 Task: Create a vector illustration of a piece of furniture.
Action: Mouse moved to (60, 122)
Screenshot: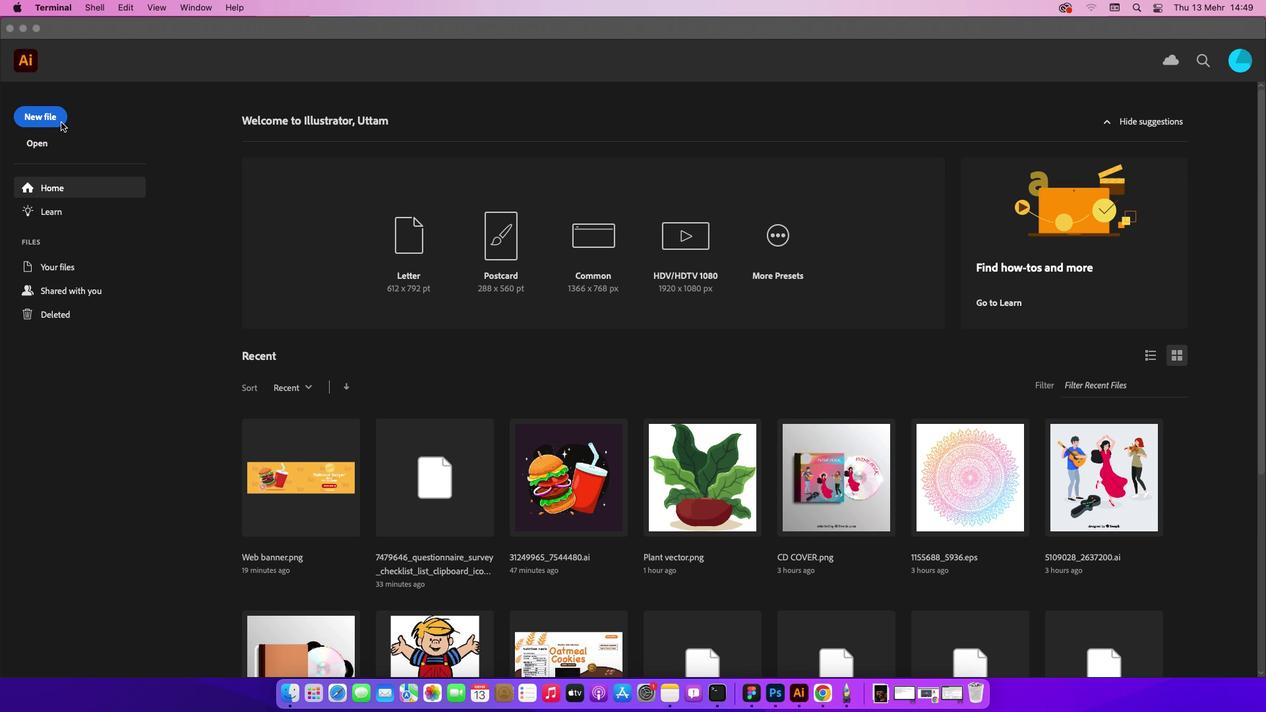 
Action: Mouse pressed left at (60, 122)
Screenshot: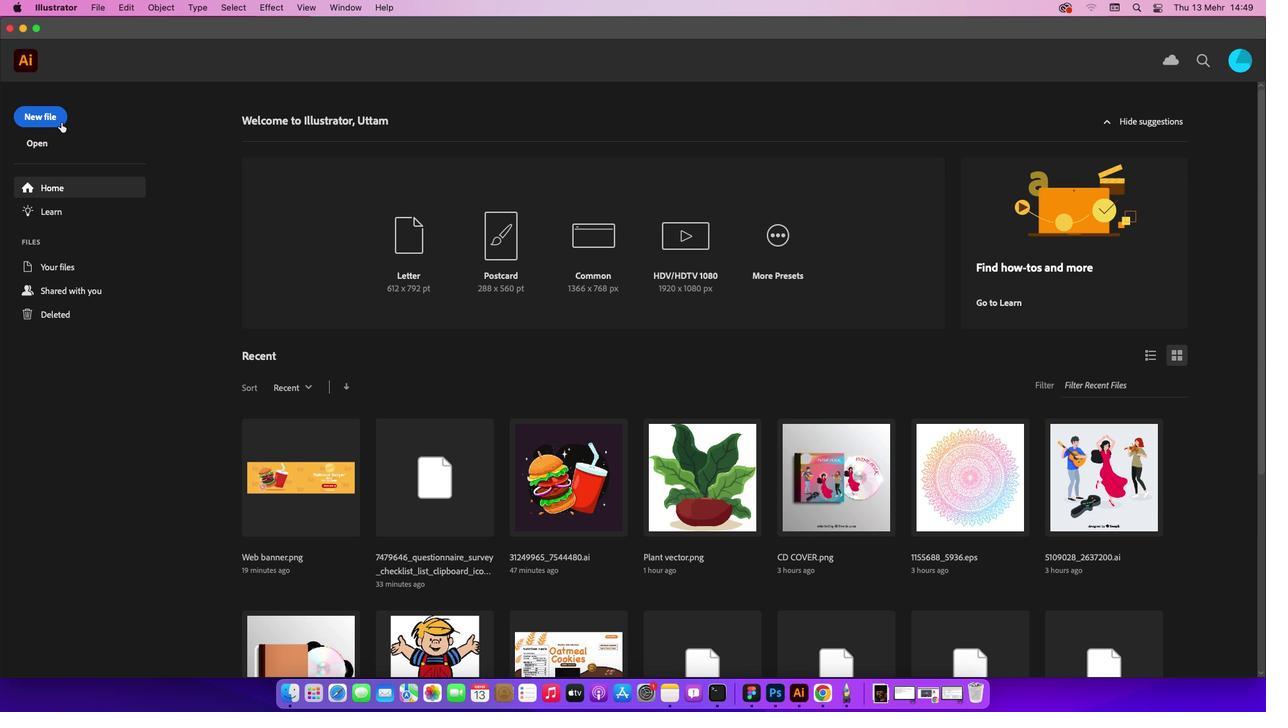 
Action: Mouse moved to (31, 113)
Screenshot: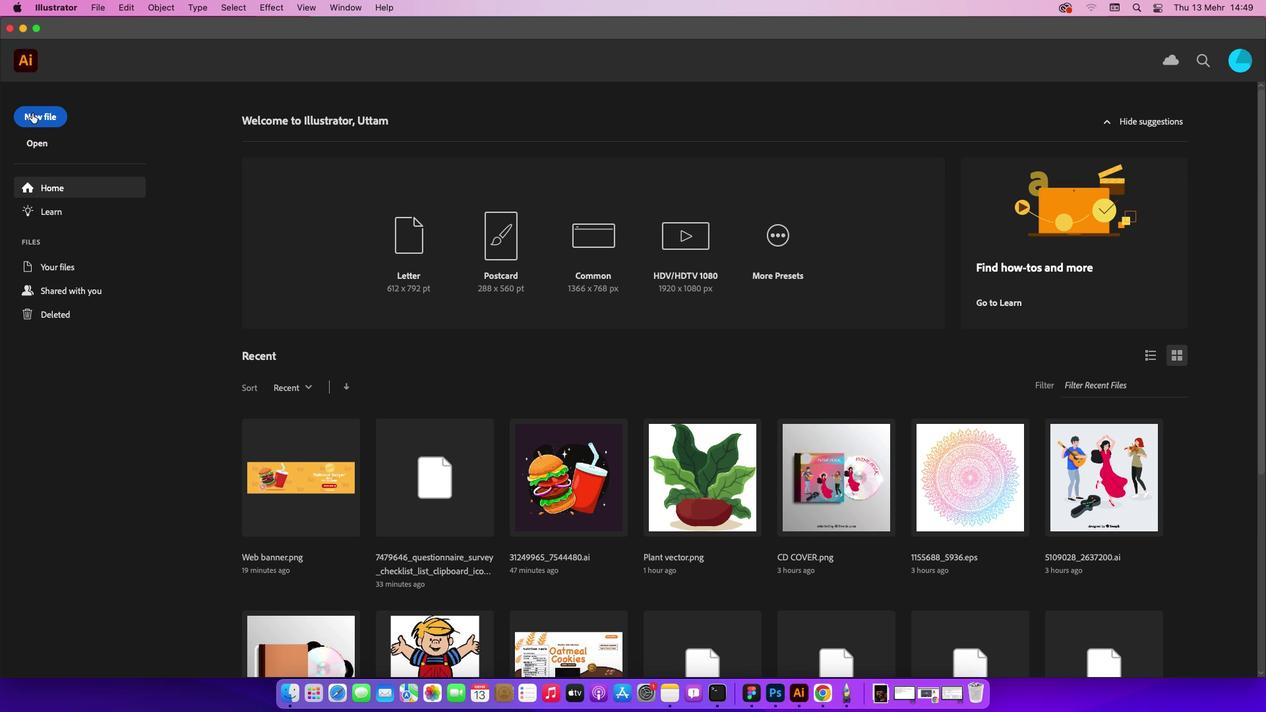 
Action: Mouse pressed left at (31, 113)
Screenshot: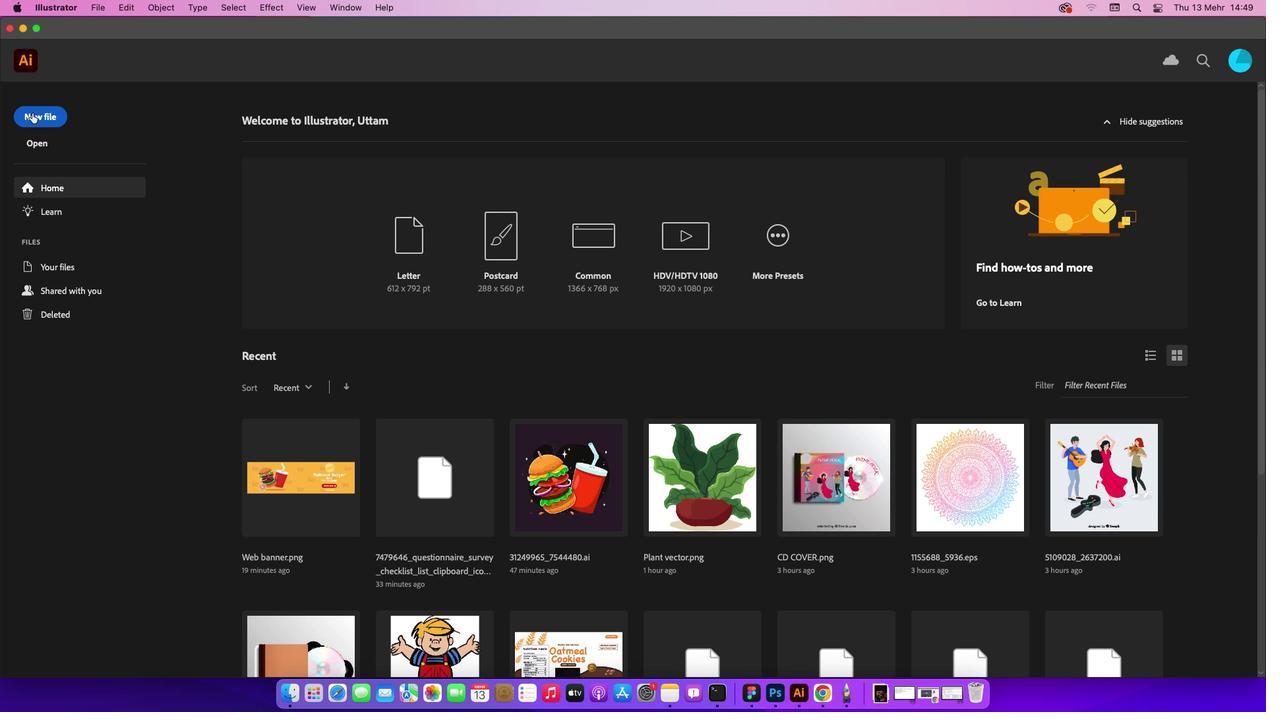
Action: Mouse moved to (927, 540)
Screenshot: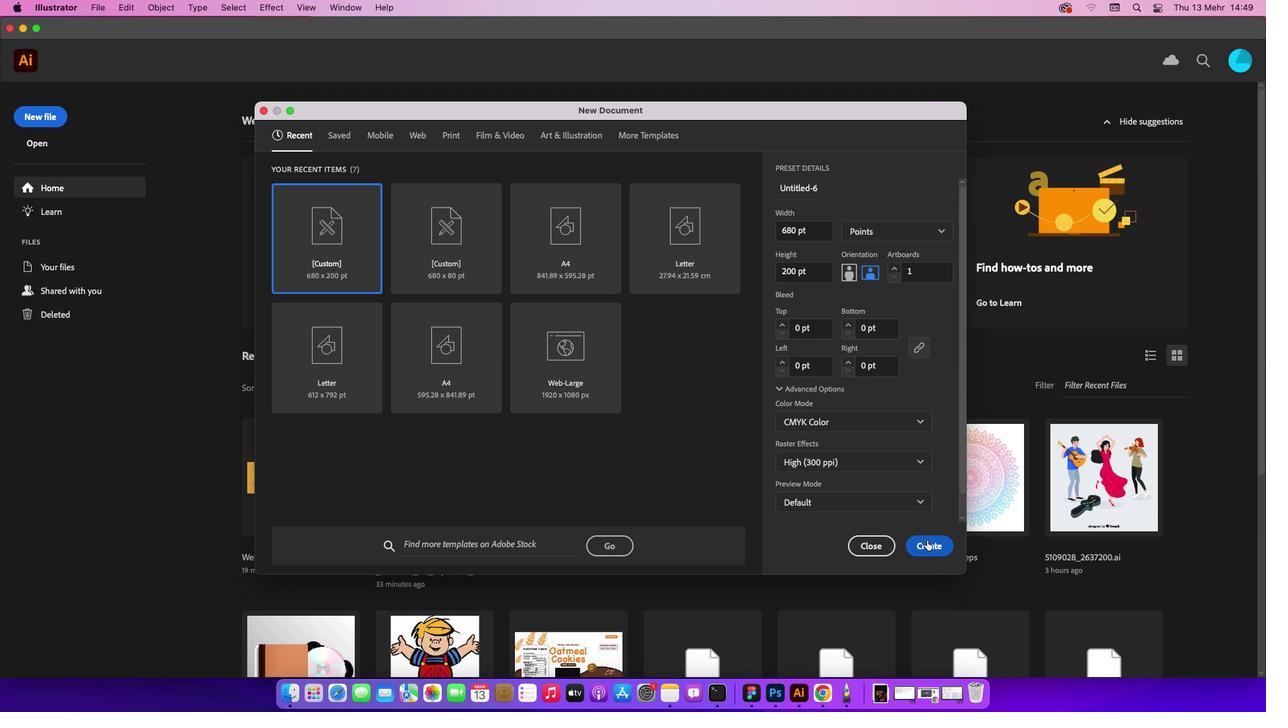 
Action: Mouse pressed left at (927, 540)
Screenshot: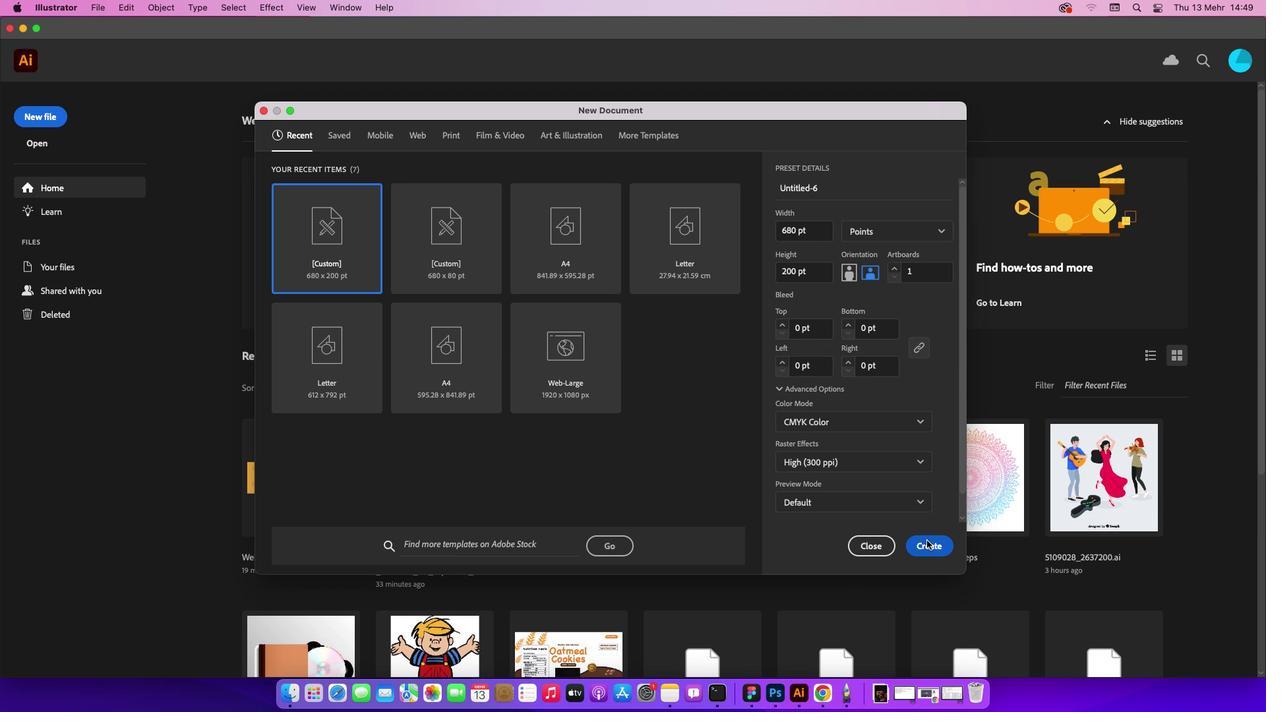
Action: Mouse moved to (102, 3)
Screenshot: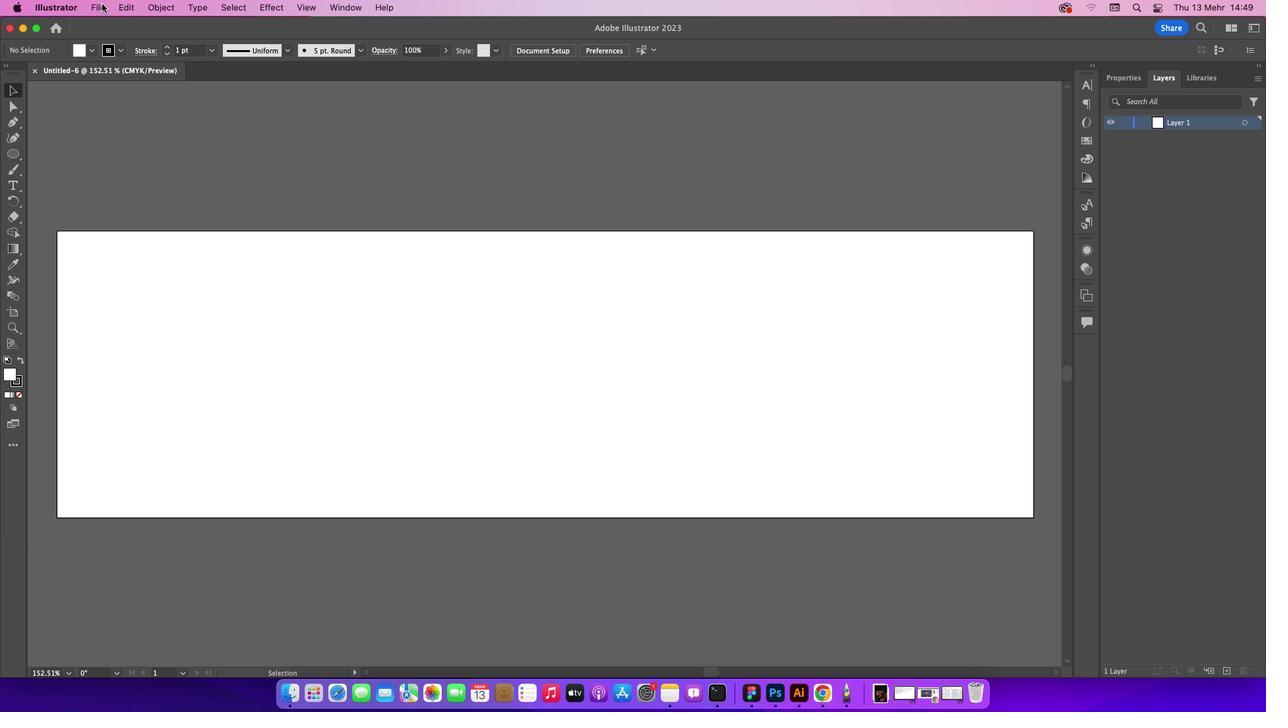 
Action: Mouse pressed left at (102, 3)
Screenshot: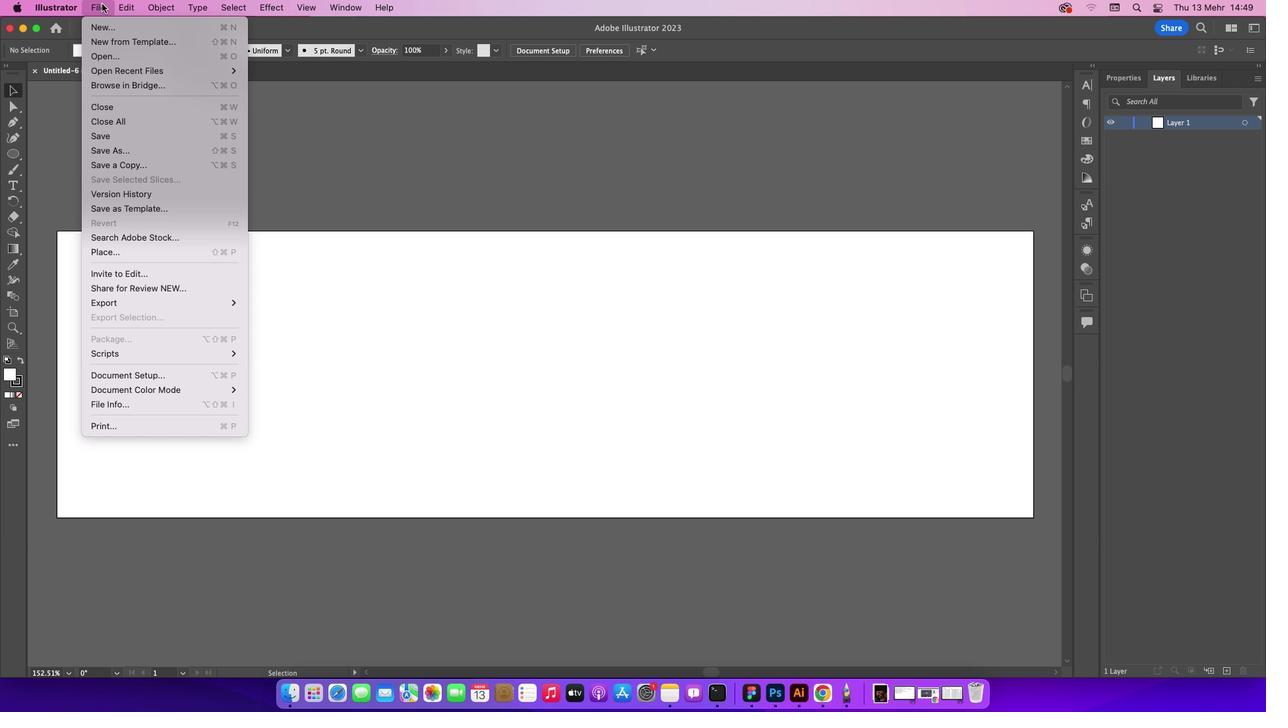 
Action: Mouse moved to (120, 58)
Screenshot: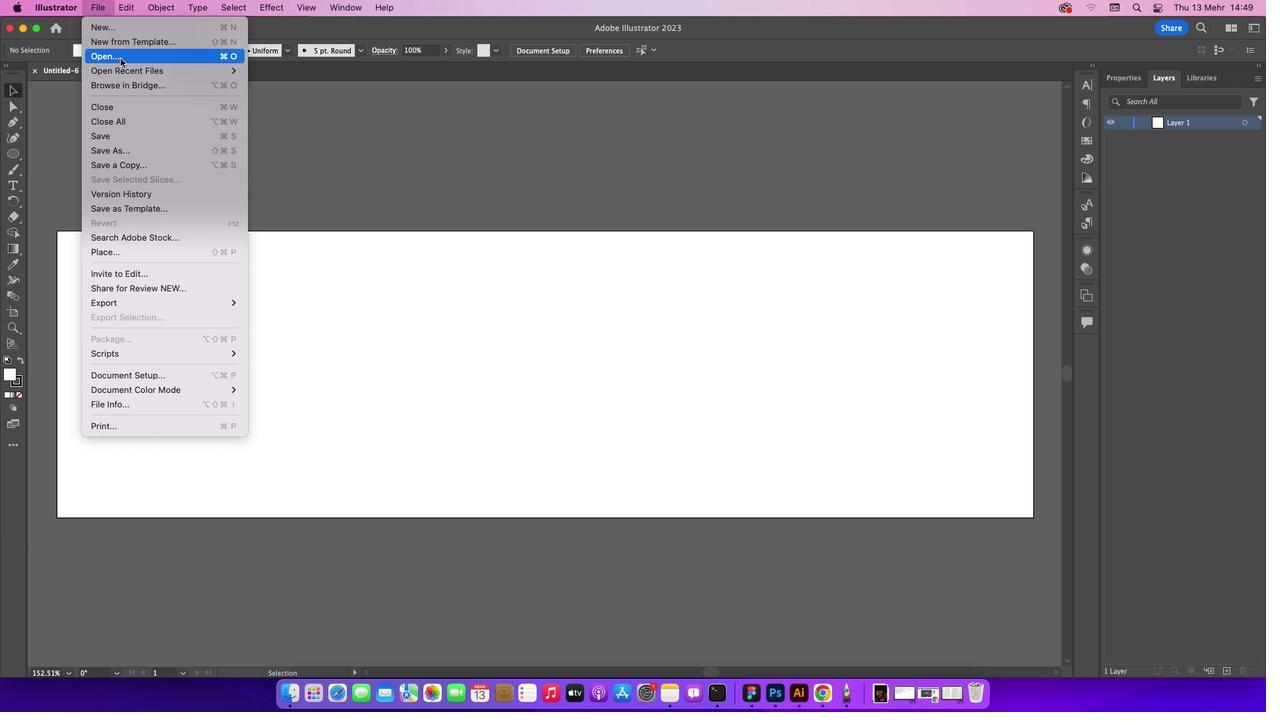 
Action: Mouse pressed left at (120, 58)
Screenshot: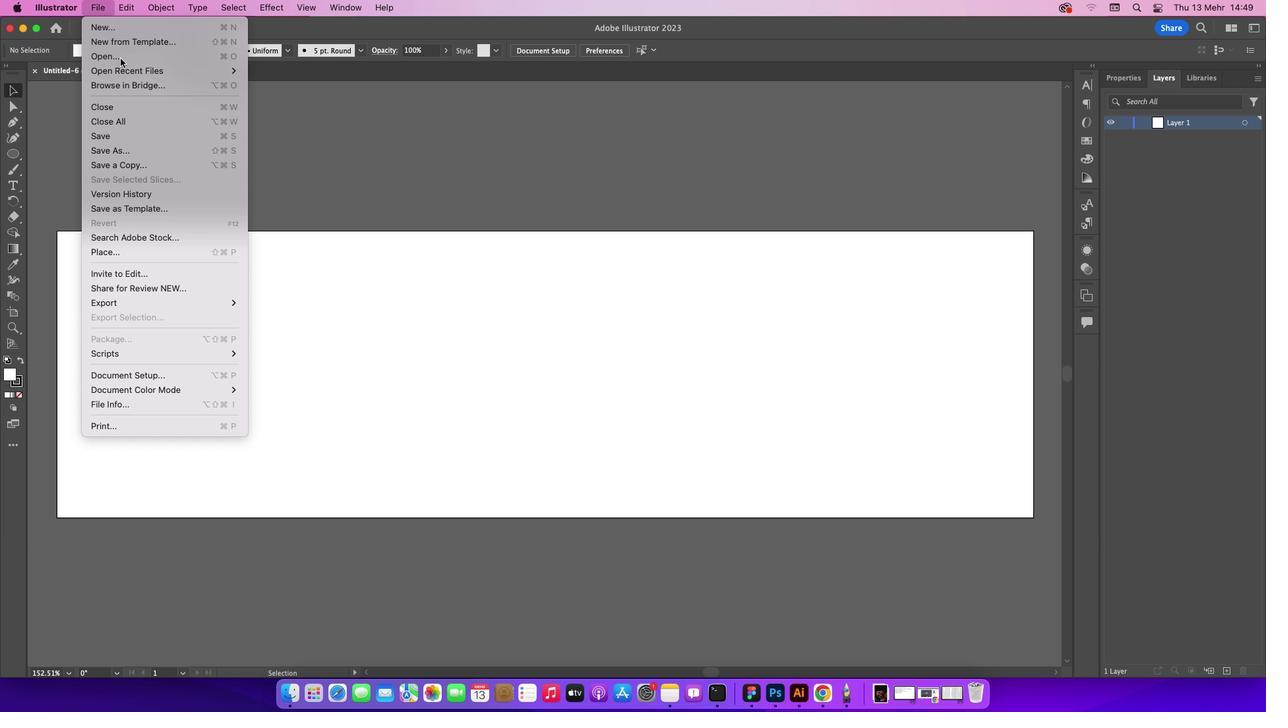 
Action: Mouse moved to (538, 193)
Screenshot: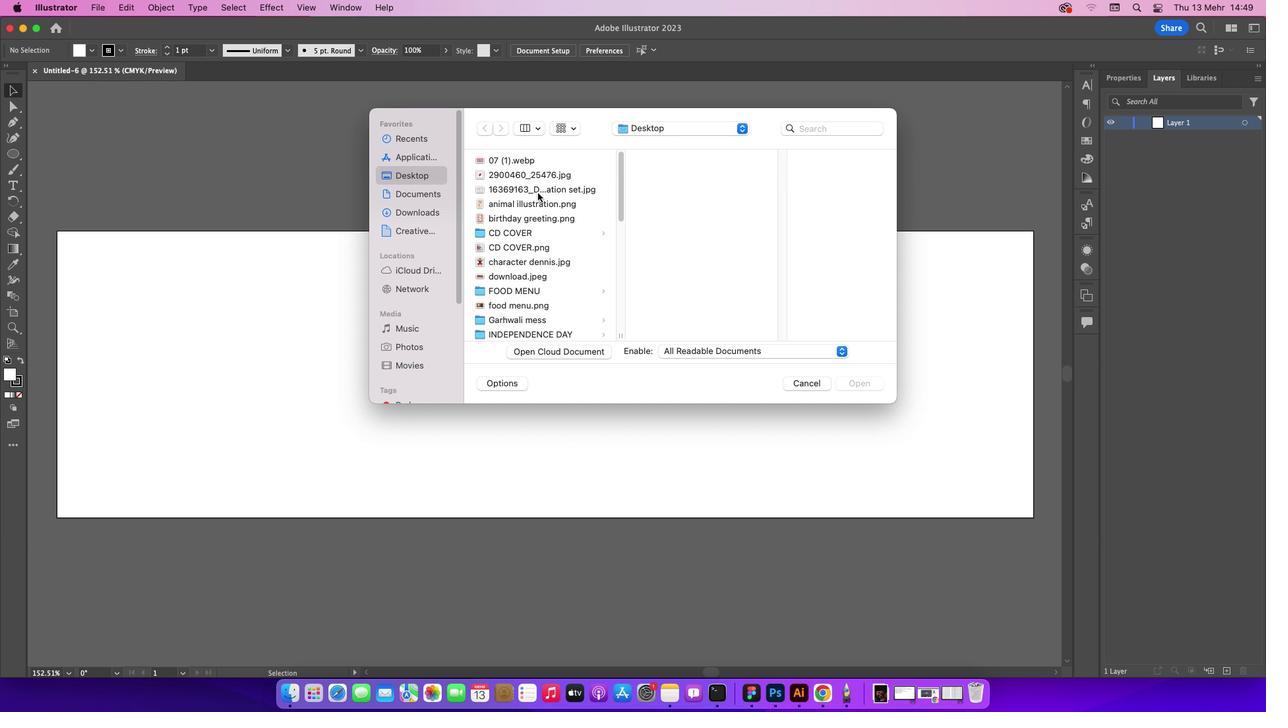 
Action: Mouse pressed left at (538, 193)
Screenshot: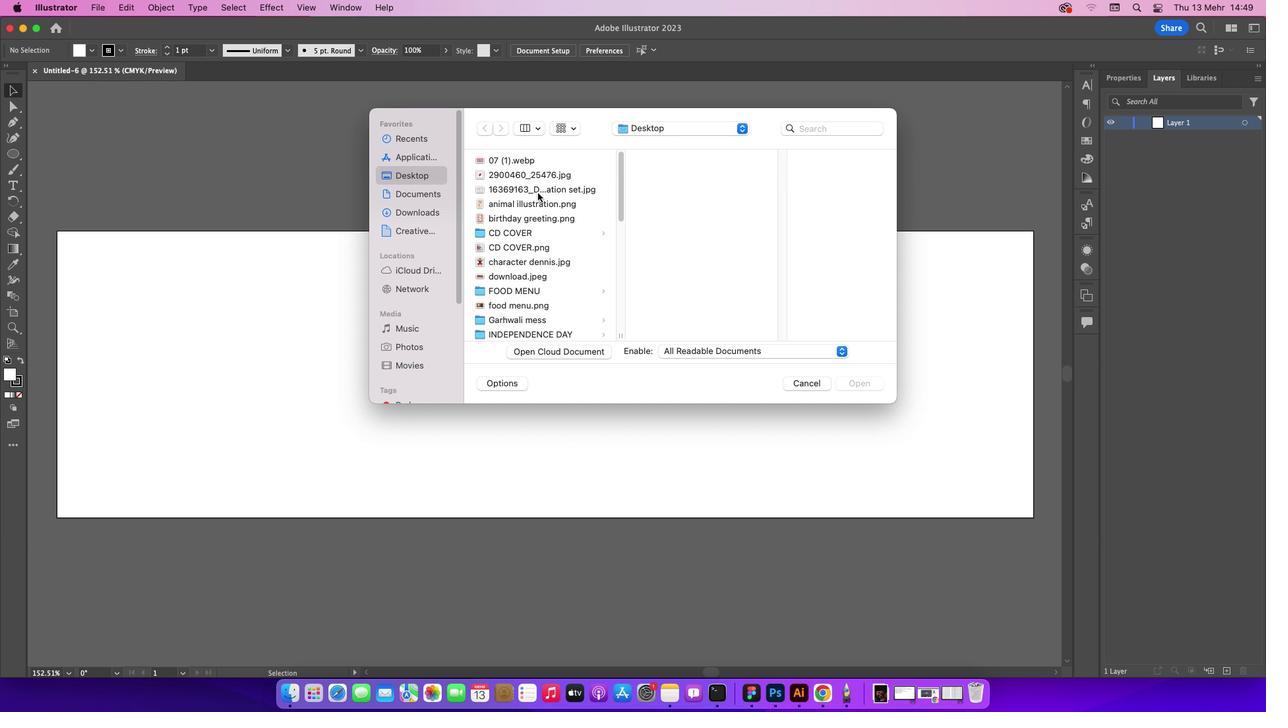 
Action: Mouse moved to (869, 385)
Screenshot: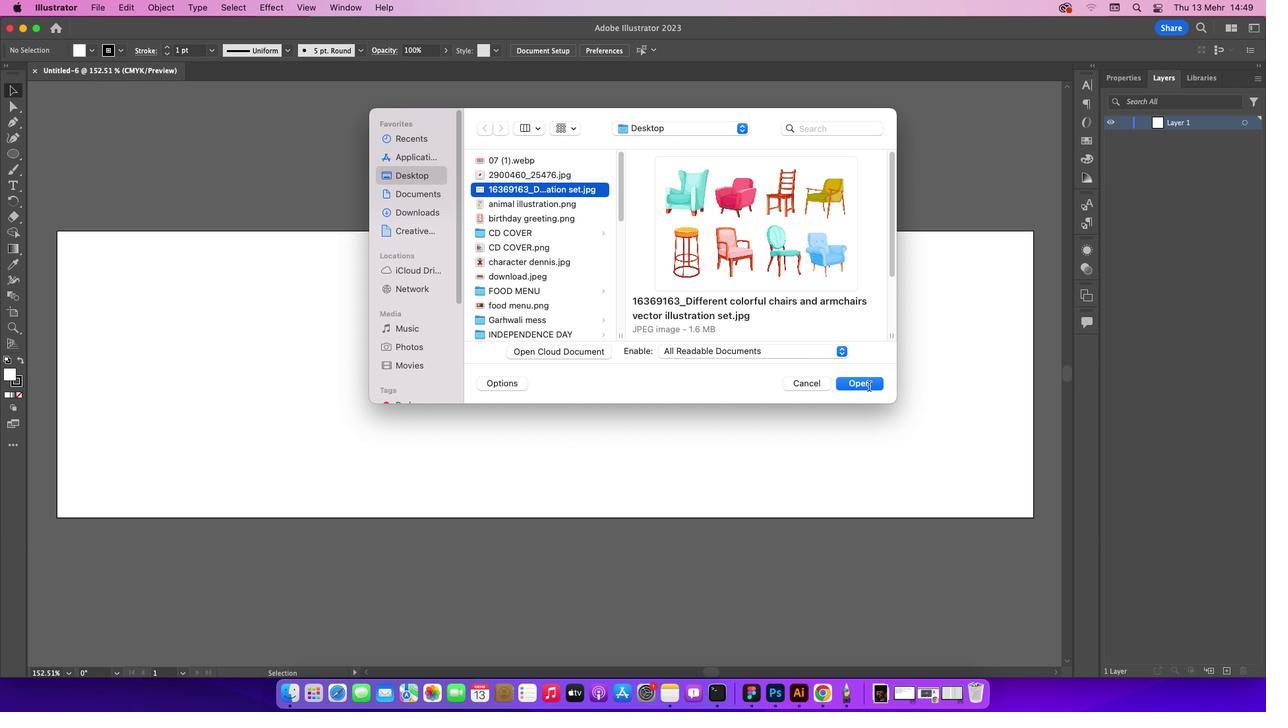 
Action: Mouse pressed left at (869, 385)
Screenshot: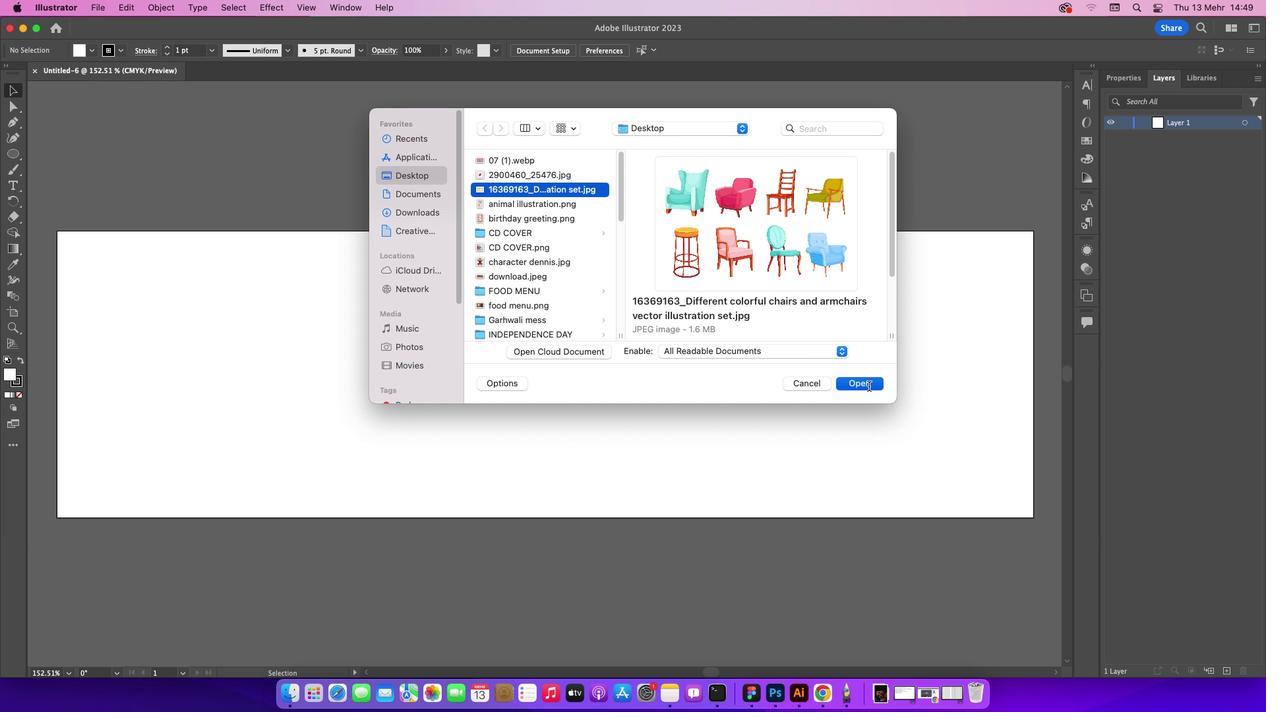 
Action: Mouse moved to (731, 302)
Screenshot: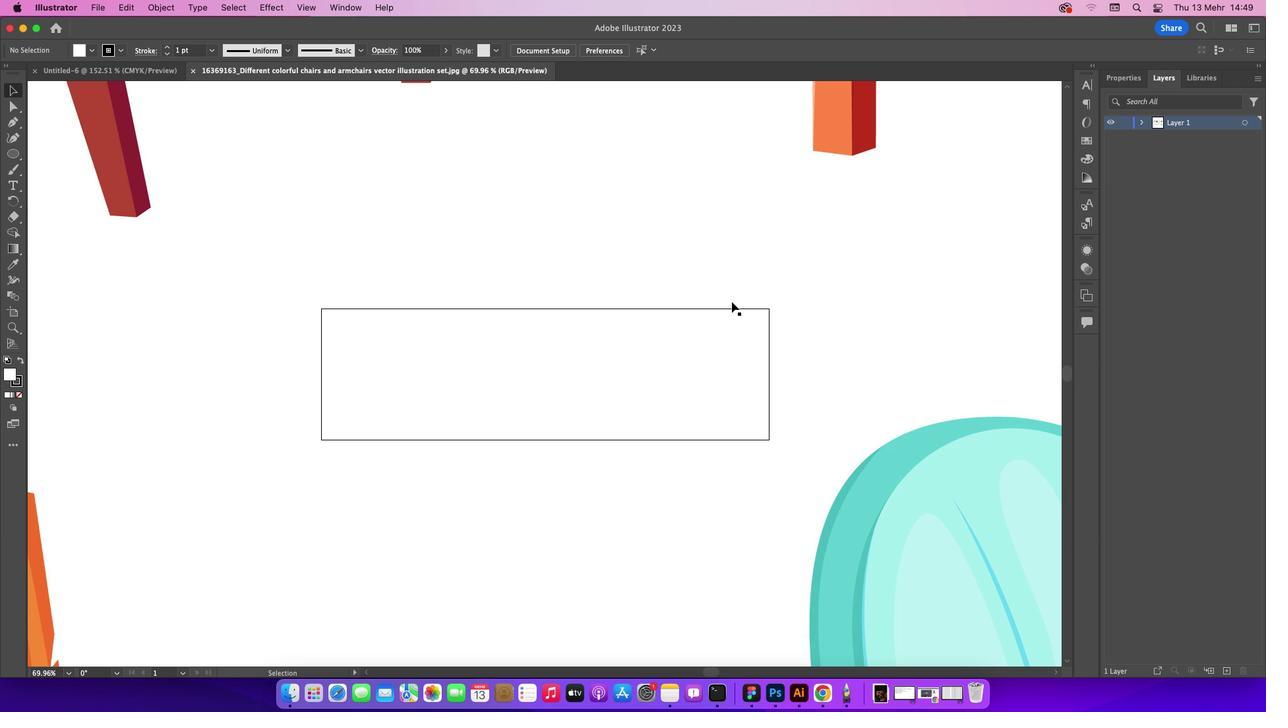 
Action: Key pressed Key.cmd_r'-''-''-''-''-''-'
Screenshot: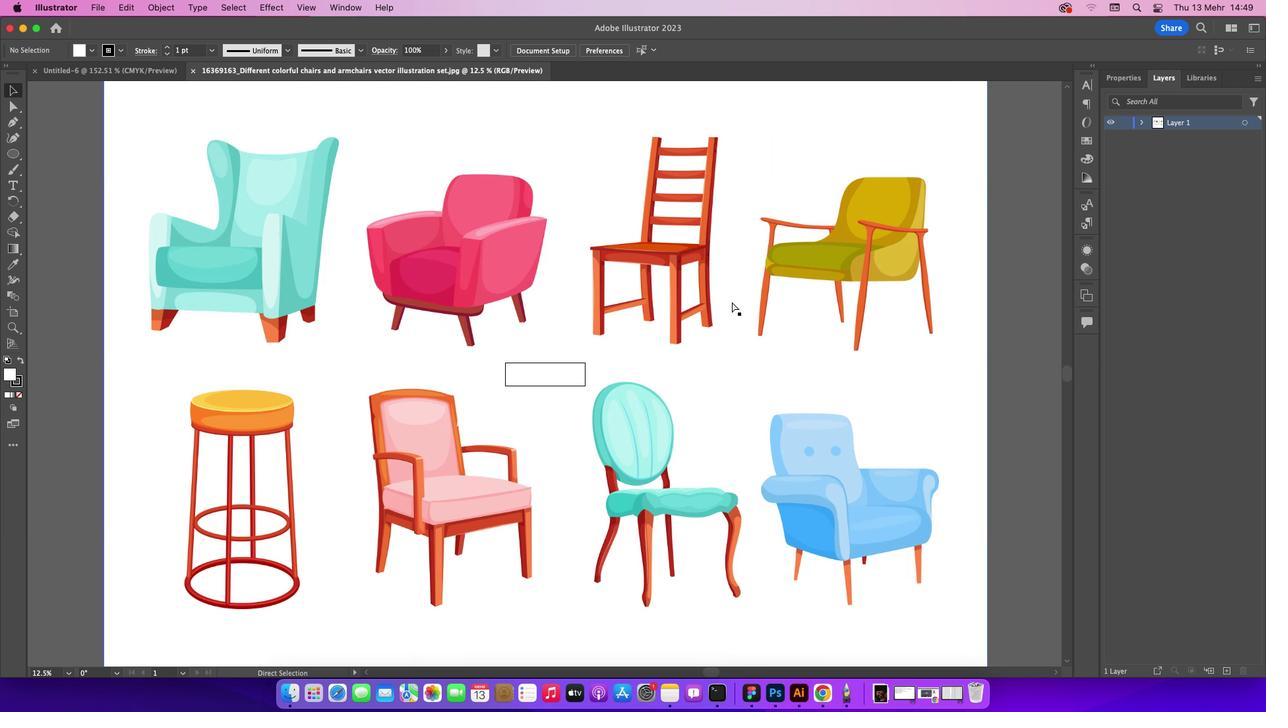 
Action: Mouse moved to (279, 196)
Screenshot: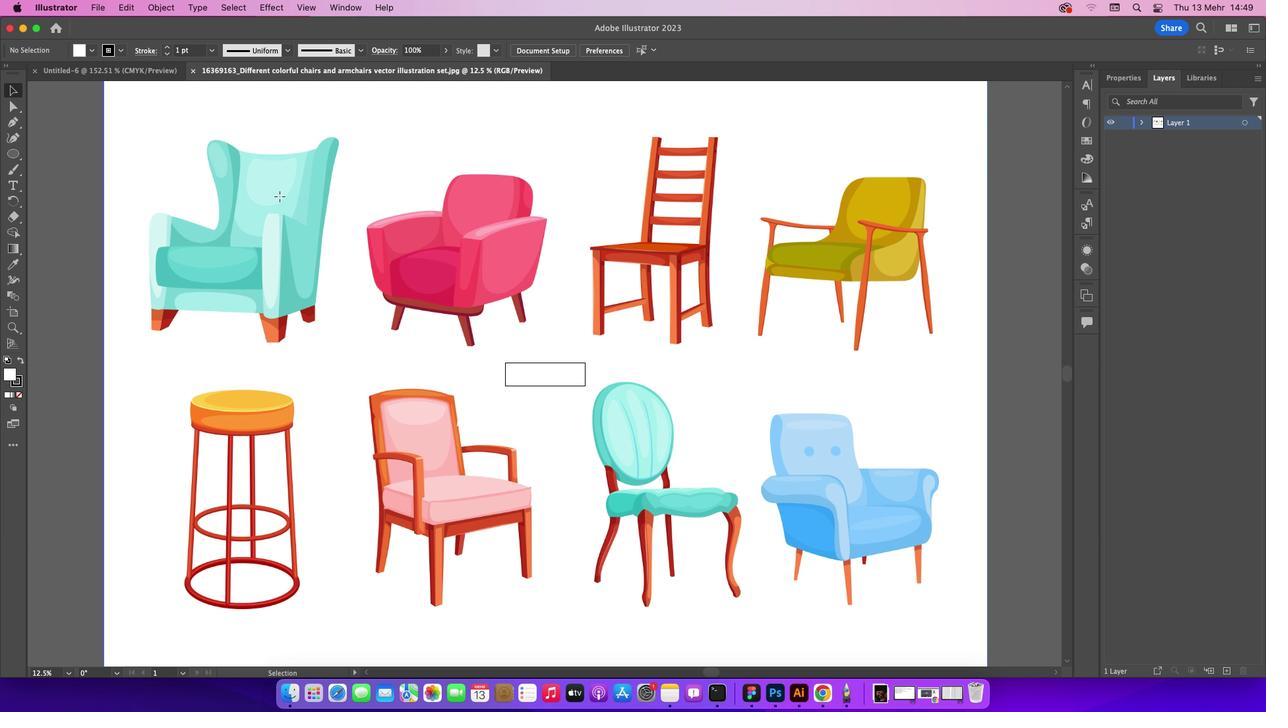 
Action: Mouse pressed left at (279, 196)
Screenshot: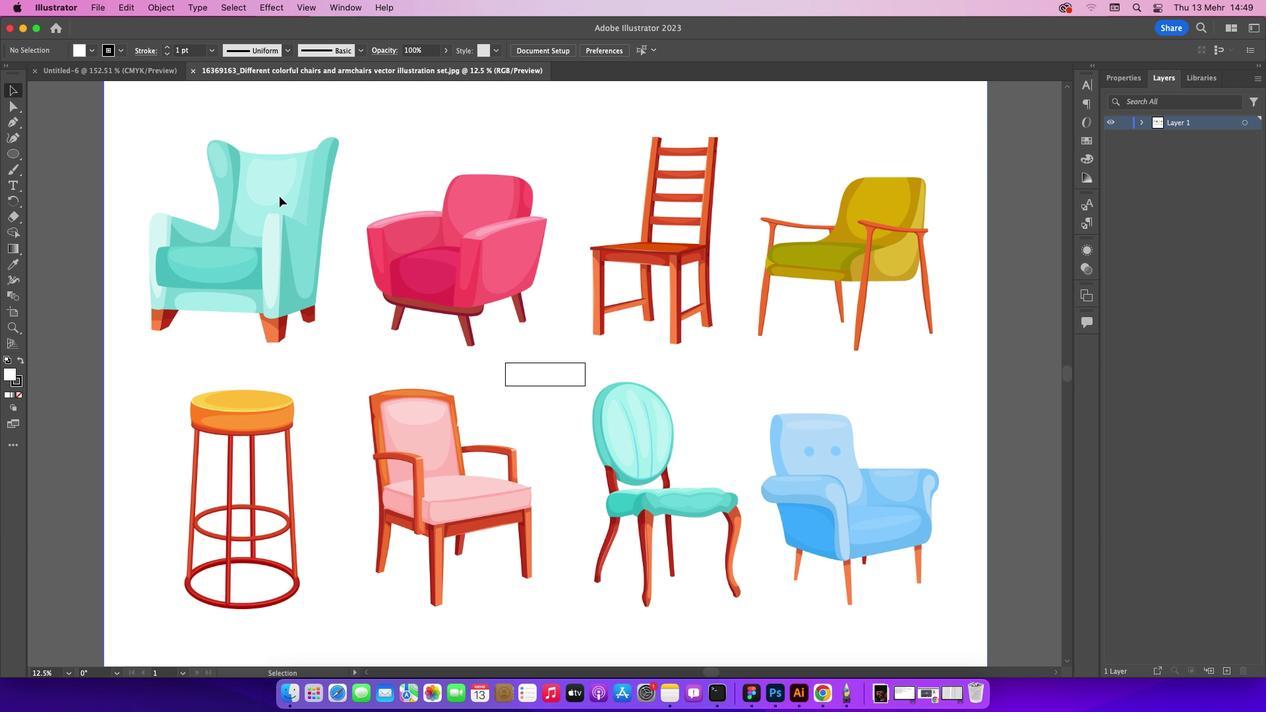 
Action: Mouse moved to (245, 197)
Screenshot: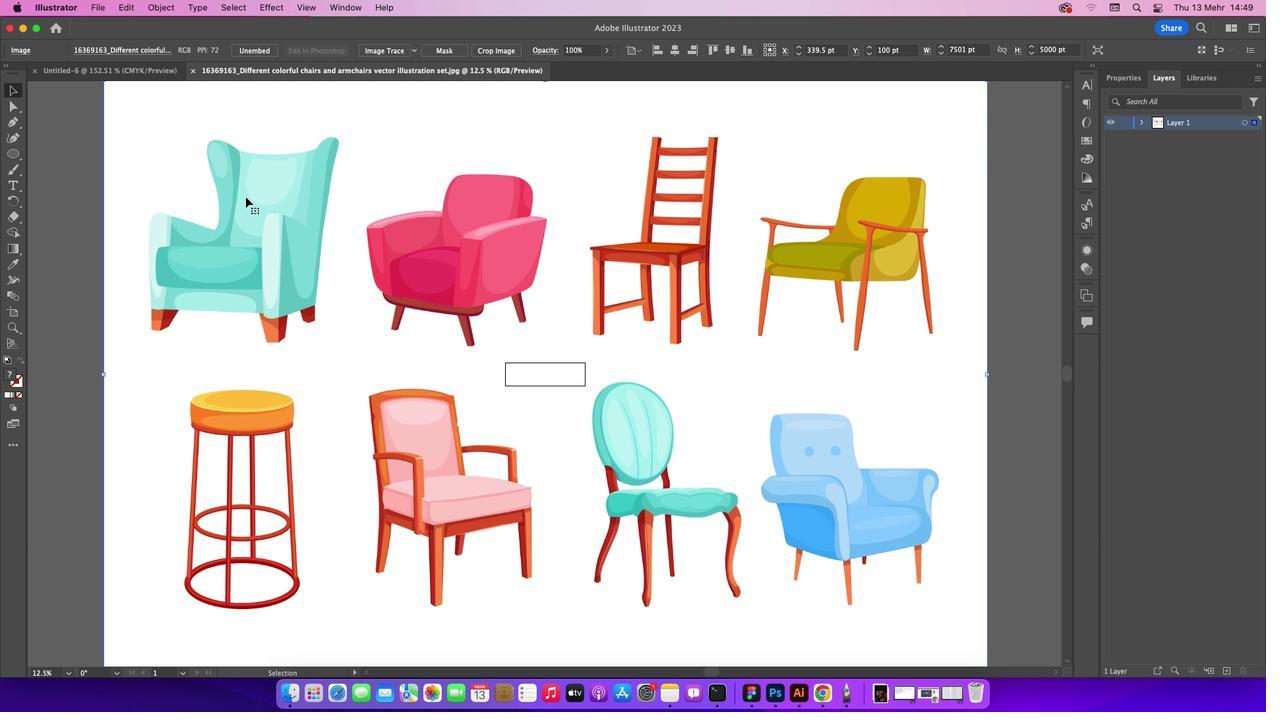 
Action: Mouse pressed right at (245, 197)
Screenshot: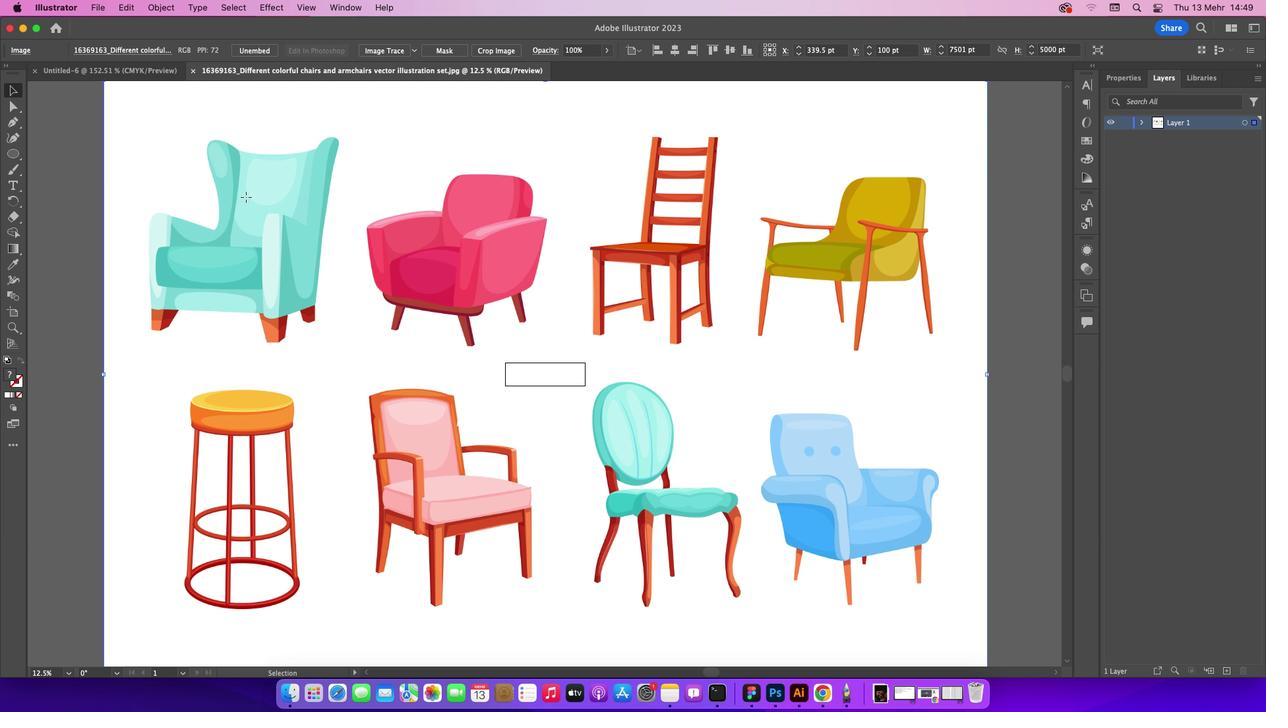 
Action: Mouse moved to (184, 381)
Screenshot: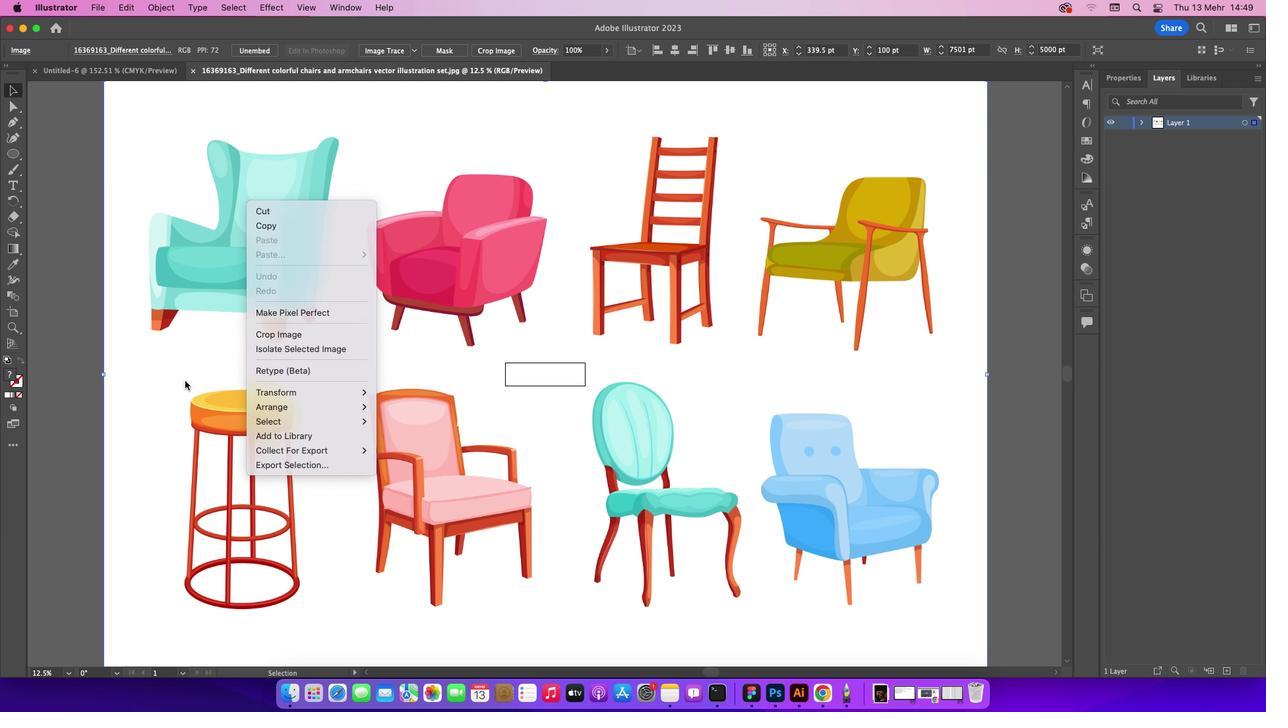 
Action: Mouse pressed left at (184, 381)
Screenshot: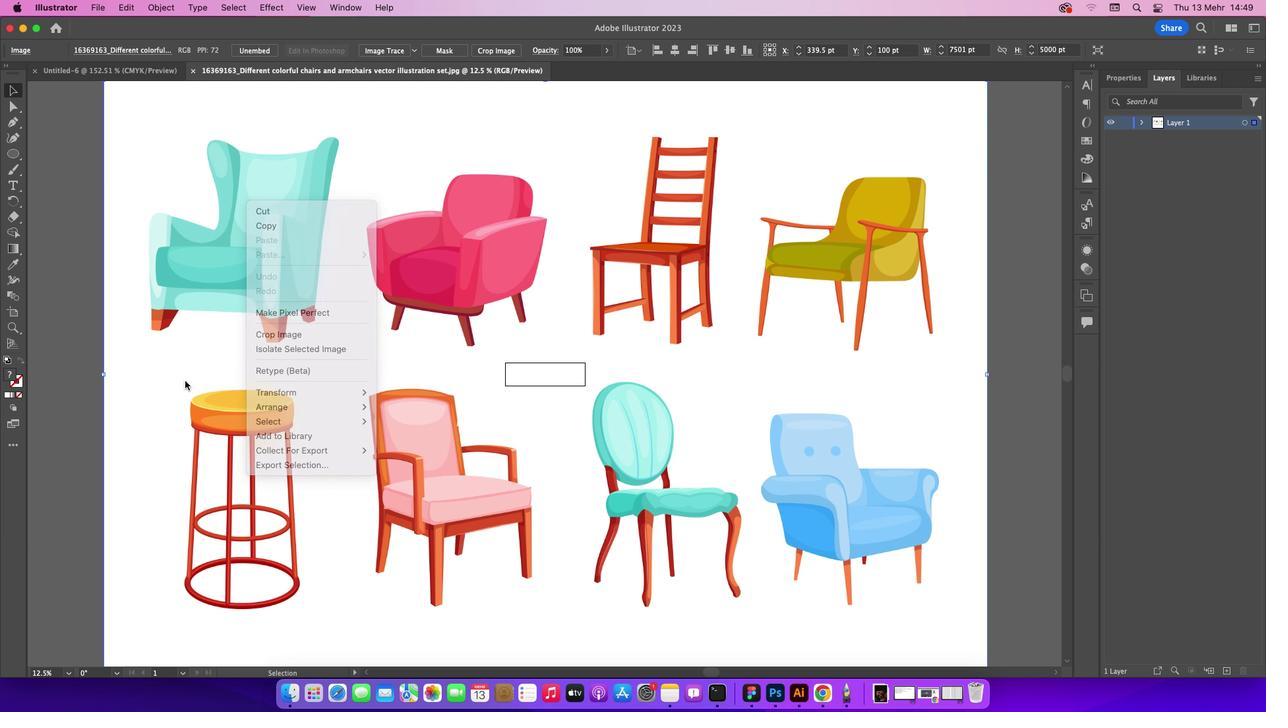 
Action: Mouse moved to (230, 262)
Screenshot: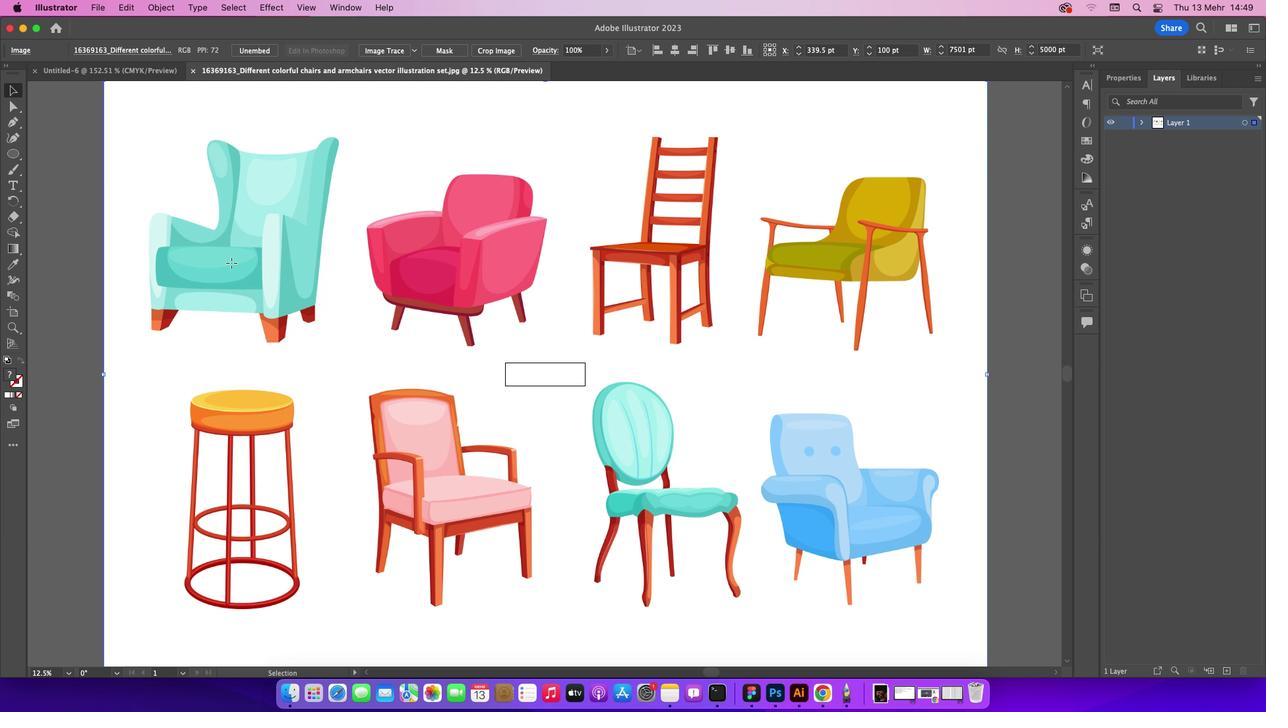 
Action: Mouse pressed left at (230, 262)
Screenshot: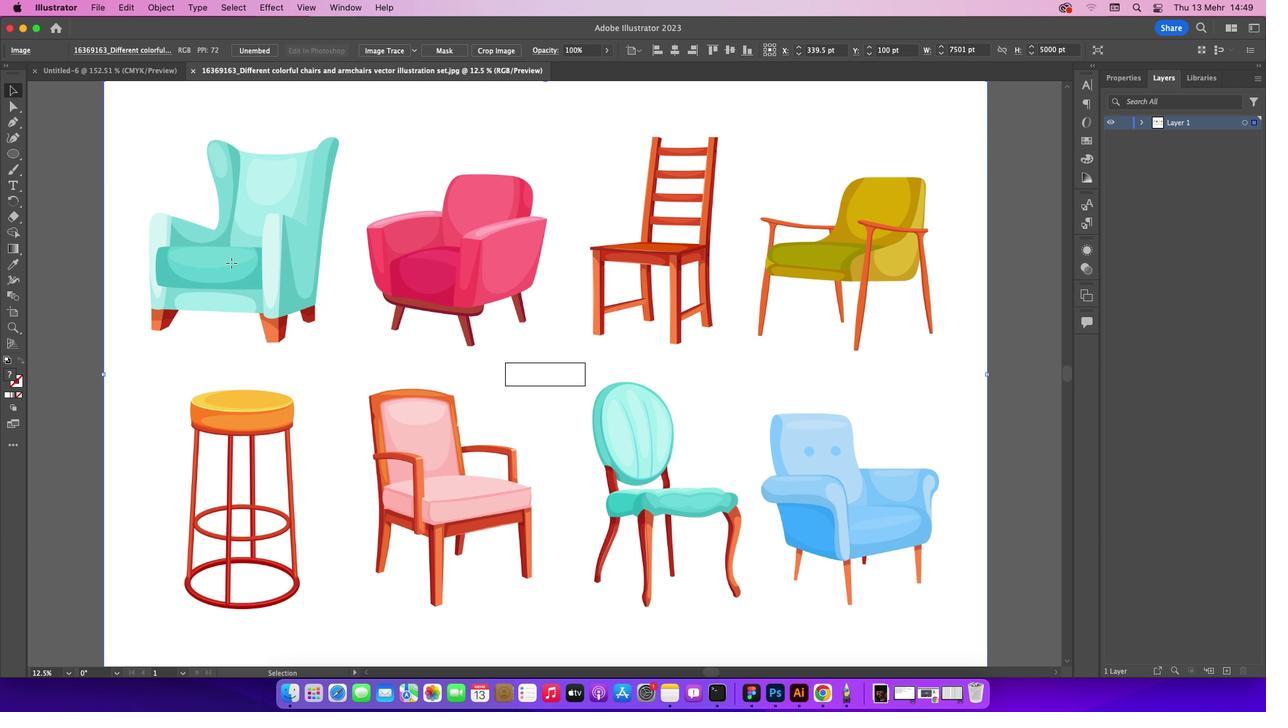 
Action: Mouse moved to (287, 255)
Screenshot: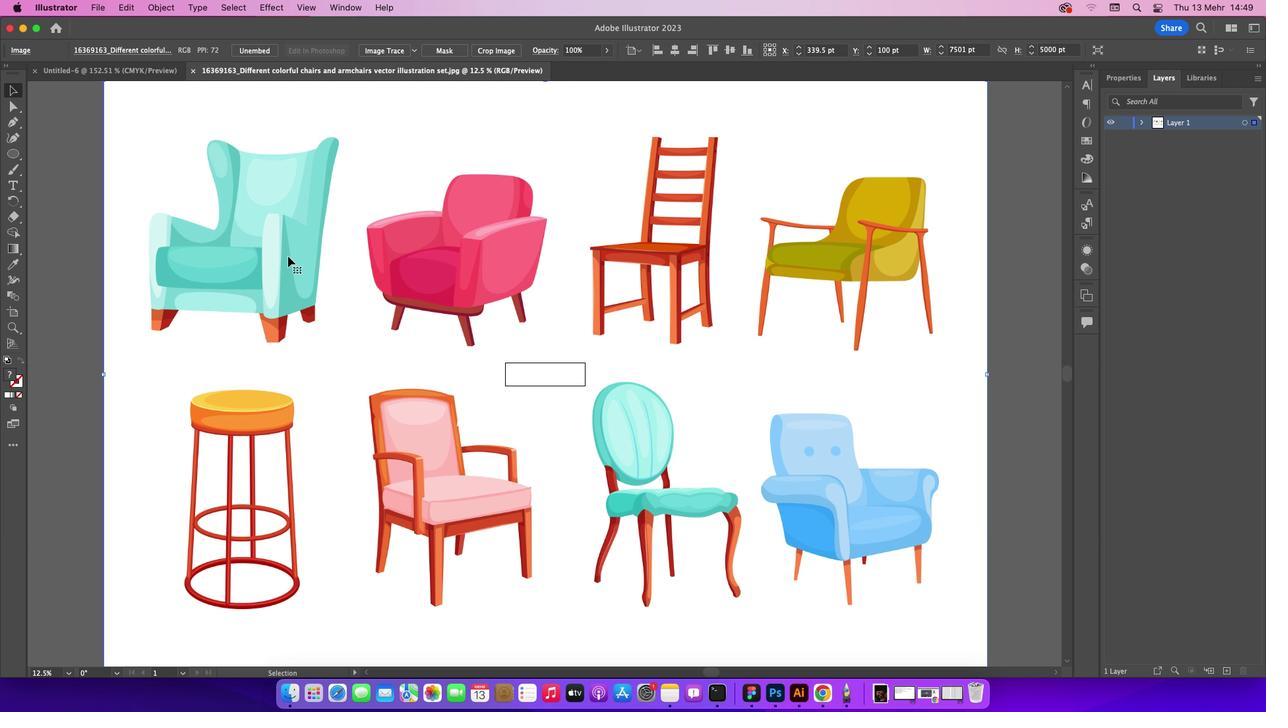 
Action: Key pressed Key.cmd_r'=''=''='
Screenshot: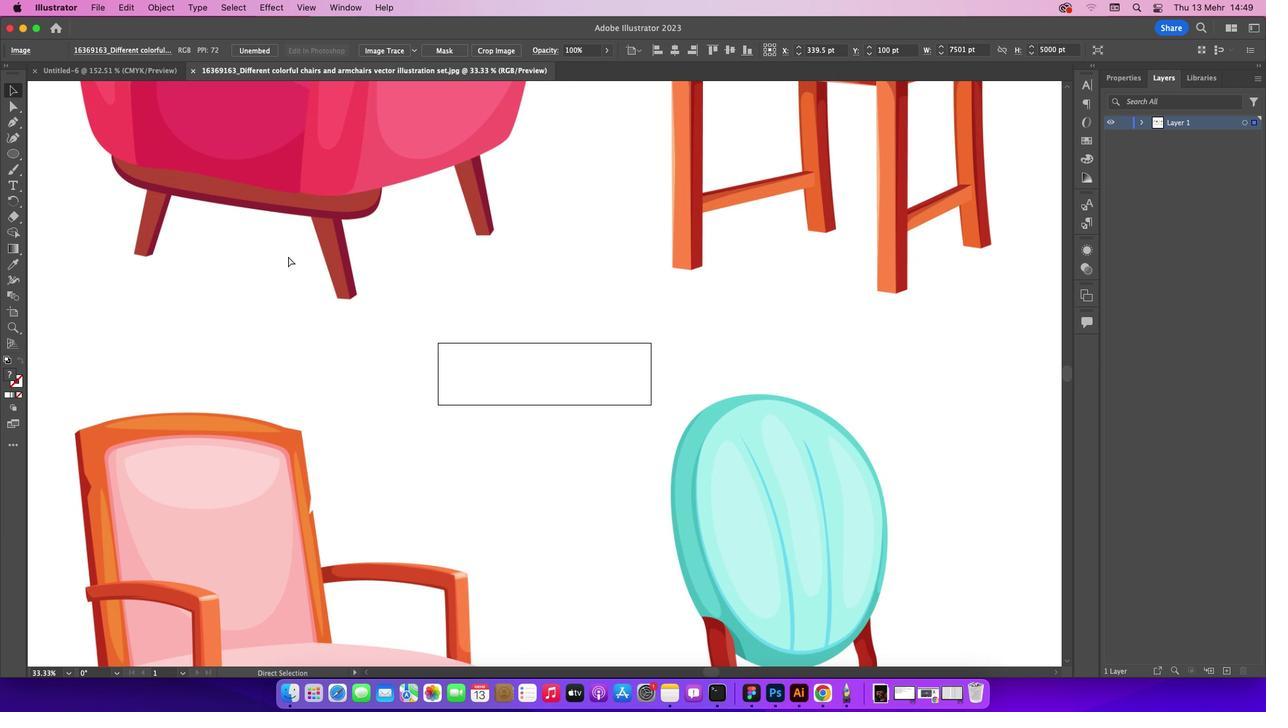 
Action: Mouse moved to (707, 672)
Screenshot: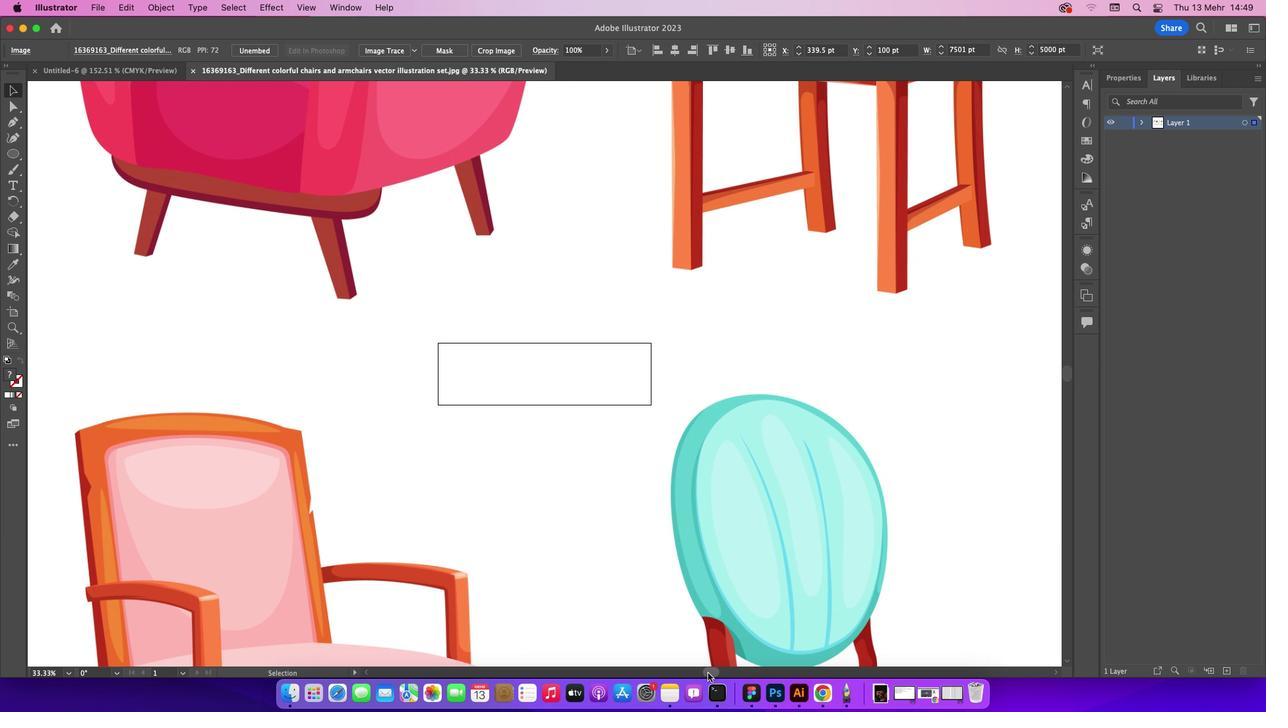 
Action: Mouse pressed left at (707, 672)
Screenshot: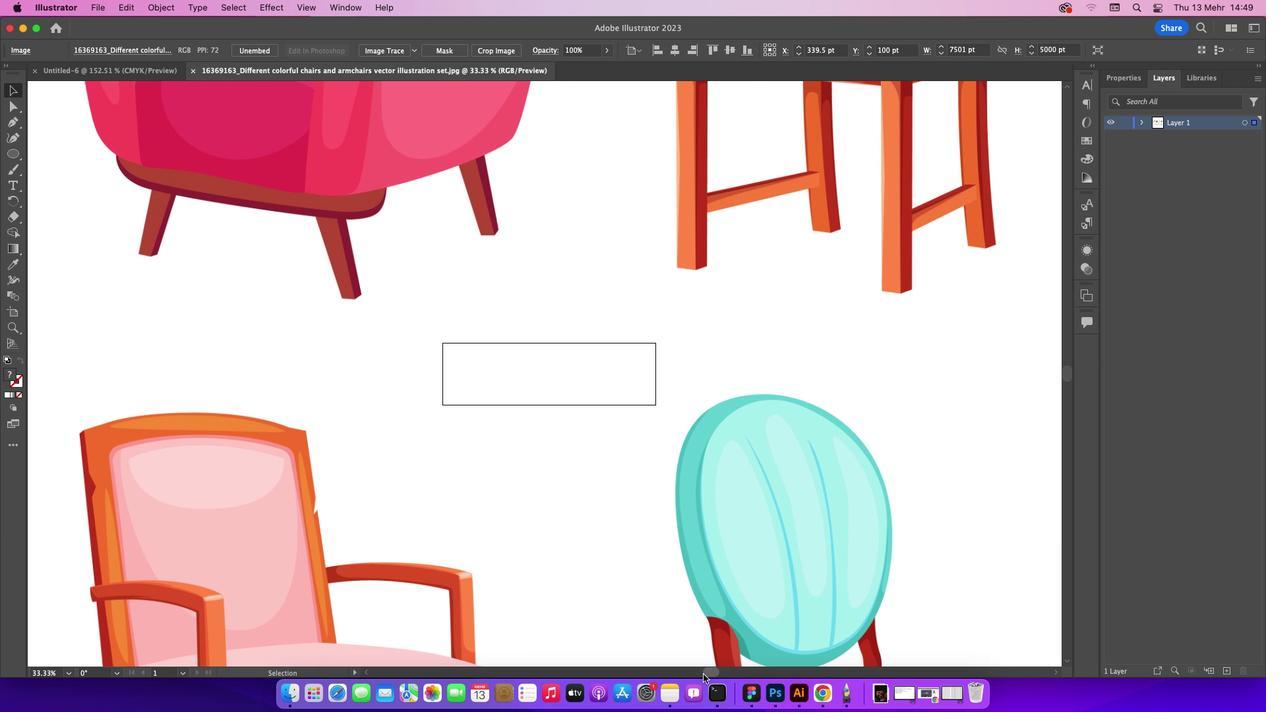 
Action: Mouse moved to (706, 396)
Screenshot: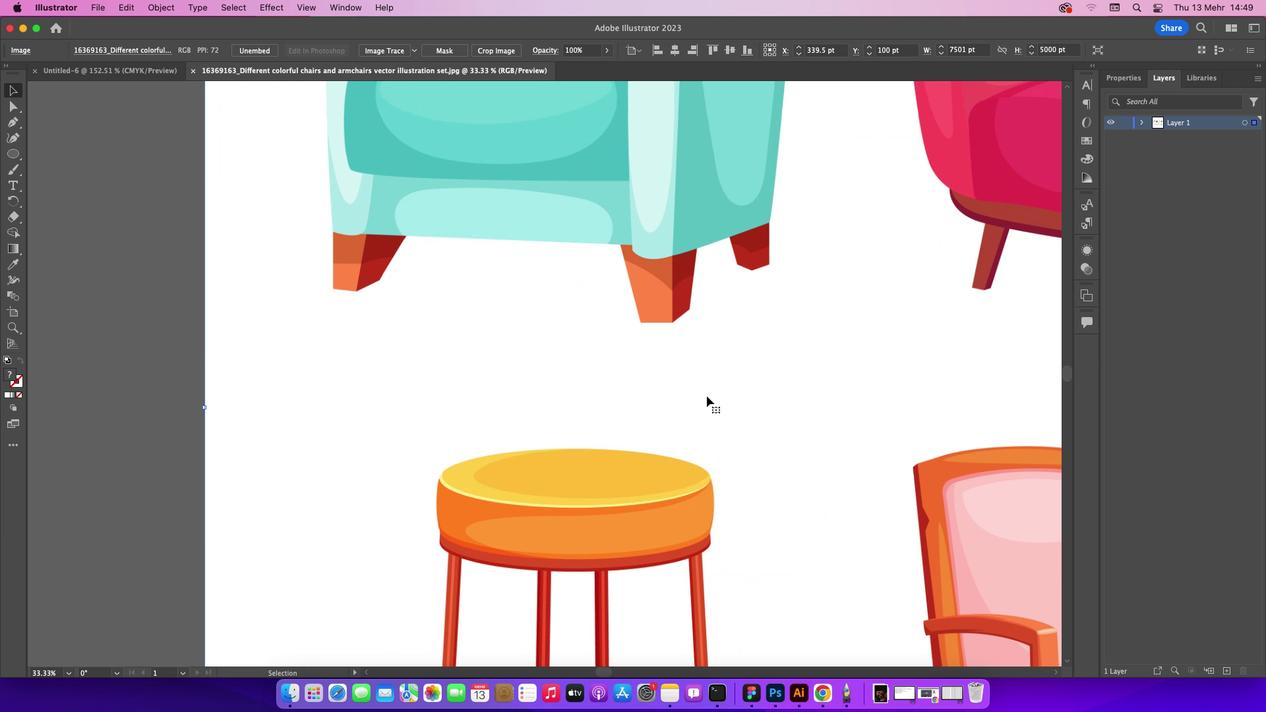 
Action: Mouse scrolled (706, 396) with delta (0, 0)
Screenshot: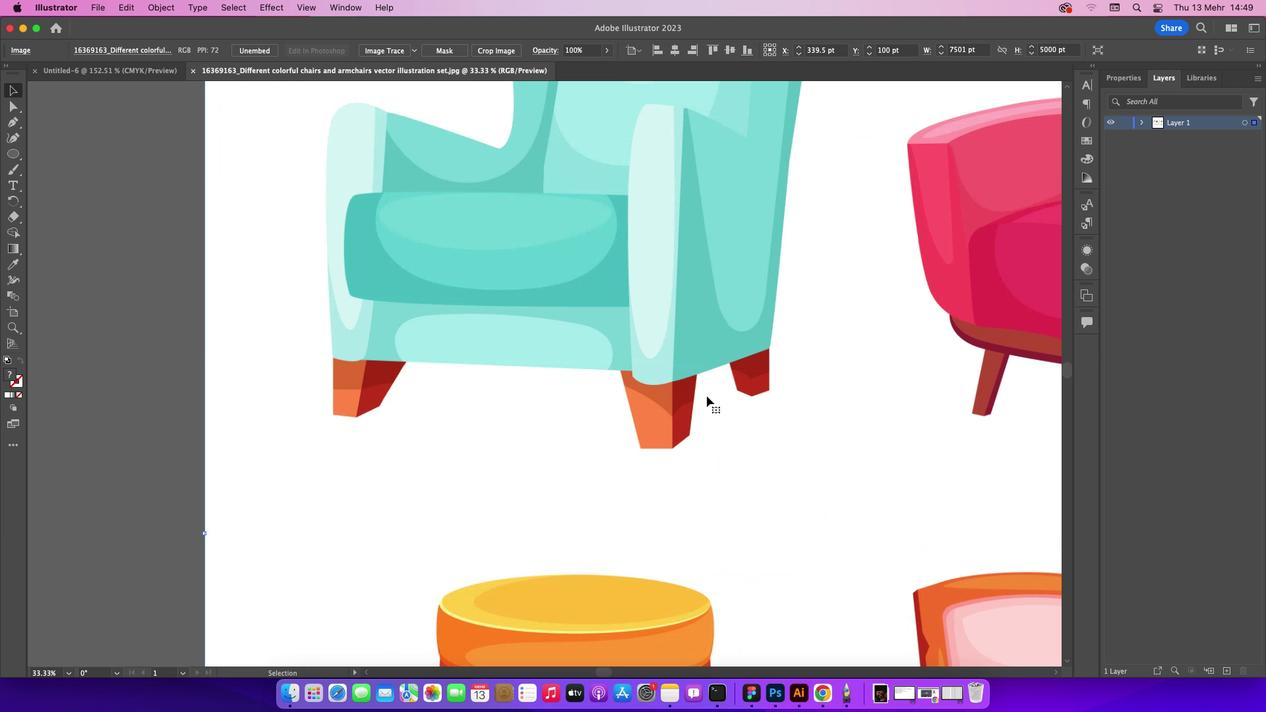 
Action: Mouse scrolled (706, 396) with delta (0, 0)
Screenshot: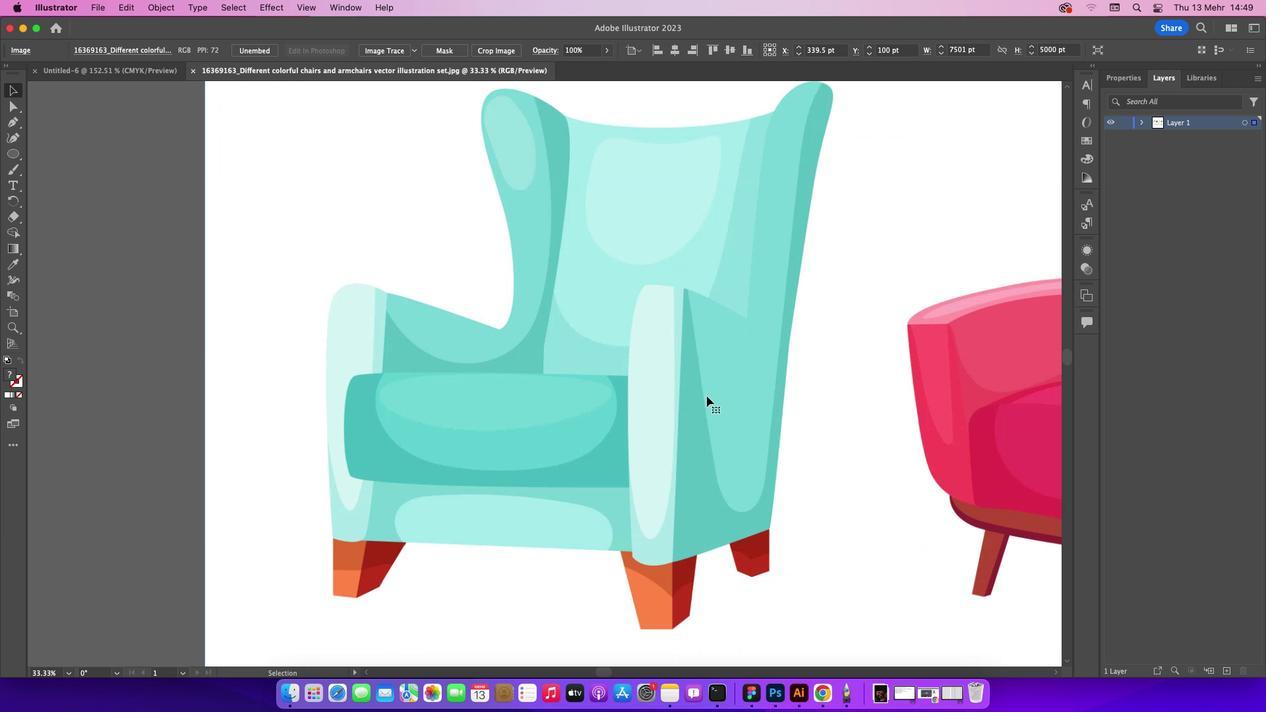 
Action: Mouse scrolled (706, 396) with delta (0, 1)
Screenshot: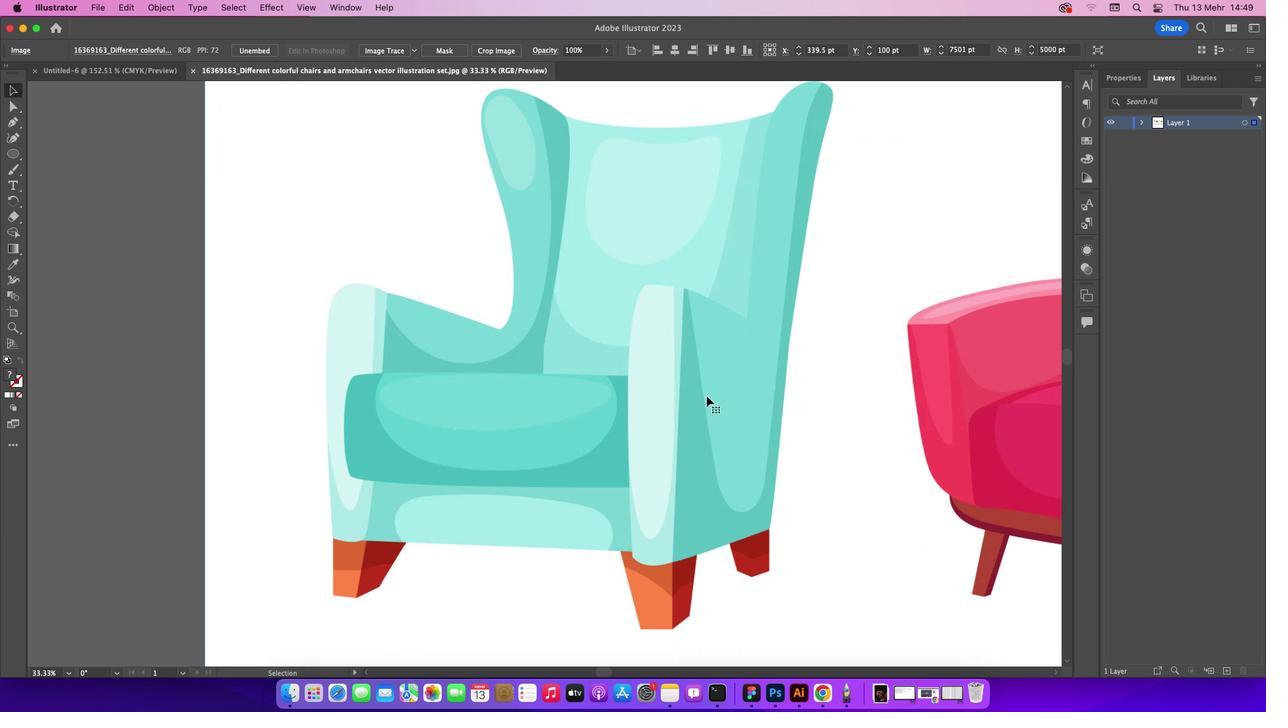 
Action: Mouse scrolled (706, 396) with delta (0, 3)
Screenshot: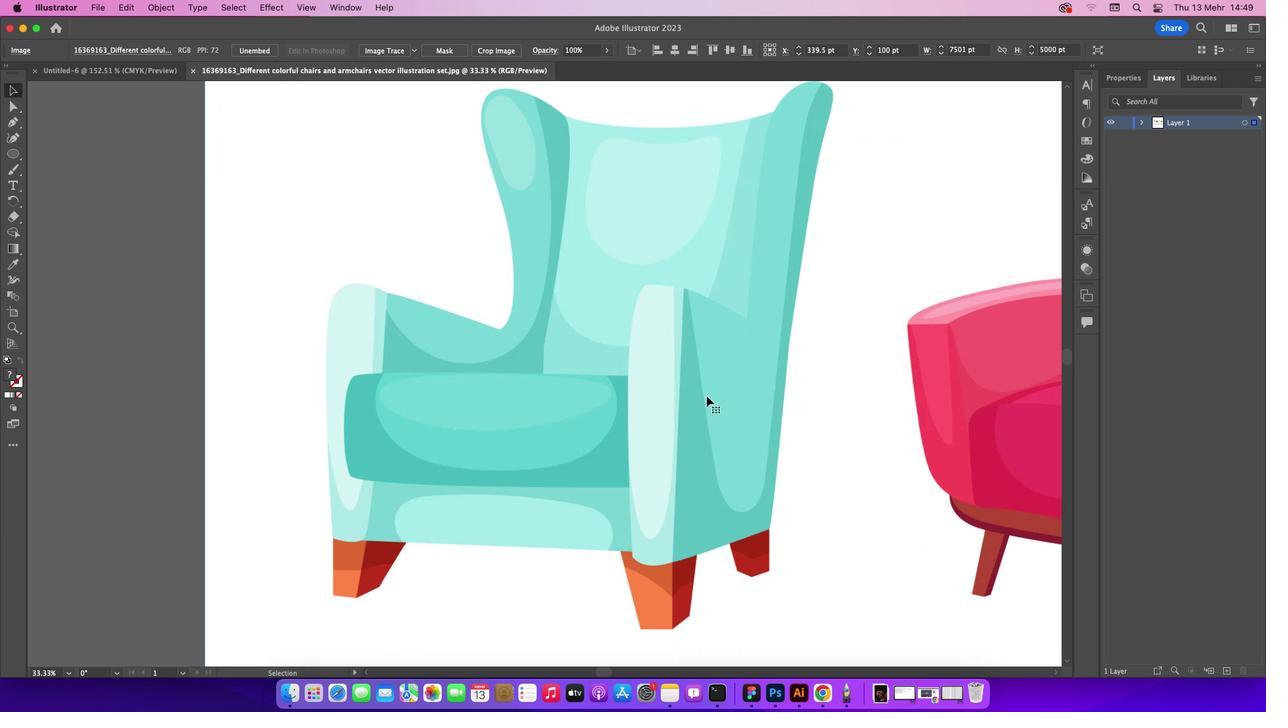 
Action: Mouse moved to (706, 396)
Screenshot: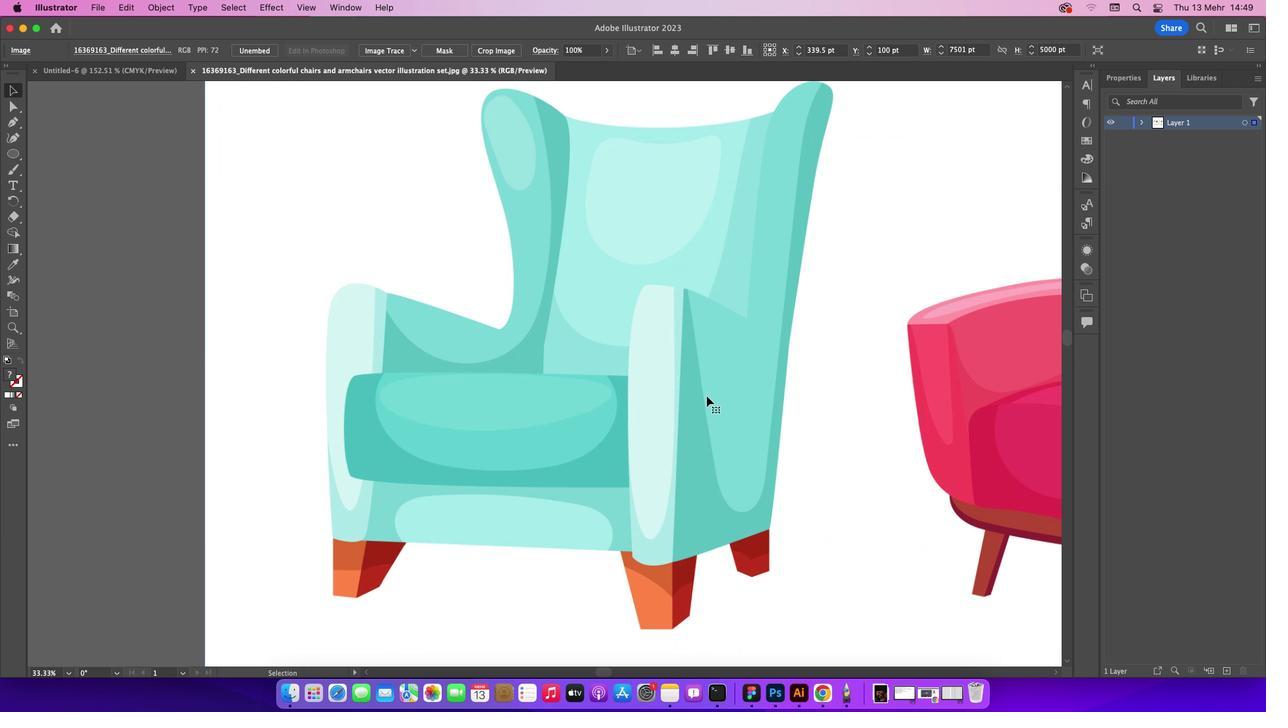
Action: Mouse scrolled (706, 396) with delta (0, 0)
Screenshot: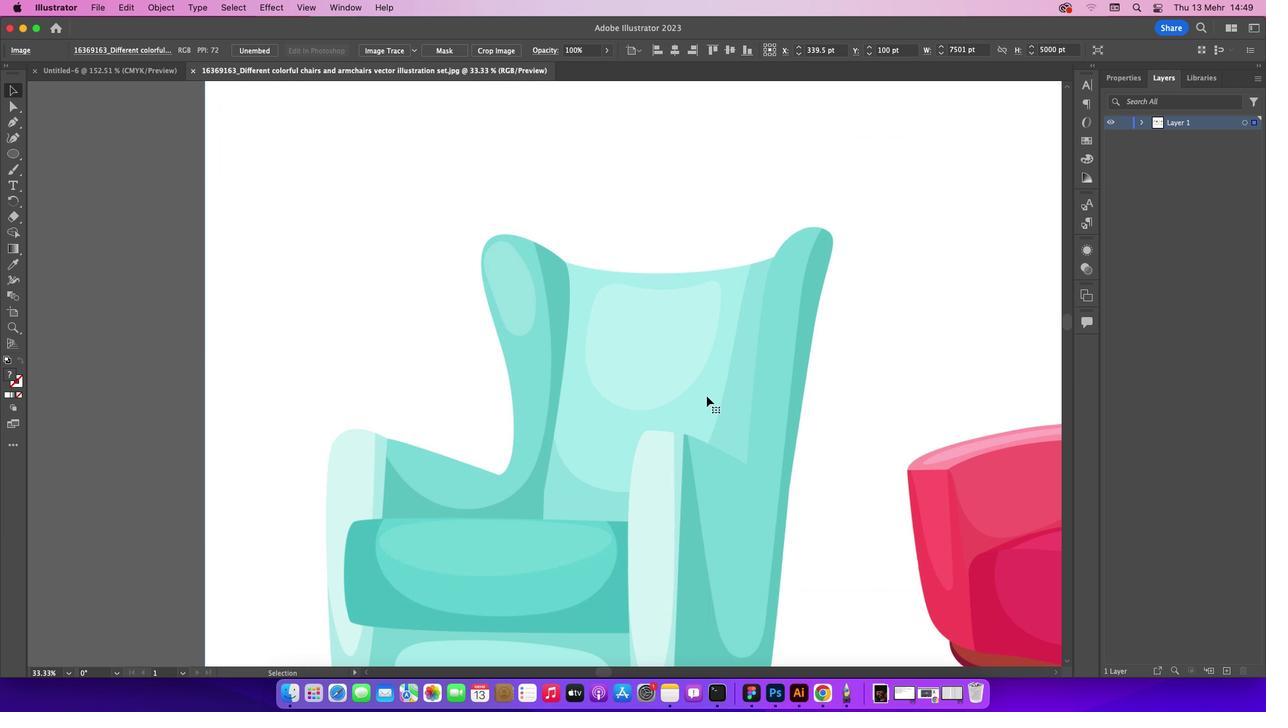 
Action: Mouse scrolled (706, 396) with delta (0, 0)
Screenshot: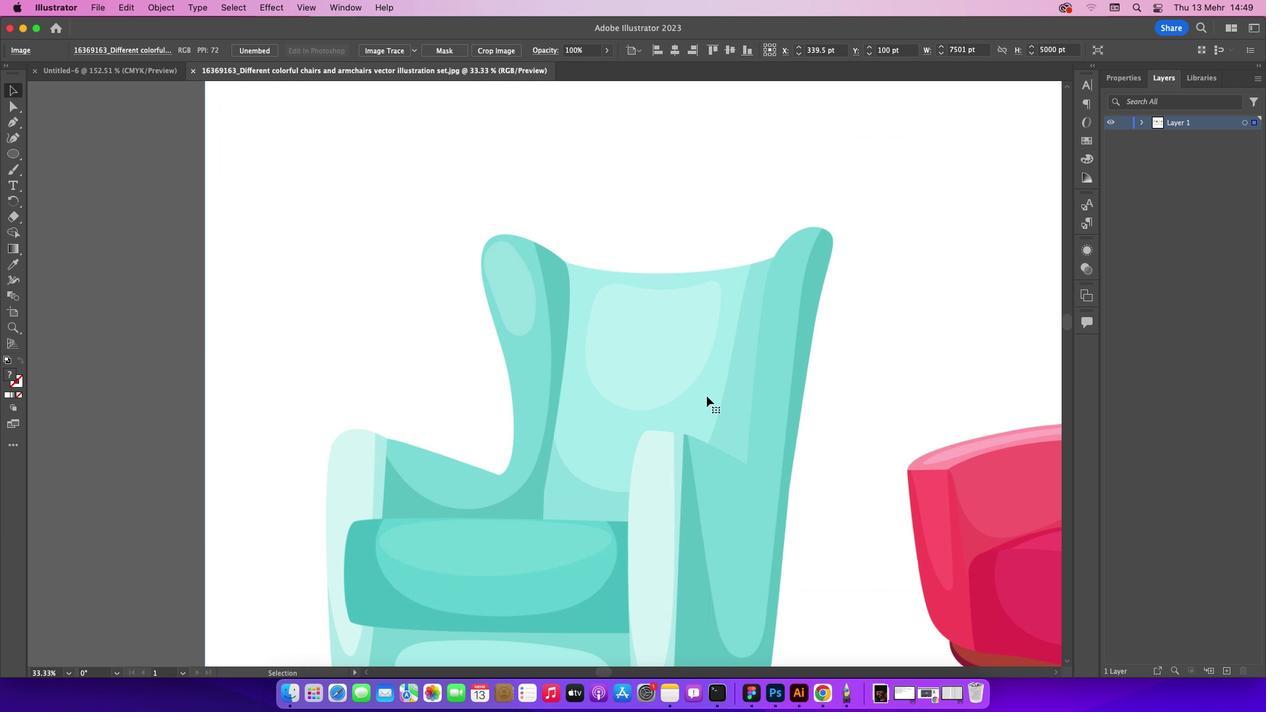 
Action: Mouse scrolled (706, 396) with delta (0, 1)
Screenshot: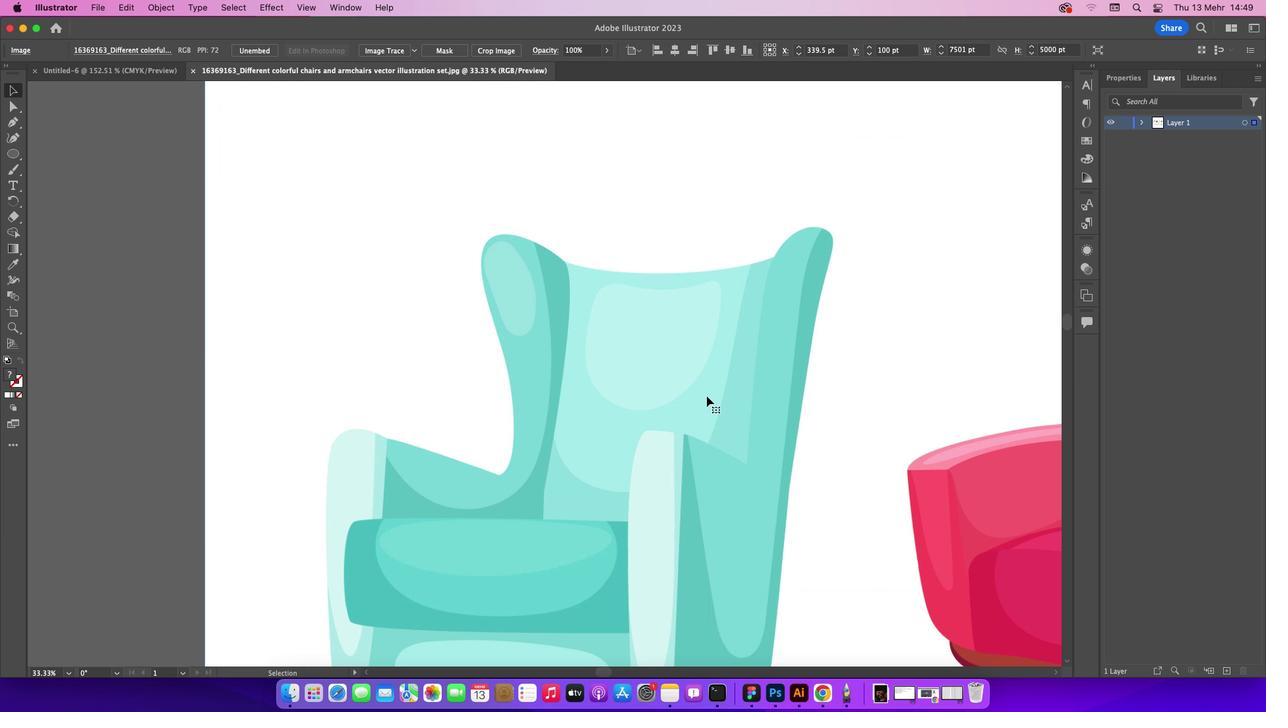 
Action: Mouse moved to (1141, 122)
Screenshot: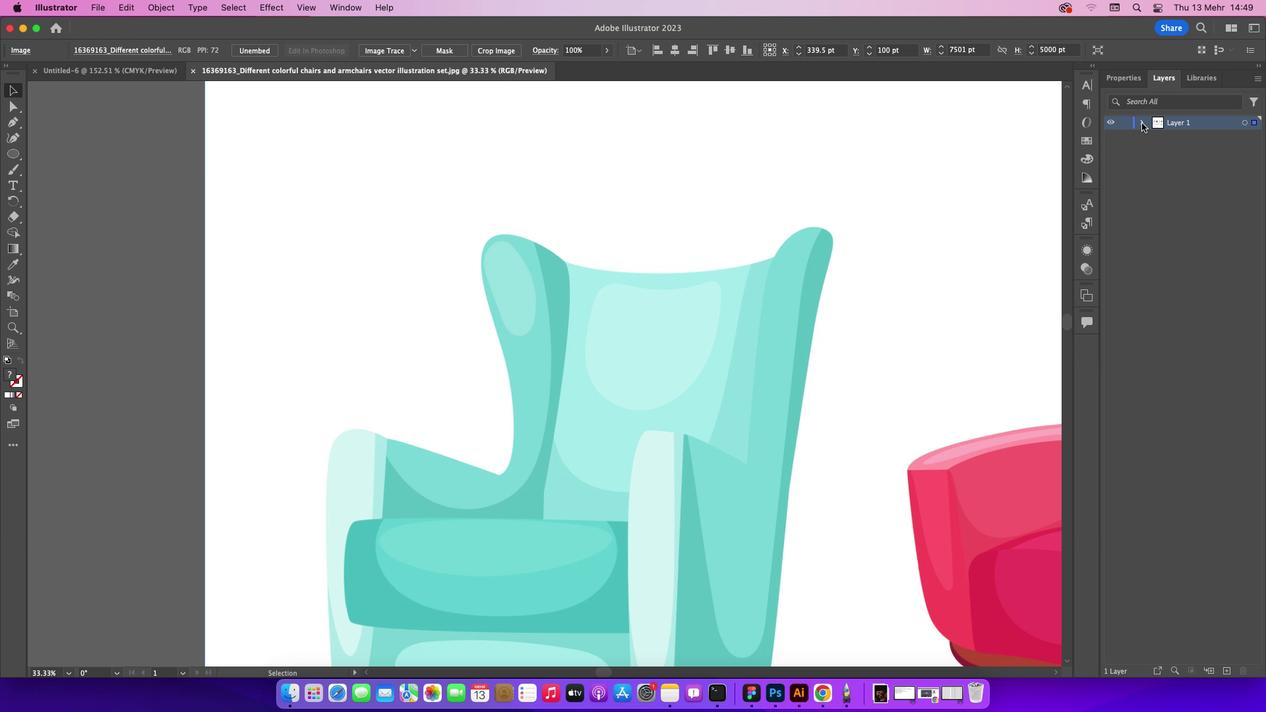 
Action: Mouse pressed left at (1141, 122)
Screenshot: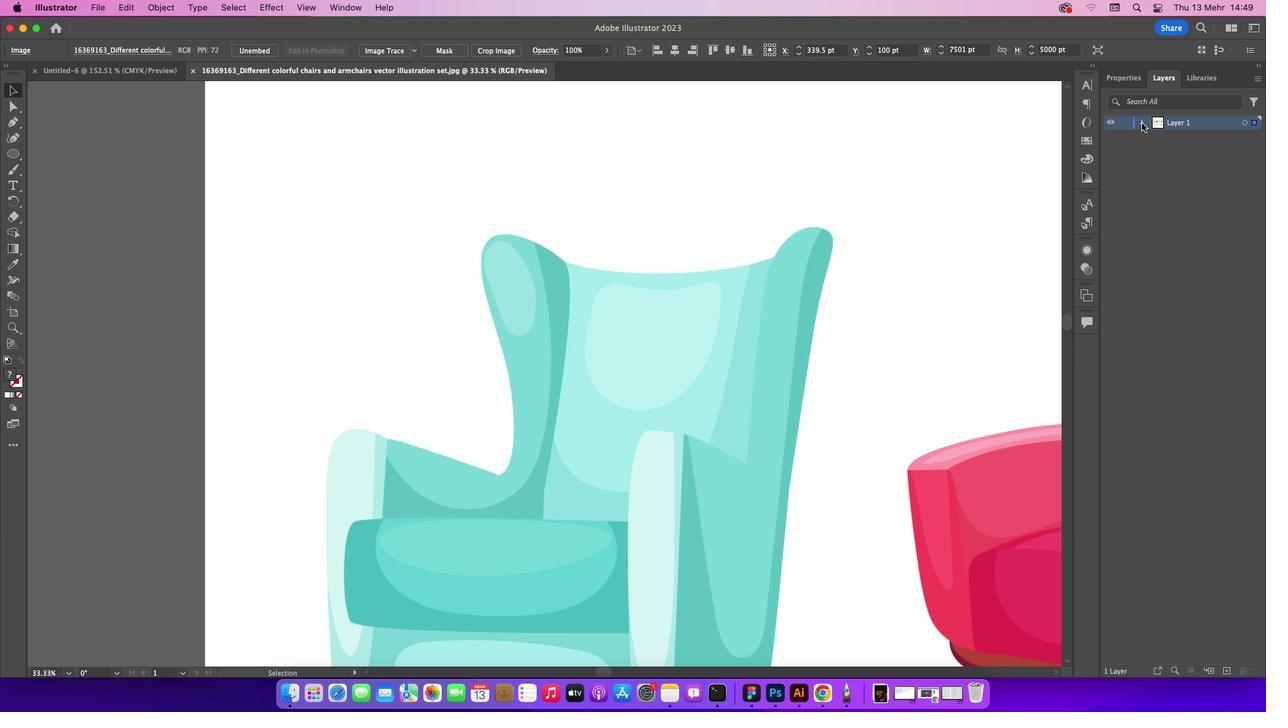 
Action: Mouse moved to (1128, 137)
Screenshot: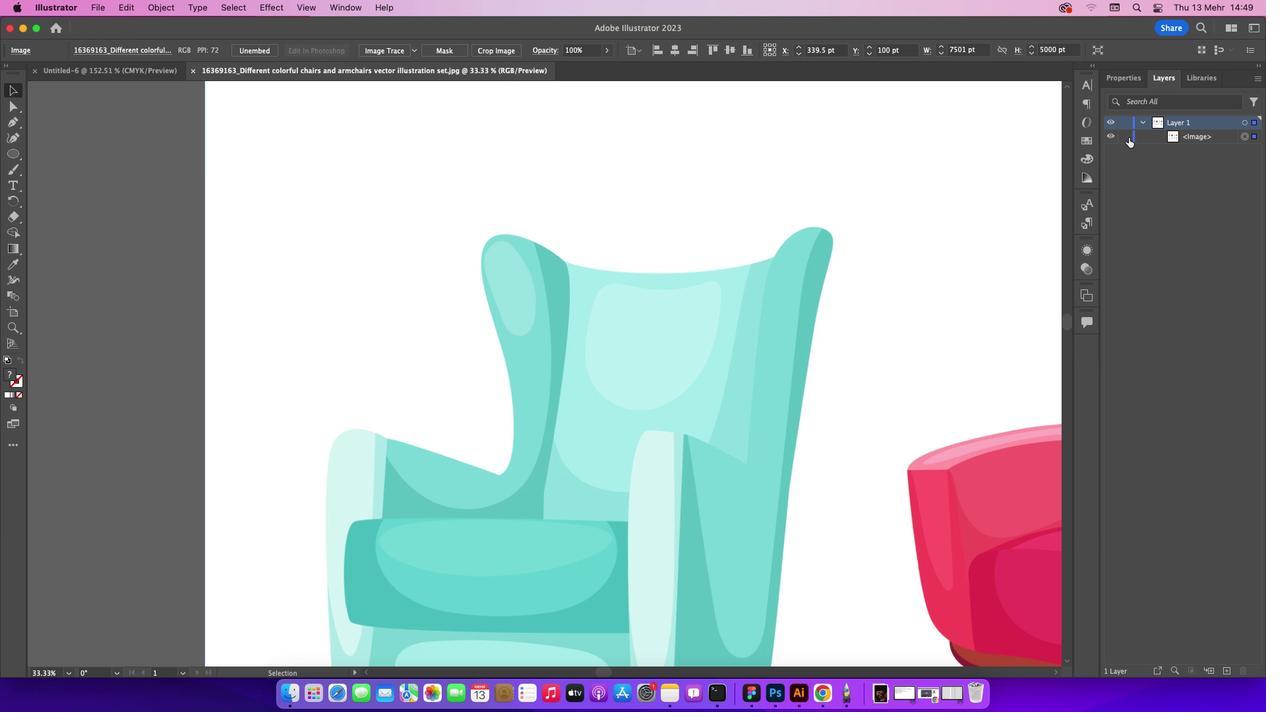 
Action: Mouse pressed left at (1128, 137)
Screenshot: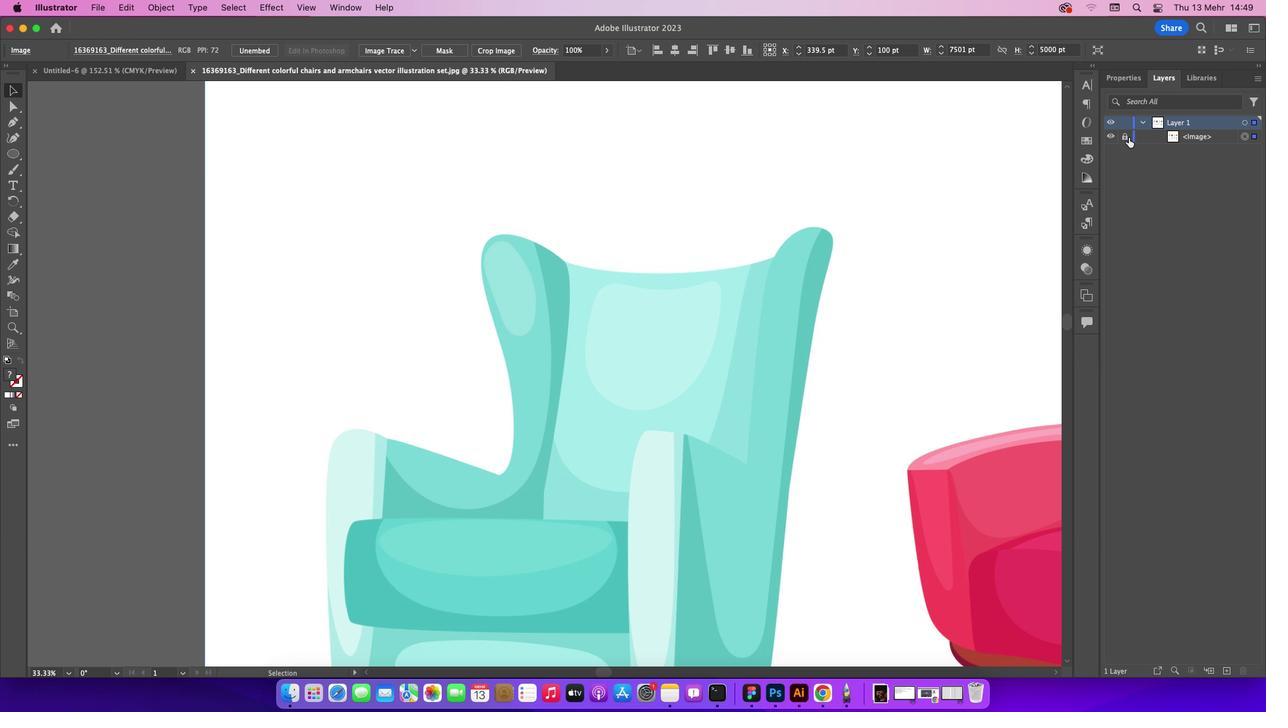 
Action: Mouse moved to (740, 445)
Screenshot: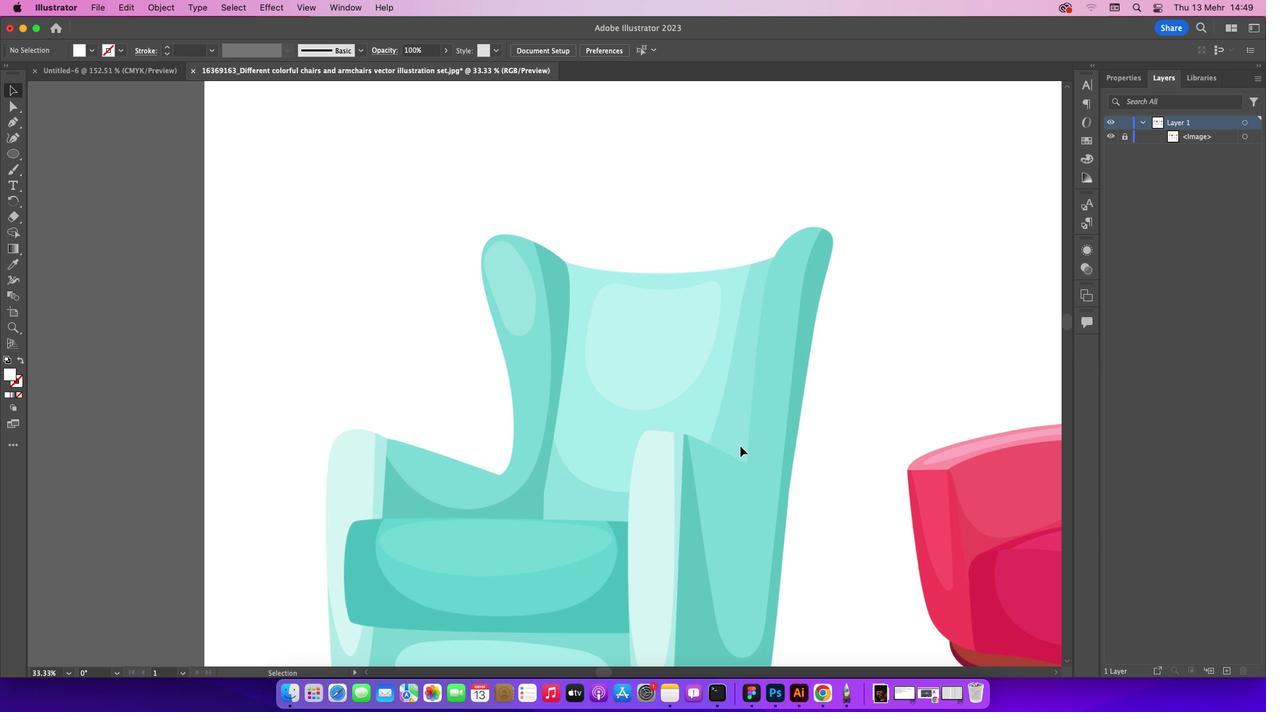 
Action: Mouse scrolled (740, 445) with delta (0, 0)
Screenshot: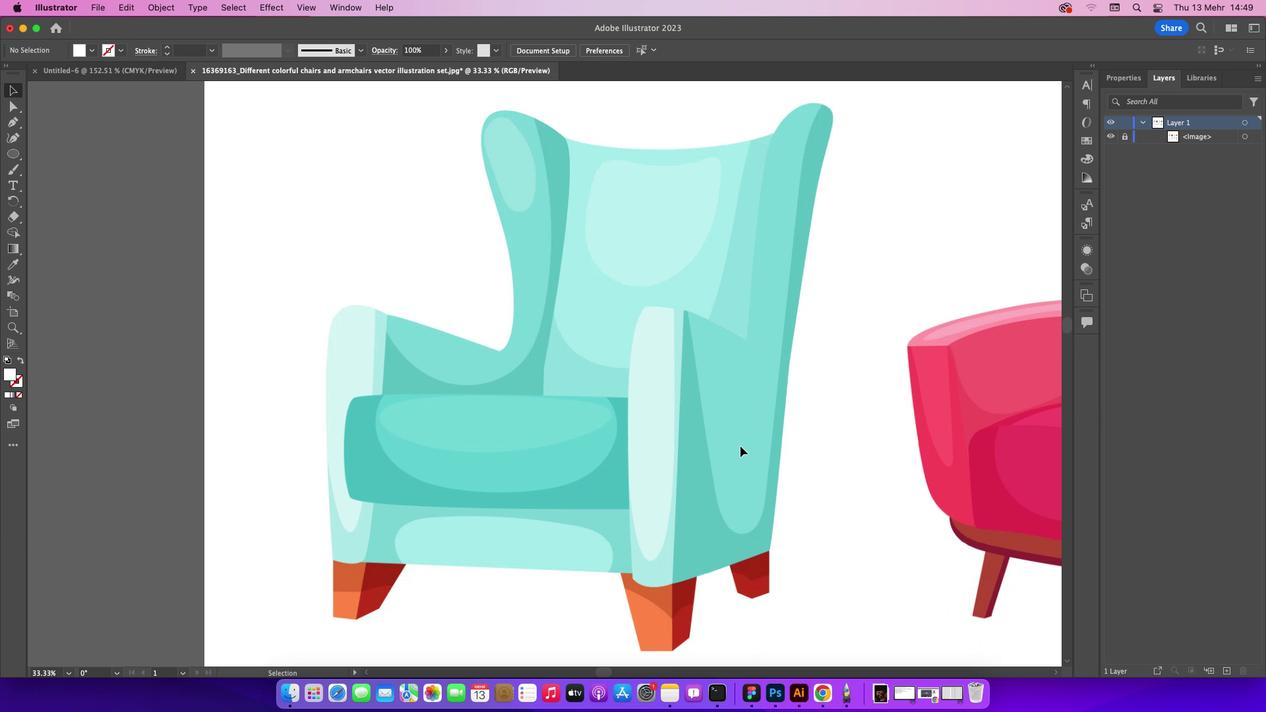 
Action: Mouse scrolled (740, 445) with delta (0, 0)
Screenshot: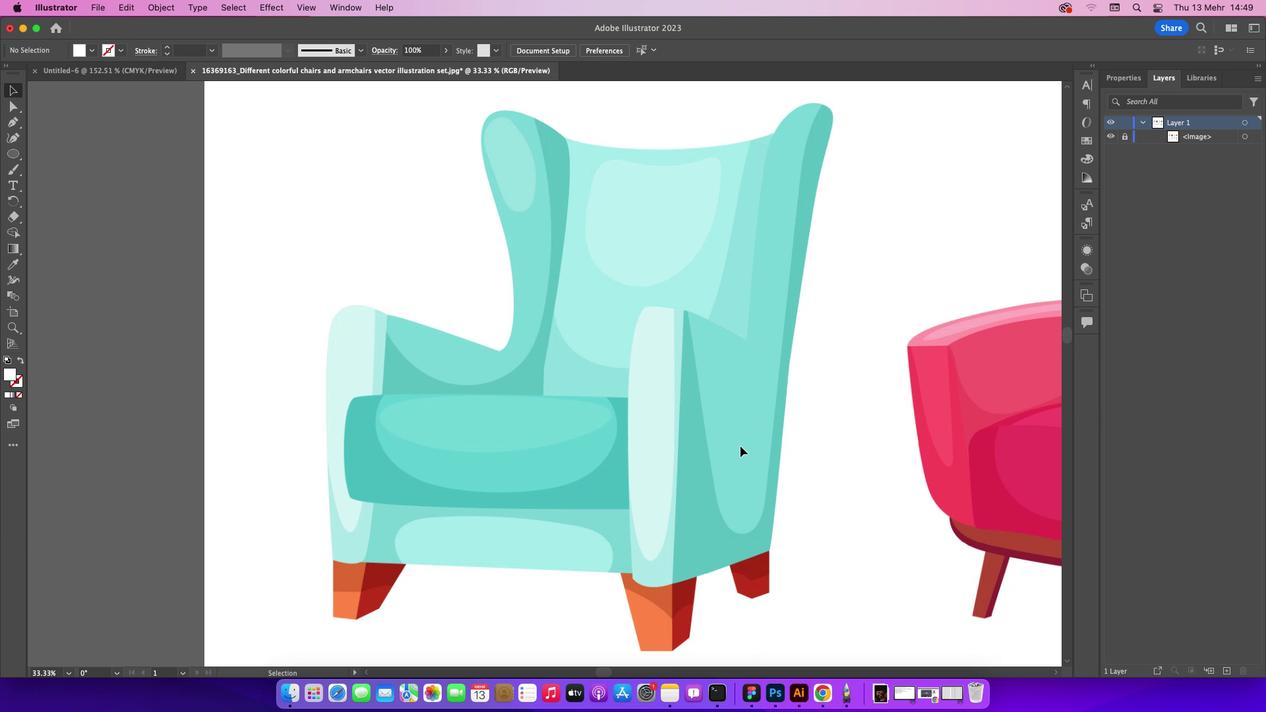 
Action: Mouse scrolled (740, 445) with delta (0, -1)
Screenshot: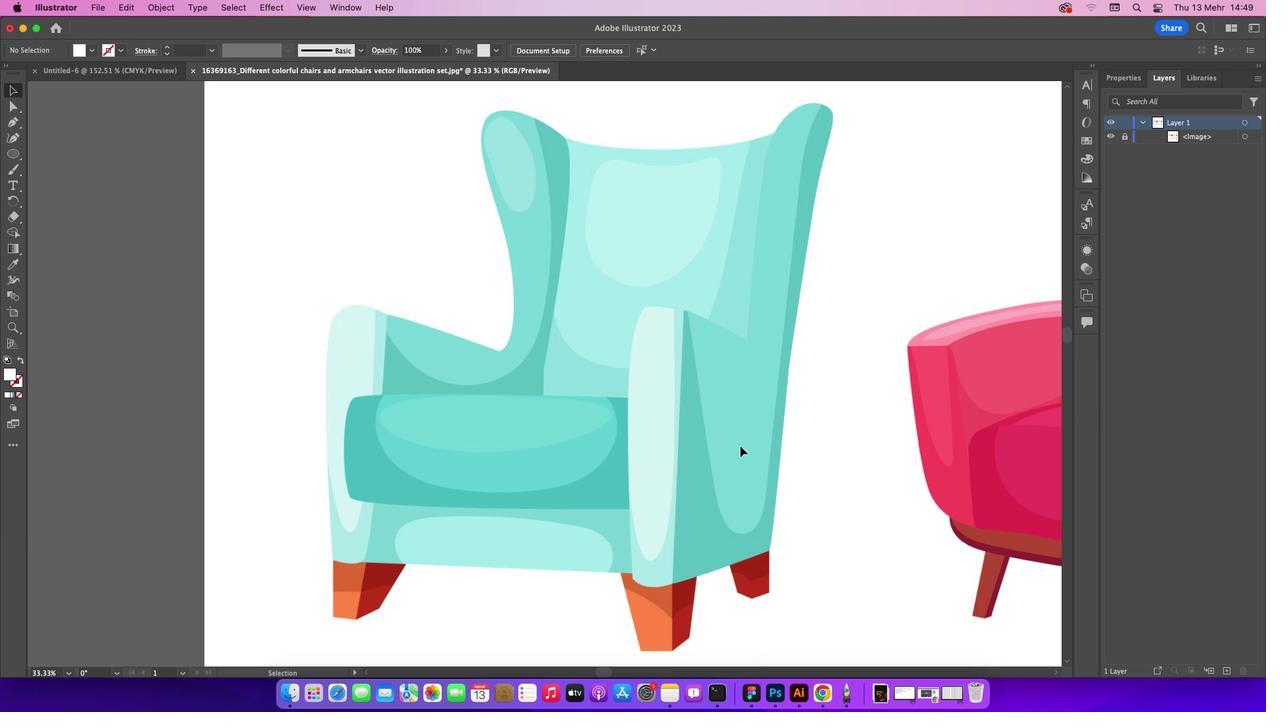 
Action: Mouse scrolled (740, 445) with delta (0, -1)
Screenshot: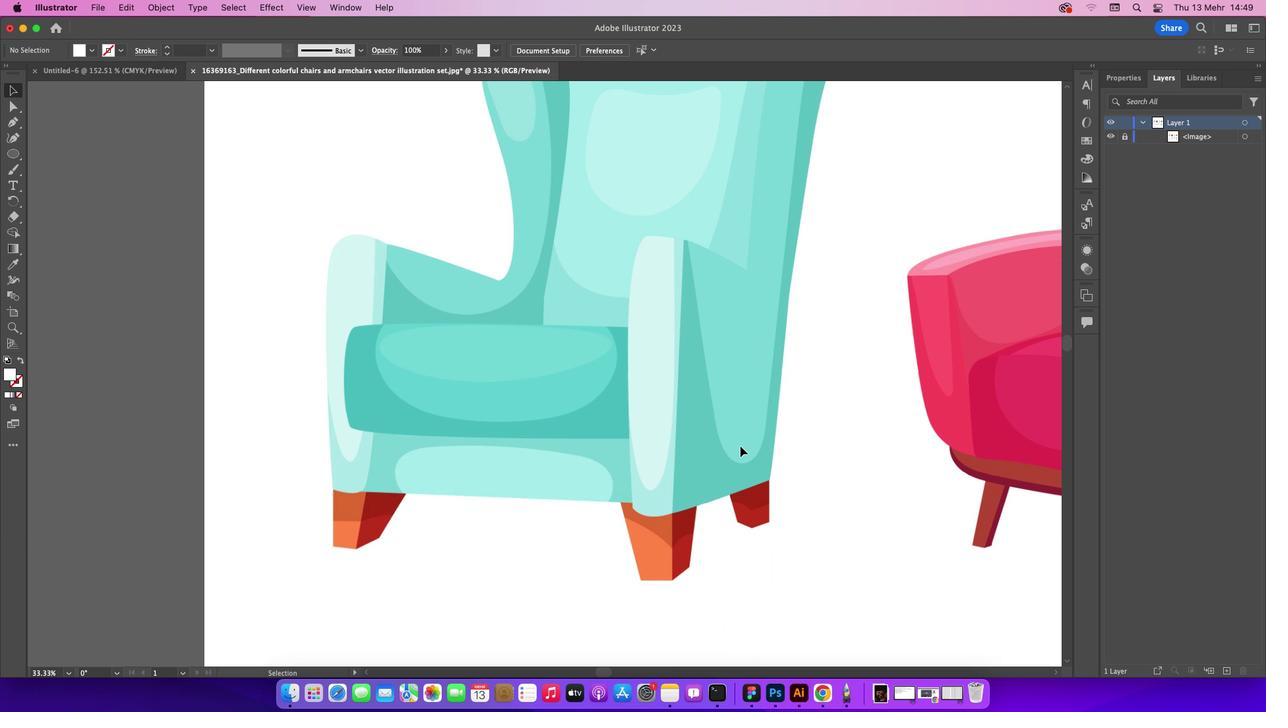 
Action: Mouse moved to (741, 444)
Screenshot: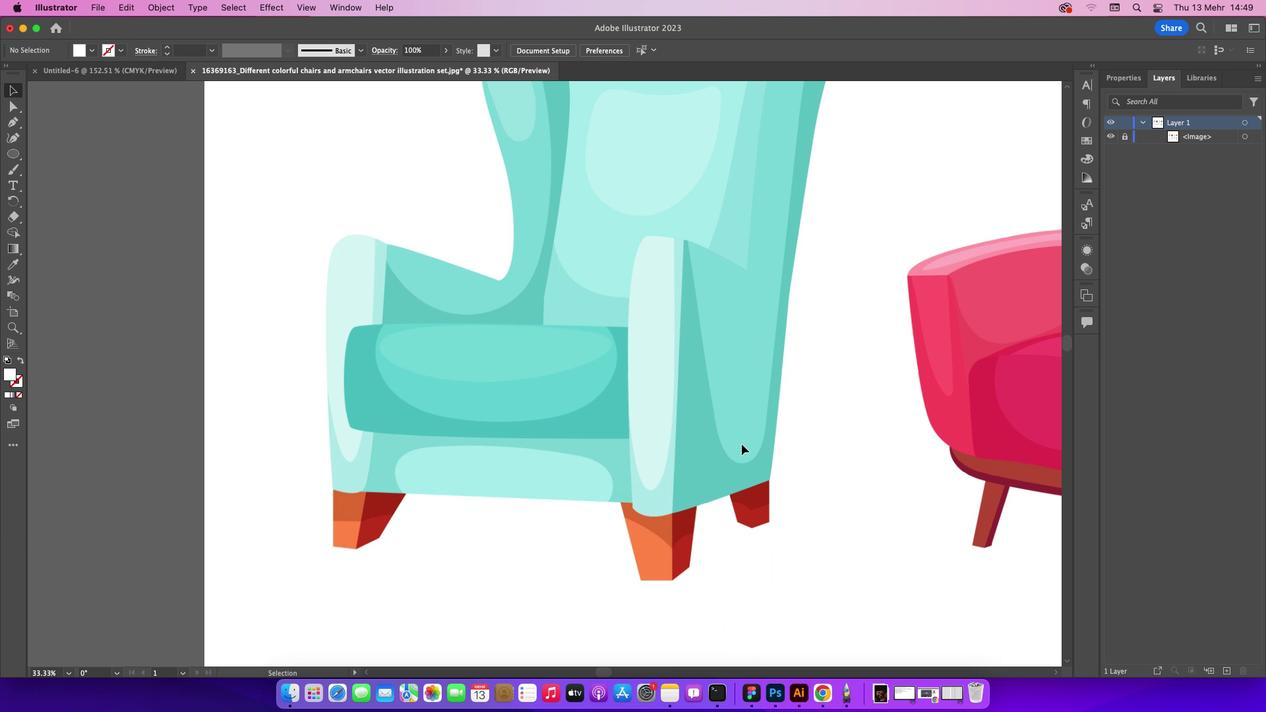 
Action: Mouse scrolled (741, 444) with delta (0, 0)
Screenshot: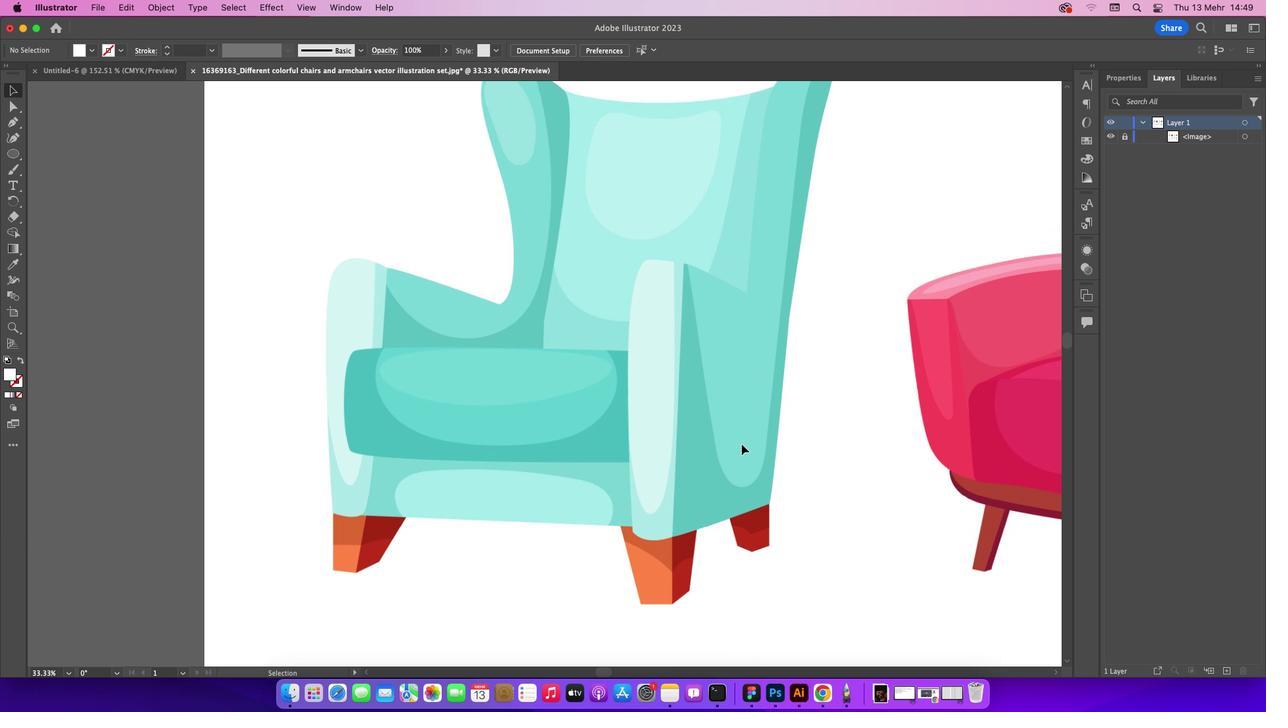 
Action: Mouse scrolled (741, 444) with delta (0, 0)
Screenshot: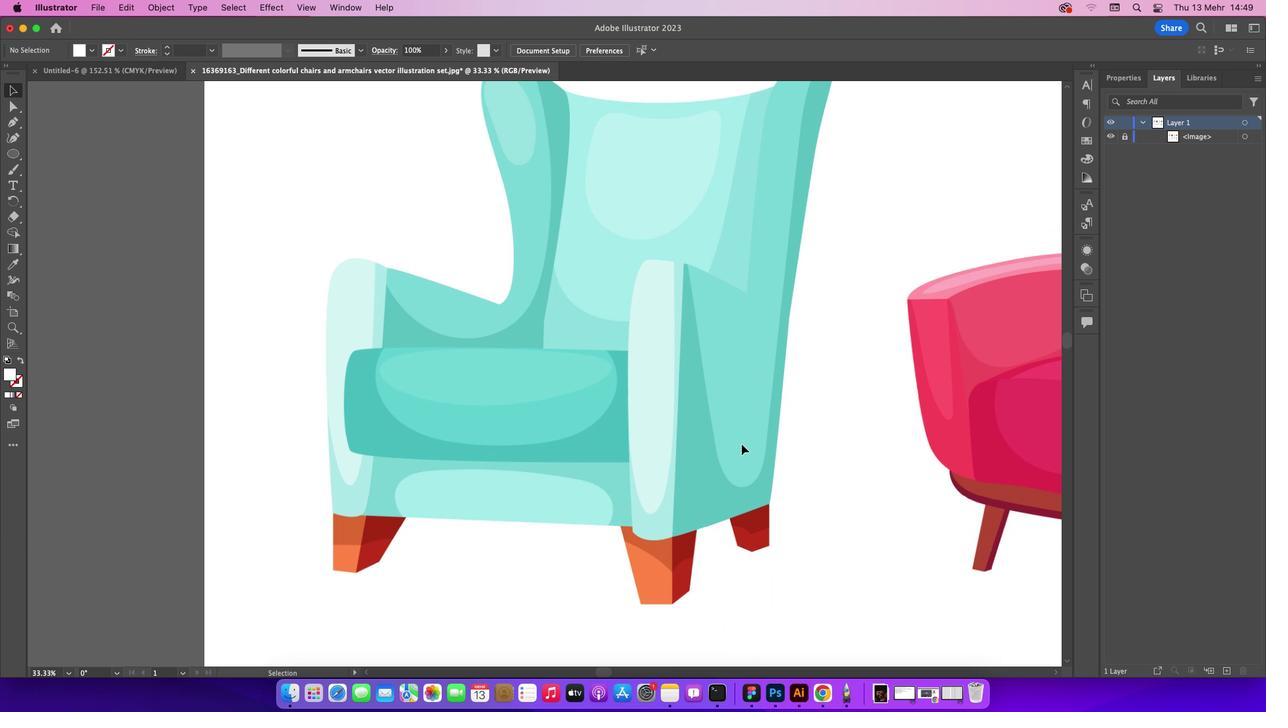 
Action: Mouse scrolled (741, 444) with delta (0, 0)
Screenshot: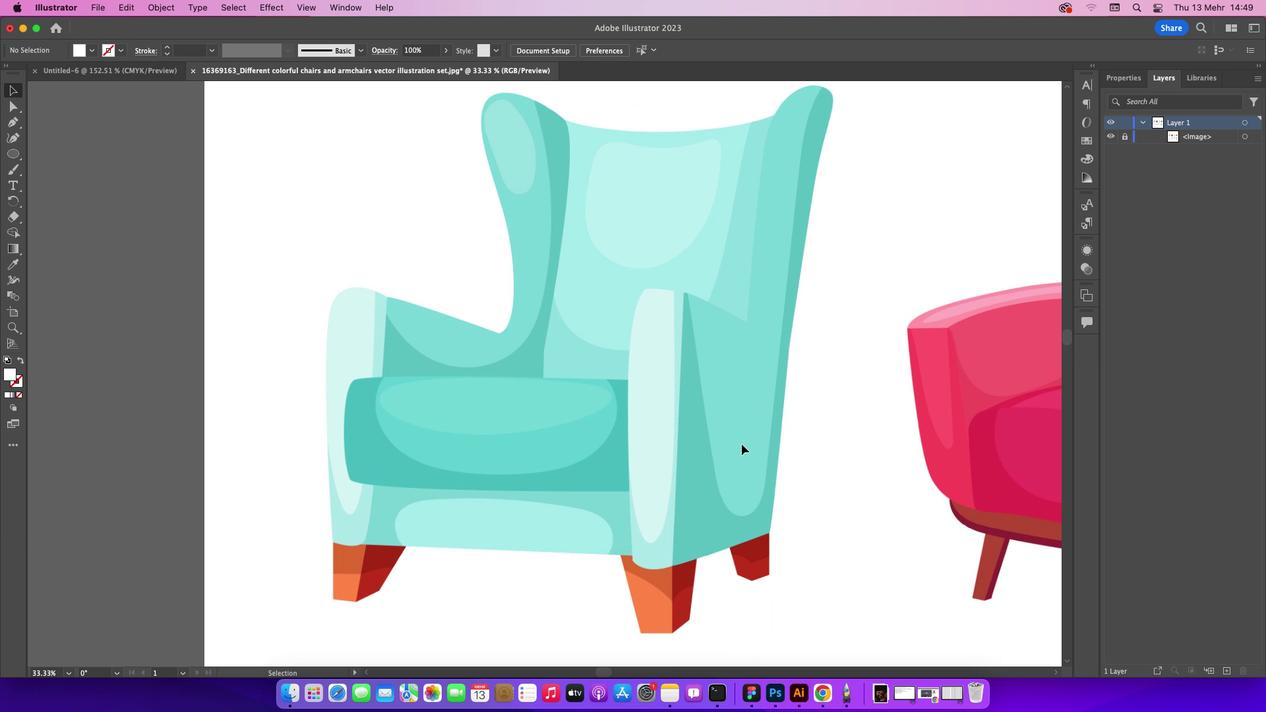 
Action: Mouse scrolled (741, 444) with delta (0, 0)
Screenshot: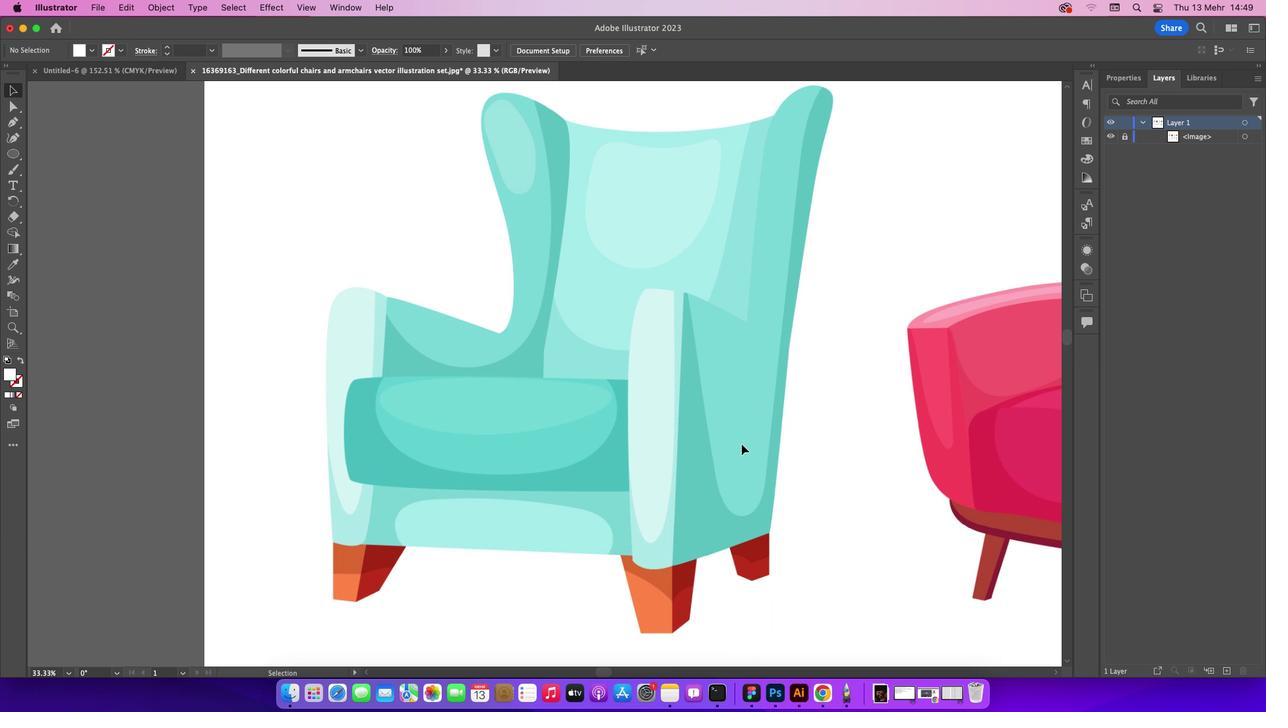 
Action: Mouse moved to (14, 122)
Screenshot: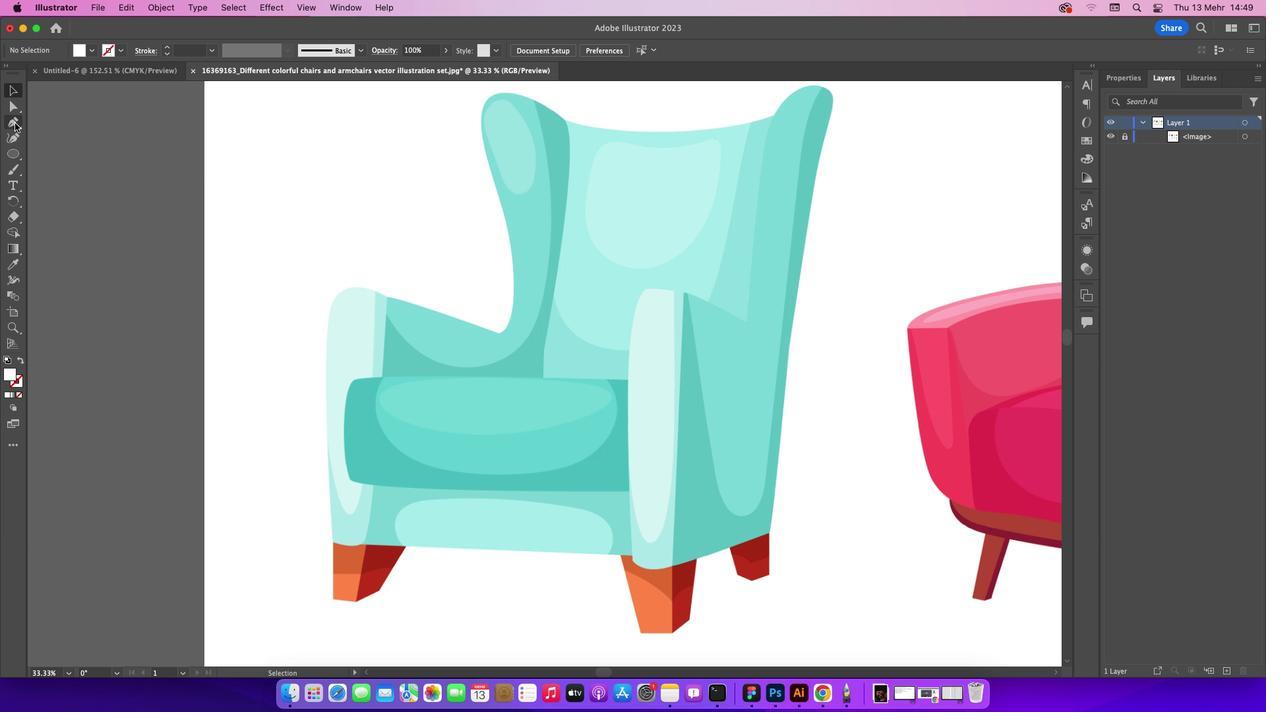 
Action: Mouse pressed left at (14, 122)
Screenshot: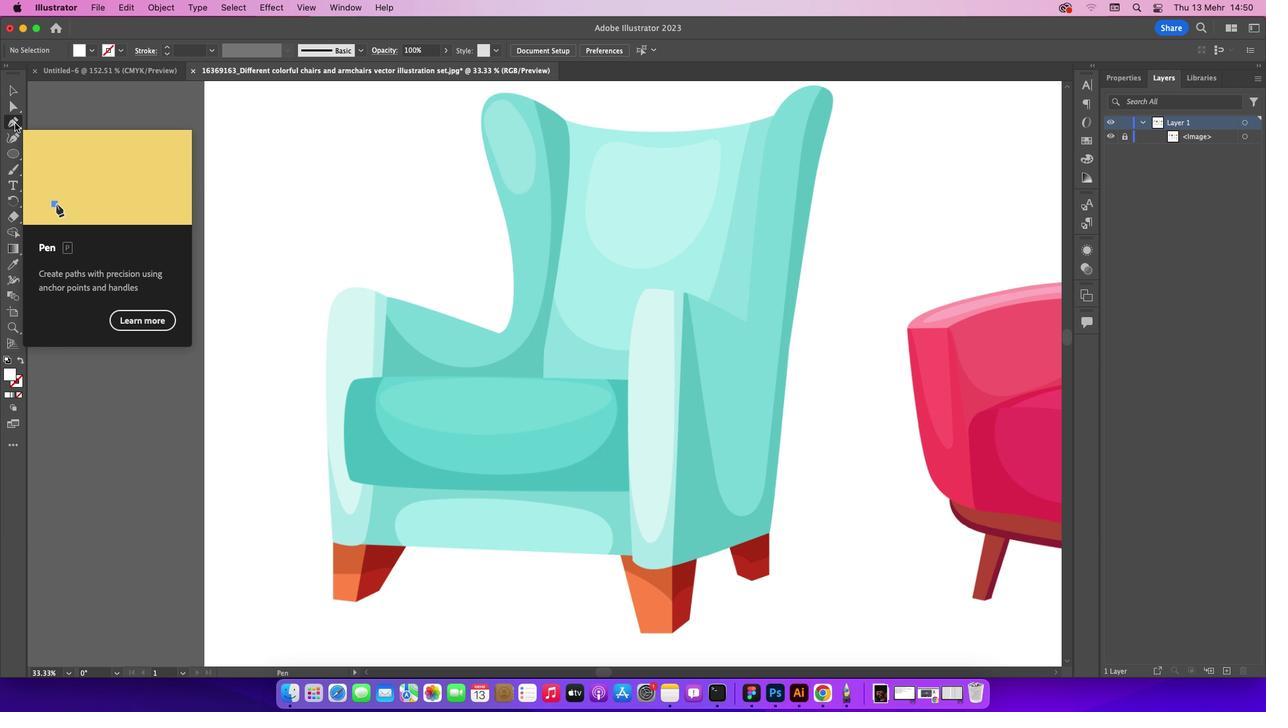 
Action: Mouse moved to (525, 189)
Screenshot: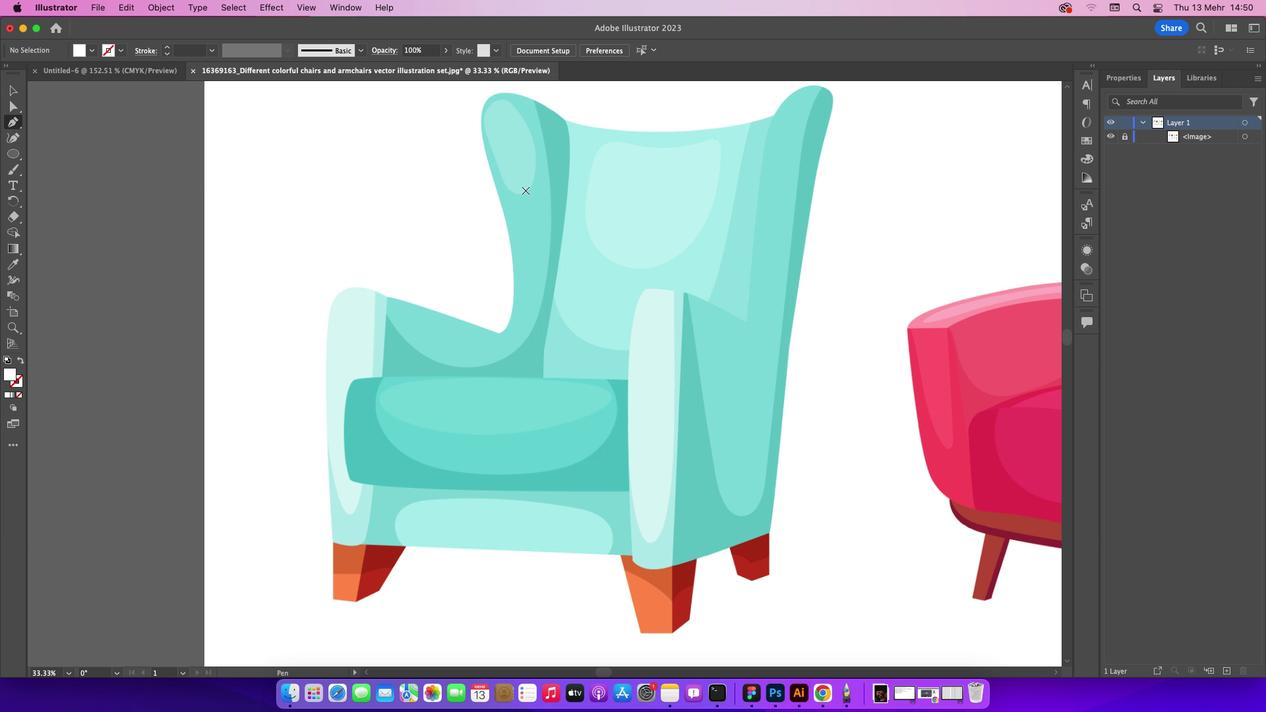 
Action: Key pressed Key.caps_lock
Screenshot: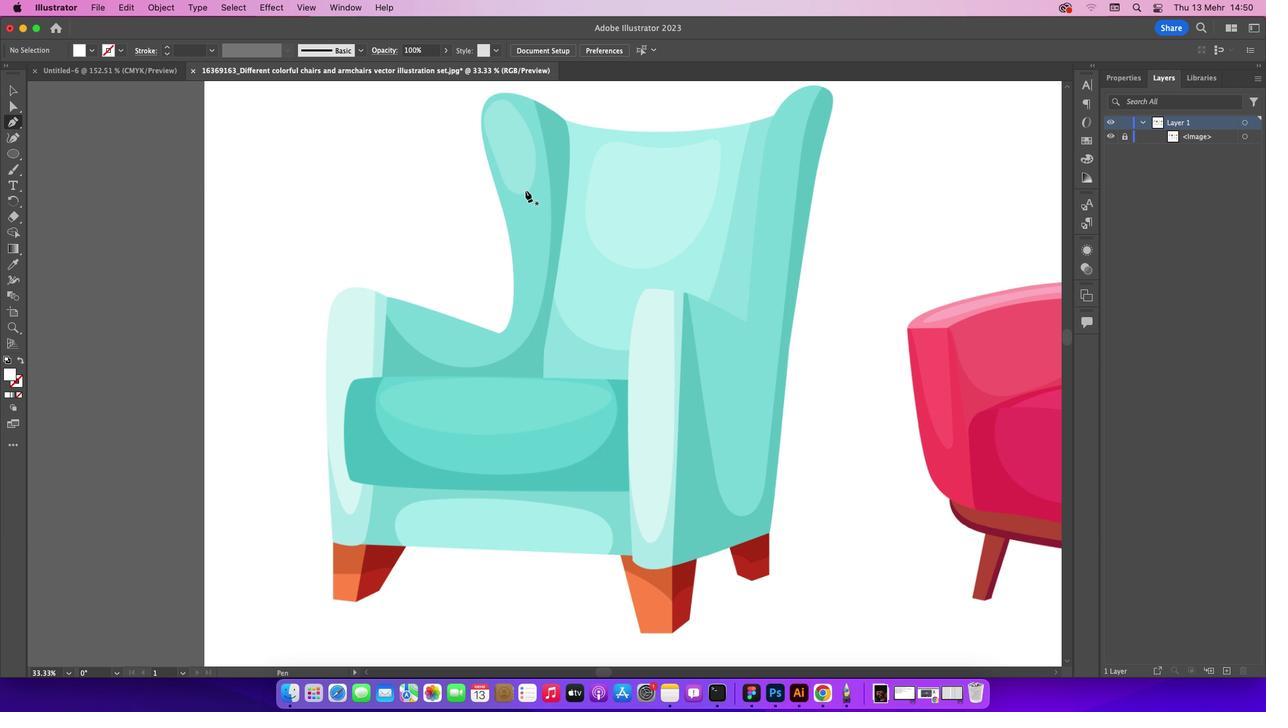 
Action: Mouse moved to (822, 88)
Screenshot: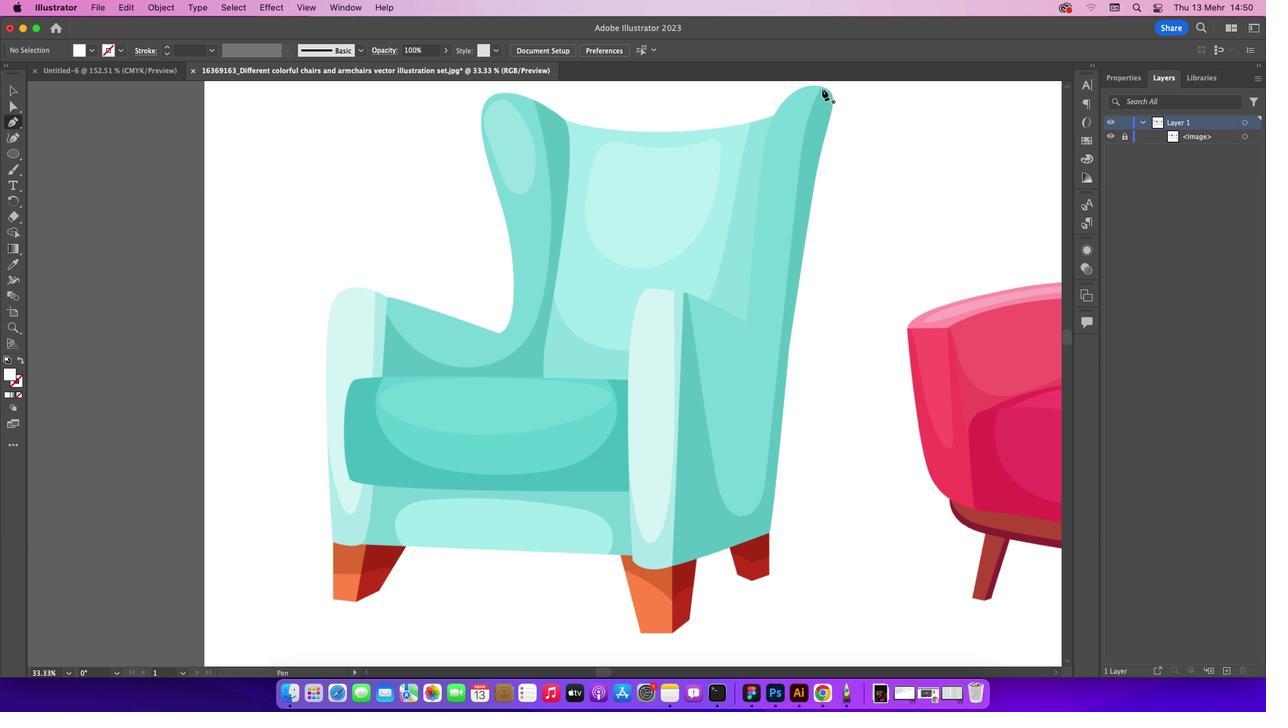 
Action: Mouse pressed left at (822, 88)
Screenshot: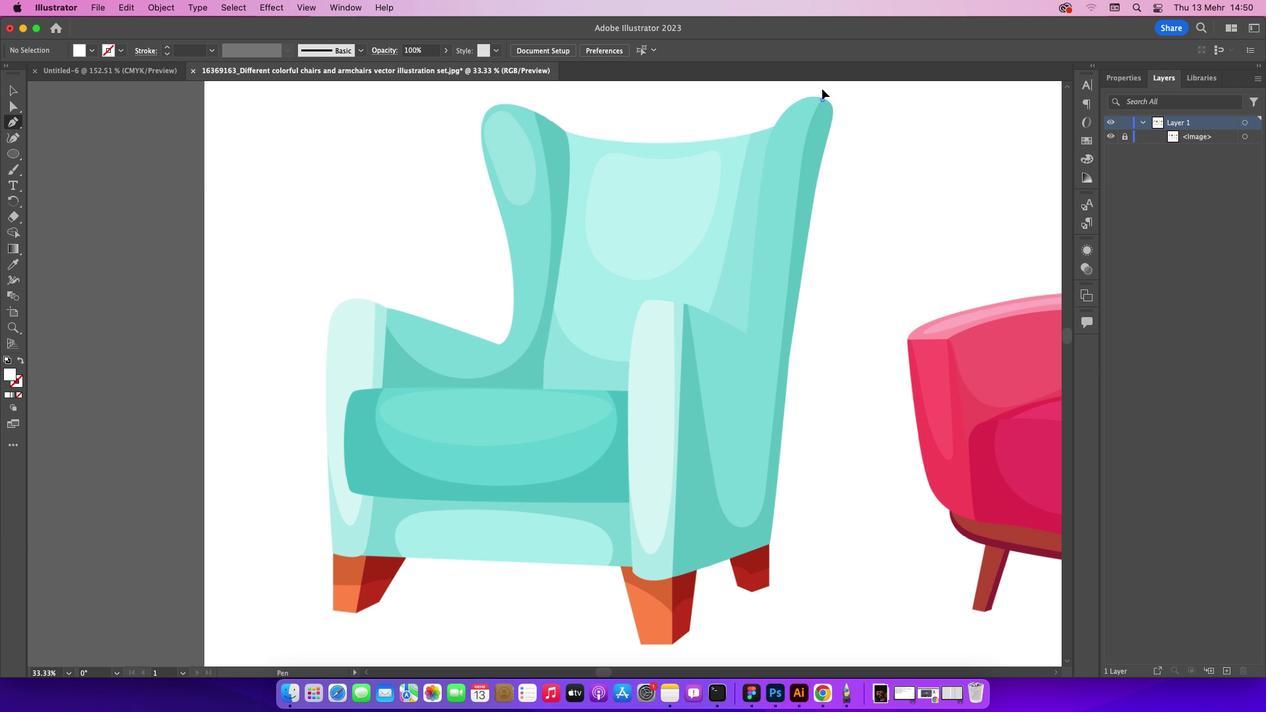 
Action: Mouse moved to (784, 323)
Screenshot: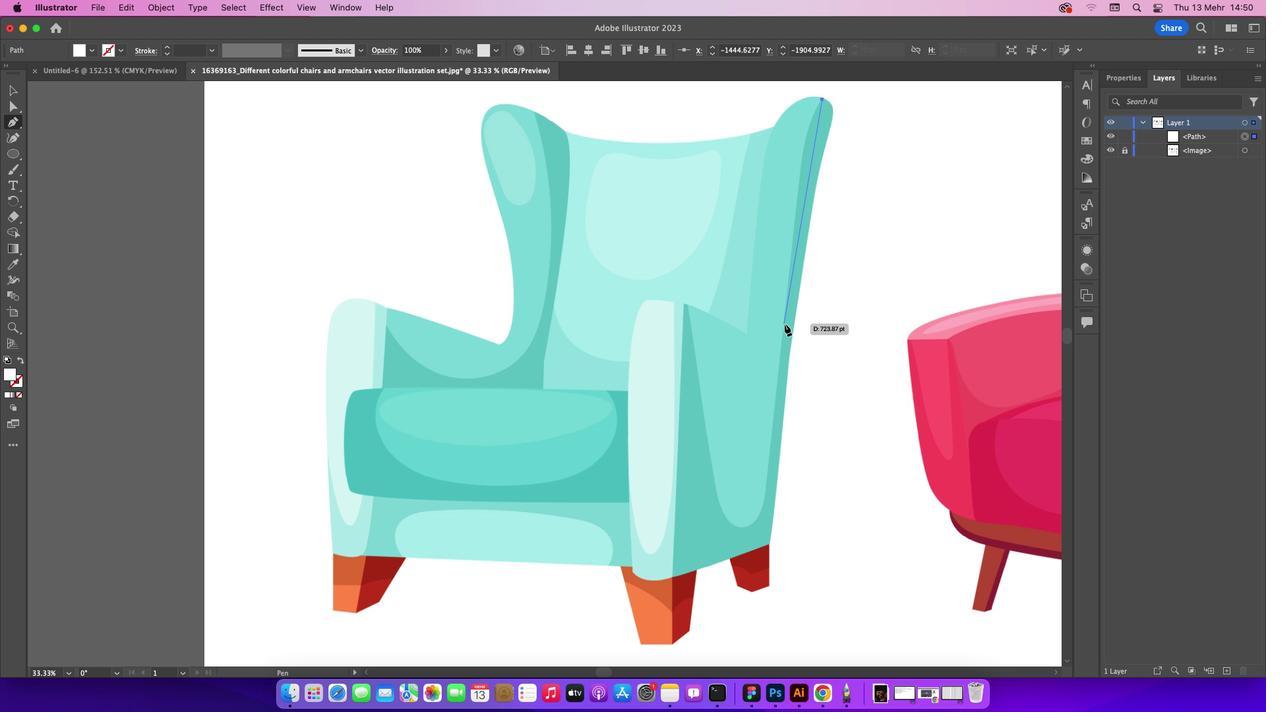 
Action: Mouse pressed left at (784, 323)
Screenshot: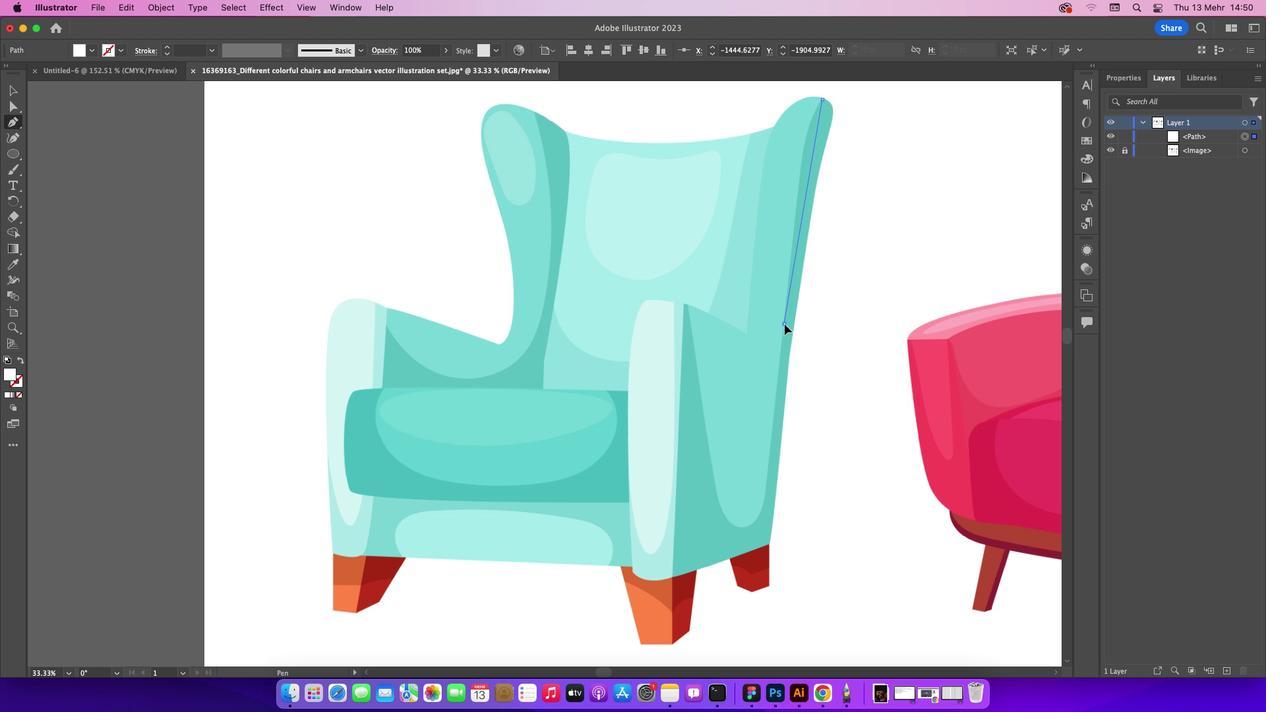 
Action: Mouse moved to (770, 339)
Screenshot: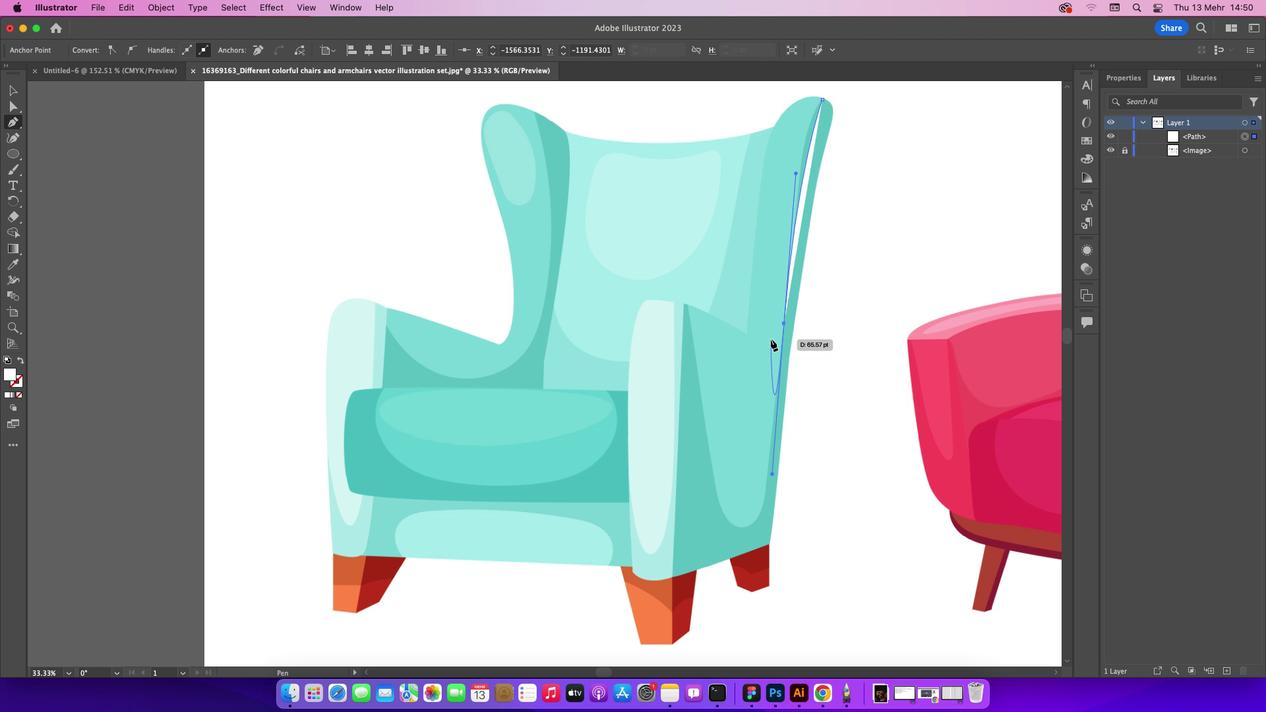 
Action: Key pressed Key.cmd'z'
Screenshot: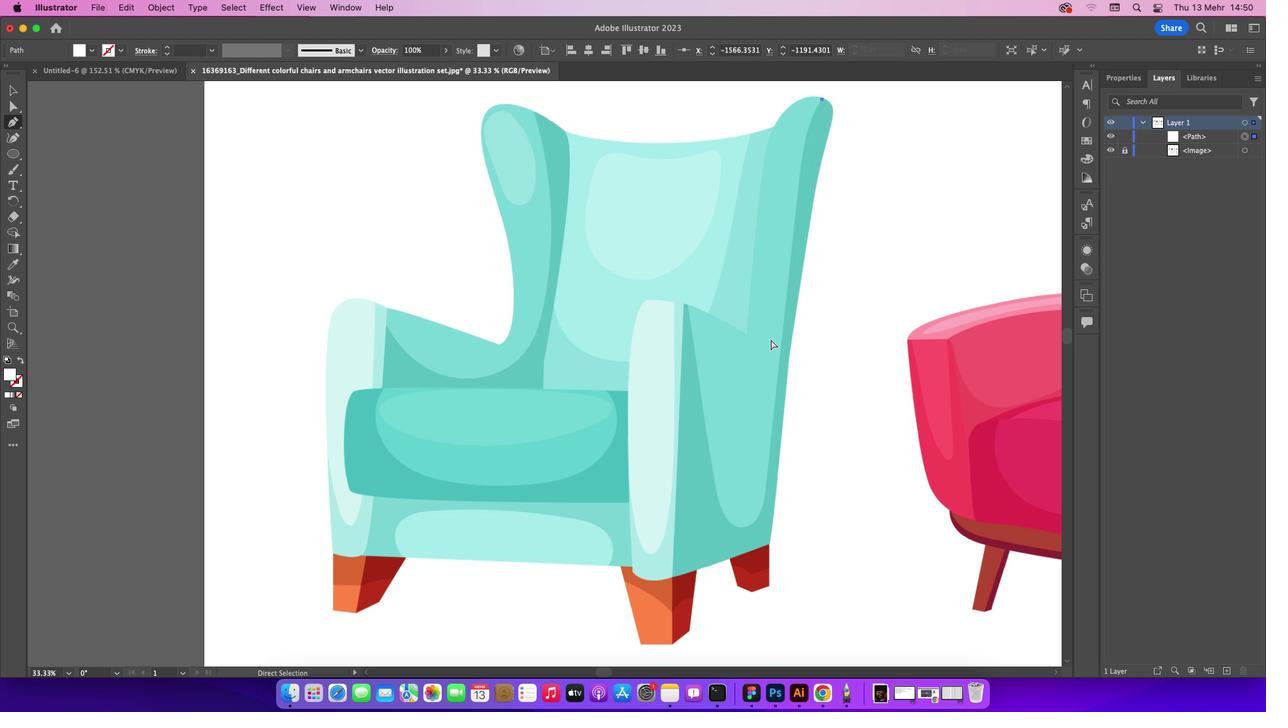 
Action: Mouse moved to (19, 396)
Screenshot: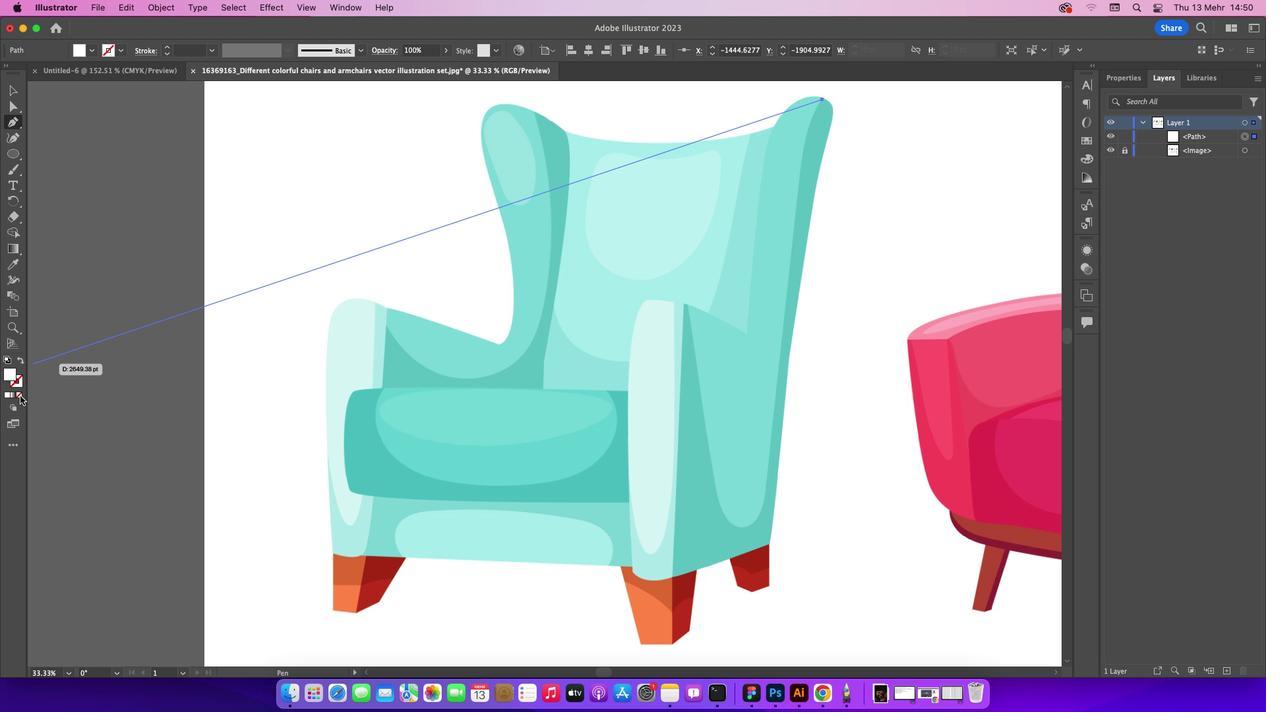 
Action: Mouse pressed left at (19, 396)
Screenshot: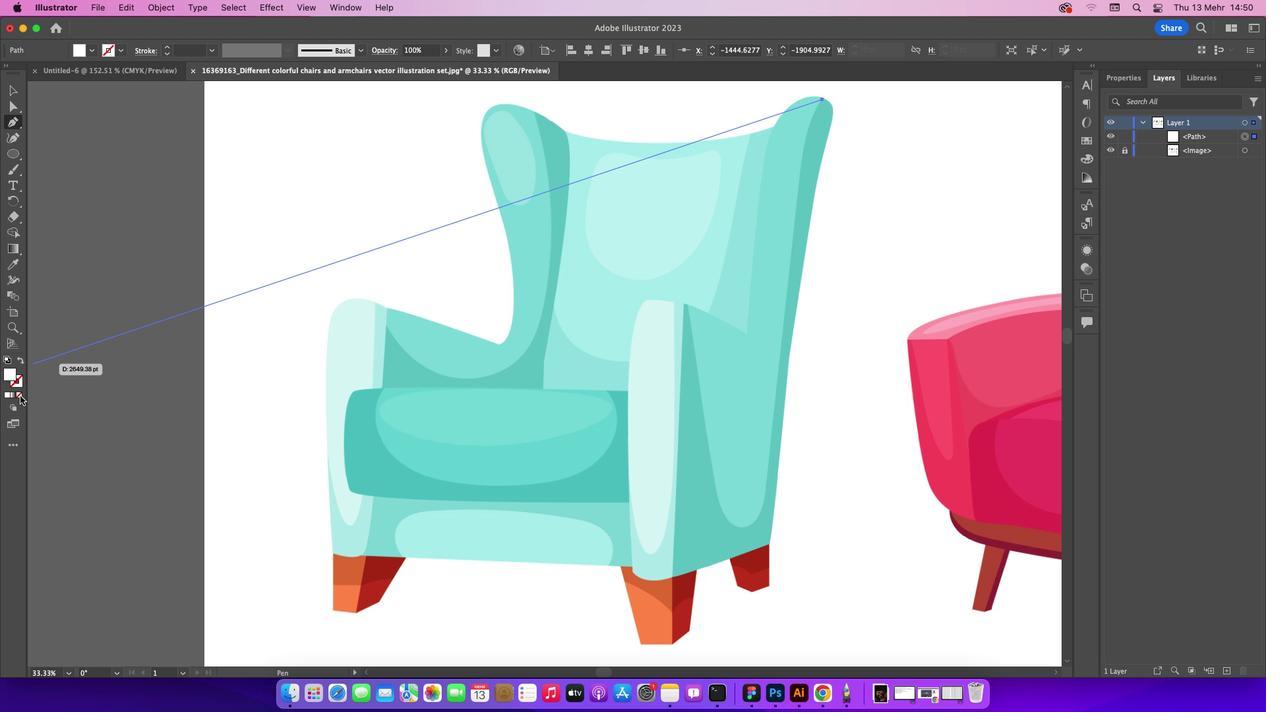 
Action: Mouse moved to (796, 194)
Screenshot: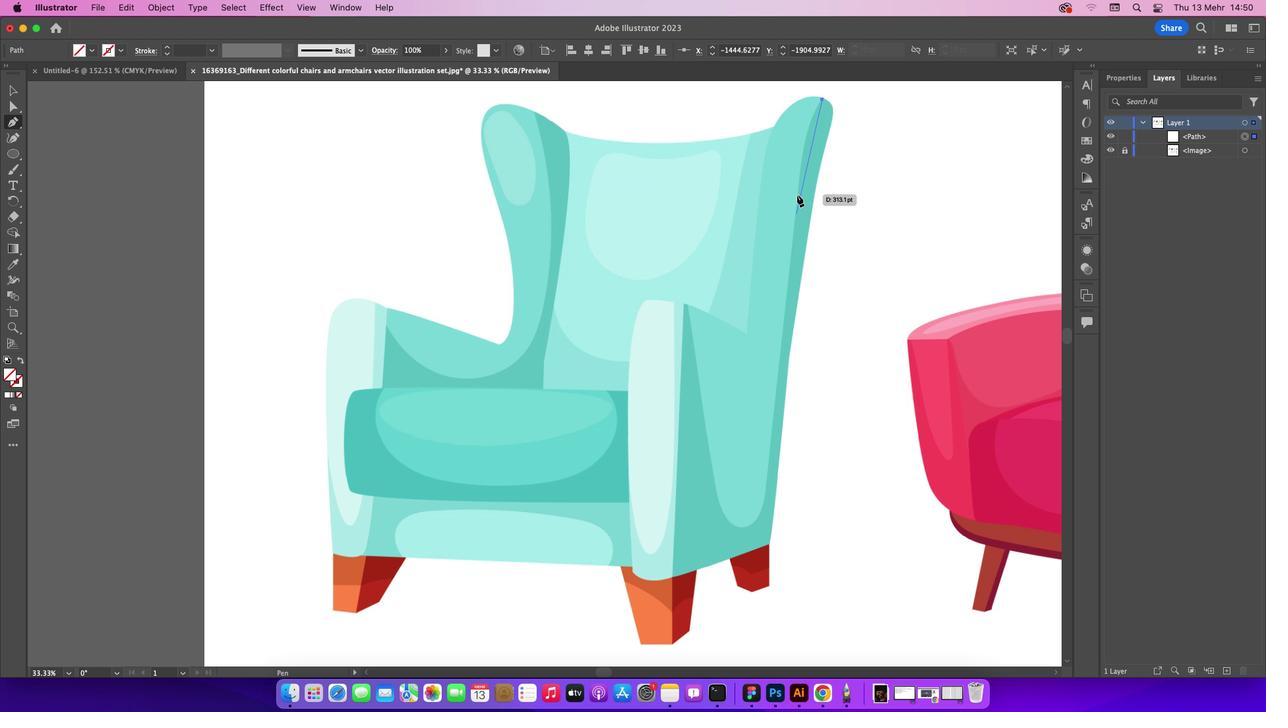 
Action: Mouse pressed left at (796, 194)
Screenshot: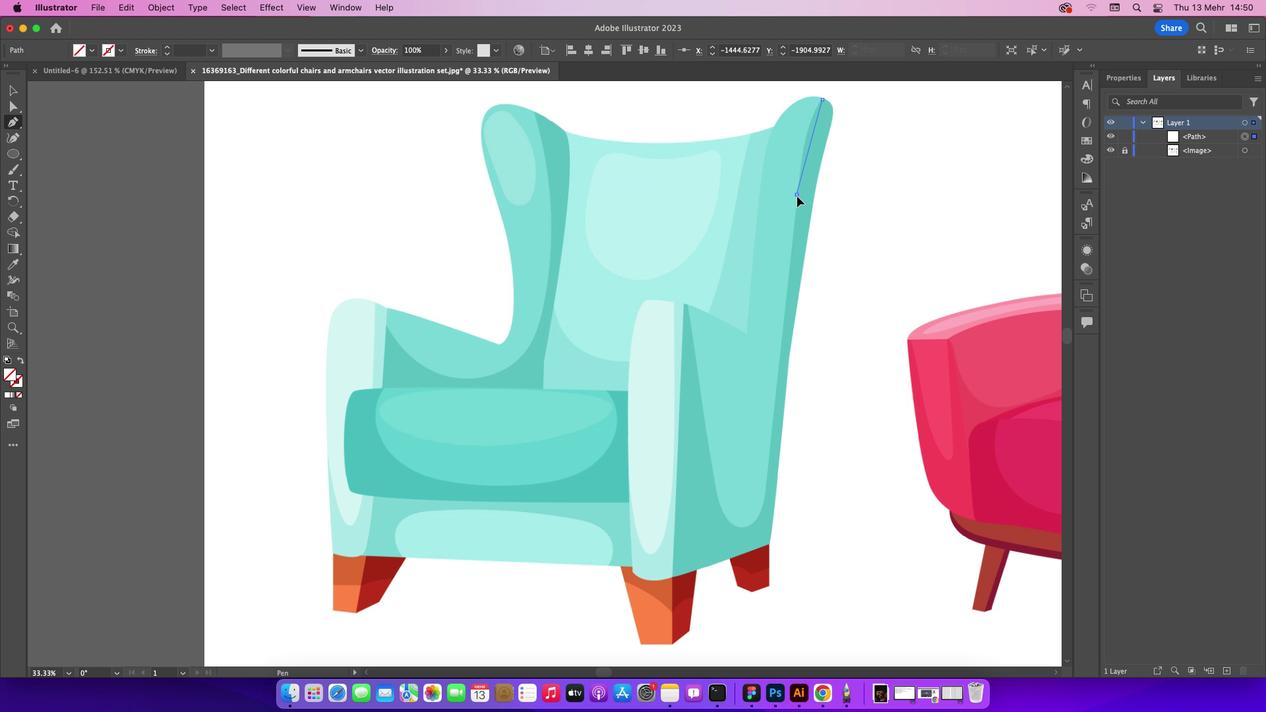 
Action: Mouse moved to (768, 459)
Screenshot: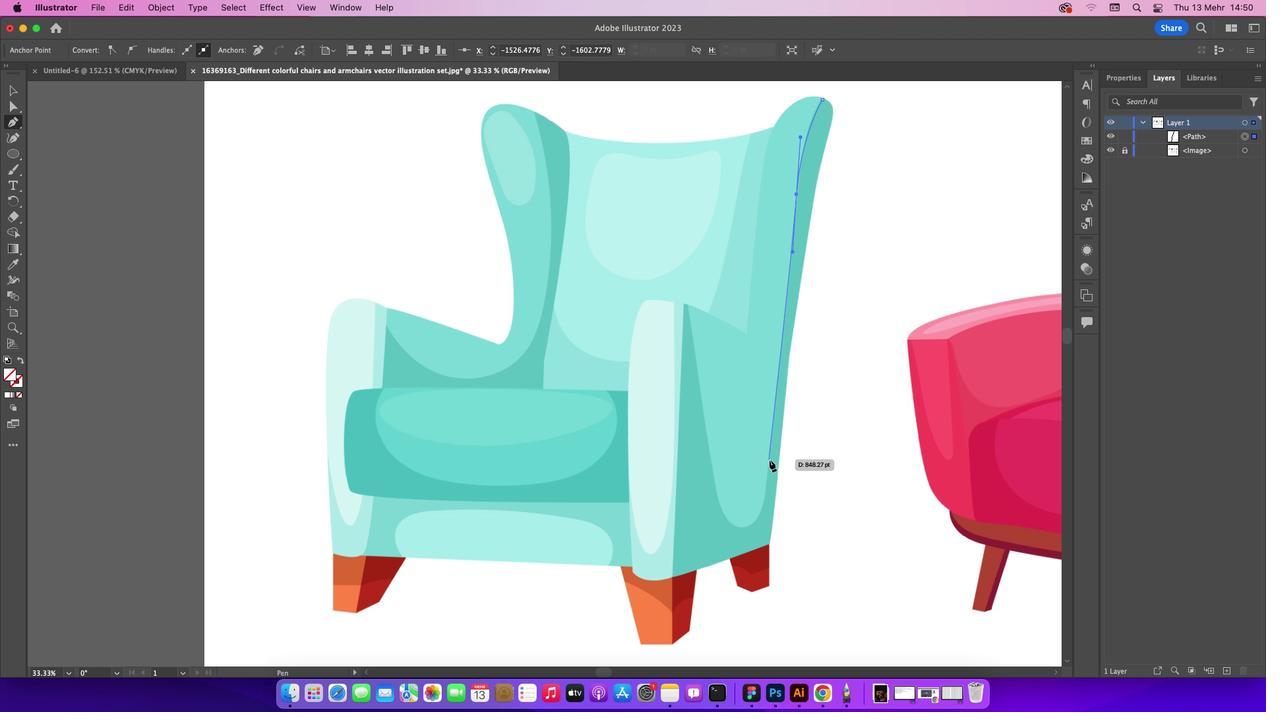 
Action: Mouse pressed left at (768, 459)
Screenshot: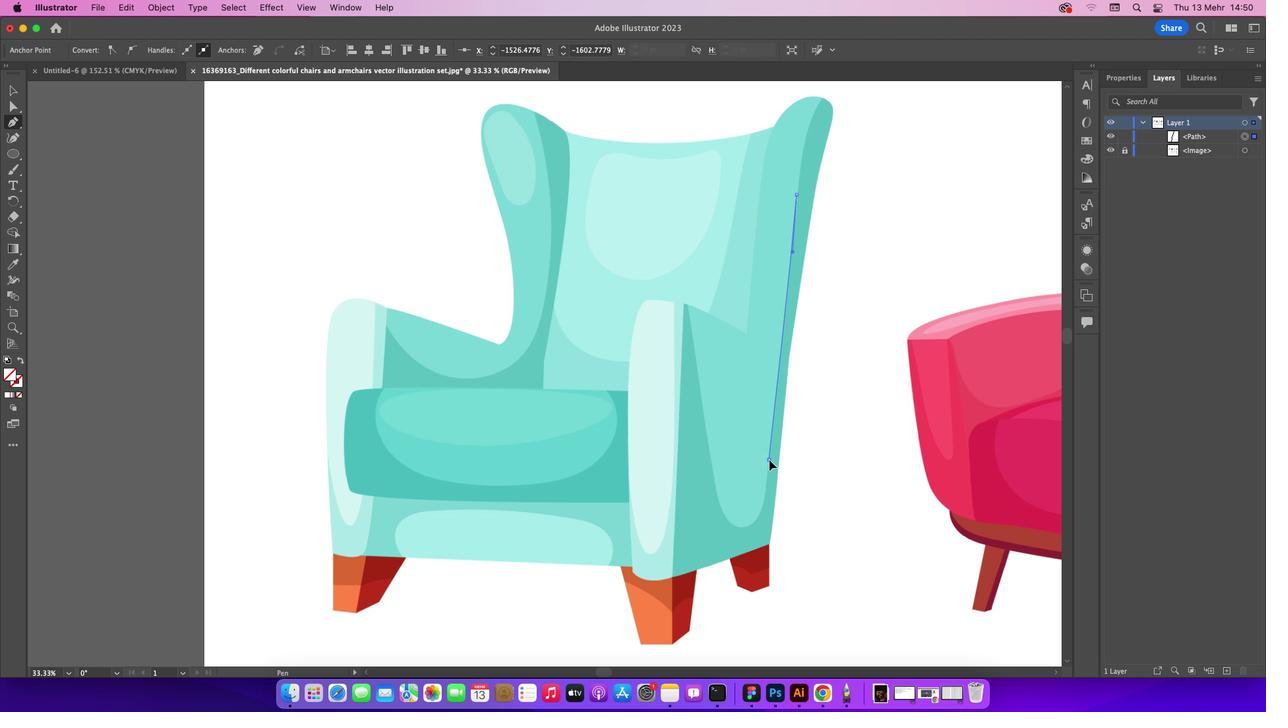 
Action: Mouse moved to (738, 525)
Screenshot: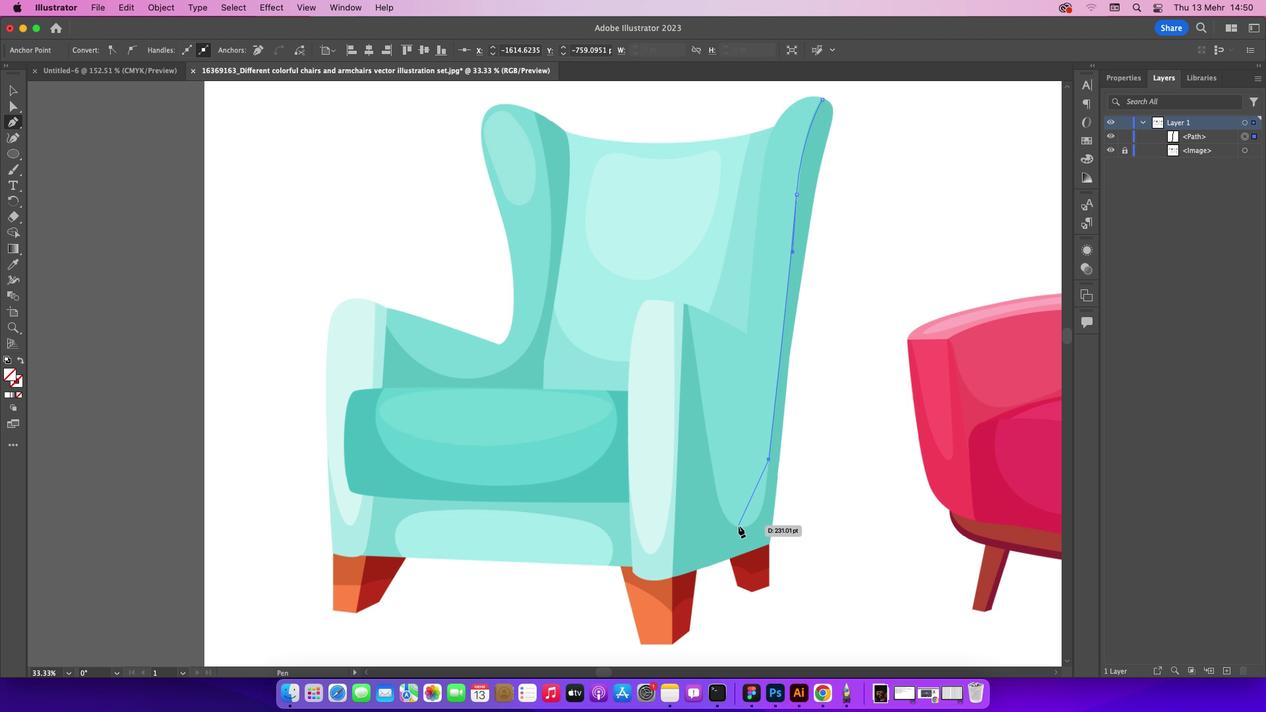 
Action: Mouse pressed left at (738, 525)
Screenshot: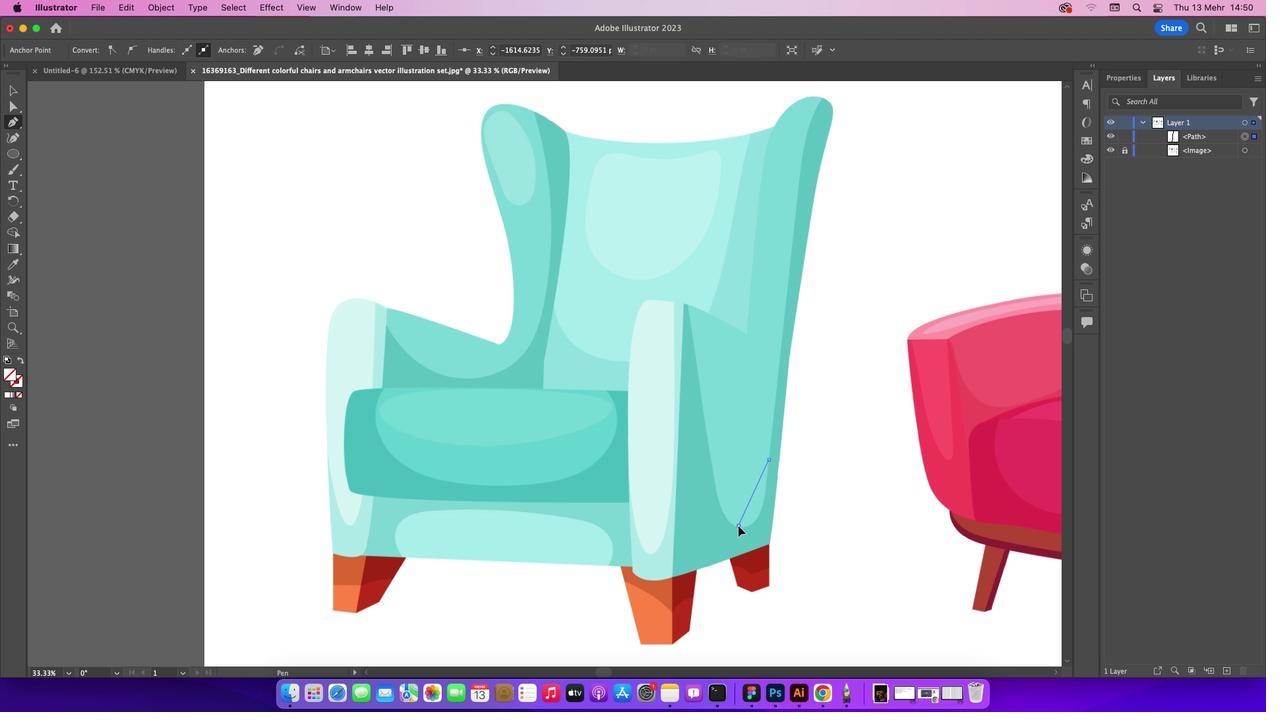 
Action: Mouse moved to (737, 524)
Screenshot: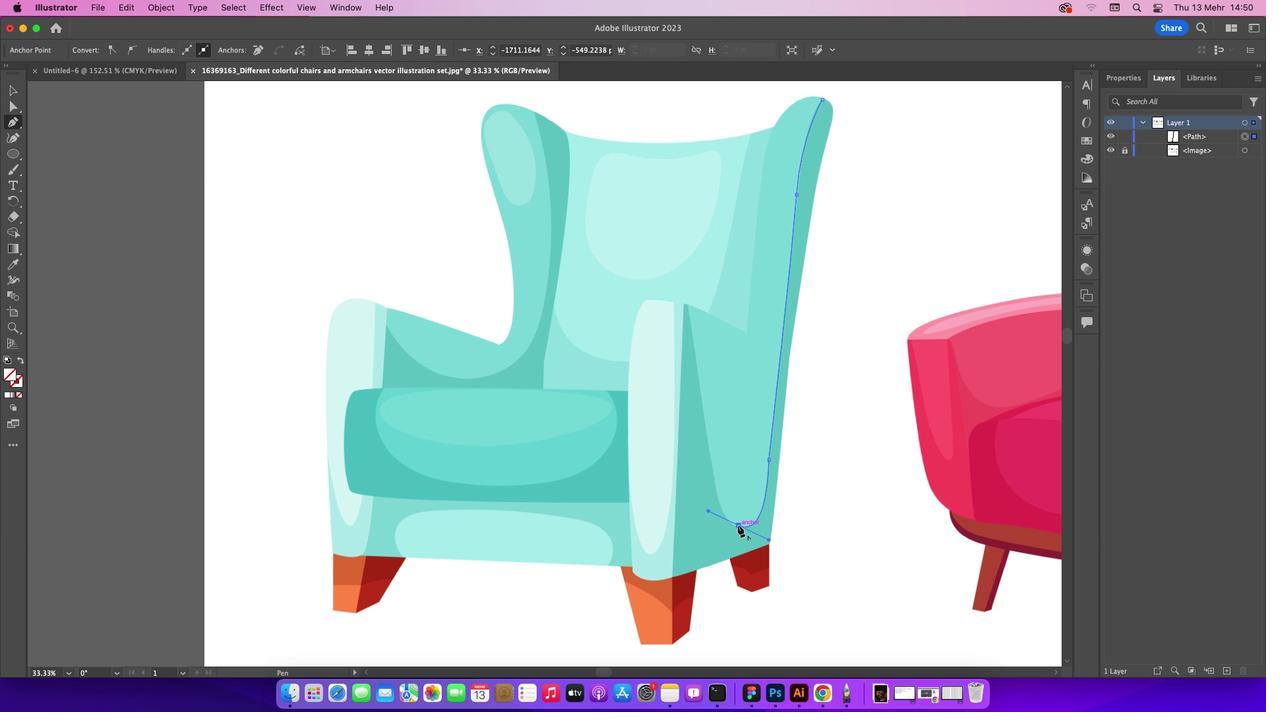 
Action: Key pressed Key.alt
Screenshot: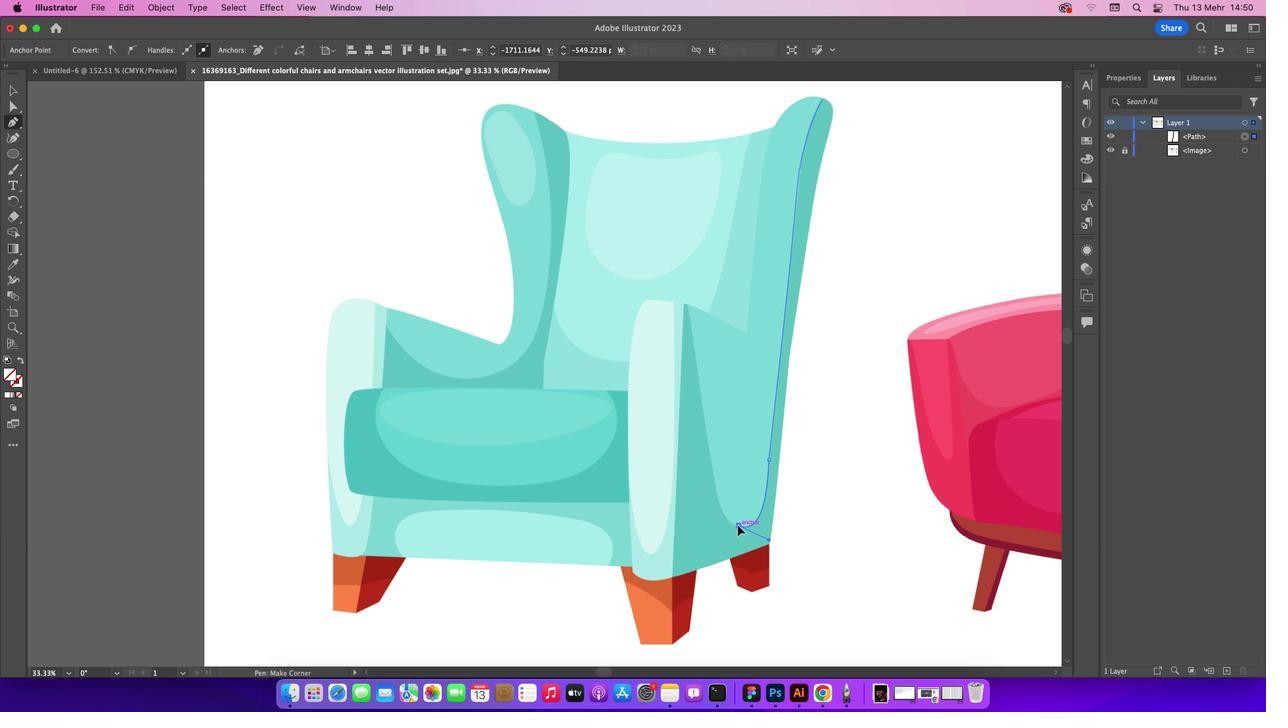 
Action: Mouse pressed left at (737, 524)
Screenshot: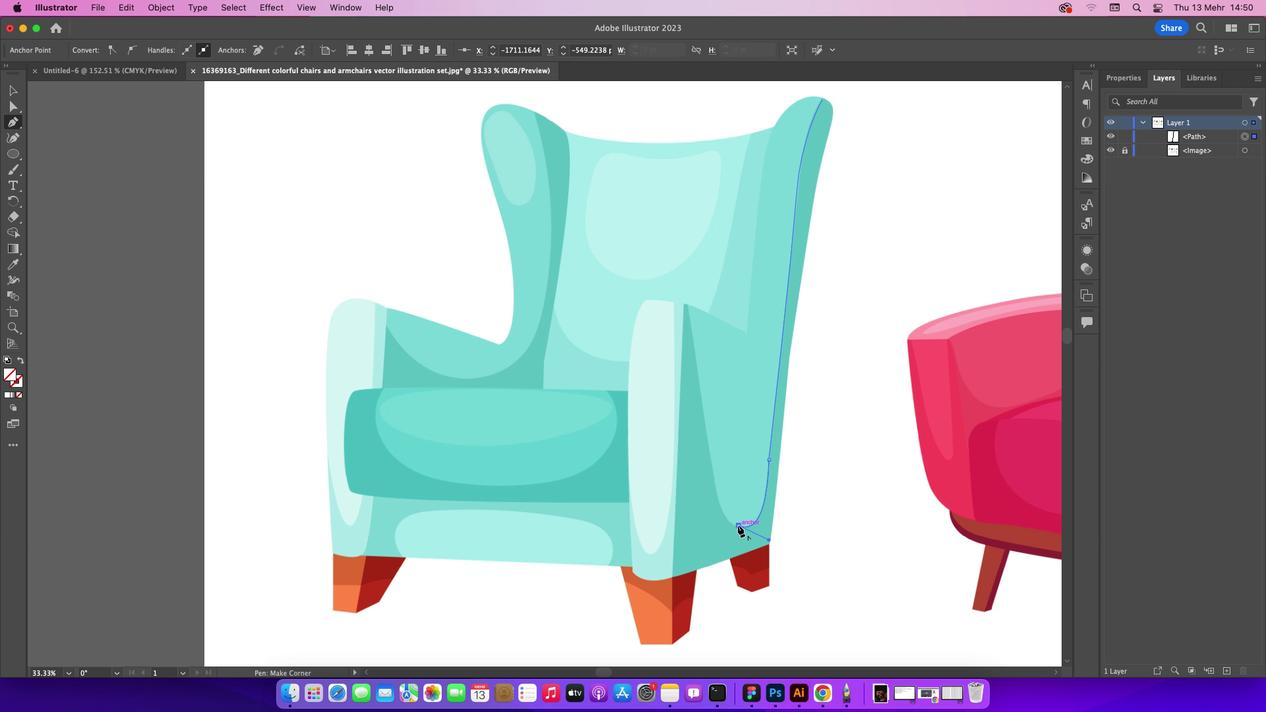 
Action: Mouse moved to (726, 520)
Screenshot: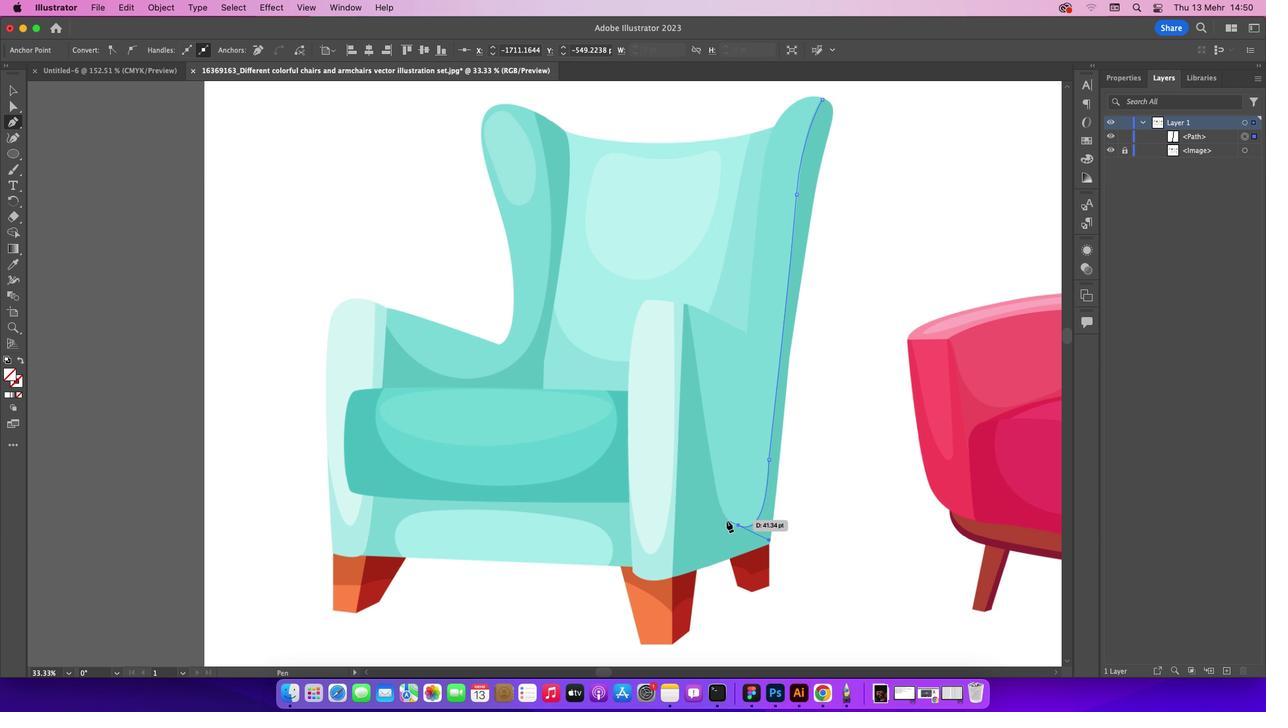 
Action: Key pressed Key.cmd'z'Key.cmd'z'
Screenshot: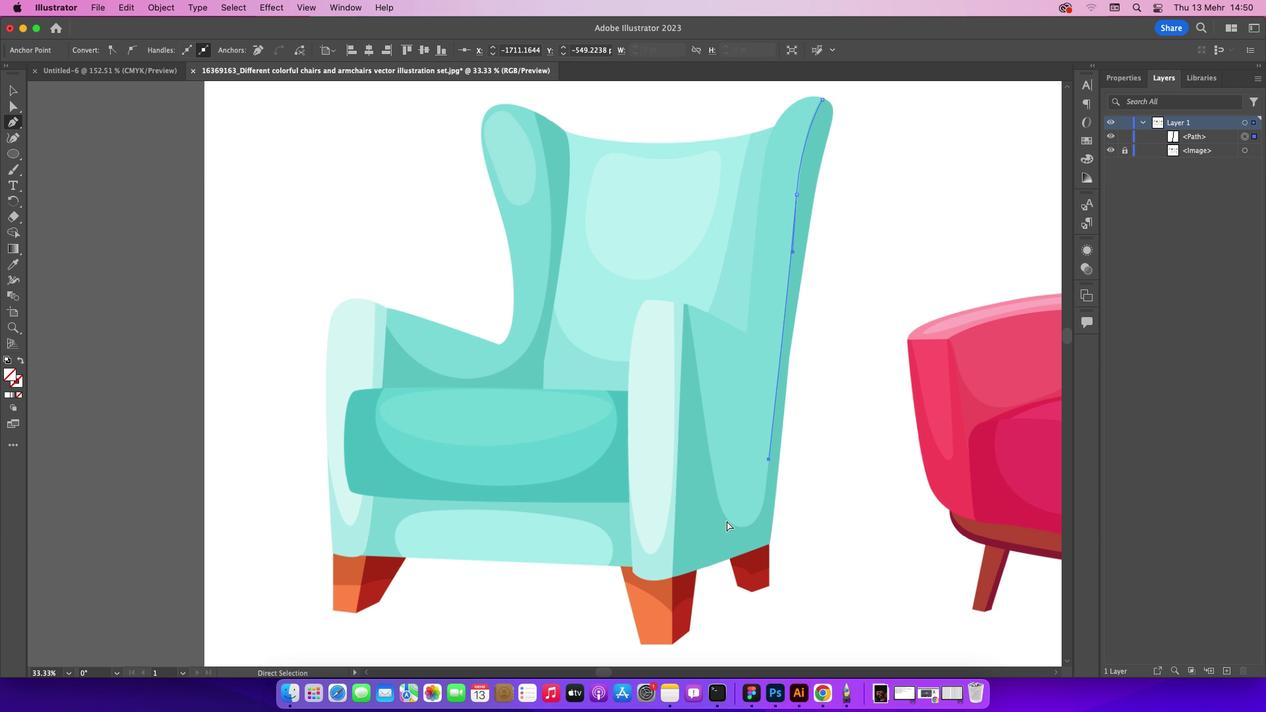 
Action: Mouse moved to (762, 507)
Screenshot: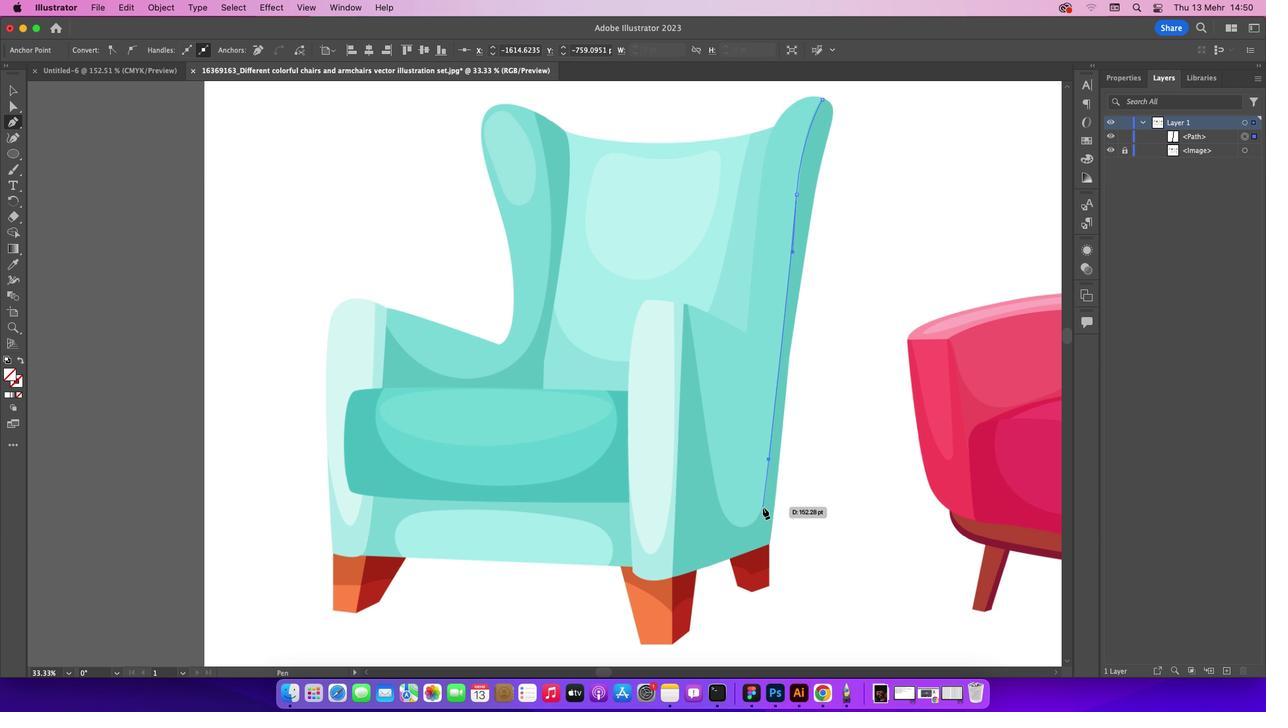 
Action: Mouse pressed left at (762, 507)
Screenshot: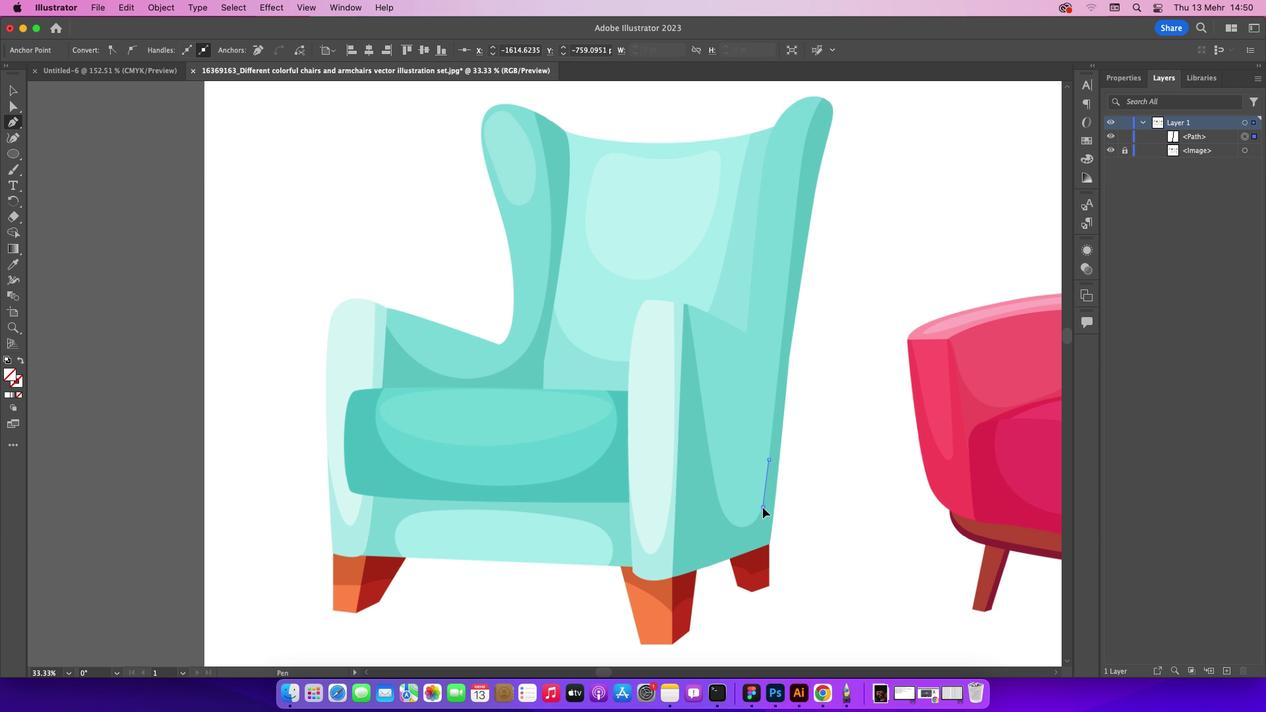 
Action: Mouse moved to (735, 525)
Screenshot: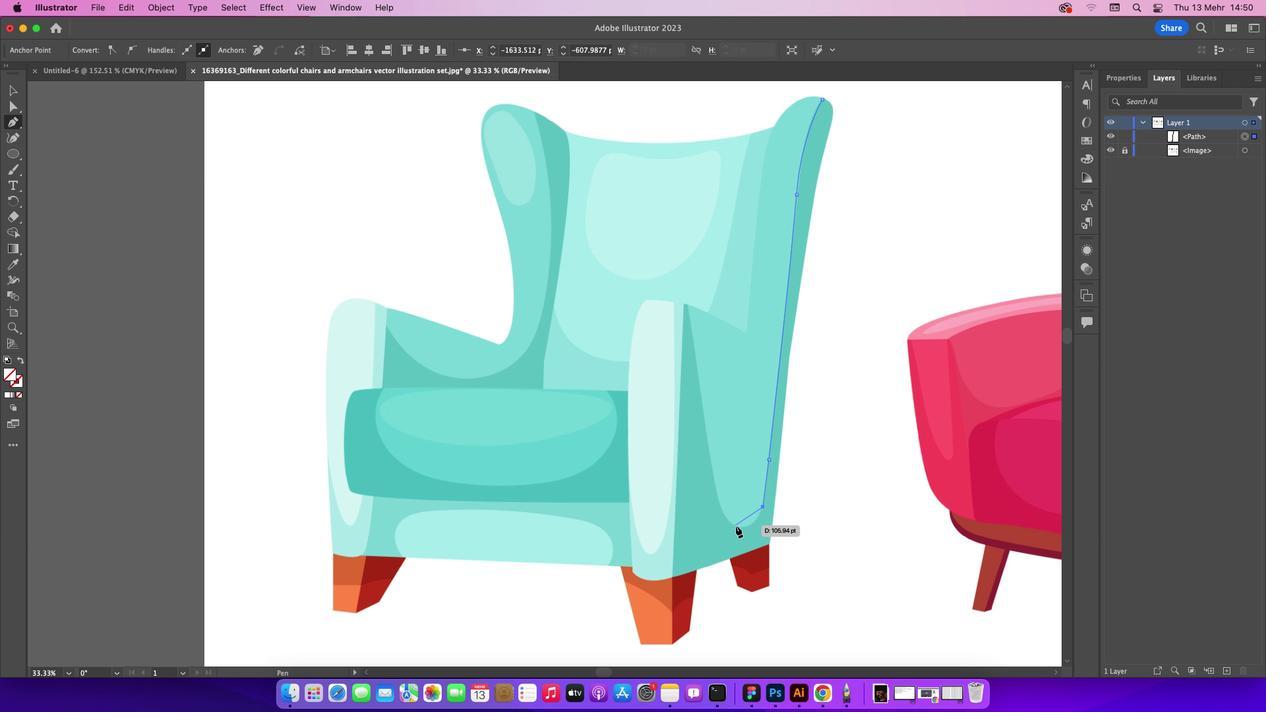
Action: Mouse pressed left at (735, 525)
Screenshot: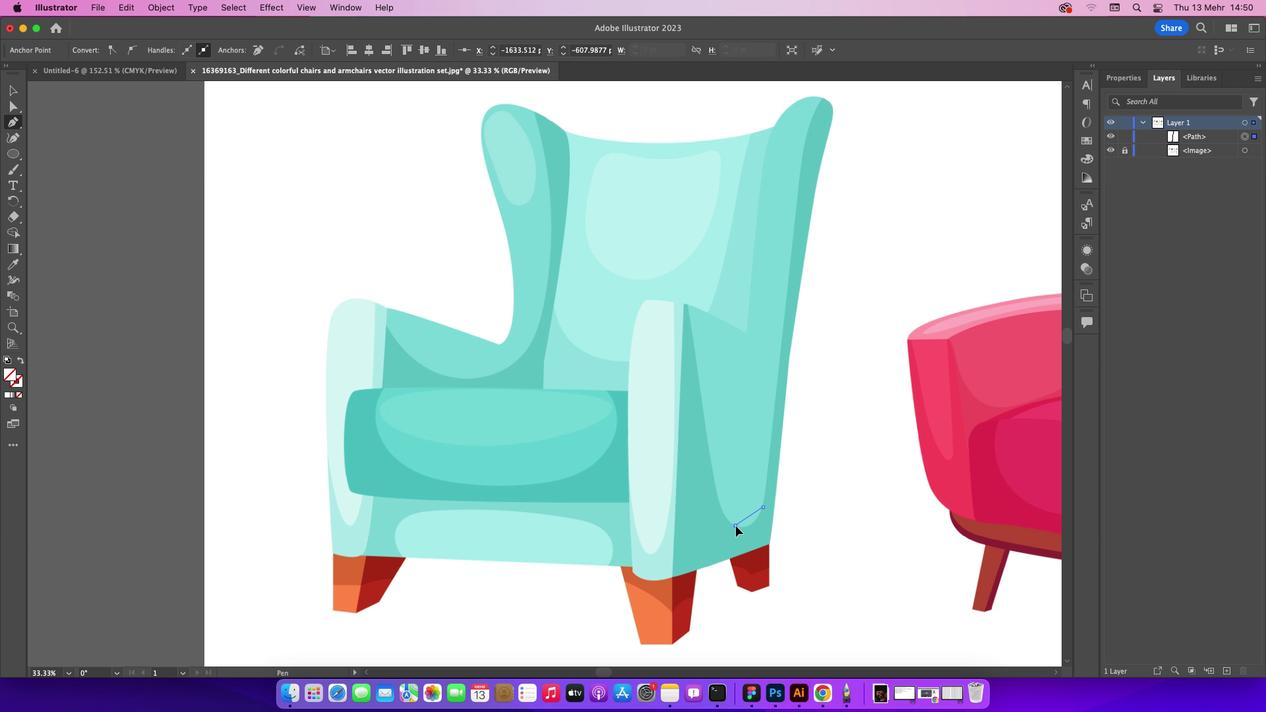 
Action: Mouse moved to (706, 433)
Screenshot: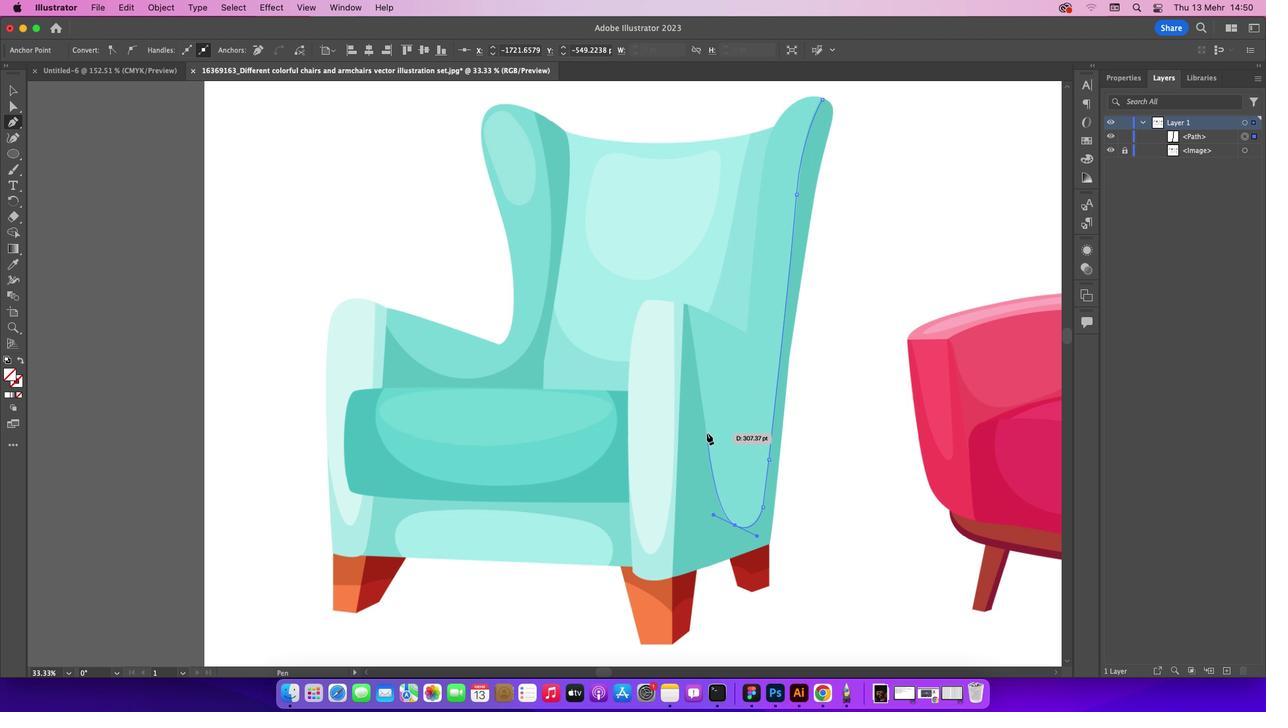 
Action: Mouse pressed left at (706, 433)
Screenshot: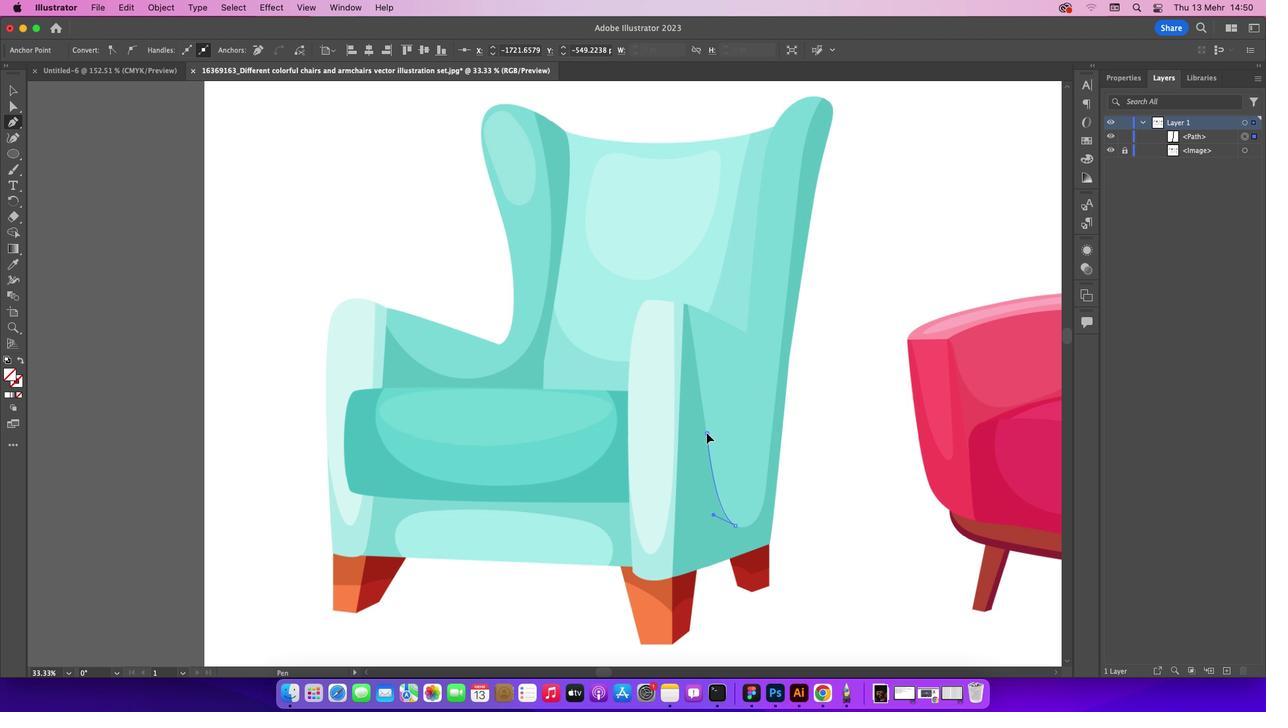 
Action: Mouse moved to (686, 303)
Screenshot: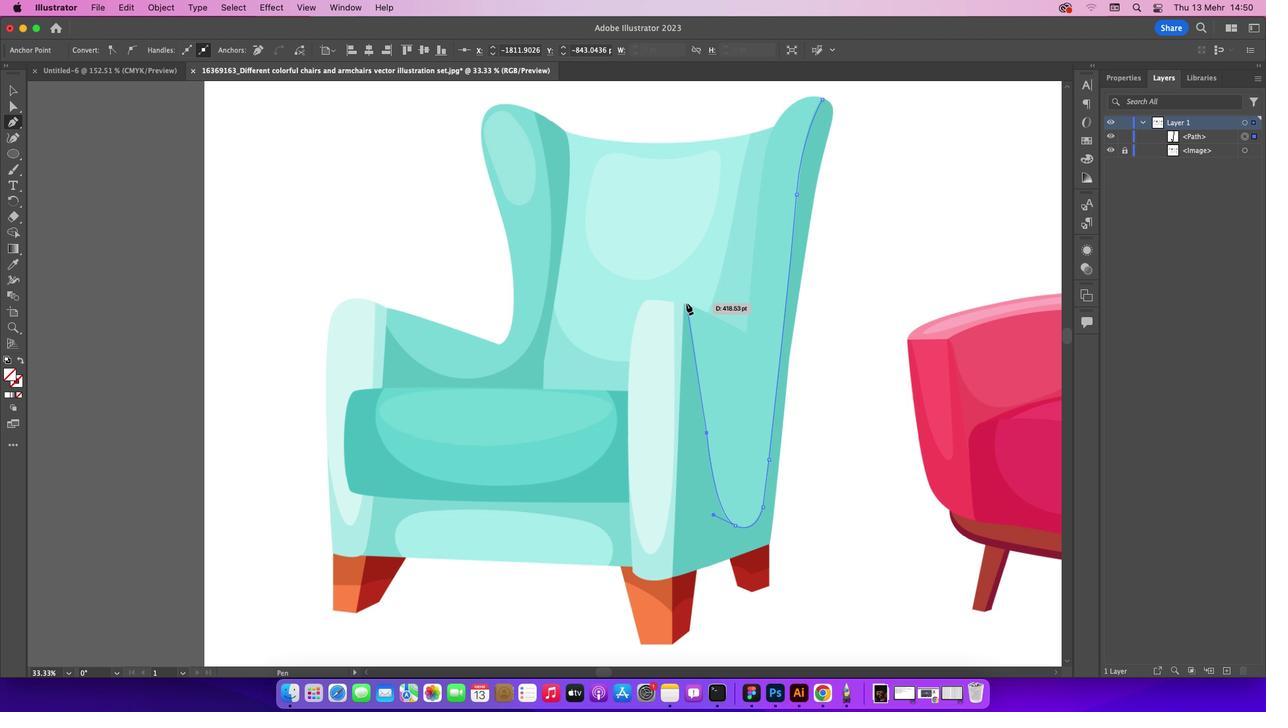 
Action: Mouse pressed left at (686, 303)
Screenshot: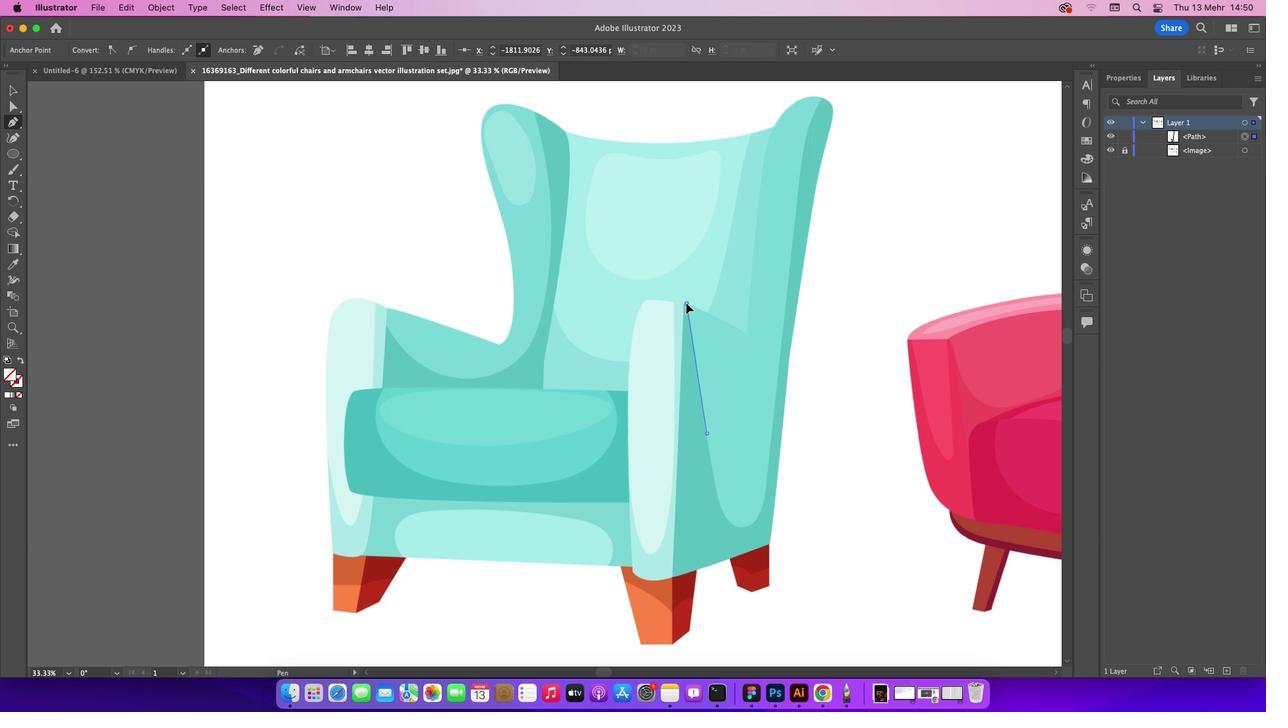 
Action: Mouse moved to (745, 331)
Screenshot: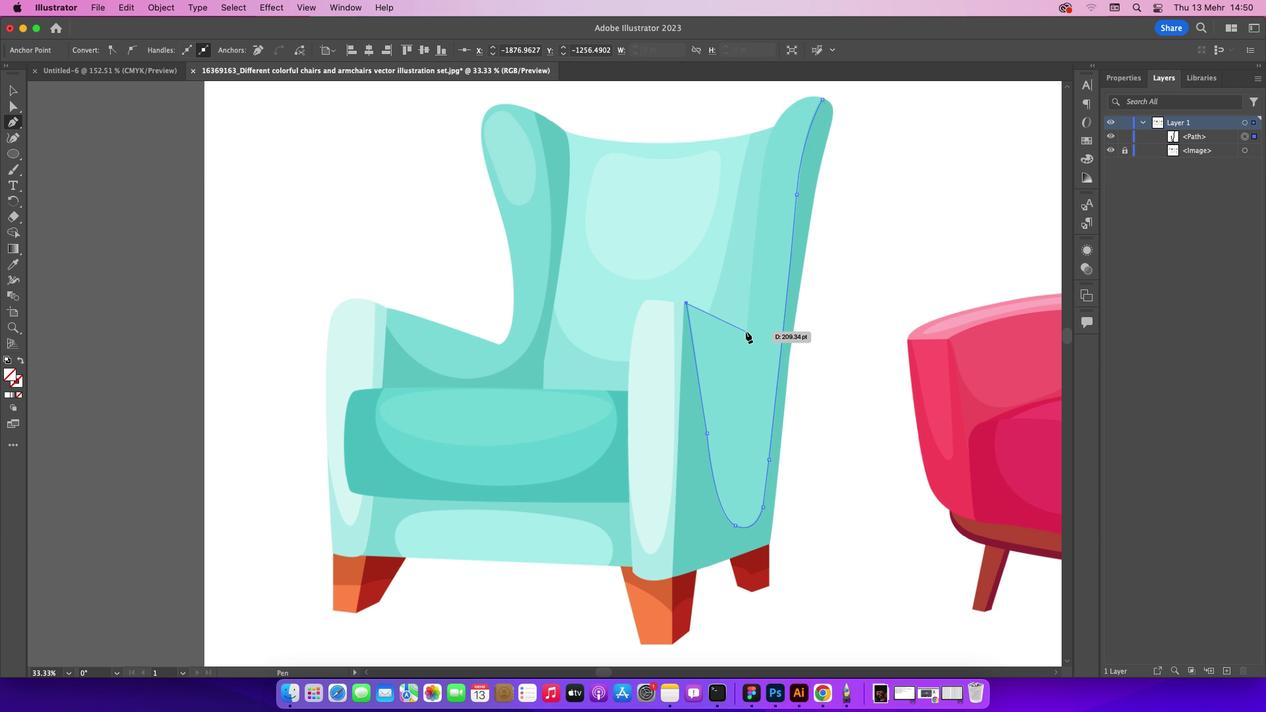 
Action: Mouse pressed left at (745, 331)
Screenshot: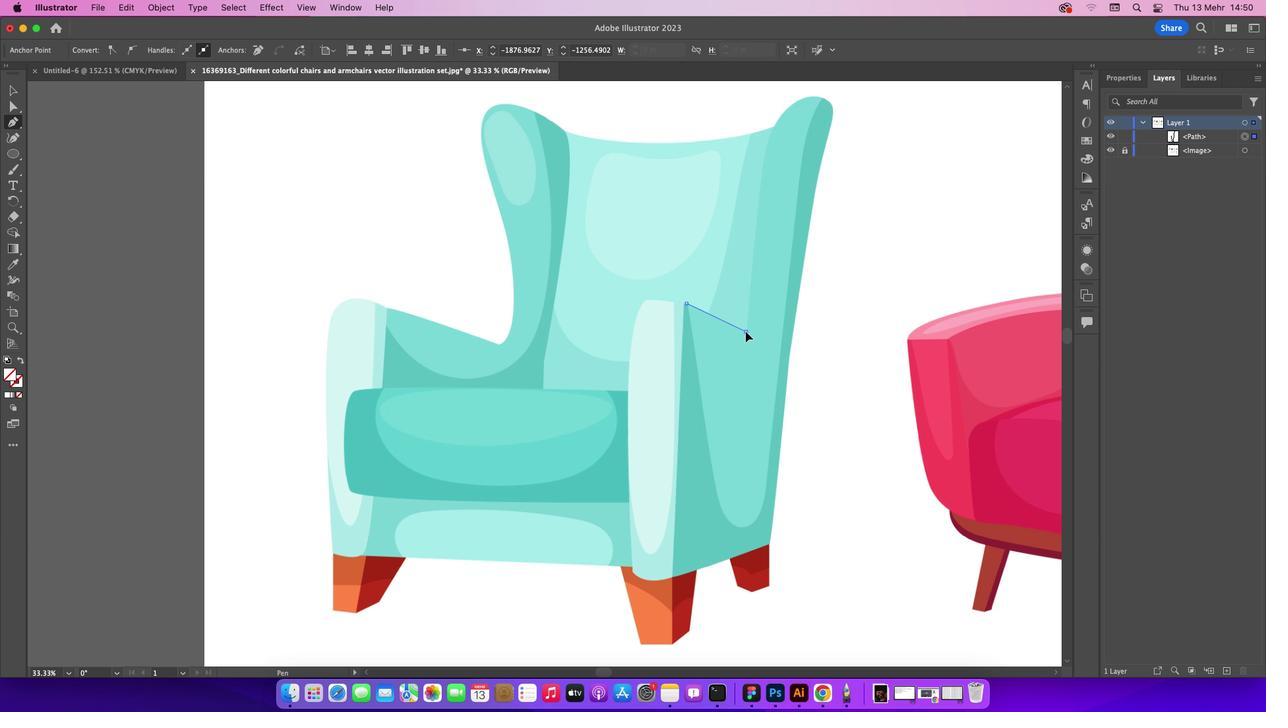 
Action: Mouse moved to (776, 121)
Screenshot: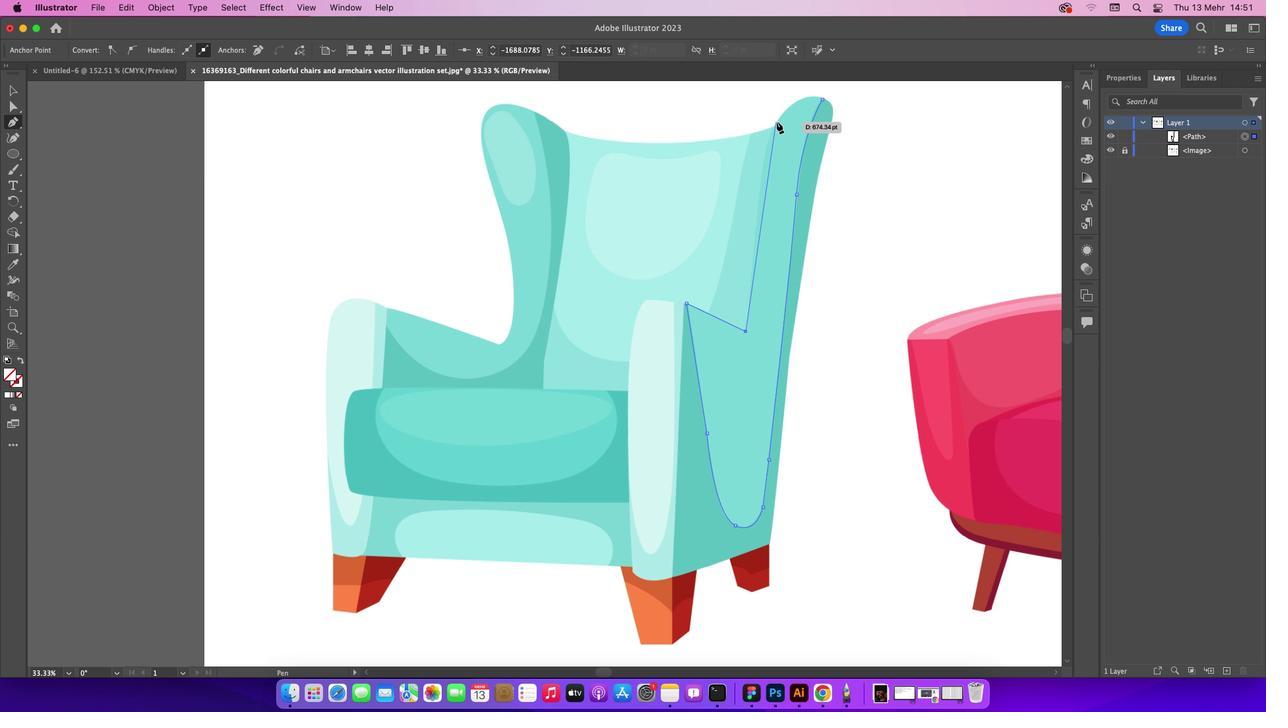 
Action: Mouse pressed left at (776, 121)
Screenshot: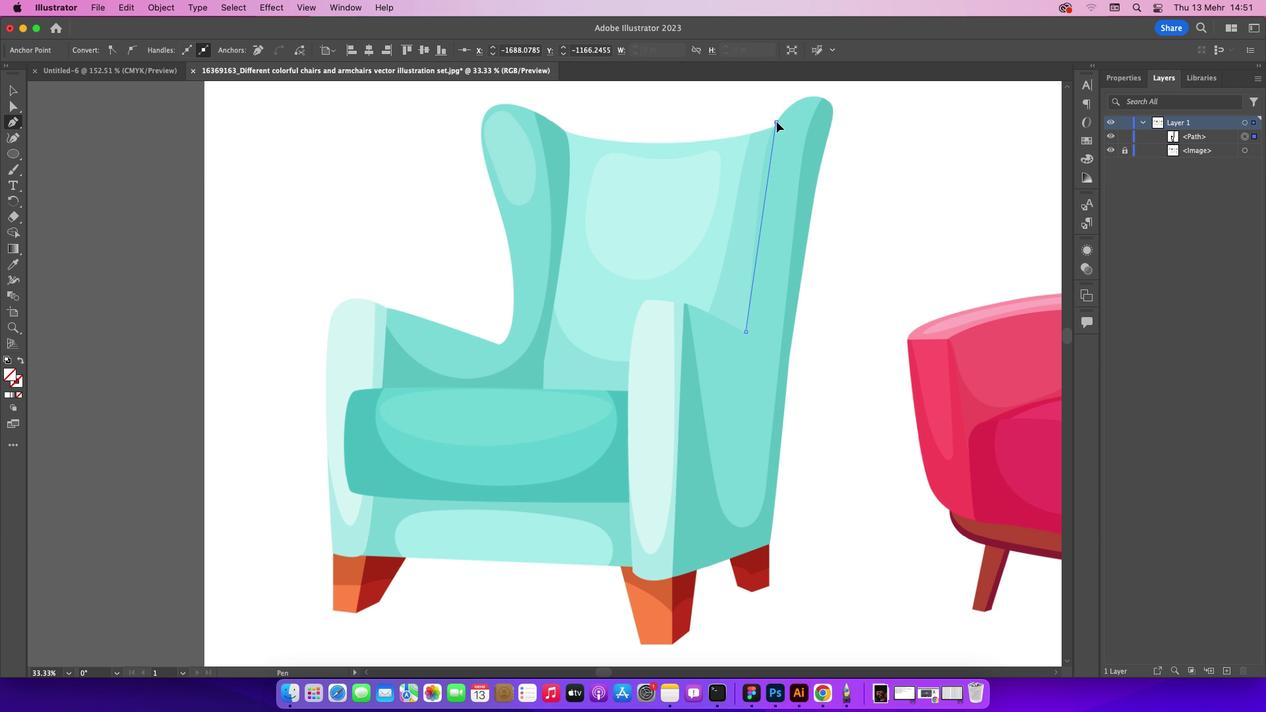 
Action: Mouse moved to (824, 98)
Screenshot: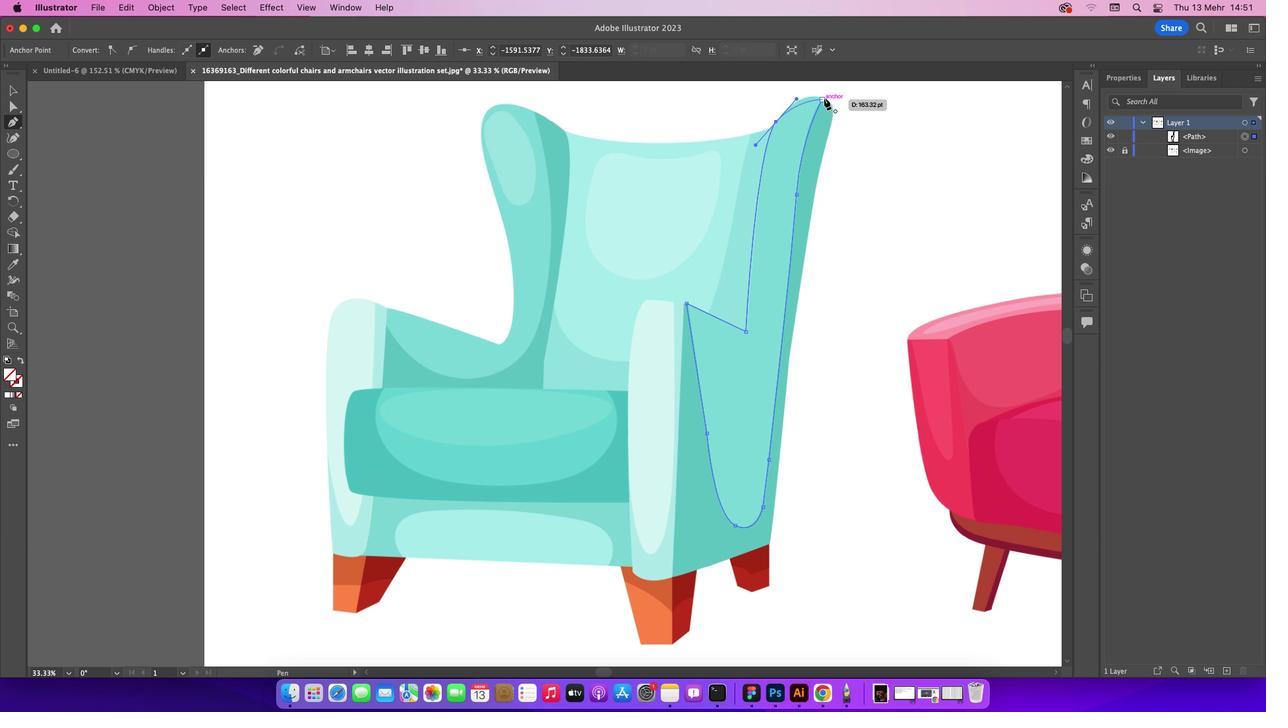 
Action: Mouse pressed left at (824, 98)
Screenshot: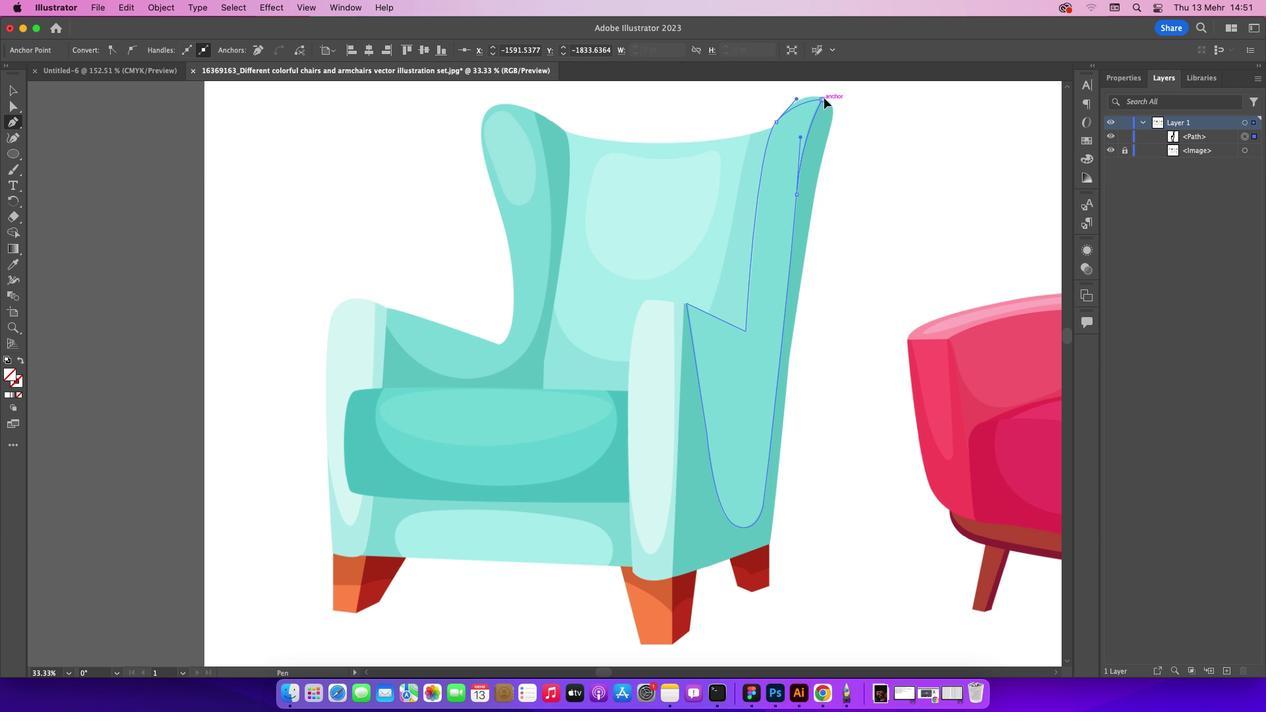 
Action: Mouse moved to (17, 93)
Screenshot: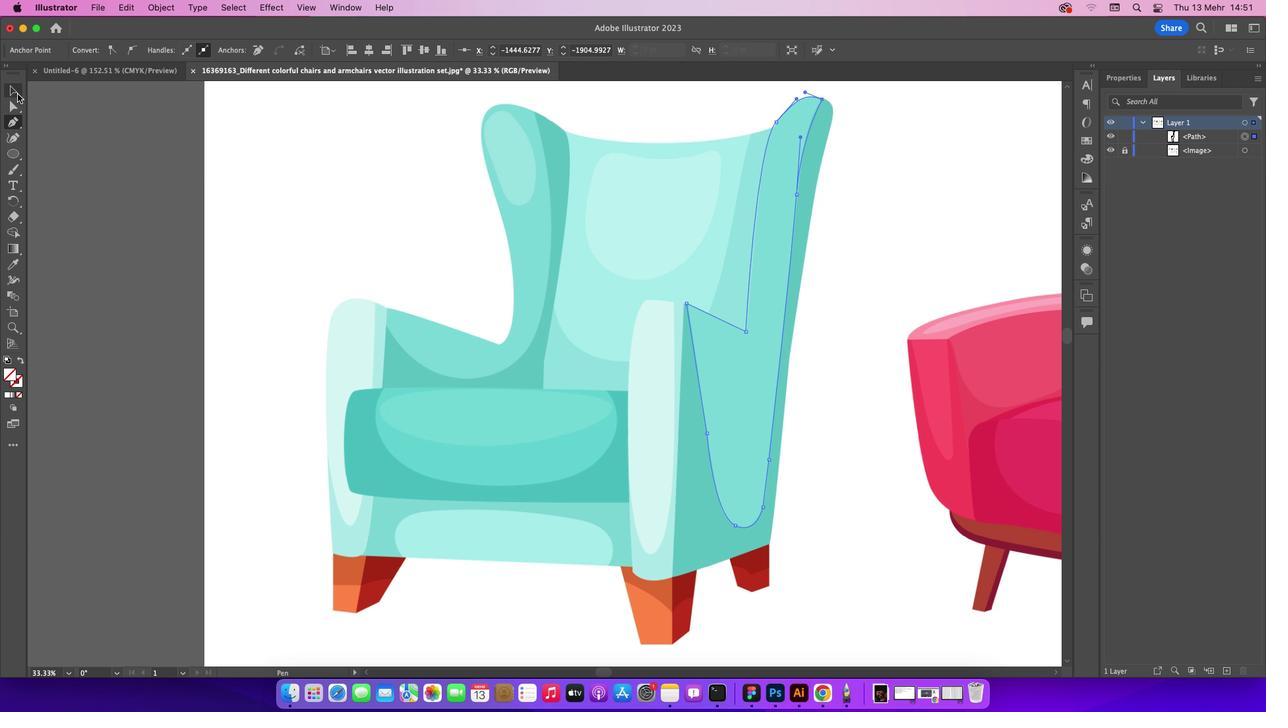 
Action: Mouse pressed left at (17, 93)
Screenshot: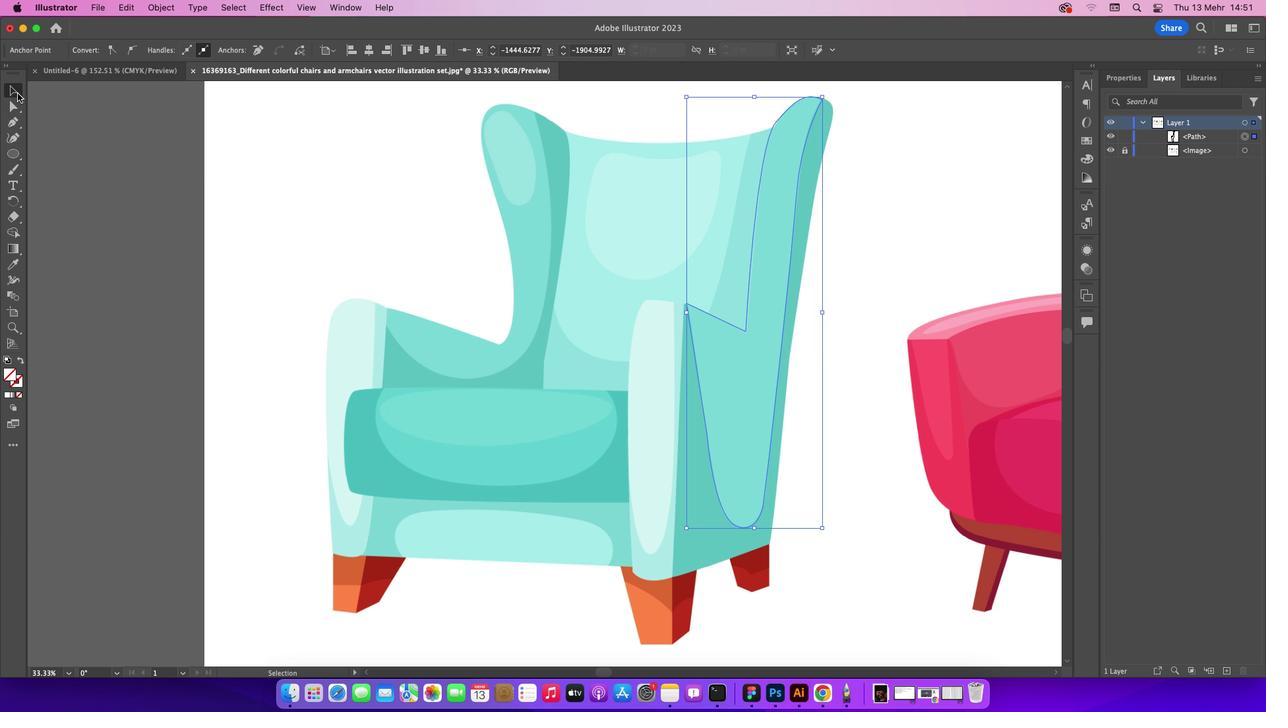 
Action: Mouse moved to (442, 183)
Screenshot: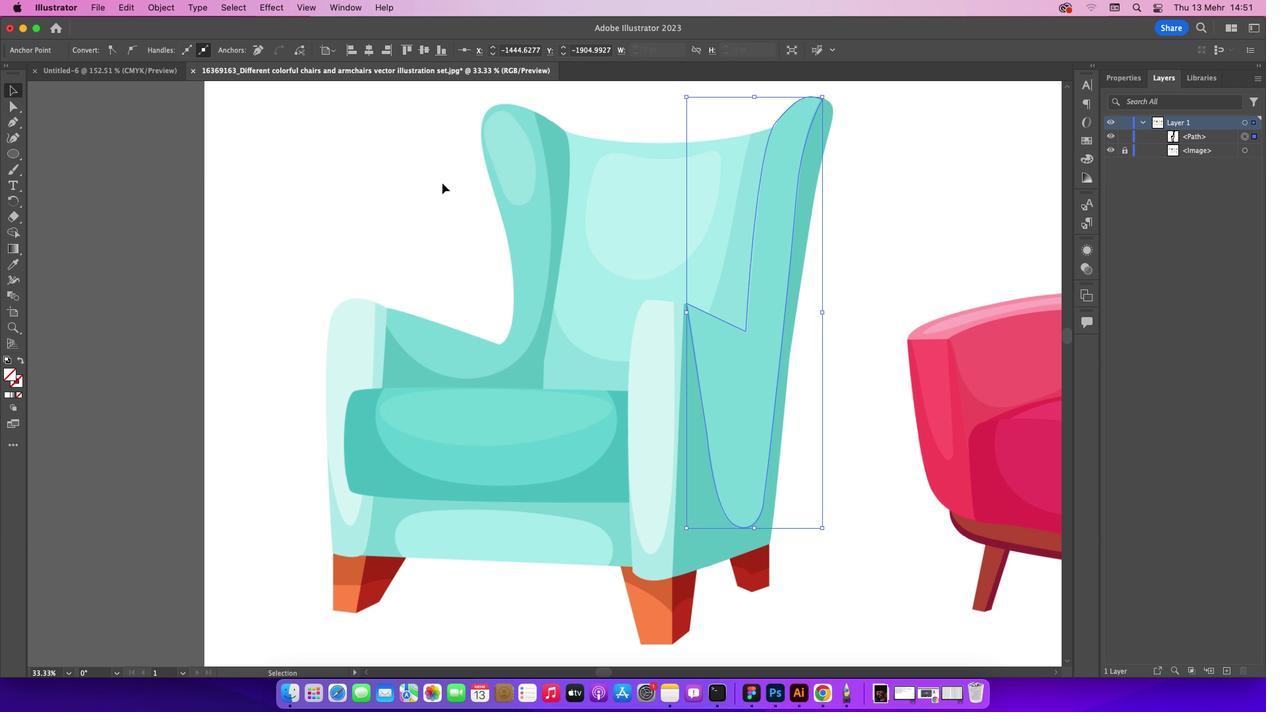 
Action: Mouse pressed left at (442, 183)
Screenshot: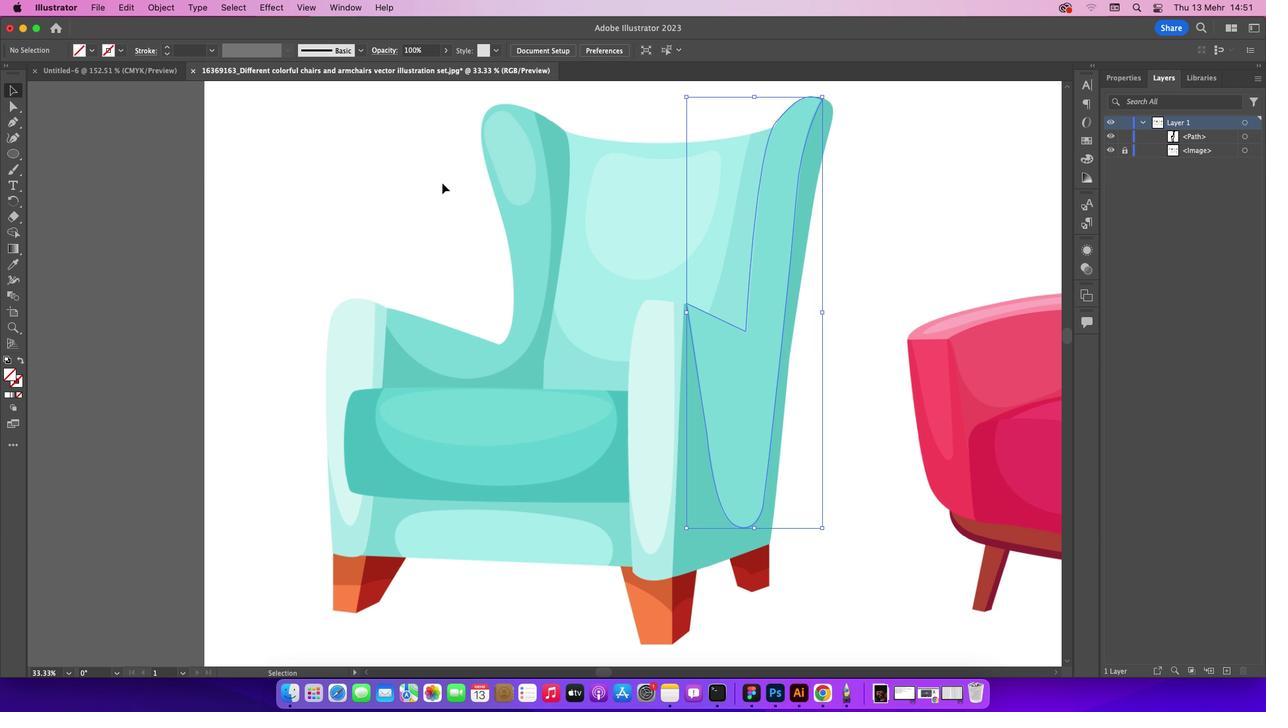 
Action: Mouse moved to (797, 180)
Screenshot: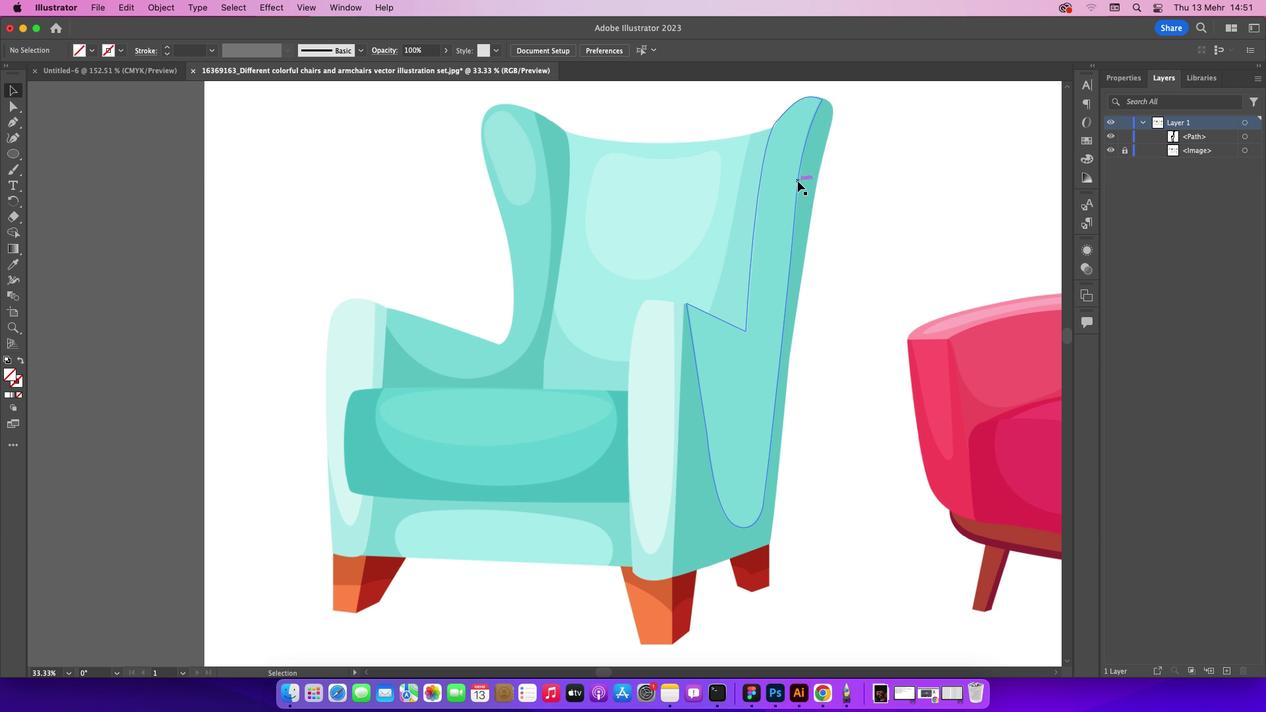 
Action: Mouse pressed left at (797, 180)
Screenshot: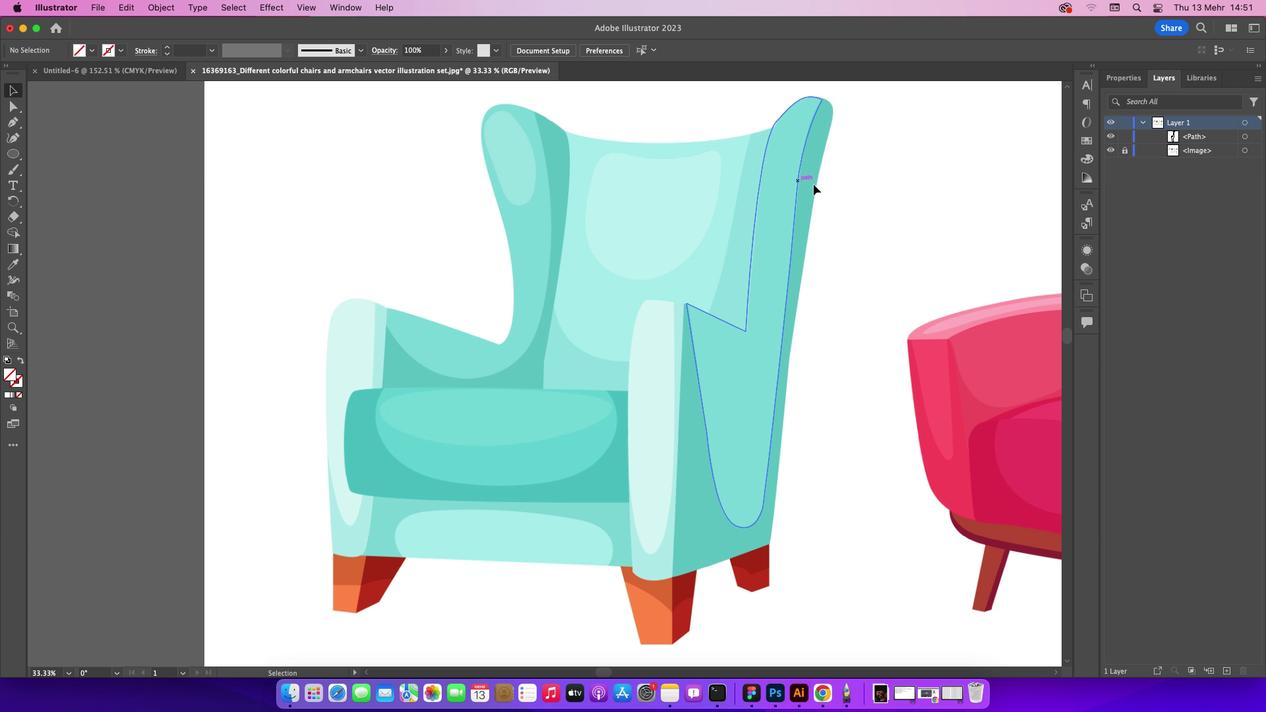 
Action: Mouse moved to (7, 263)
Screenshot: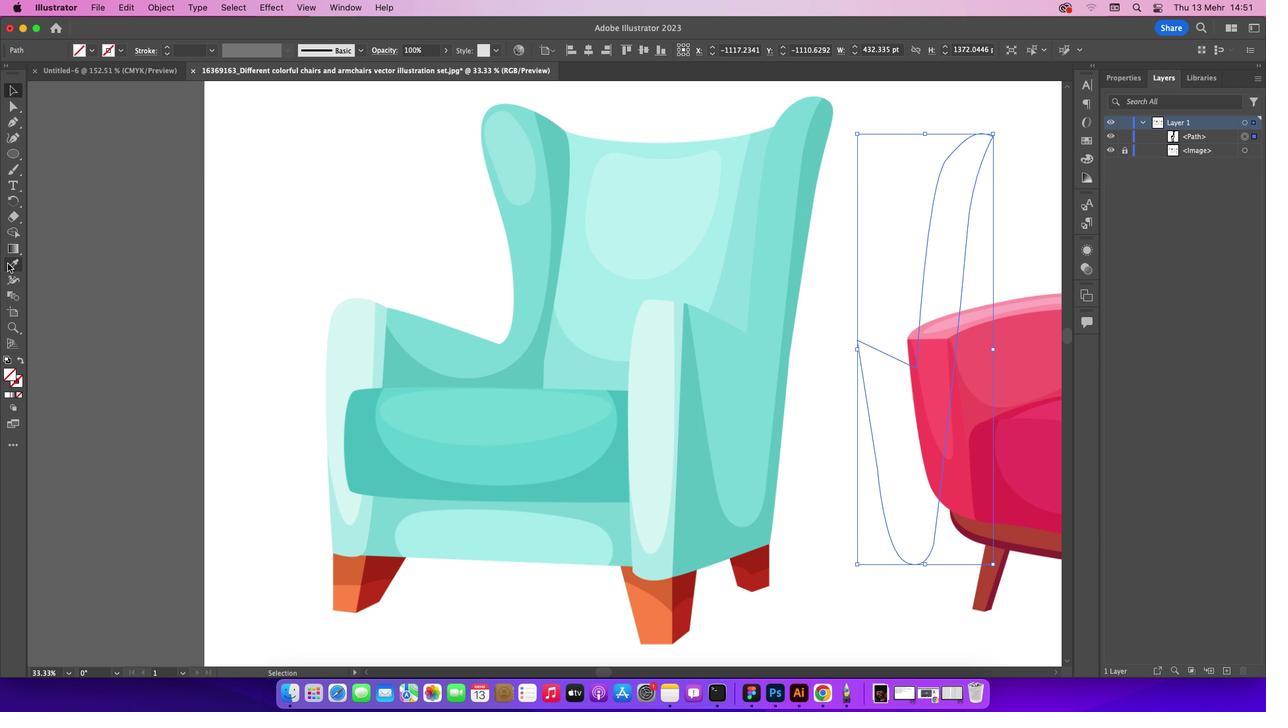 
Action: Mouse pressed left at (7, 263)
Screenshot: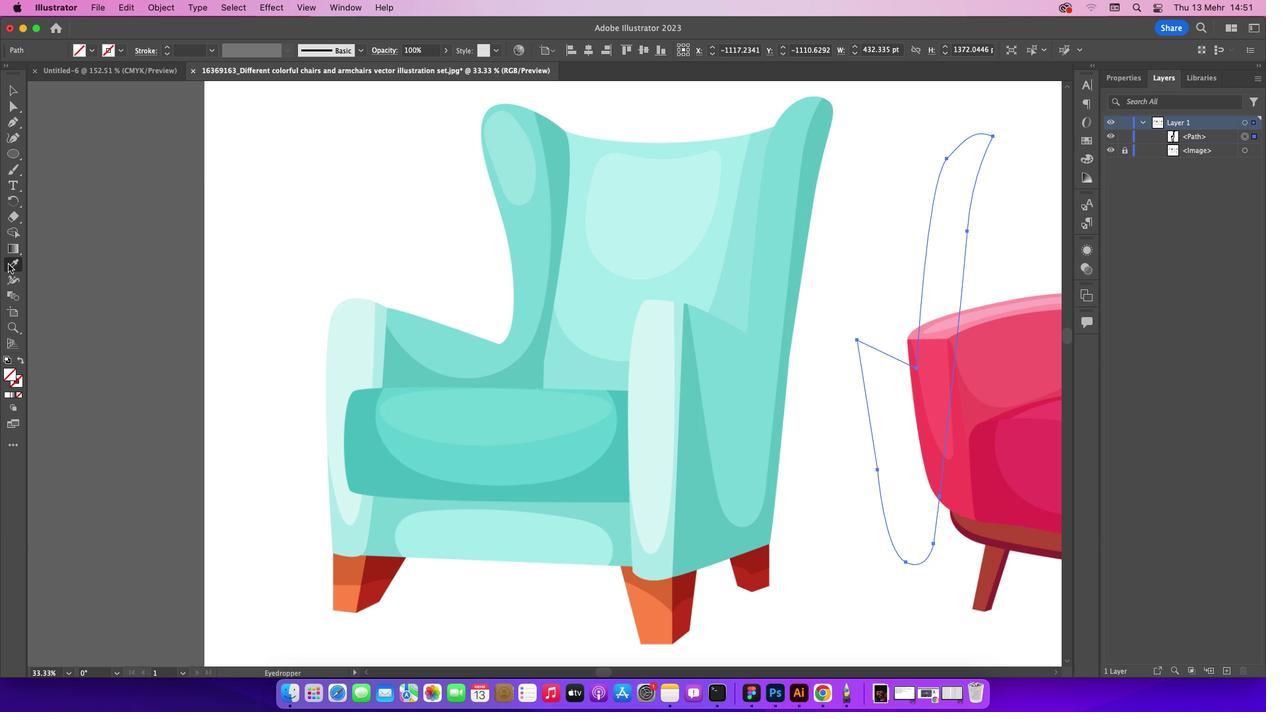 
Action: Mouse moved to (789, 170)
Screenshot: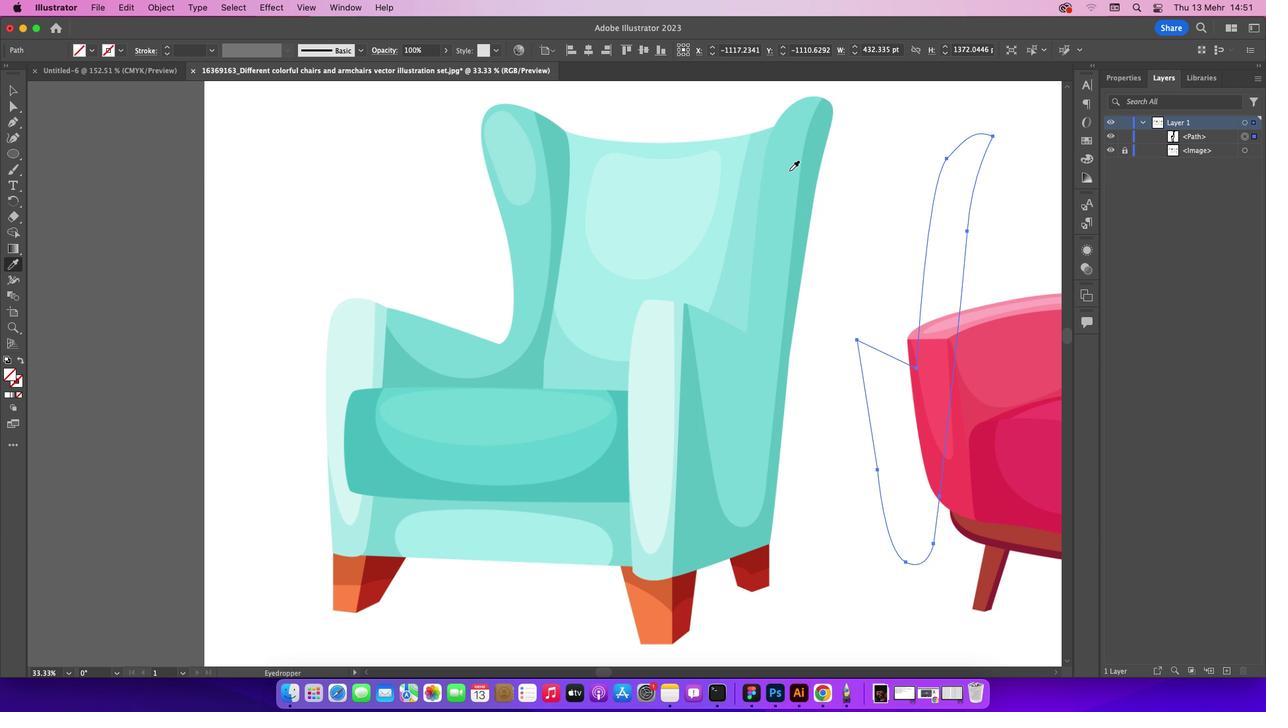 
Action: Mouse pressed left at (789, 170)
Screenshot: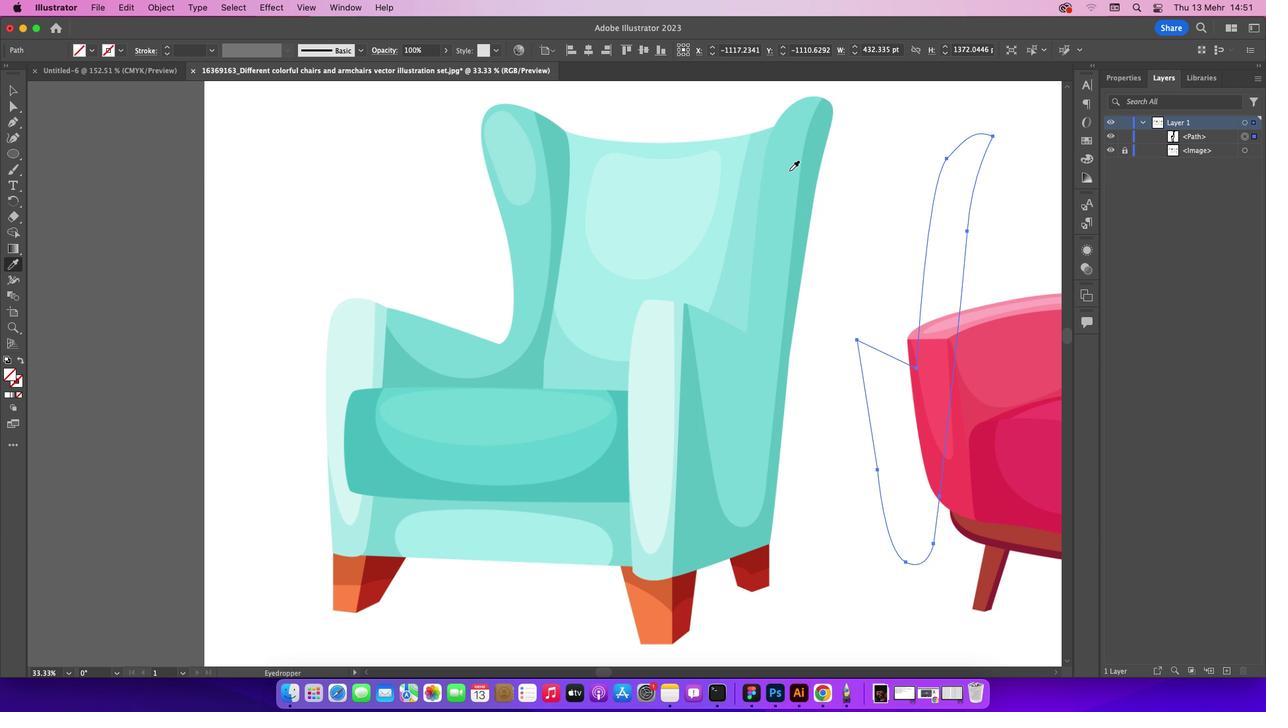 
Action: Mouse moved to (19, 92)
Screenshot: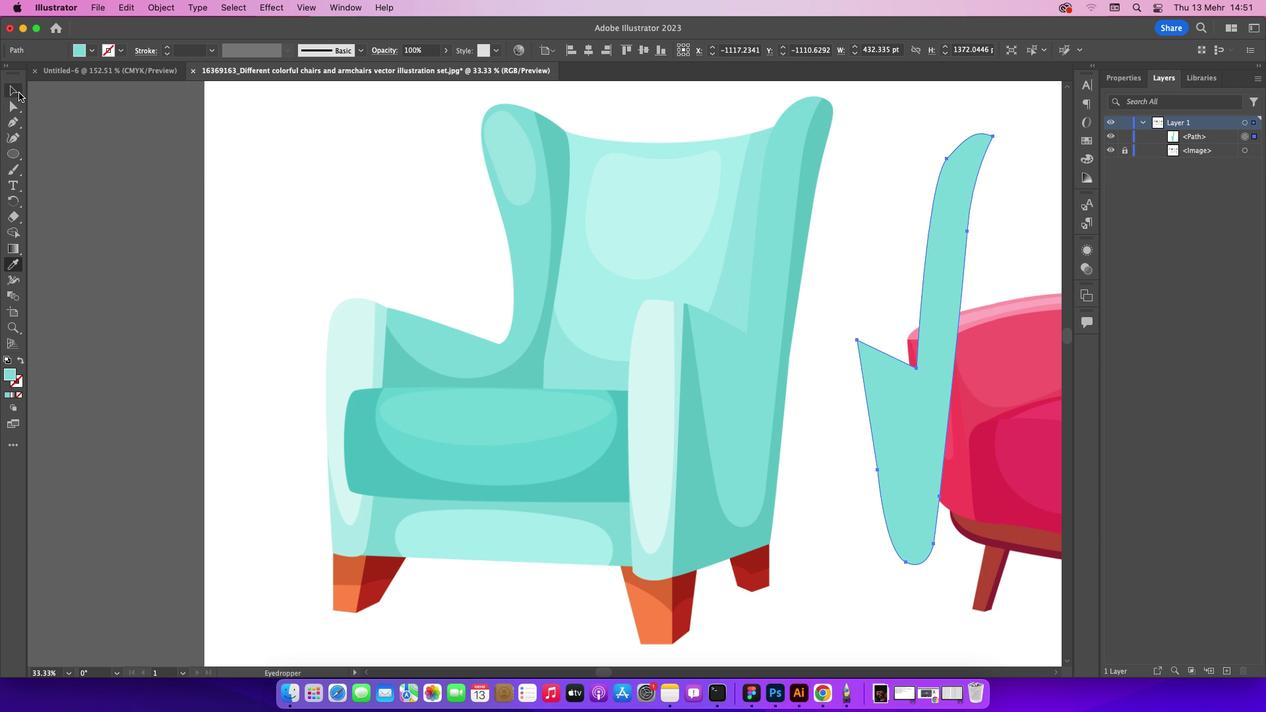 
Action: Mouse pressed left at (19, 92)
Screenshot: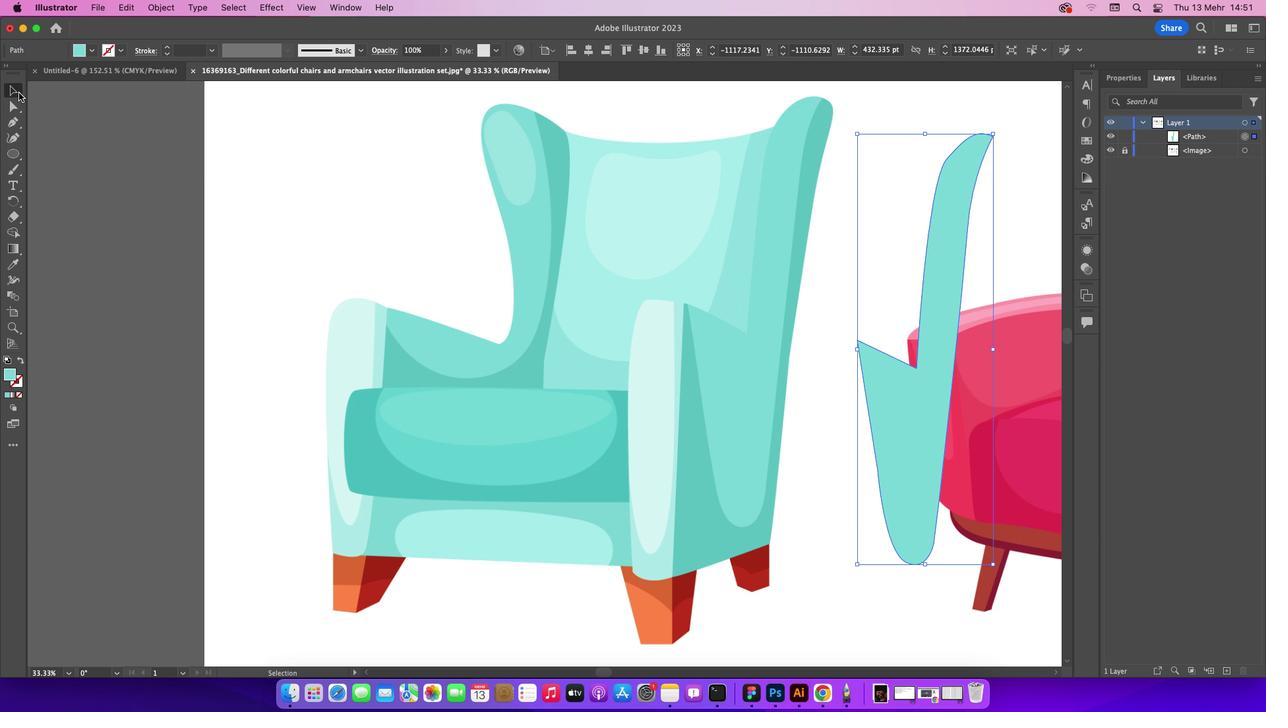 
Action: Mouse moved to (220, 156)
Screenshot: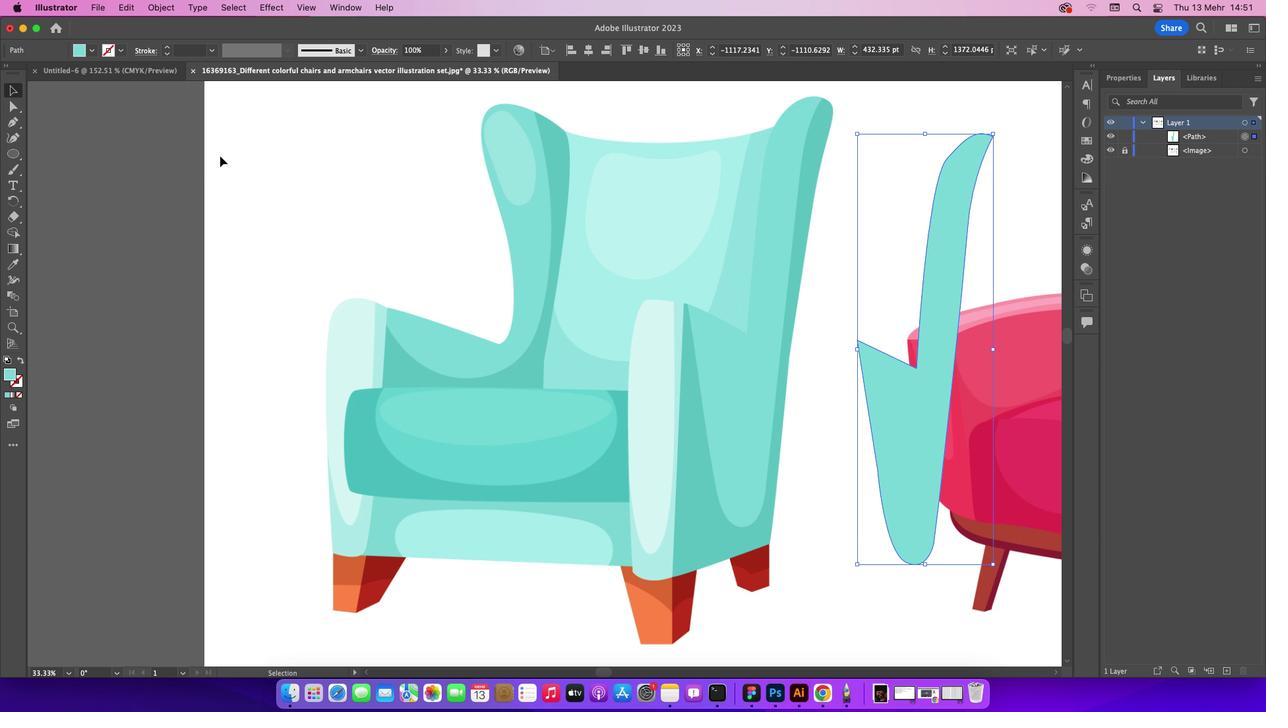 
Action: Mouse pressed left at (220, 156)
Screenshot: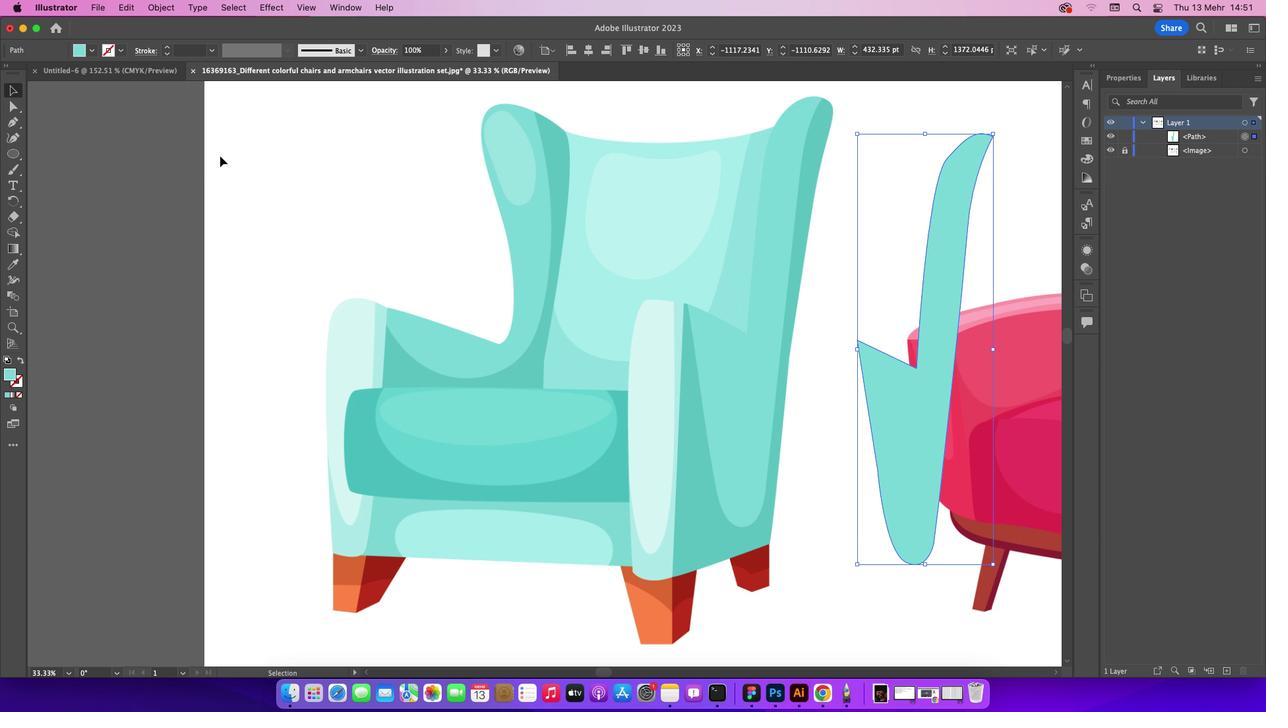 
Action: Mouse moved to (17, 121)
Screenshot: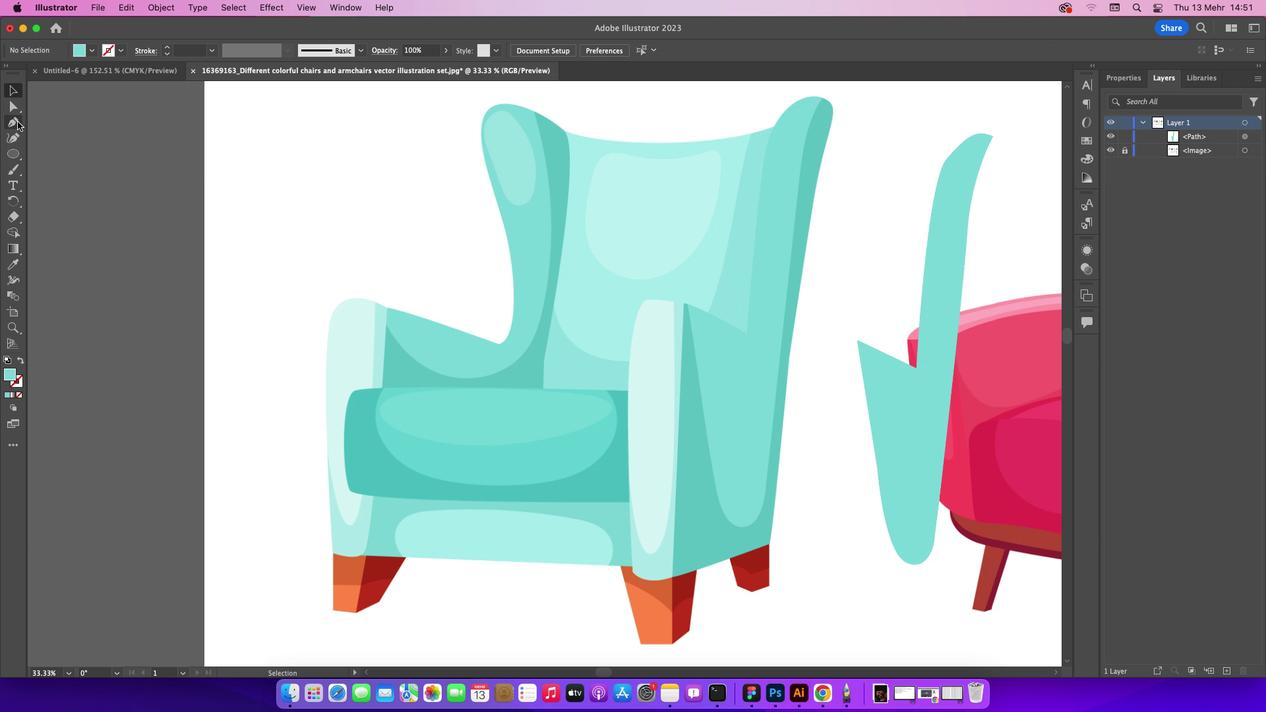 
Action: Mouse pressed left at (17, 121)
Screenshot: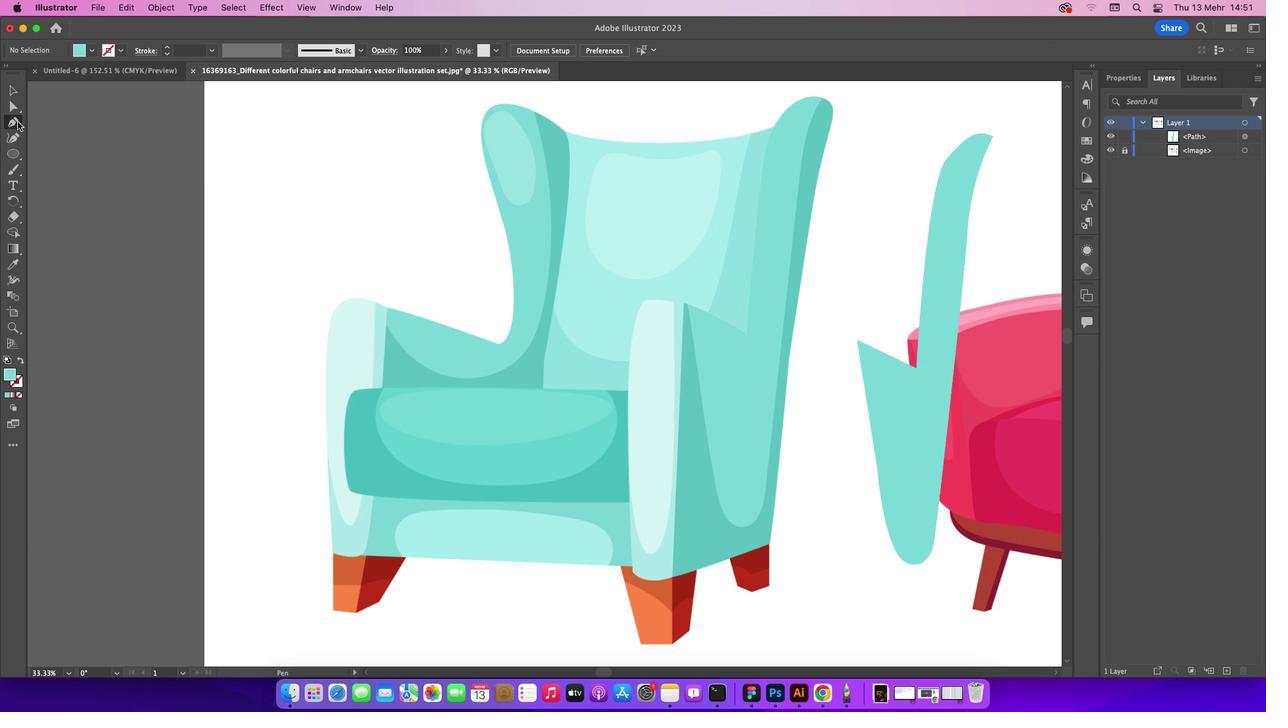 
Action: Mouse moved to (821, 99)
Screenshot: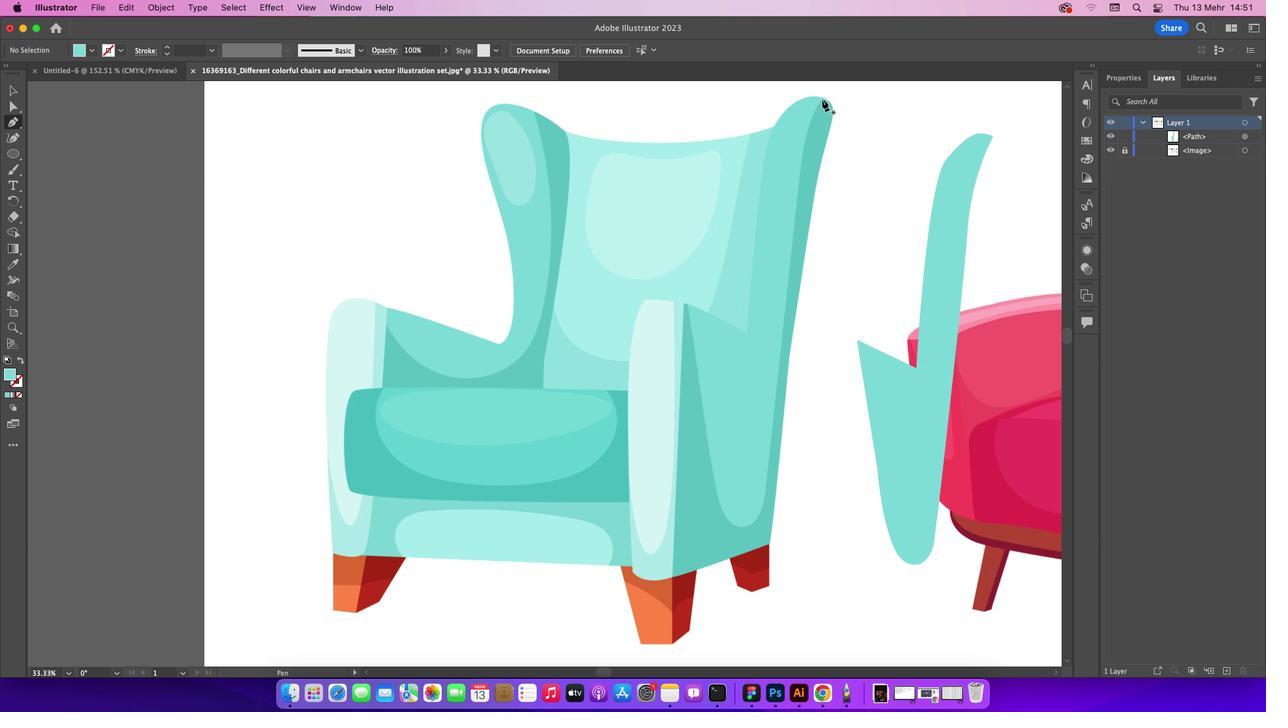 
Action: Mouse pressed left at (821, 99)
Screenshot: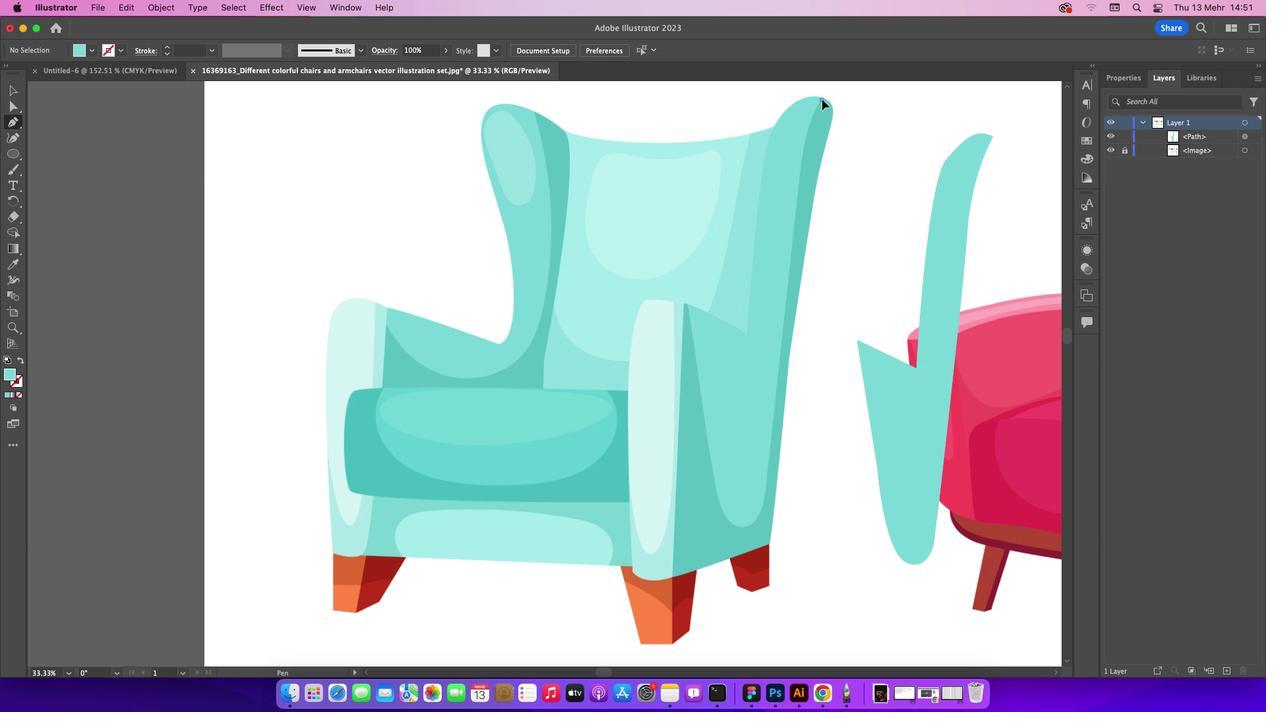 
Action: Mouse moved to (799, 168)
Screenshot: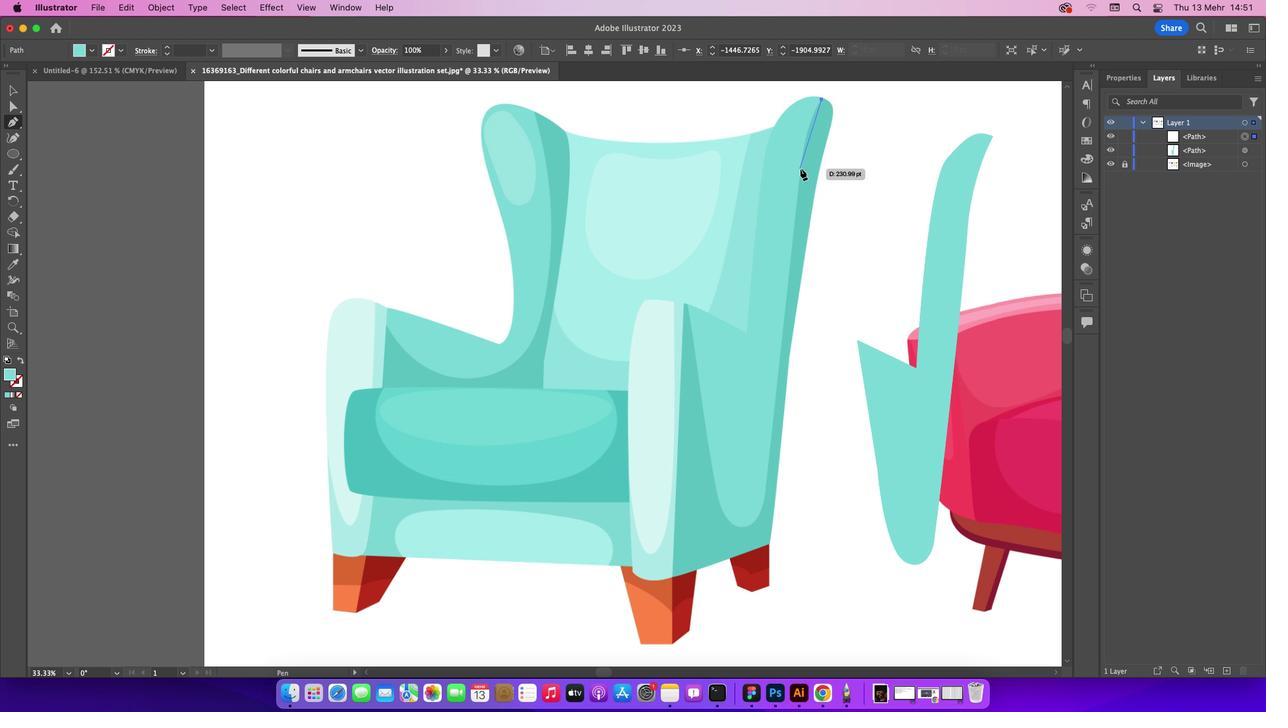 
Action: Mouse pressed left at (799, 168)
Screenshot: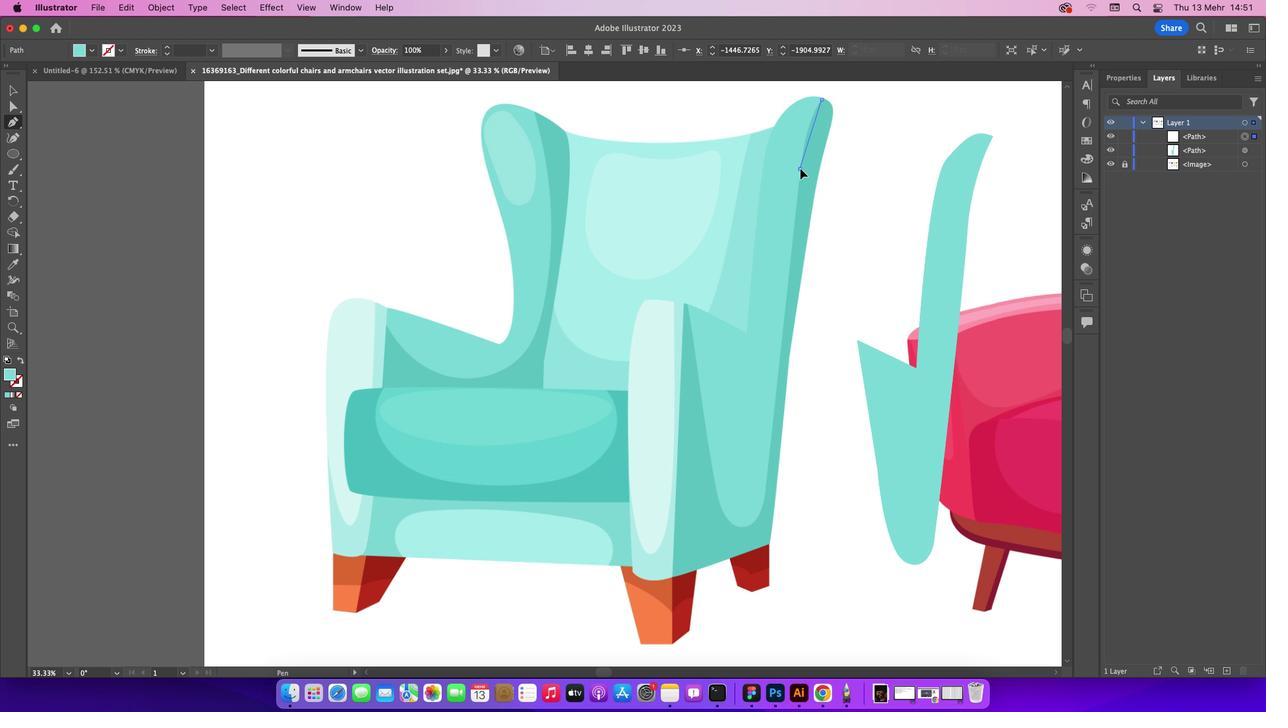 
Action: Mouse moved to (774, 418)
Screenshot: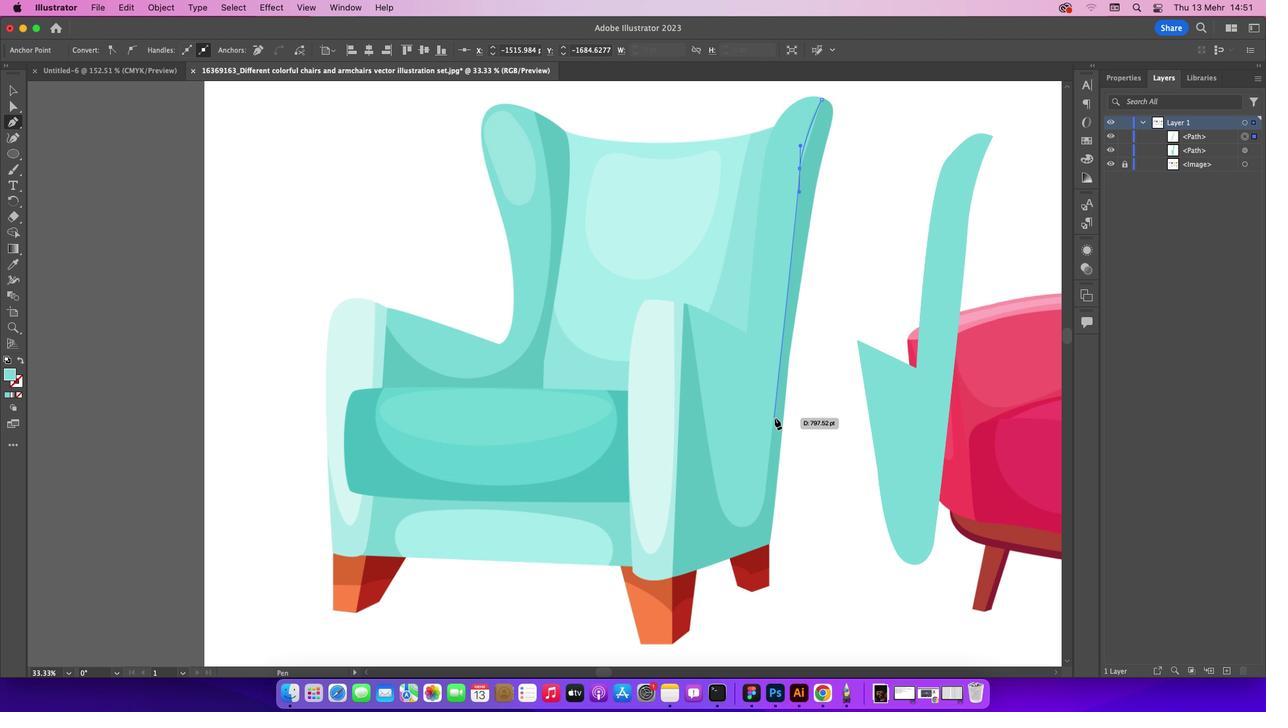 
Action: Mouse pressed left at (774, 418)
Screenshot: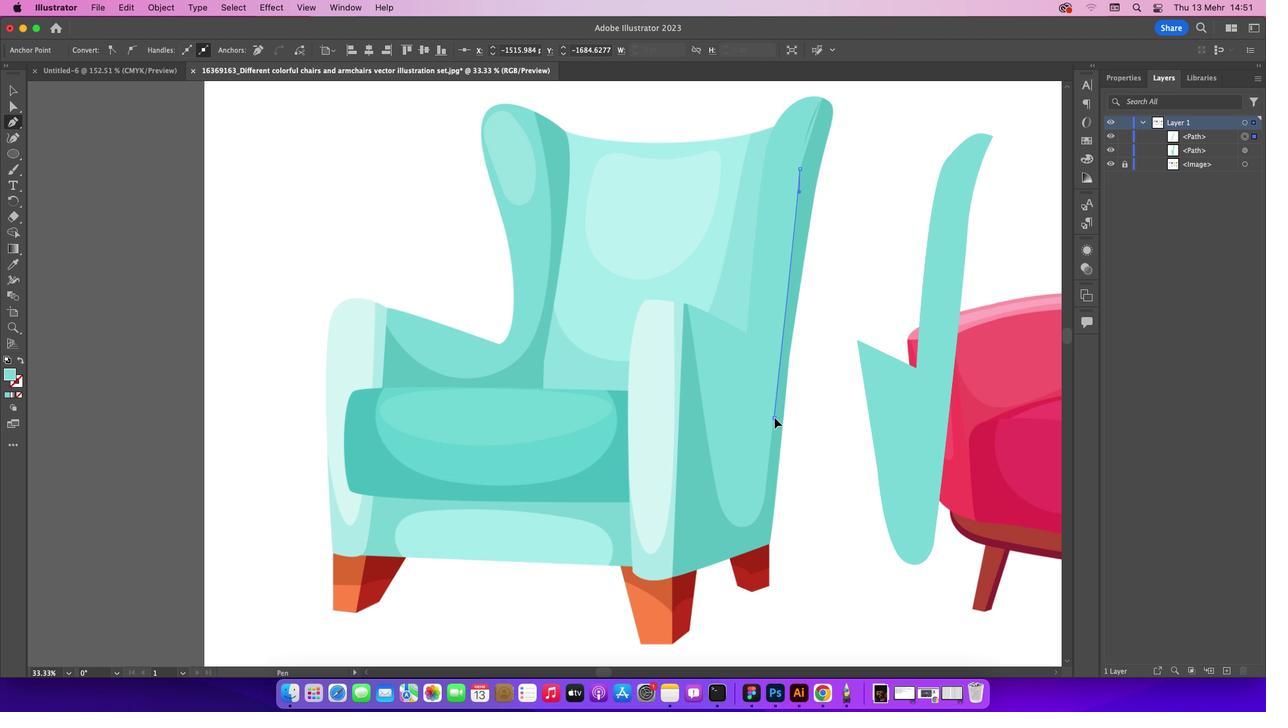 
Action: Mouse moved to (764, 499)
Screenshot: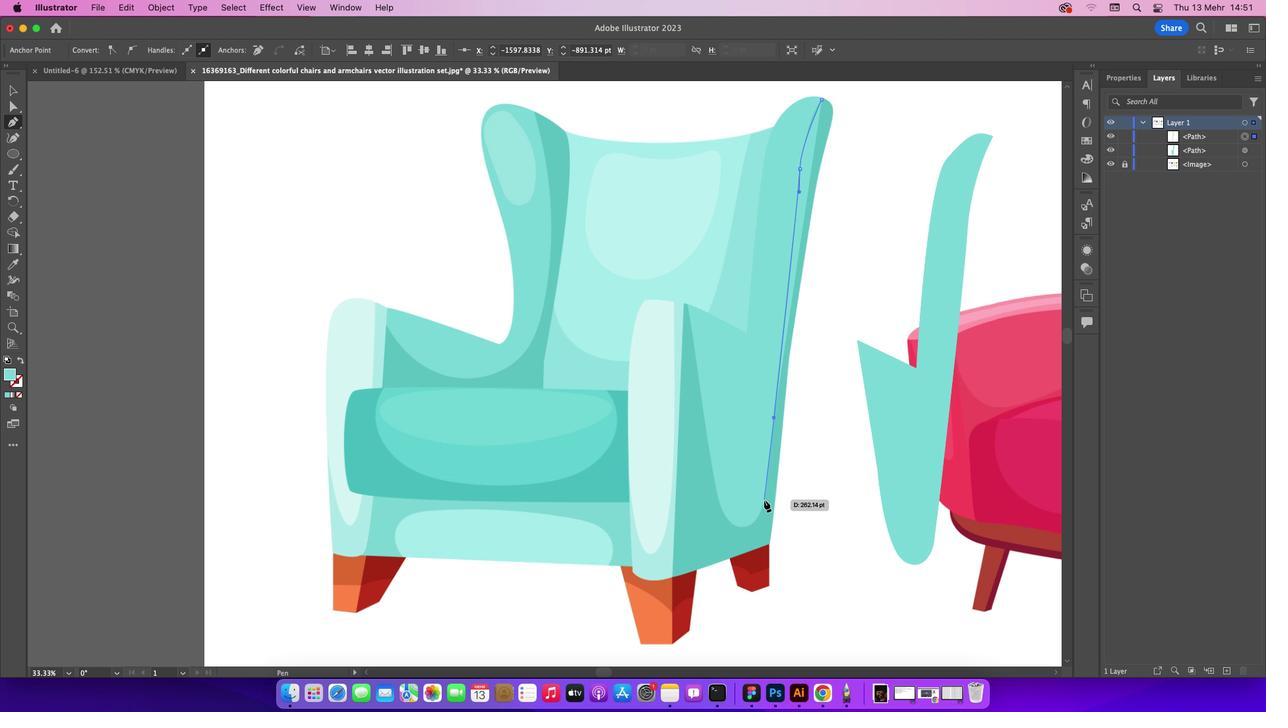 
Action: Mouse pressed left at (764, 499)
Screenshot: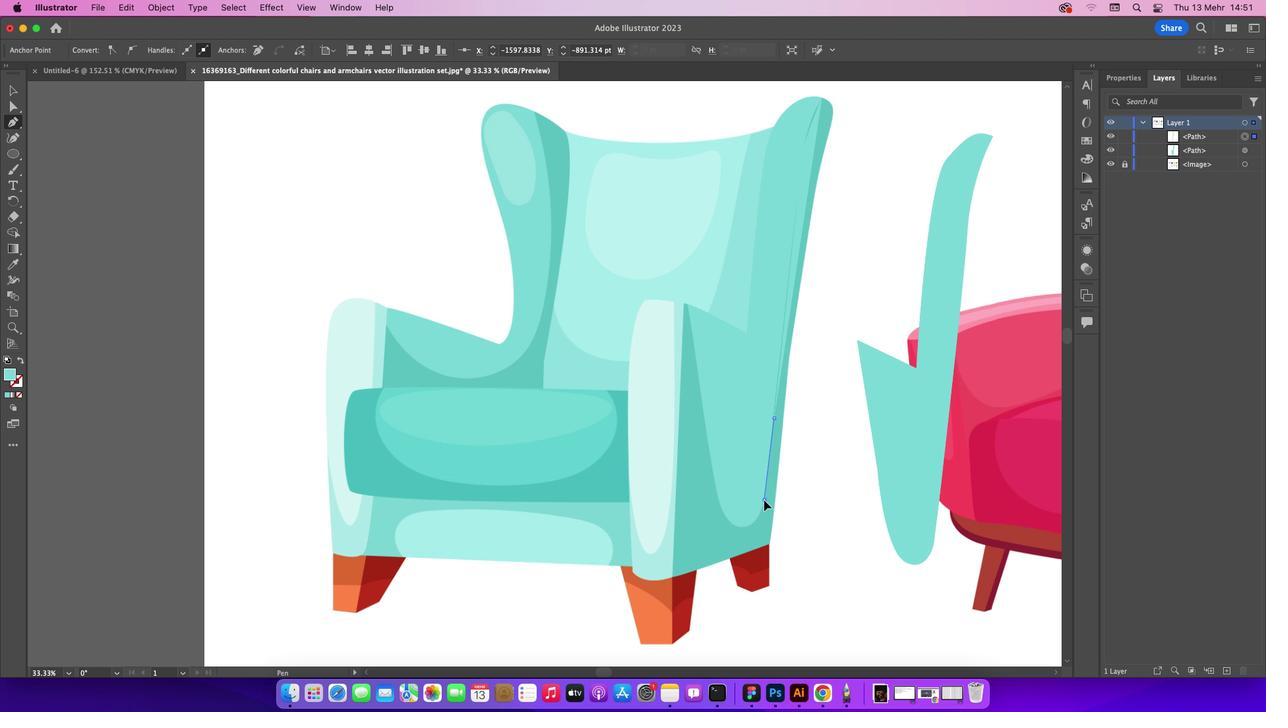 
Action: Mouse moved to (735, 524)
Screenshot: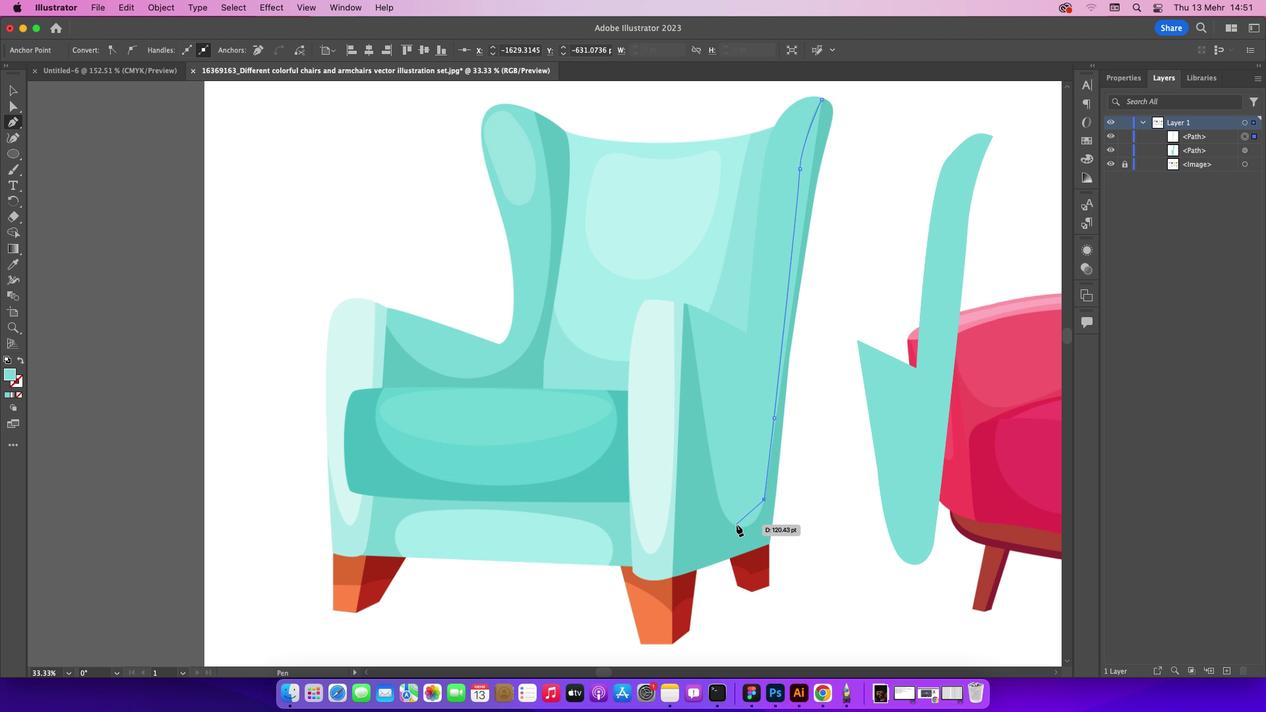 
Action: Mouse pressed left at (735, 524)
Screenshot: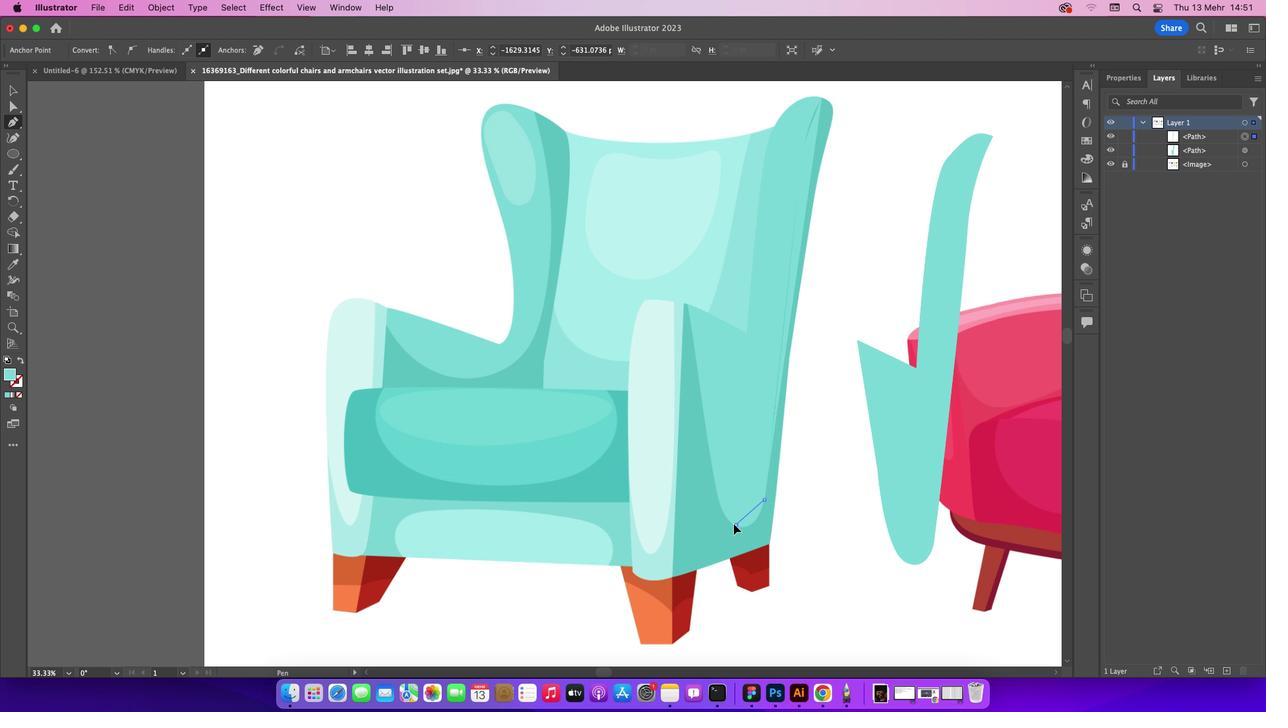 
Action: Mouse moved to (702, 404)
Screenshot: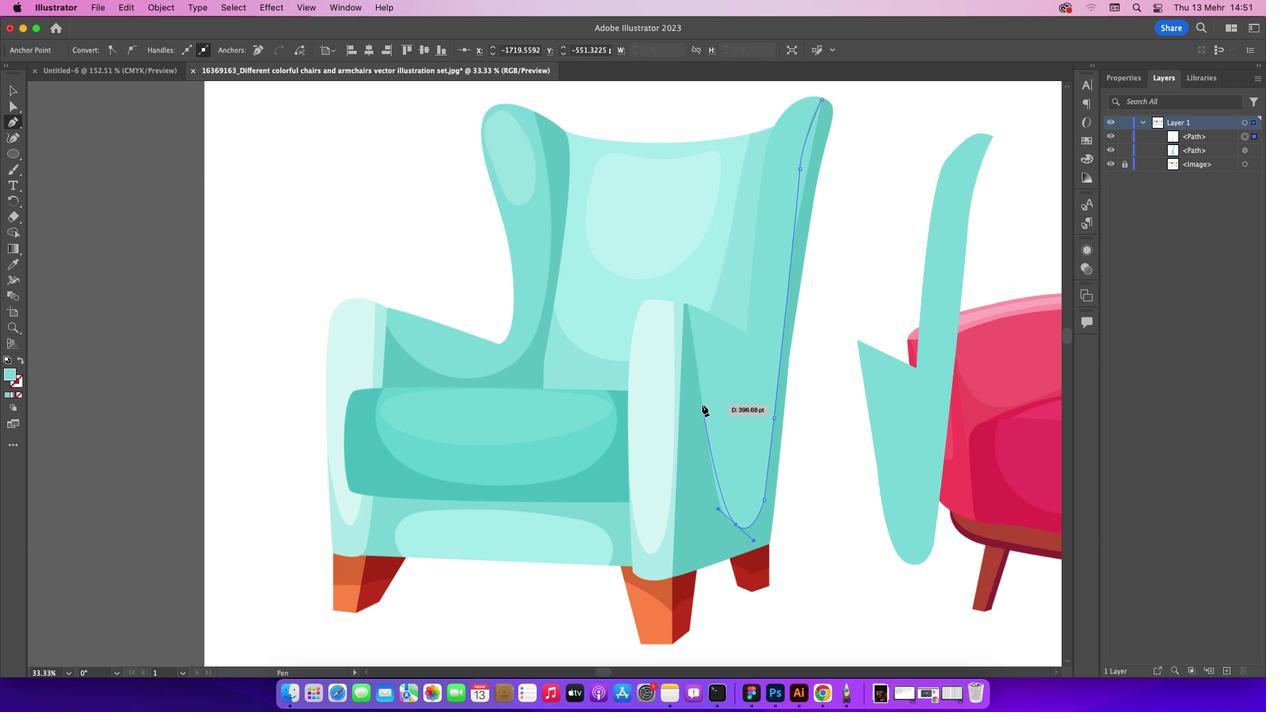 
Action: Mouse pressed left at (702, 404)
Screenshot: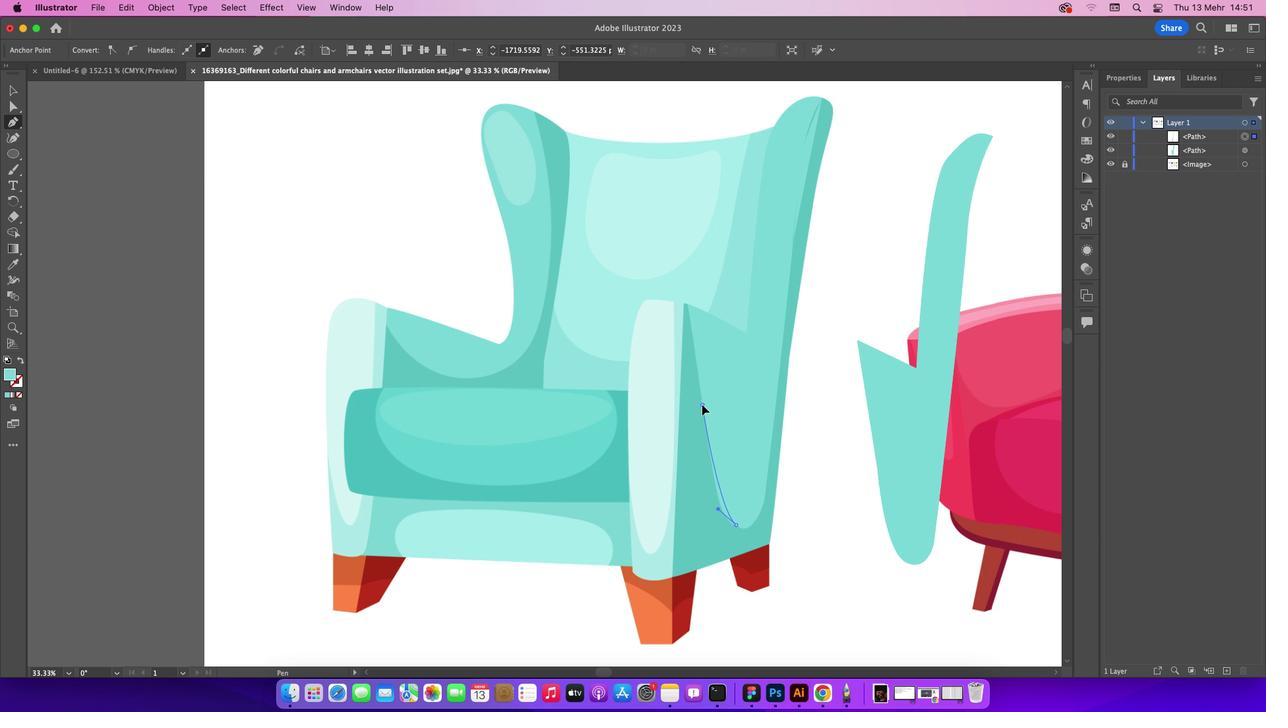 
Action: Mouse moved to (702, 406)
Screenshot: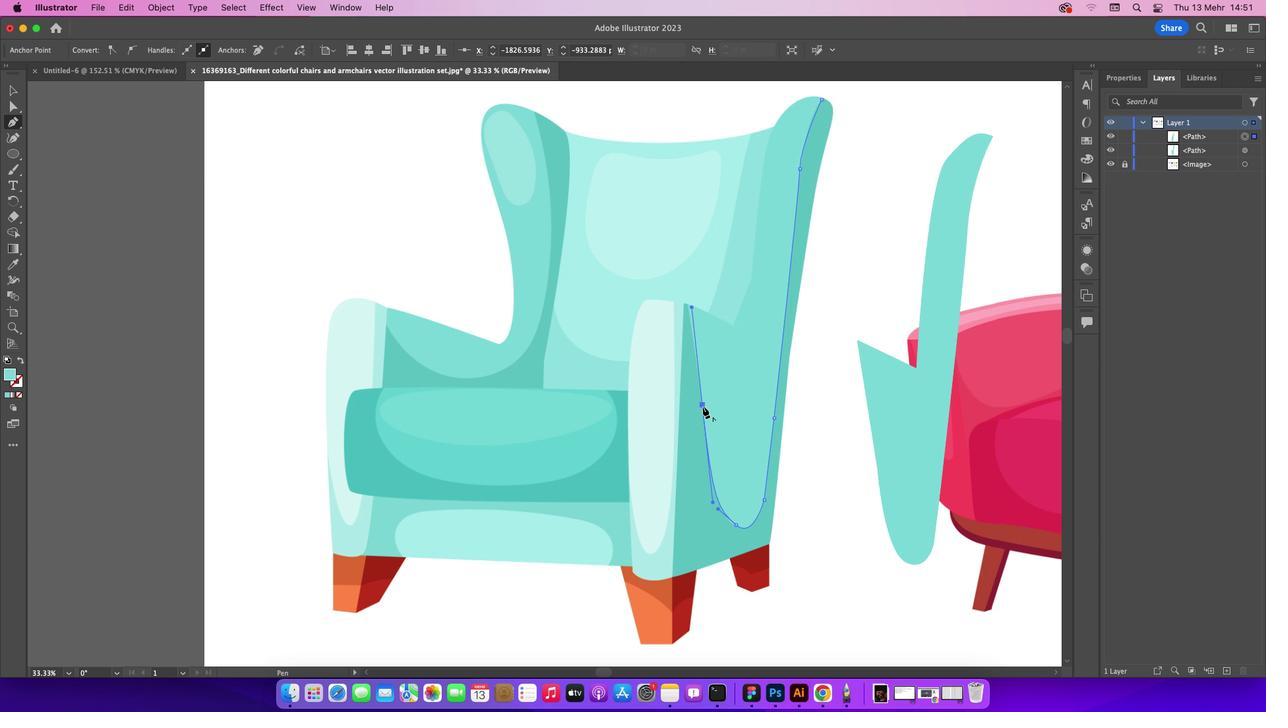
Action: Key pressed Key.alt
Screenshot: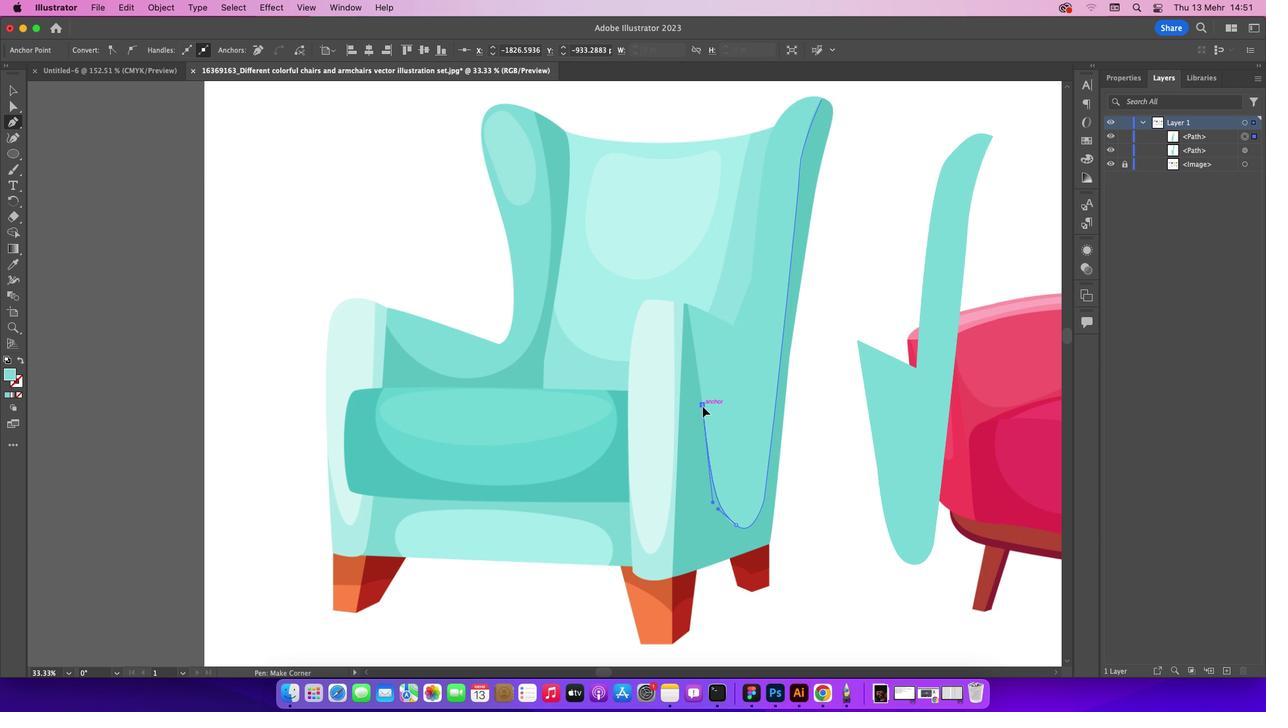 
Action: Mouse pressed left at (702, 406)
Screenshot: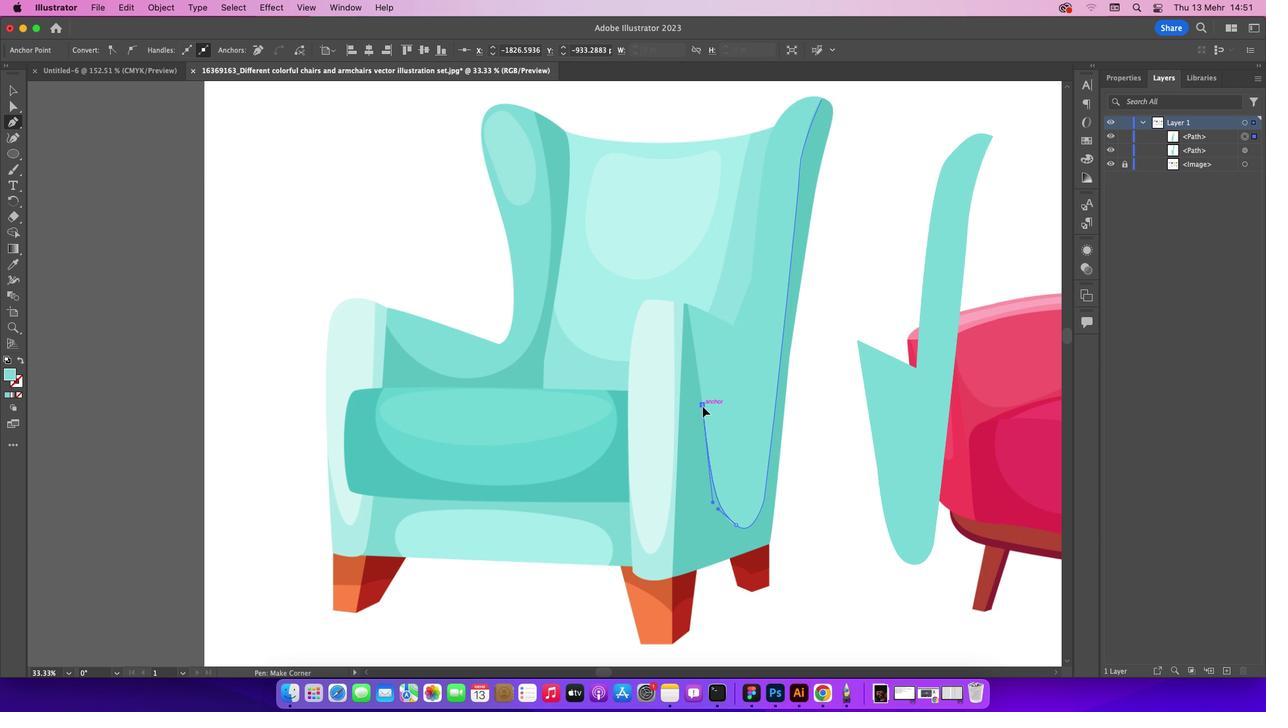 
Action: Mouse moved to (687, 304)
Screenshot: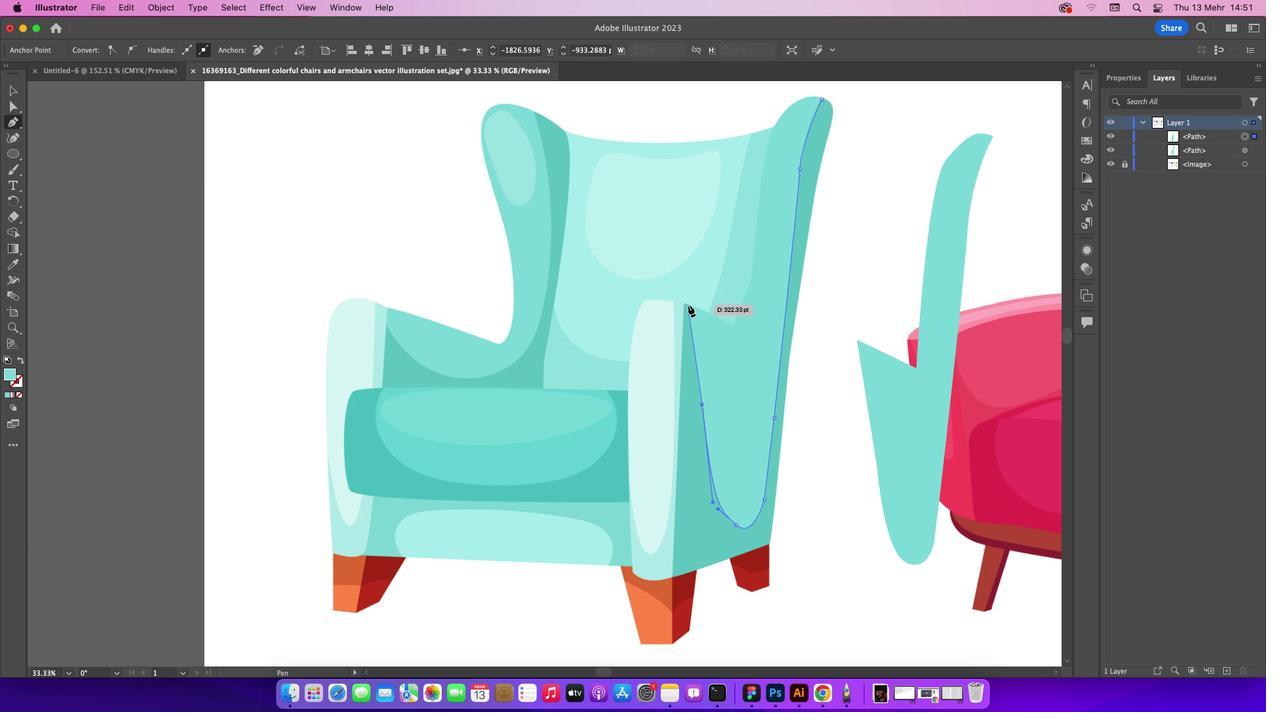 
Action: Mouse pressed left at (687, 304)
Screenshot: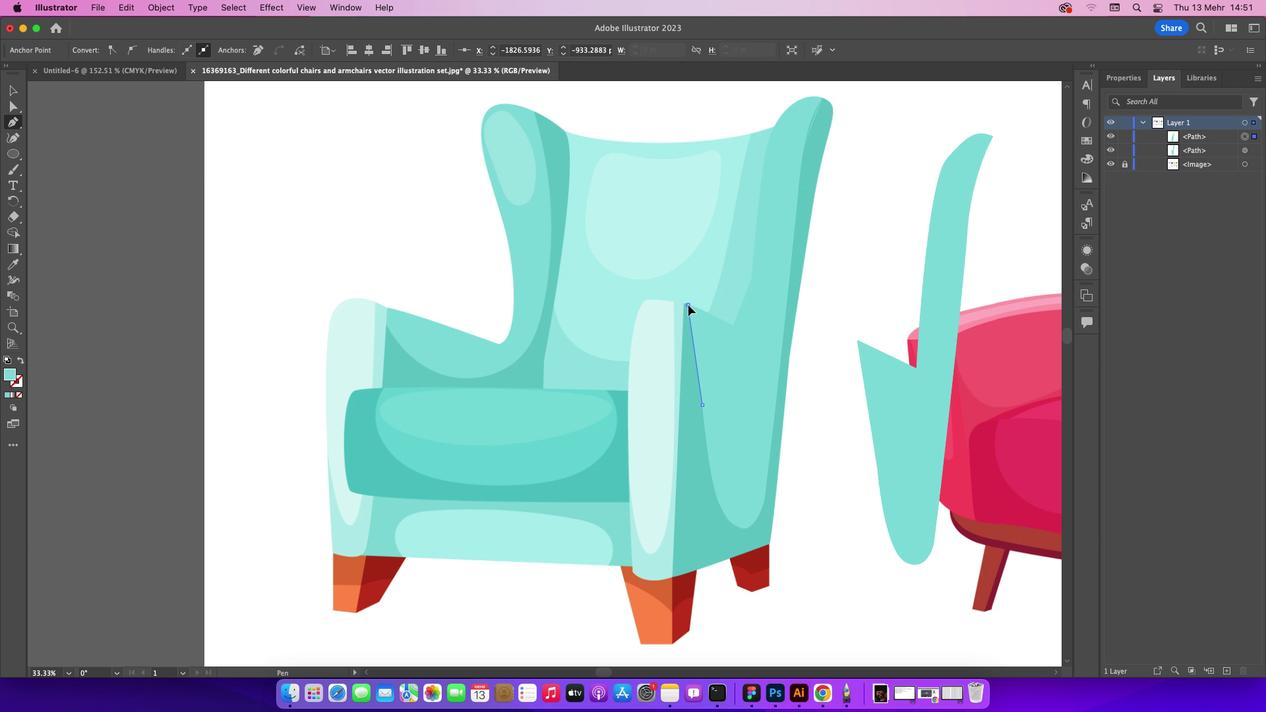 
Action: Mouse moved to (682, 305)
Screenshot: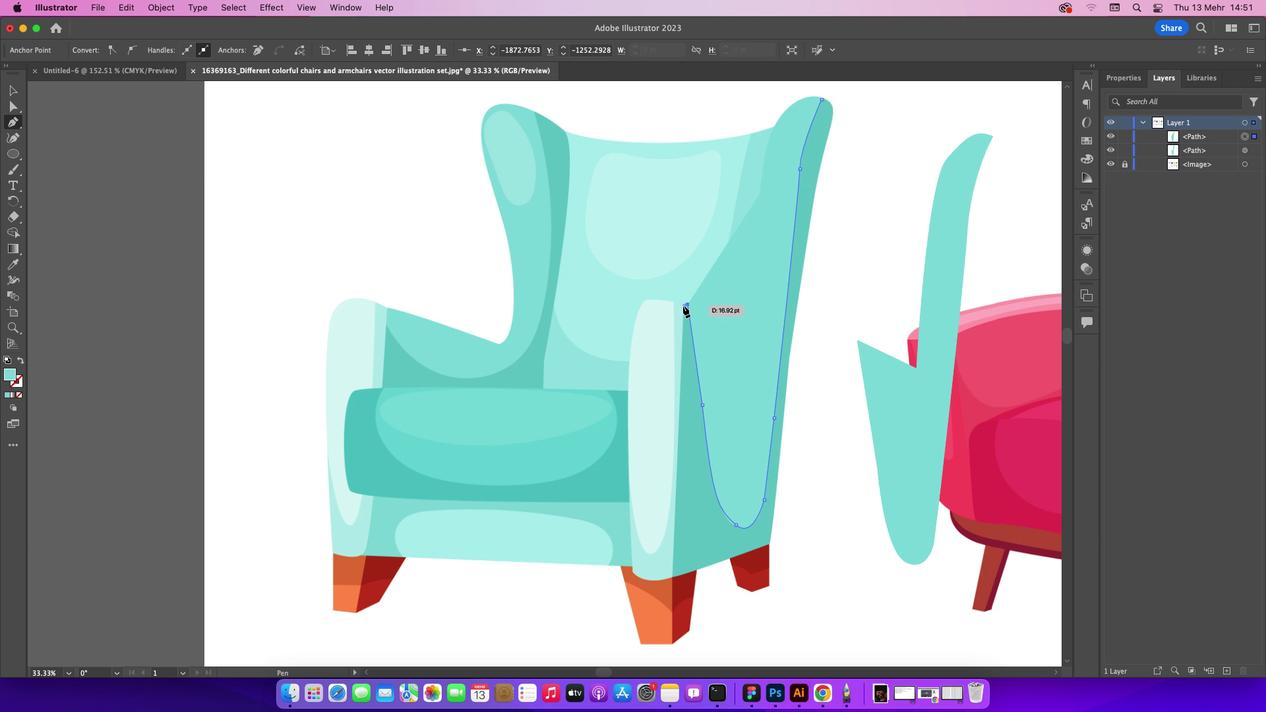 
Action: Mouse pressed left at (682, 305)
Screenshot: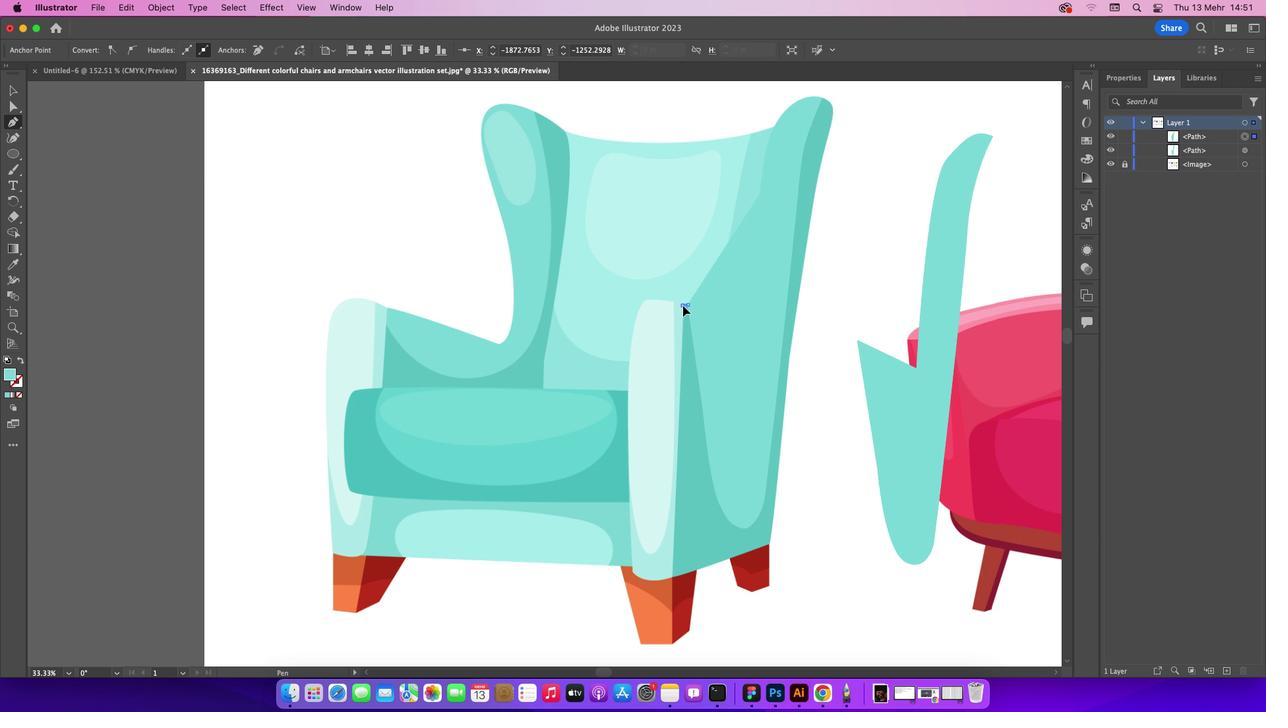 
Action: Mouse moved to (681, 304)
Screenshot: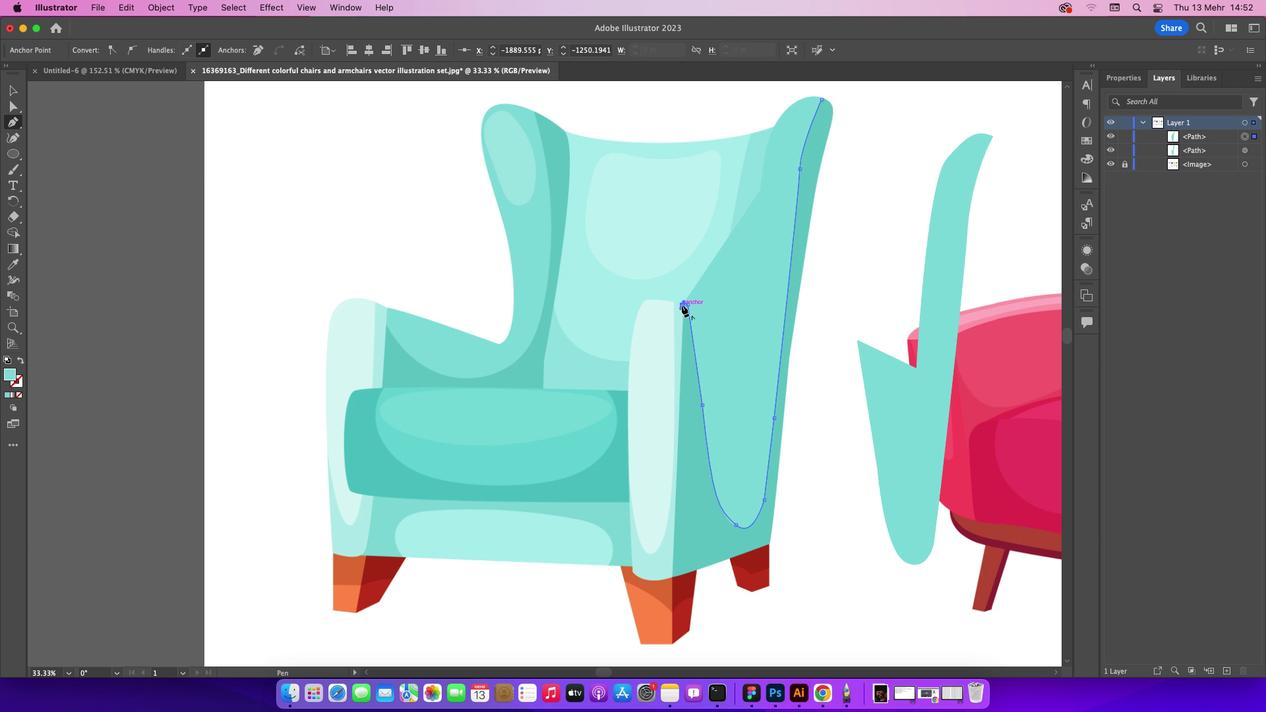 
Action: Key pressed Key.alt
Screenshot: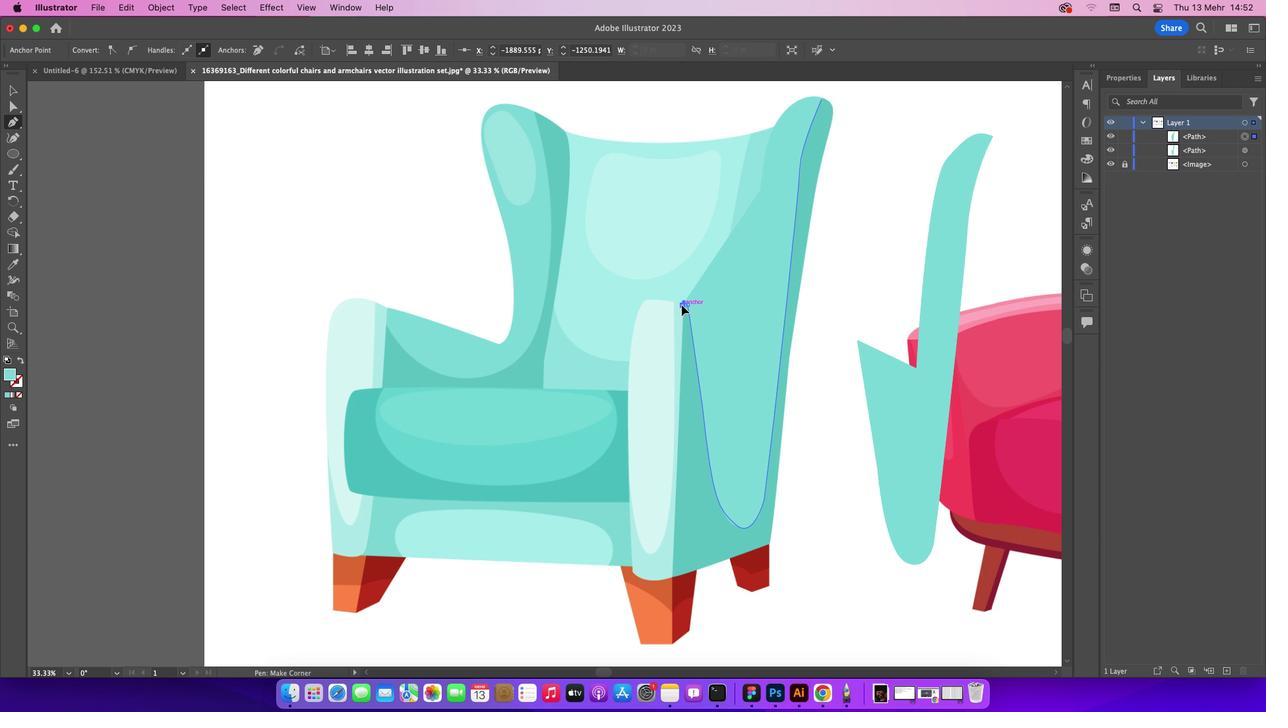 
Action: Mouse pressed left at (681, 304)
Screenshot: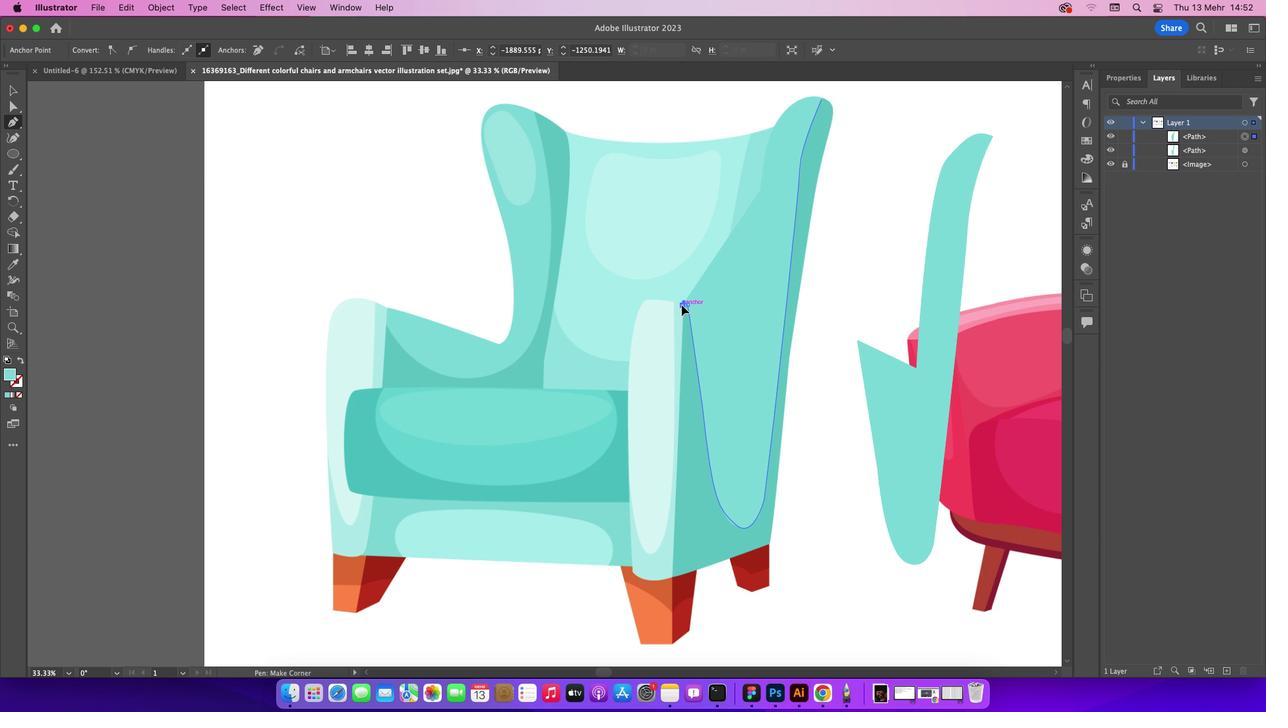 
Action: Mouse moved to (673, 563)
Screenshot: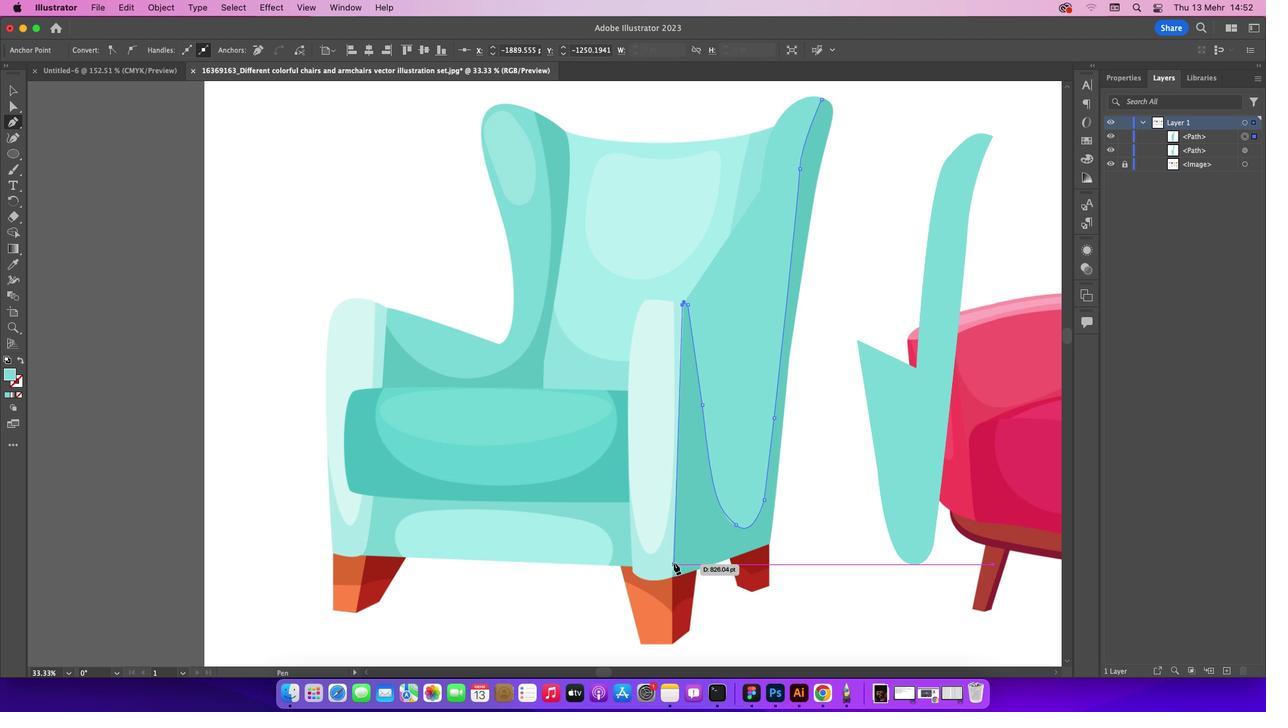 
Action: Mouse pressed left at (673, 563)
Screenshot: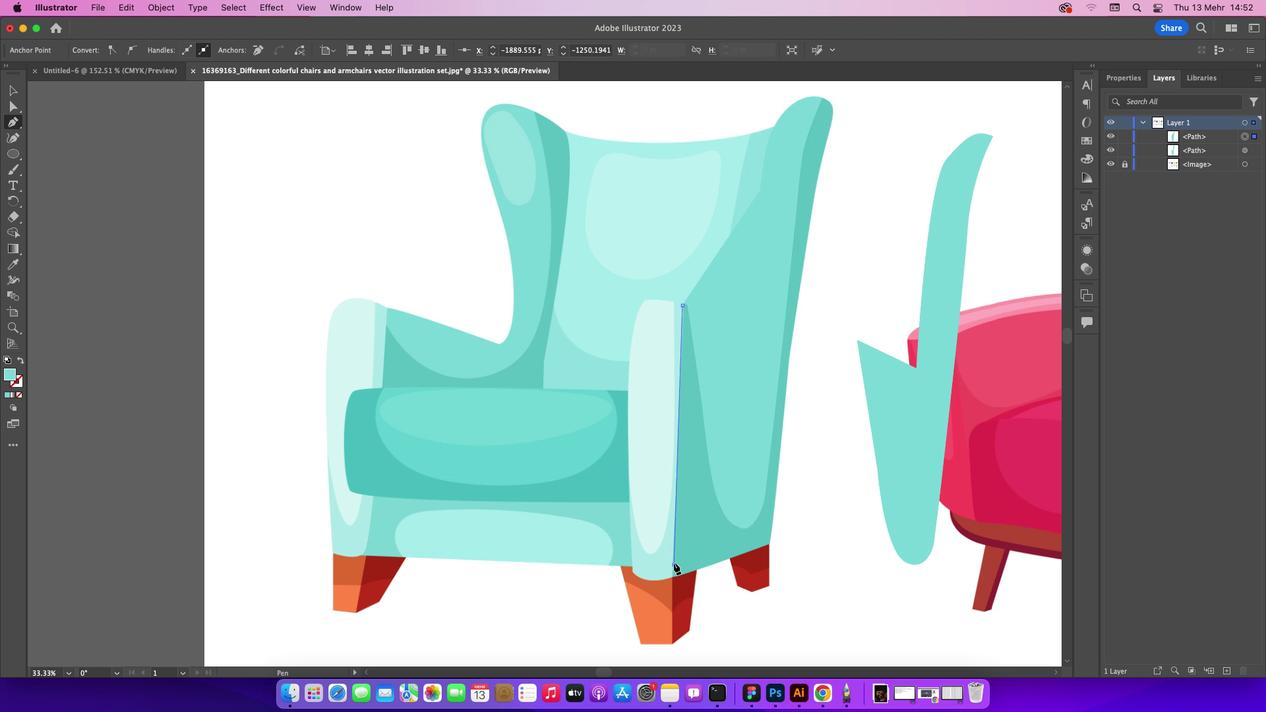 
Action: Mouse moved to (671, 575)
Screenshot: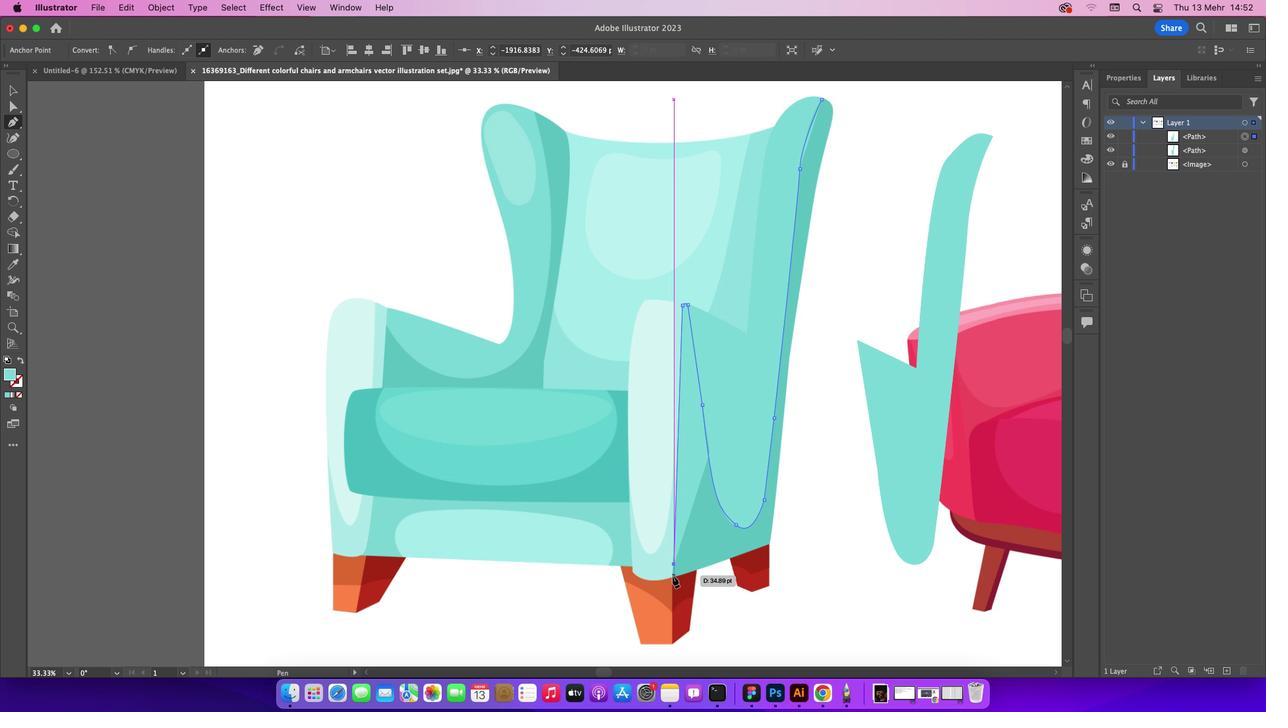 
Action: Mouse pressed left at (671, 575)
Screenshot: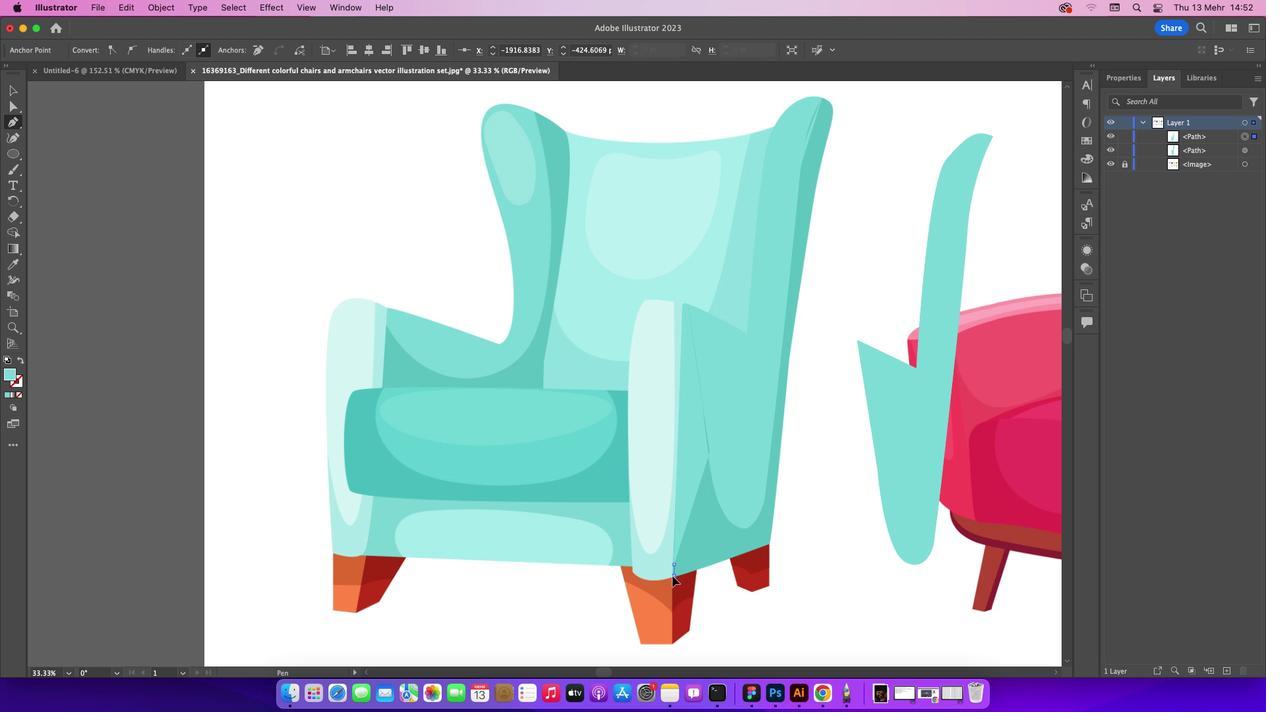 
Action: Mouse moved to (768, 543)
Screenshot: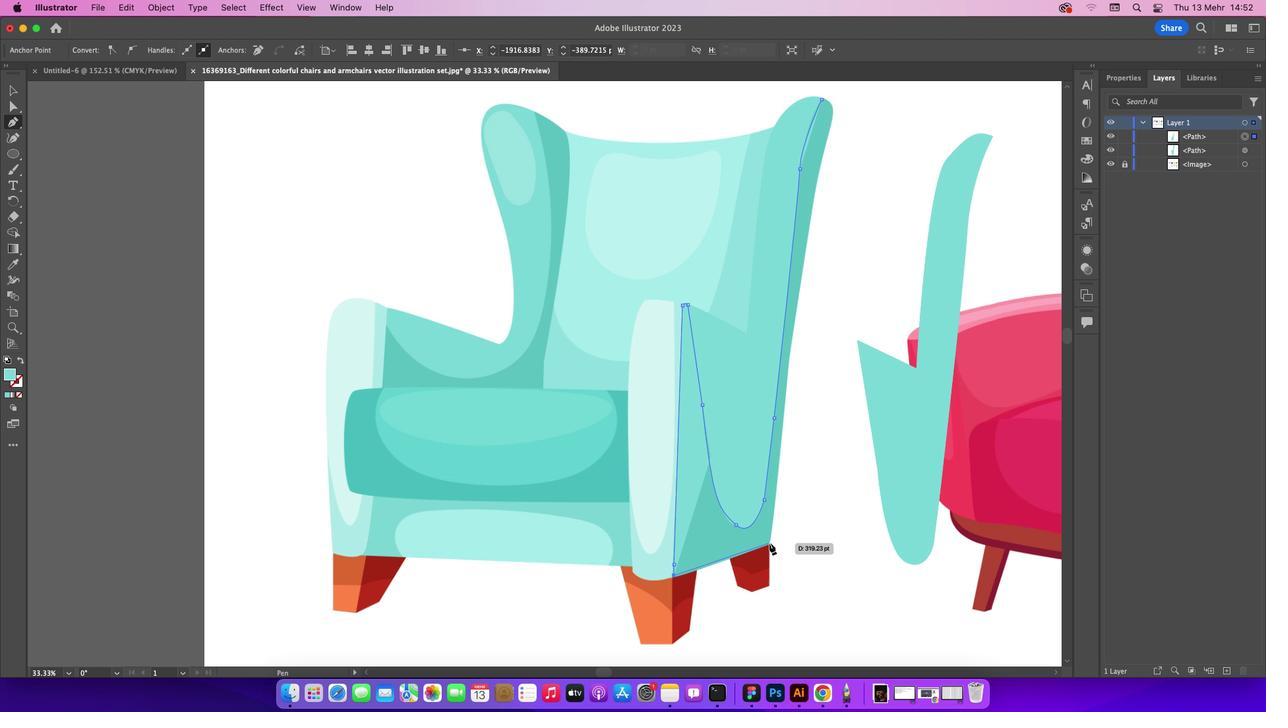 
Action: Mouse pressed left at (768, 543)
Screenshot: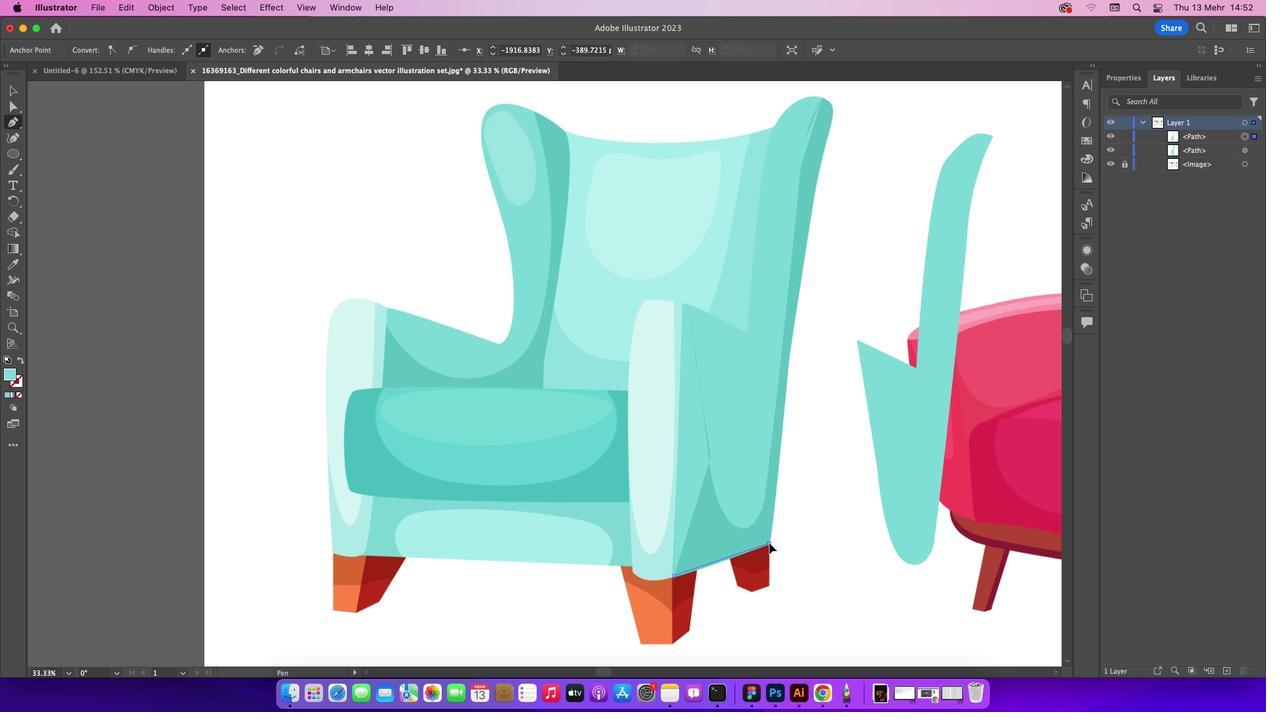 
Action: Mouse moved to (19, 396)
Screenshot: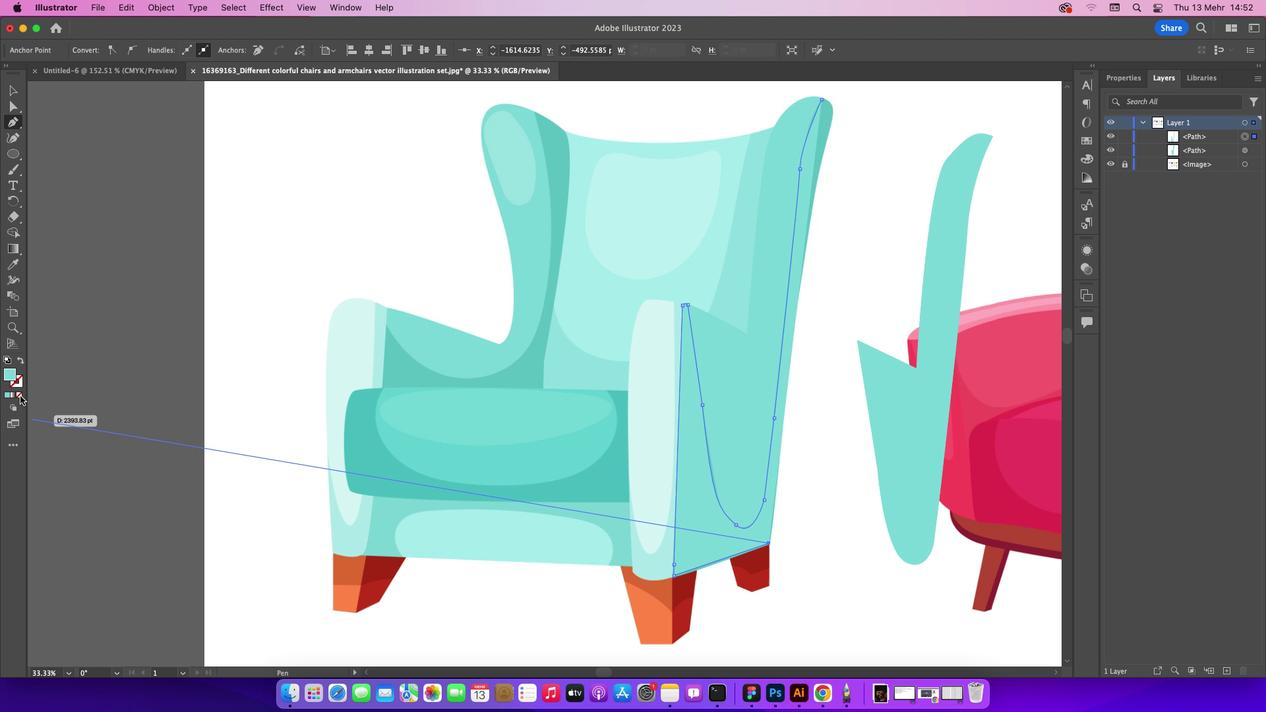 
Action: Mouse pressed left at (19, 396)
Screenshot: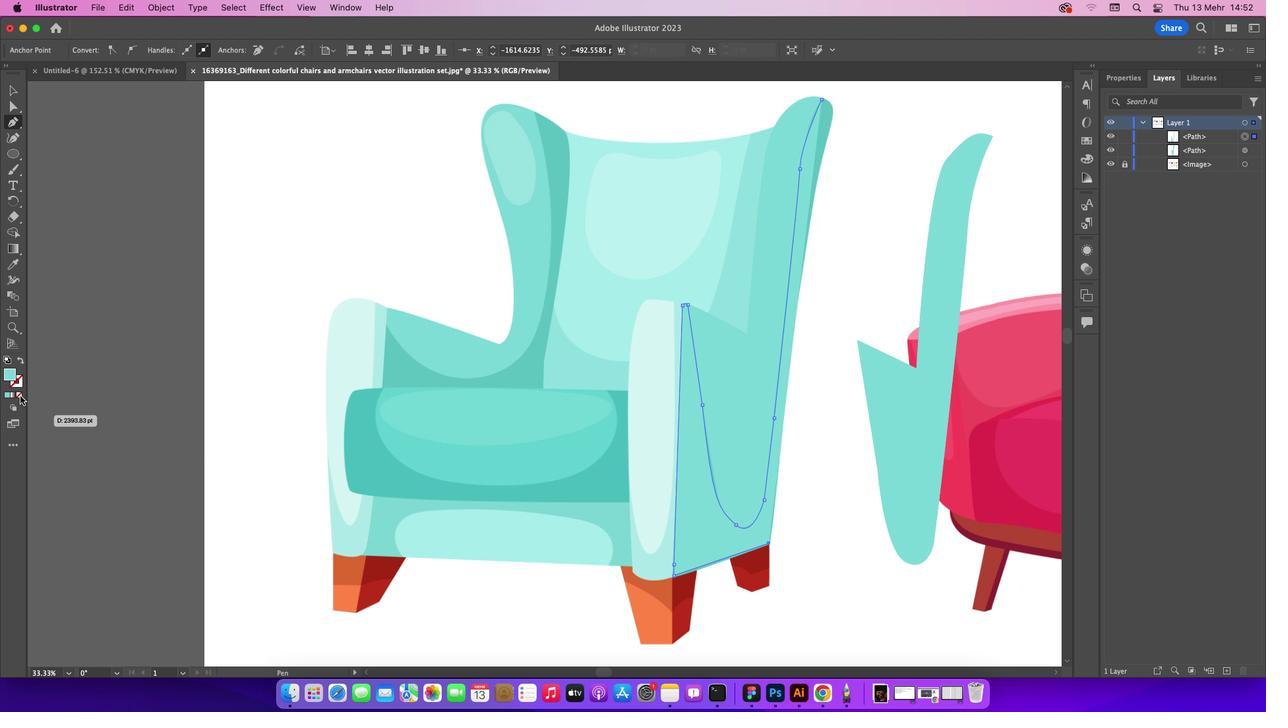
Action: Mouse moved to (797, 294)
Screenshot: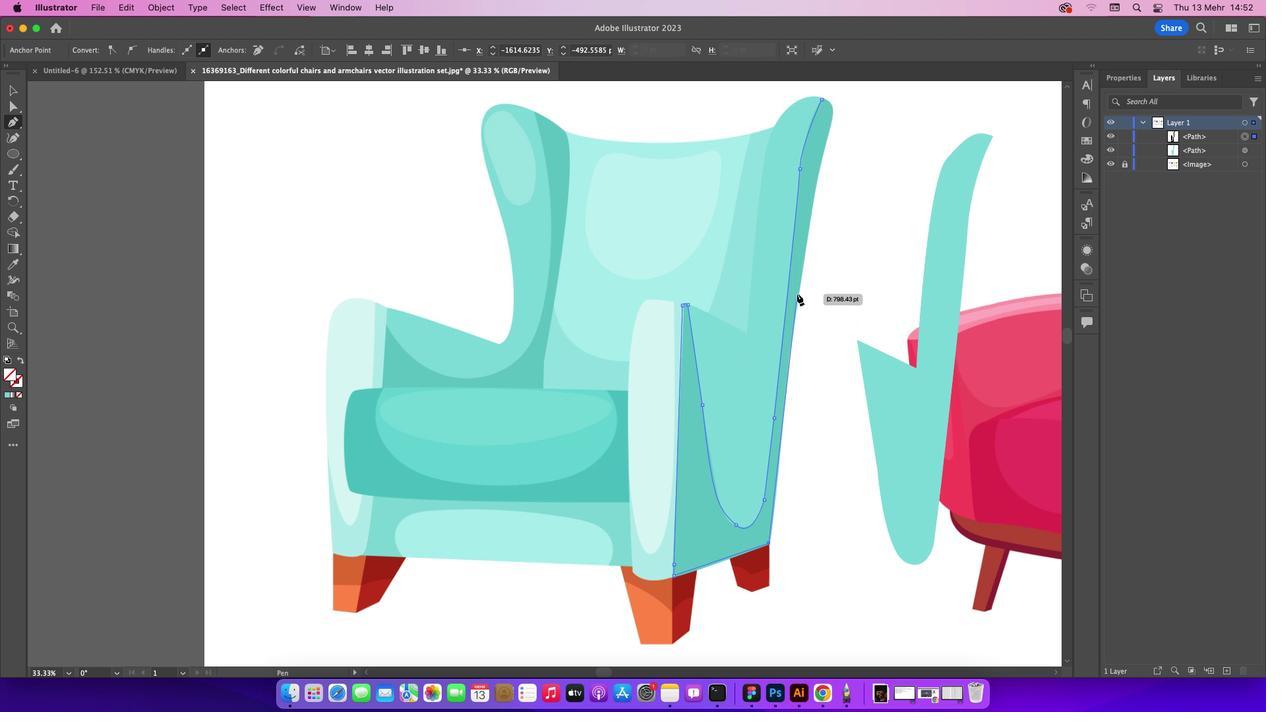 
Action: Mouse pressed left at (797, 294)
Screenshot: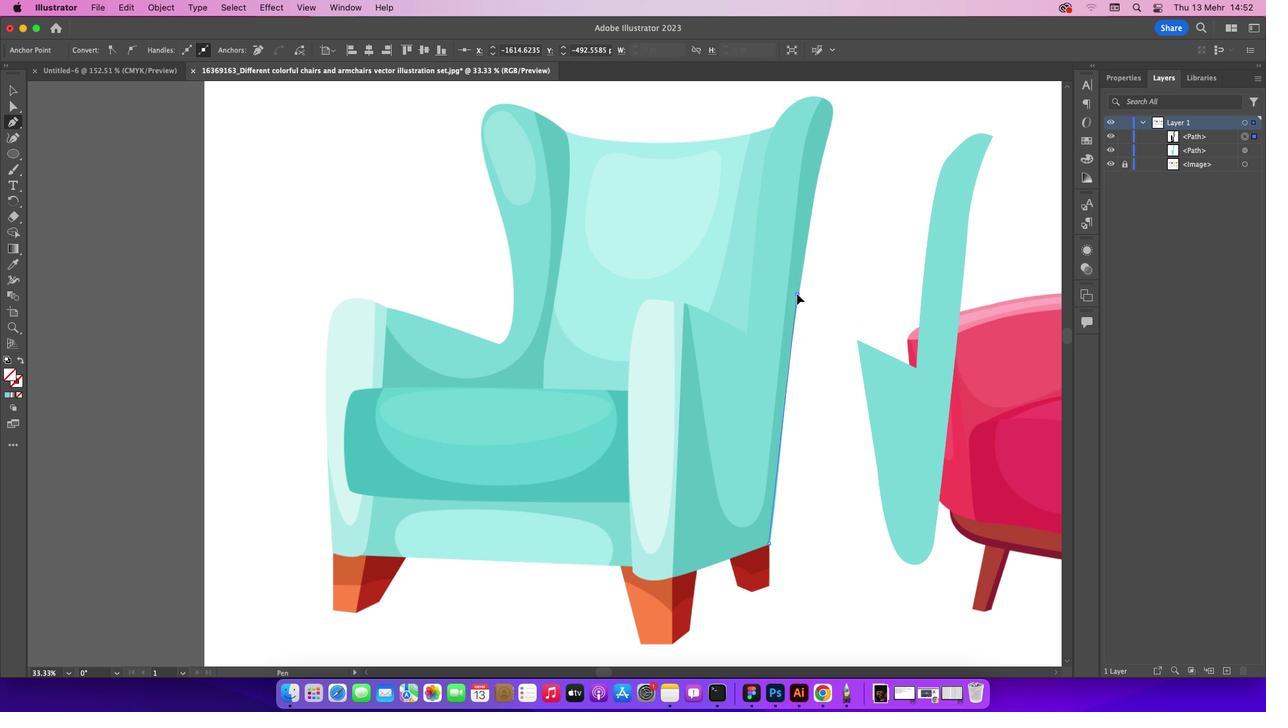 
Action: Mouse moved to (817, 169)
Screenshot: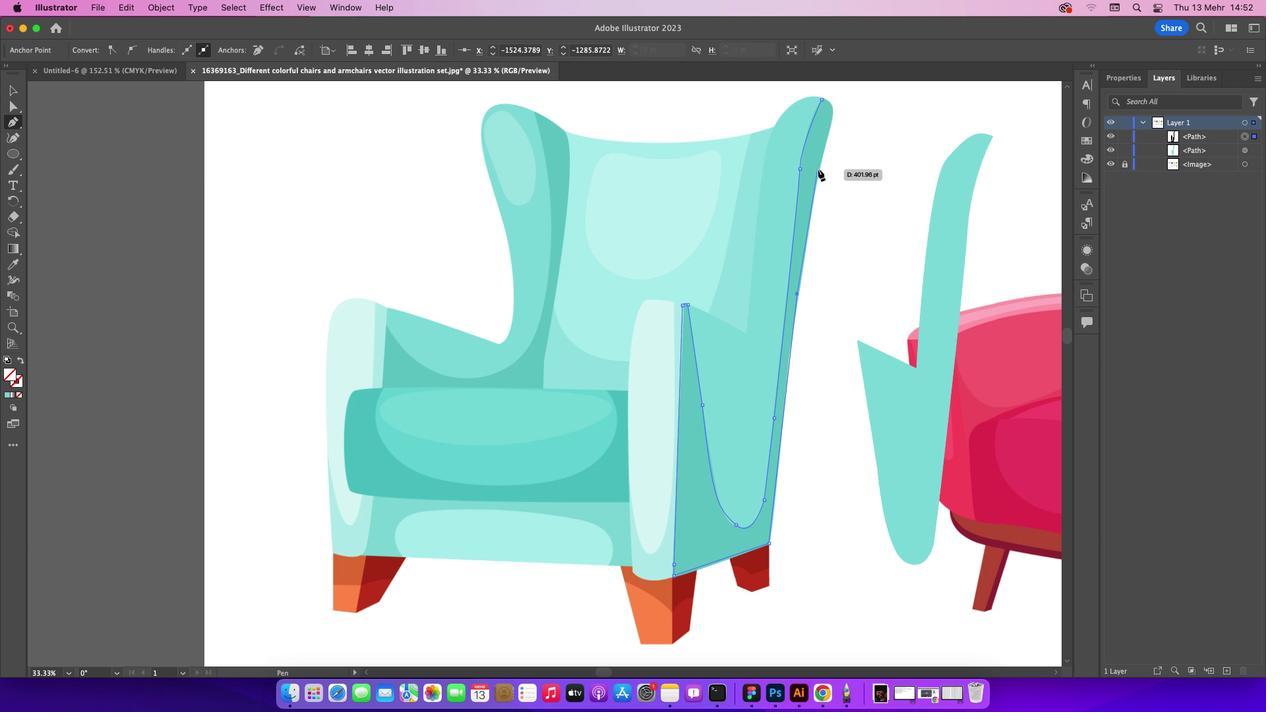 
Action: Mouse pressed left at (817, 169)
Screenshot: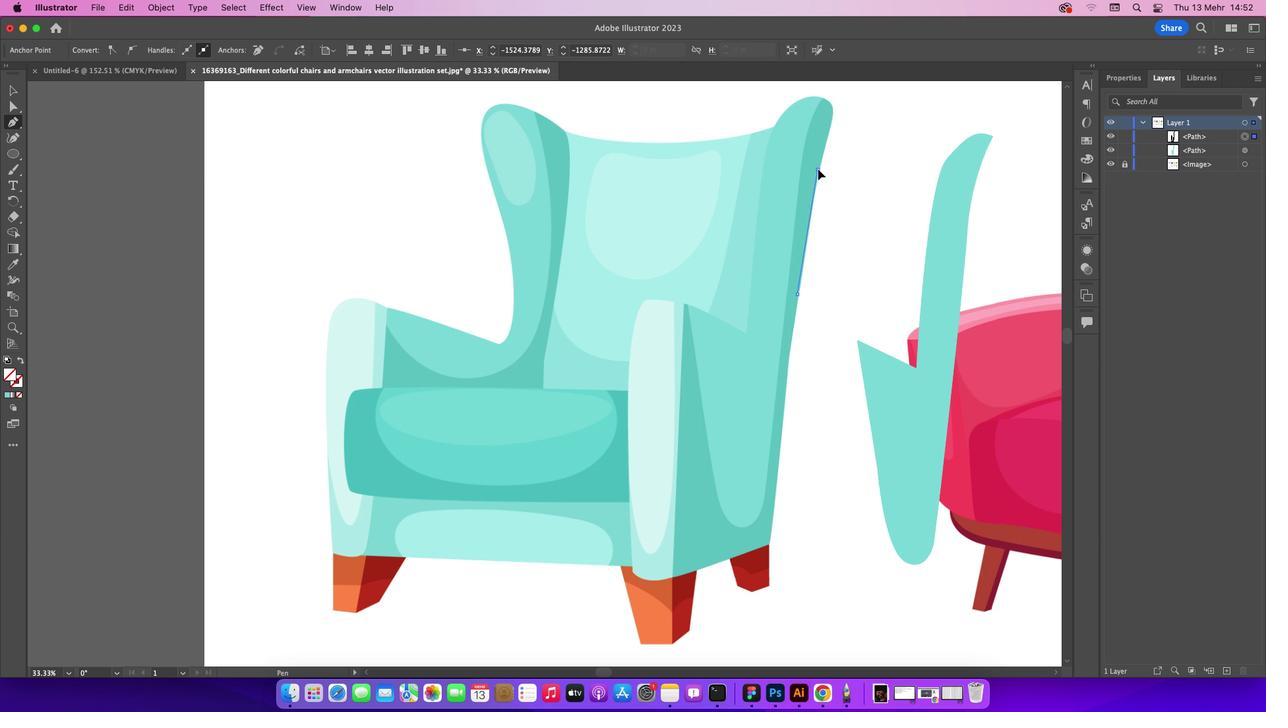 
Action: Mouse moved to (823, 100)
Screenshot: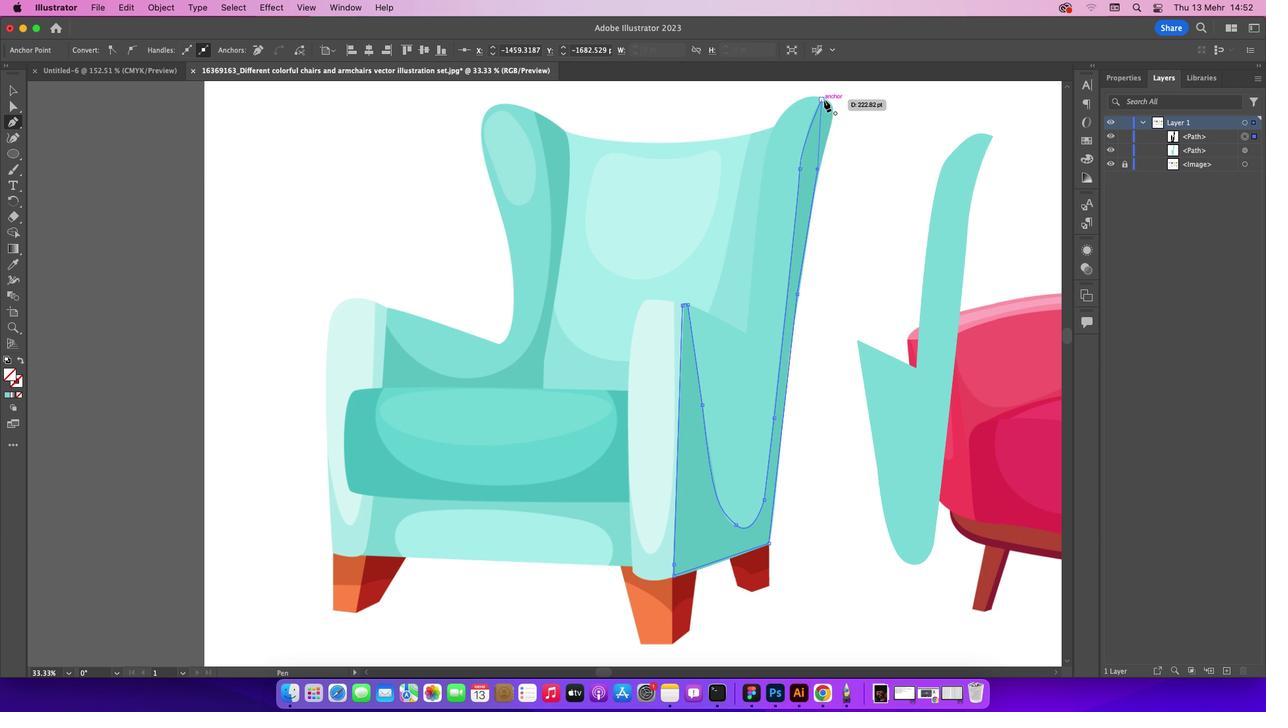 
Action: Mouse pressed left at (823, 100)
Screenshot: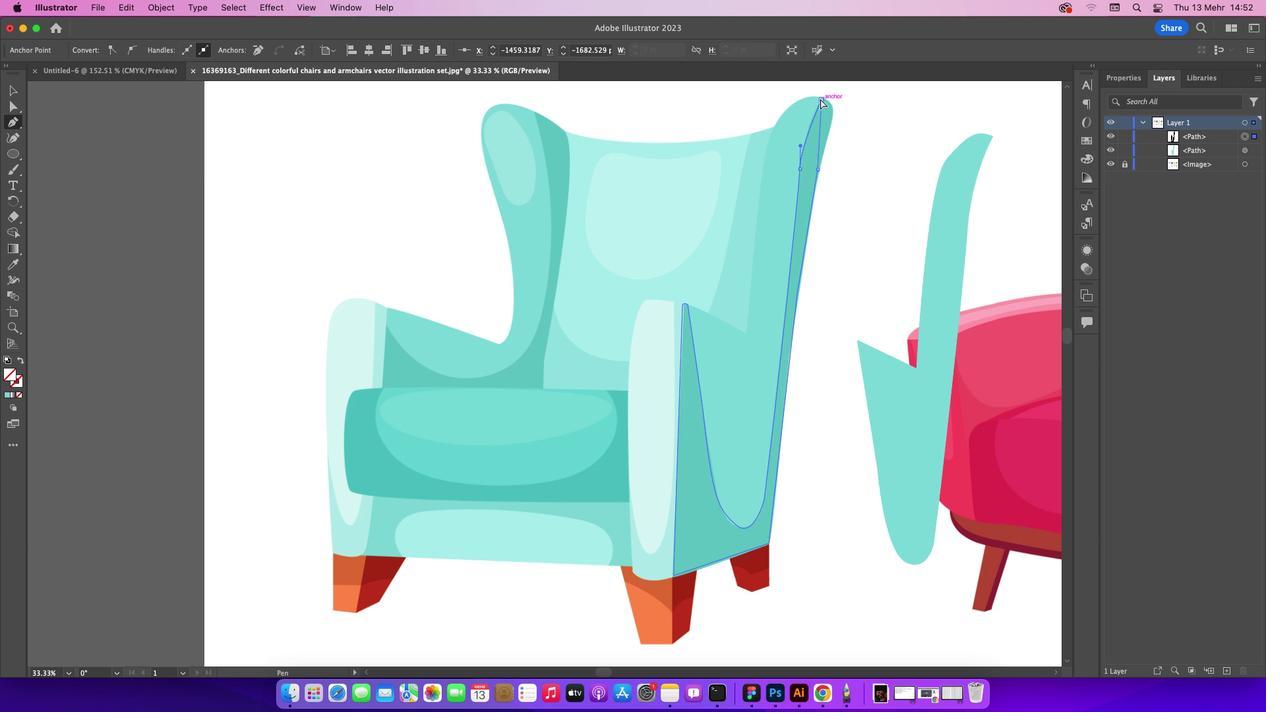 
Action: Mouse moved to (19, 86)
Screenshot: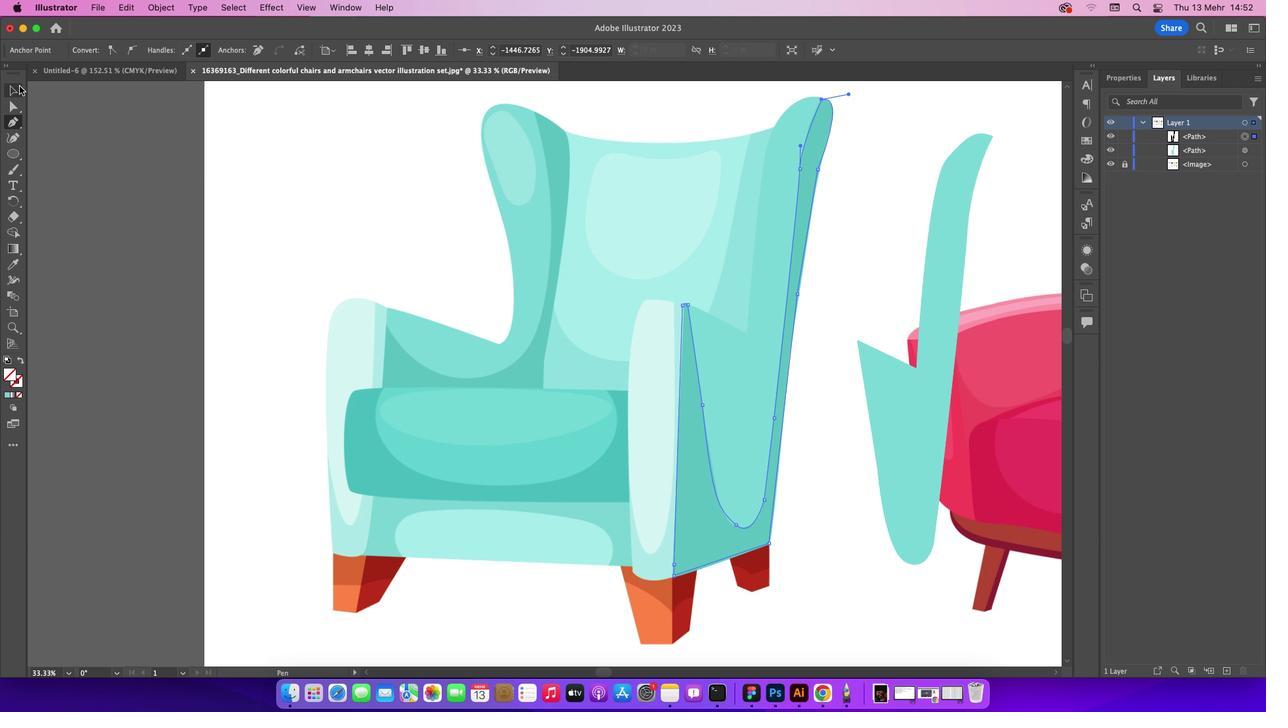 
Action: Mouse pressed left at (19, 86)
Screenshot: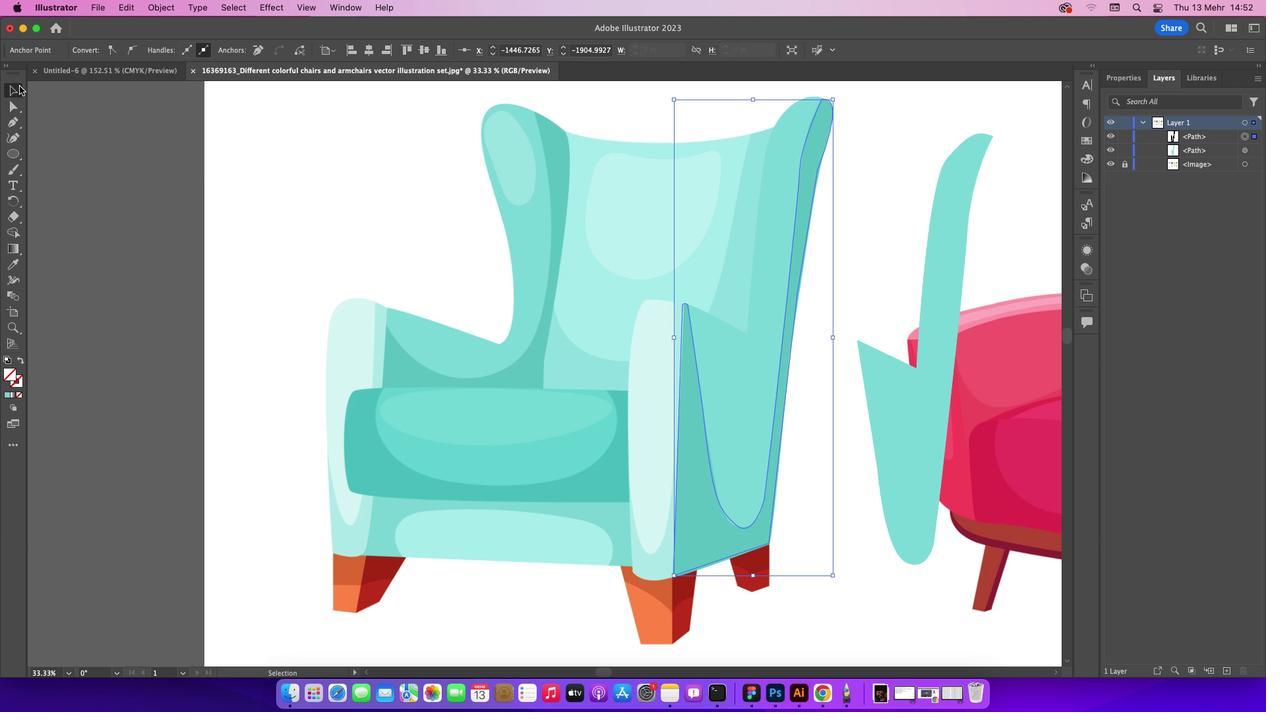 
Action: Mouse moved to (413, 166)
Screenshot: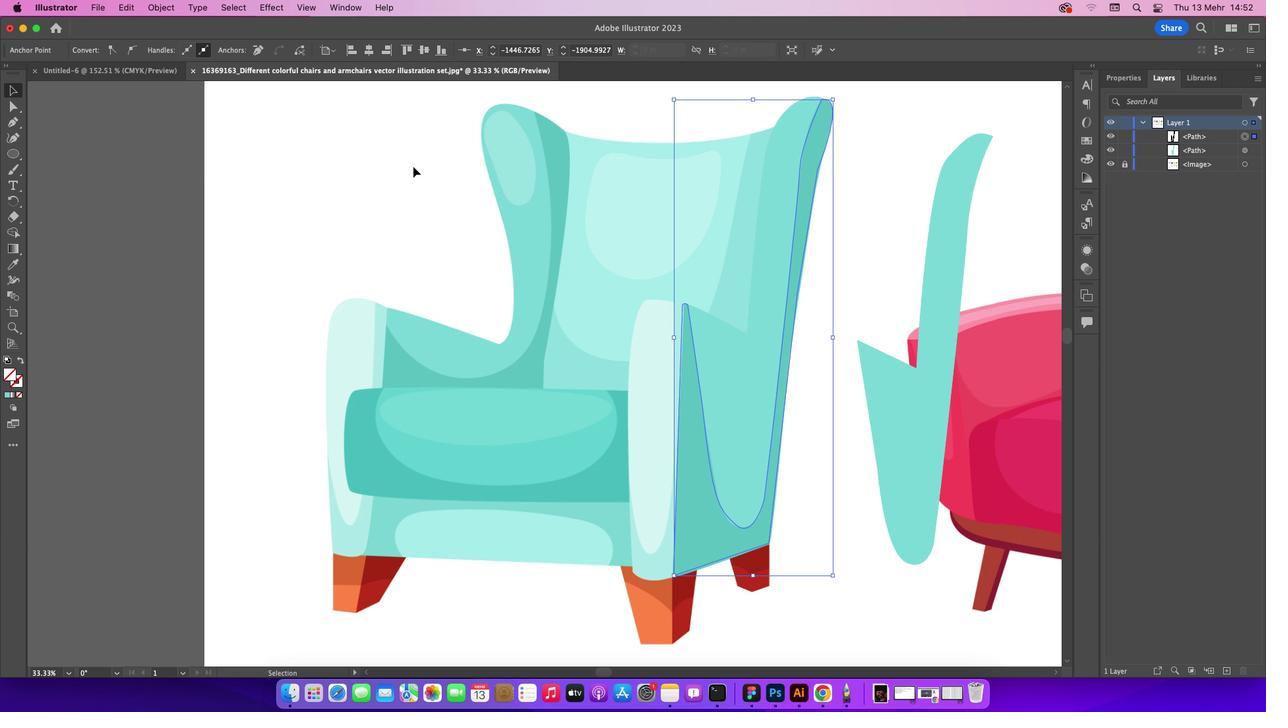 
Action: Mouse pressed left at (413, 166)
Screenshot: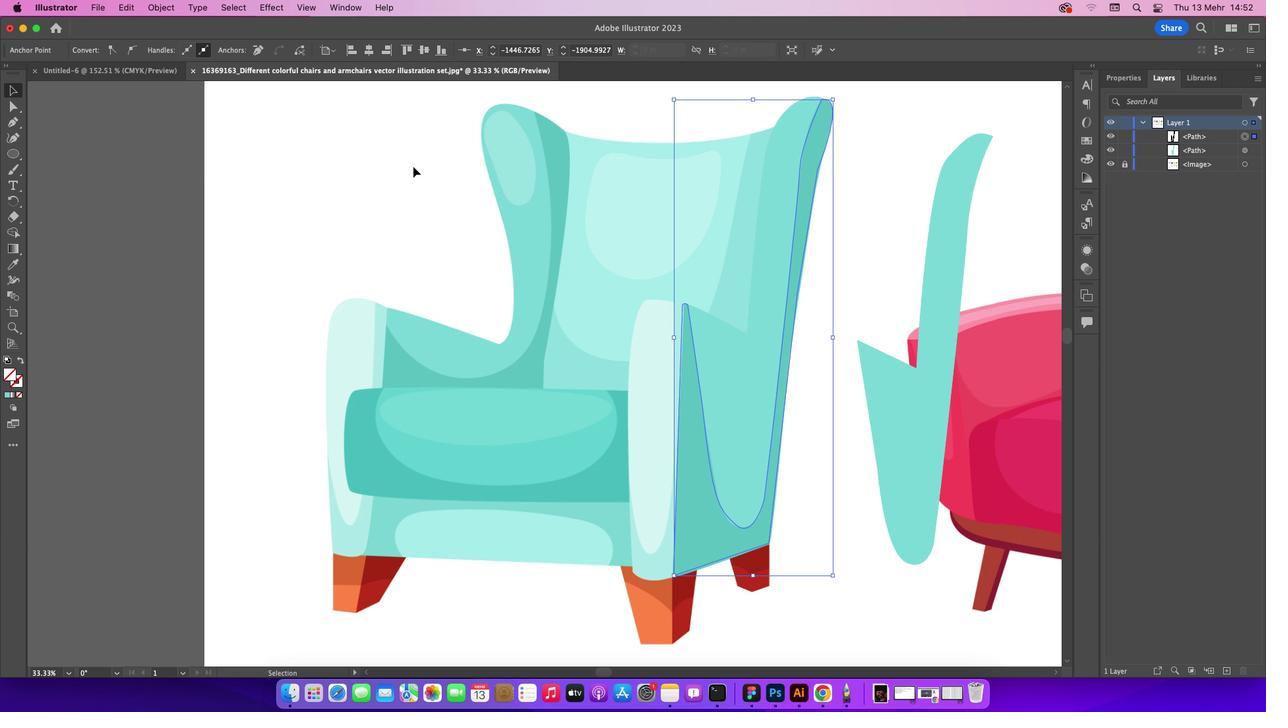 
Action: Mouse moved to (799, 180)
Screenshot: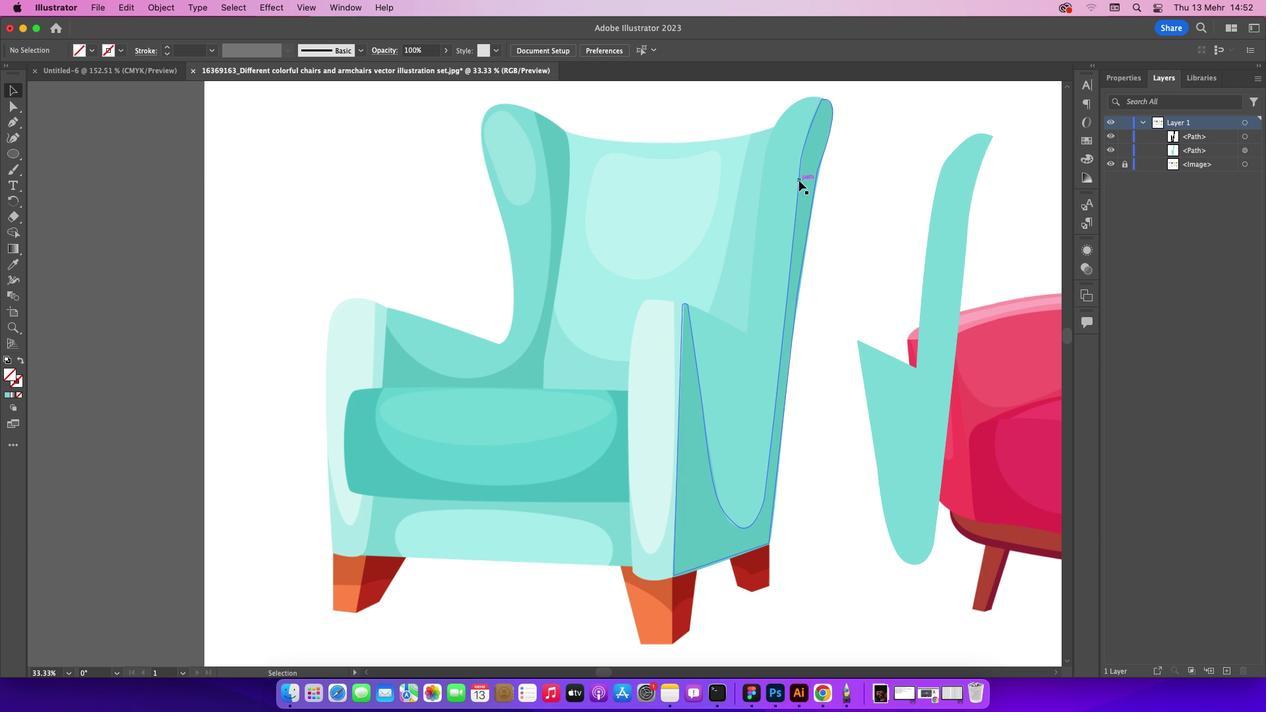 
Action: Mouse pressed left at (799, 180)
Screenshot: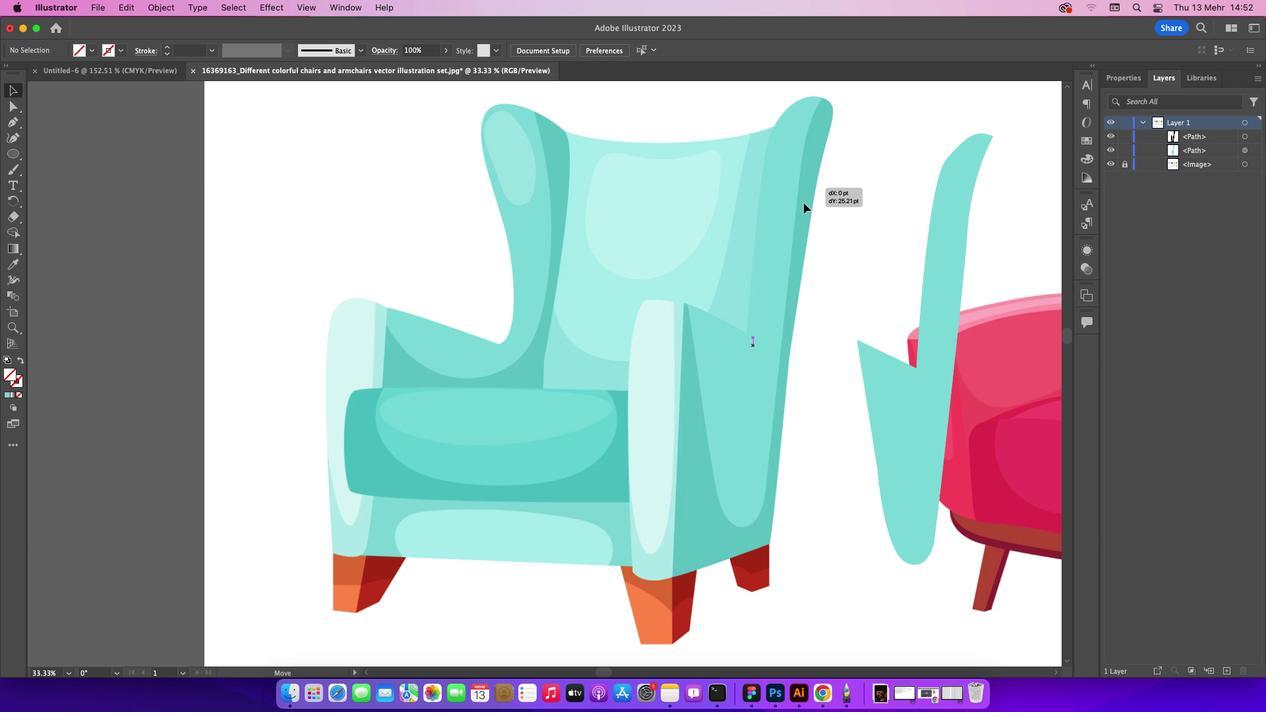 
Action: Mouse moved to (19, 263)
Screenshot: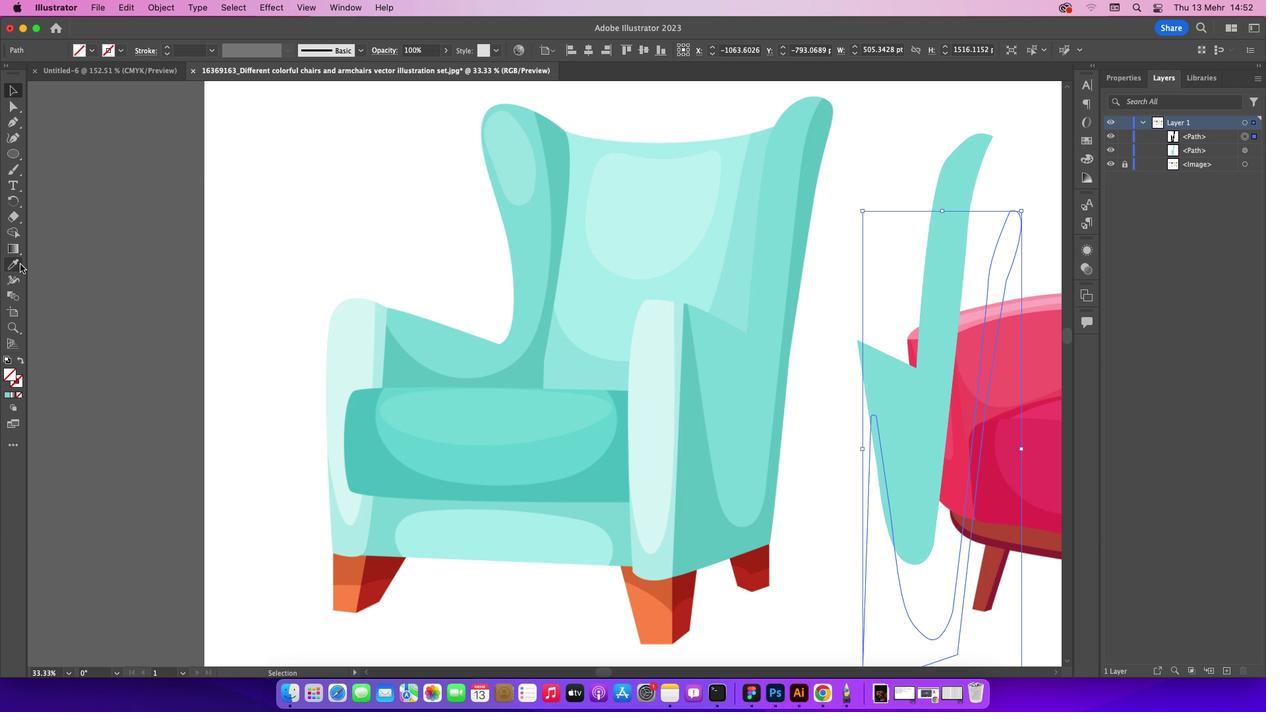 
Action: Mouse pressed left at (19, 263)
Screenshot: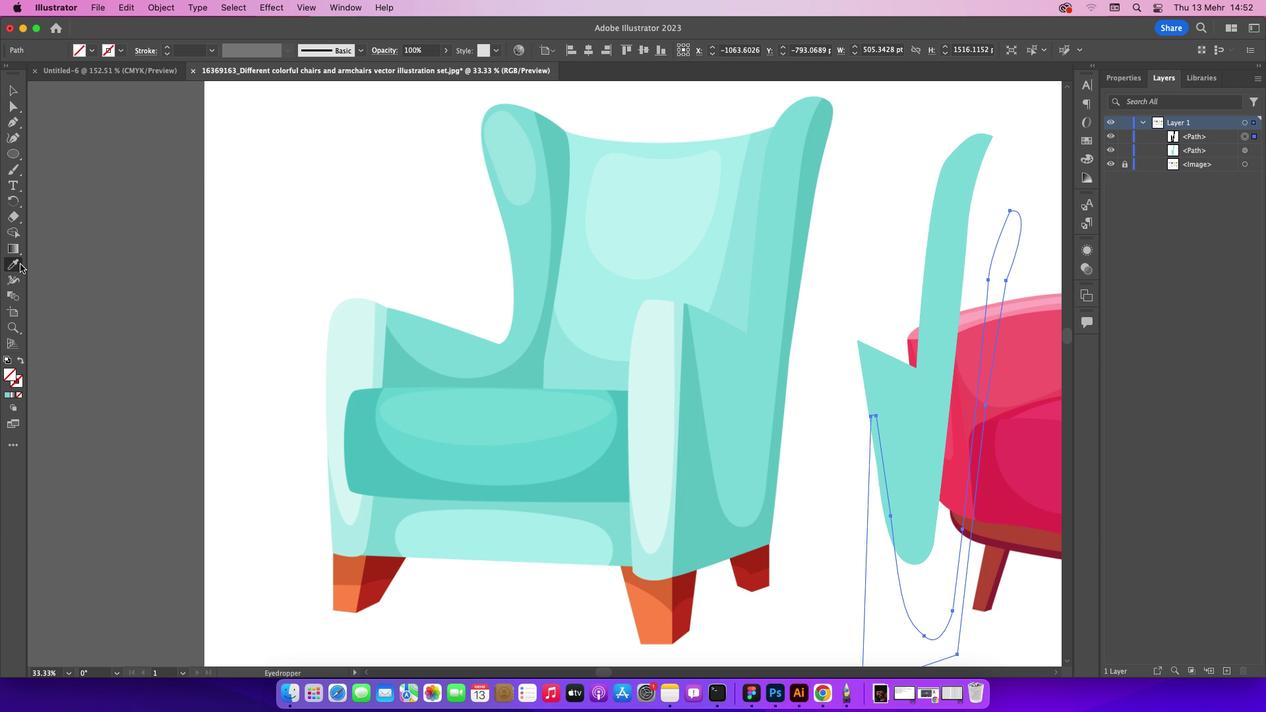 
Action: Mouse moved to (810, 191)
Screenshot: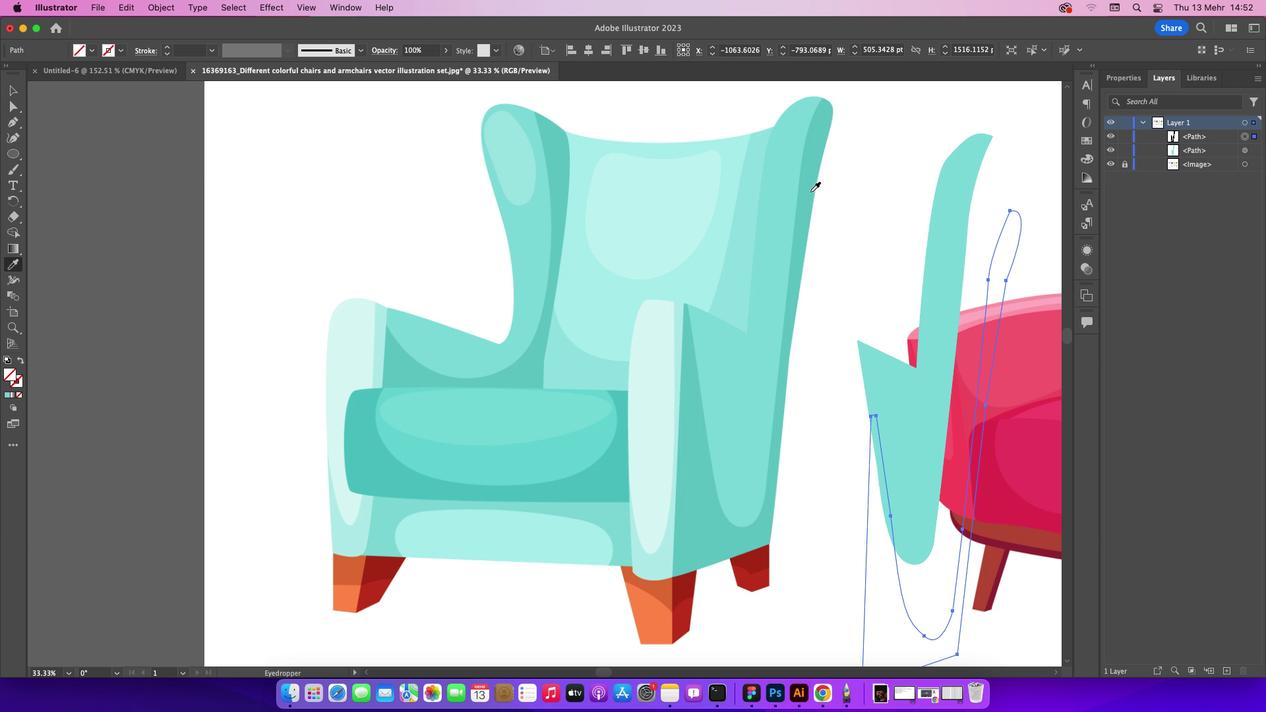 
Action: Mouse pressed left at (810, 191)
Screenshot: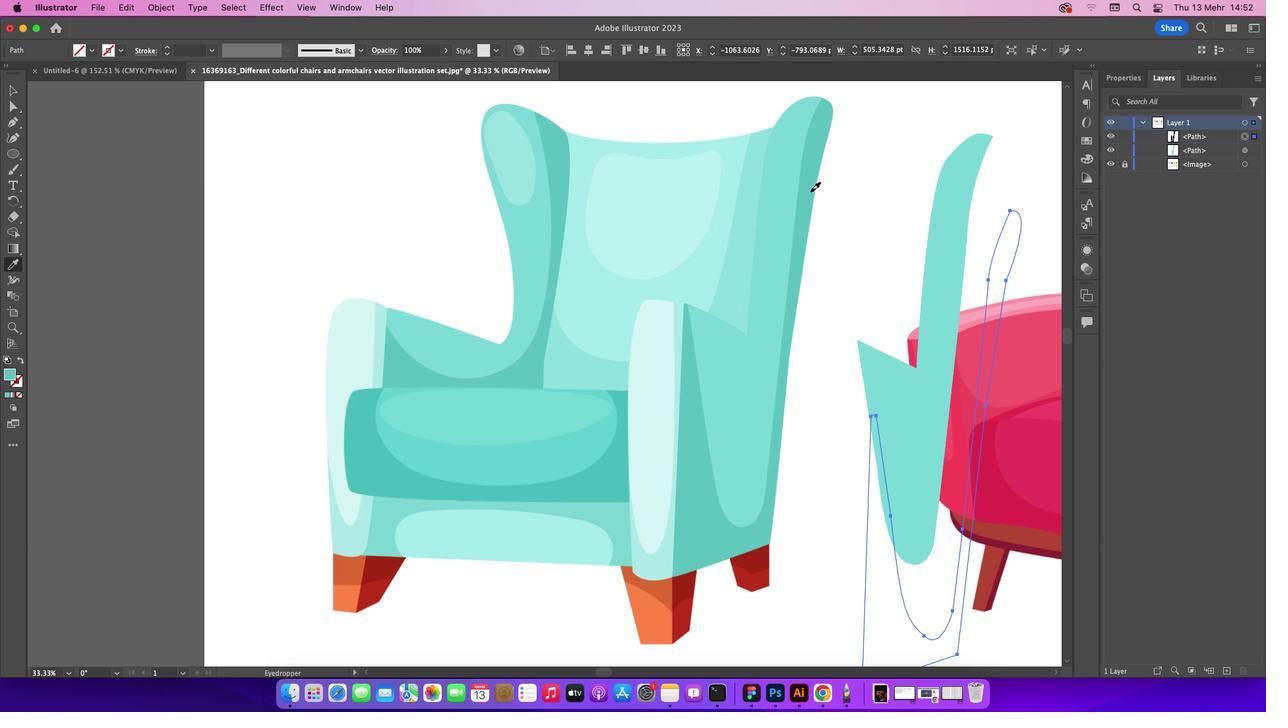 
Action: Mouse moved to (10, 92)
Screenshot: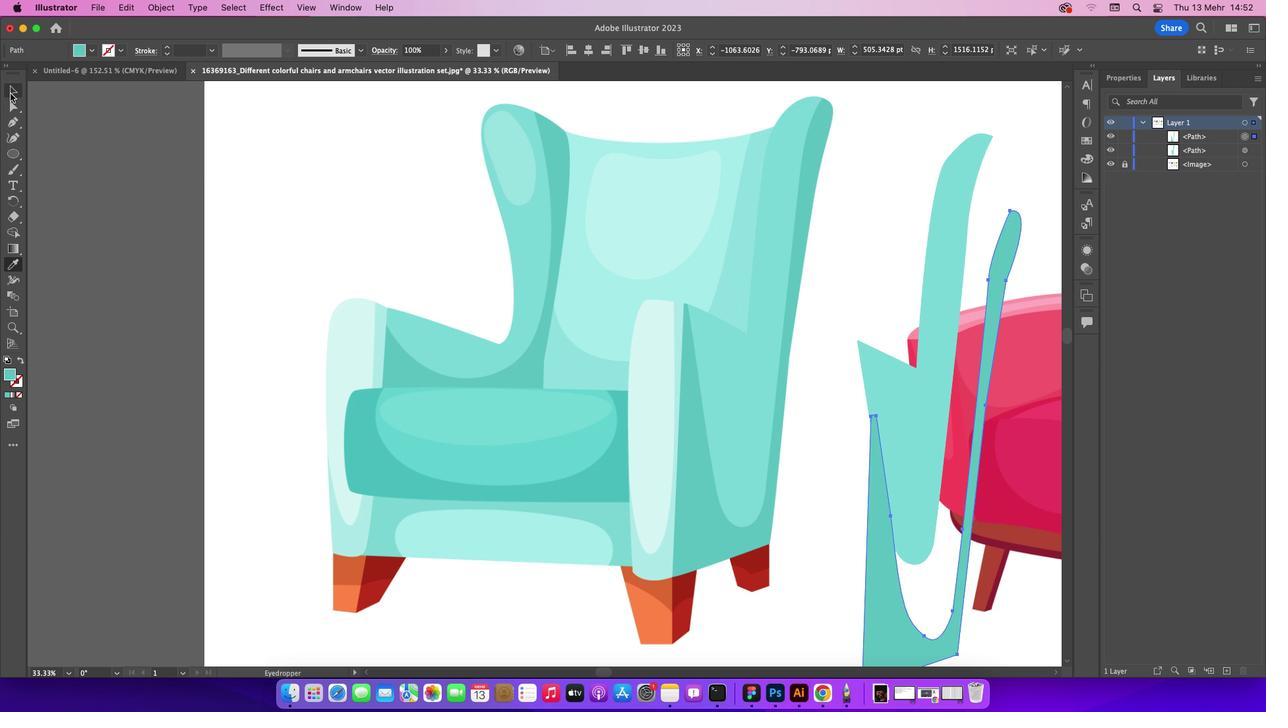 
Action: Mouse pressed left at (10, 92)
Screenshot: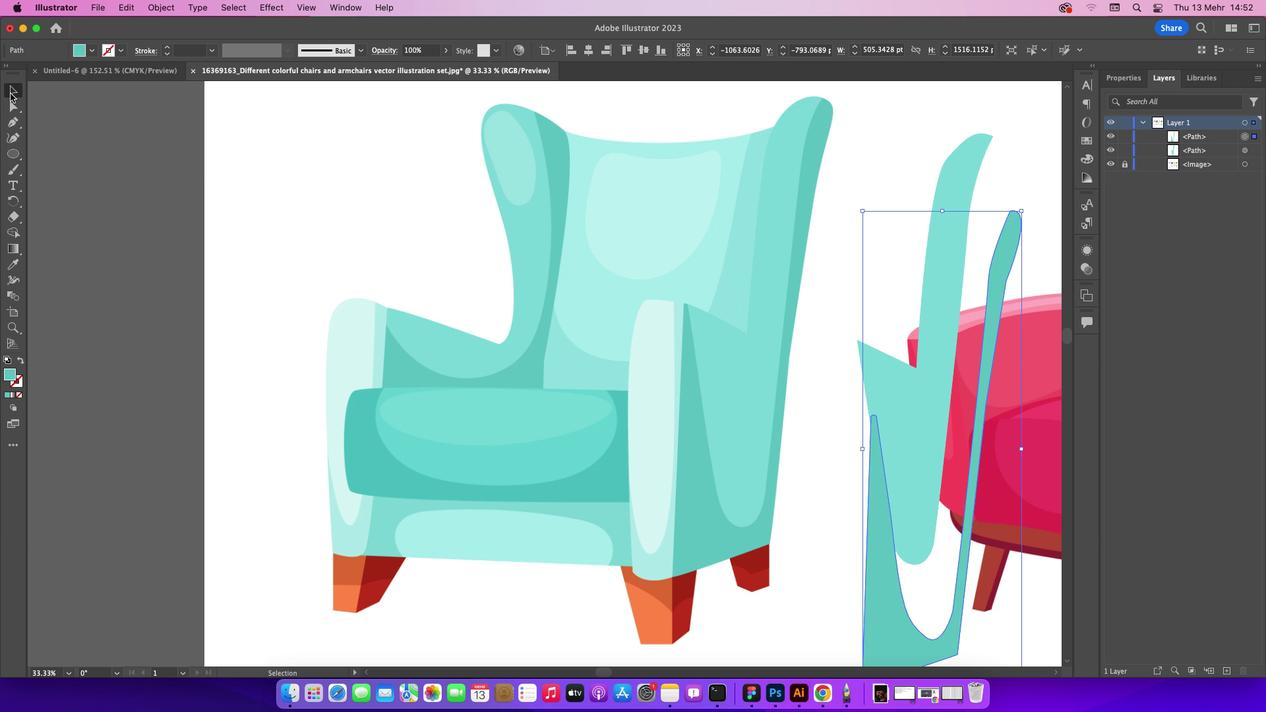 
Action: Mouse moved to (993, 309)
Screenshot: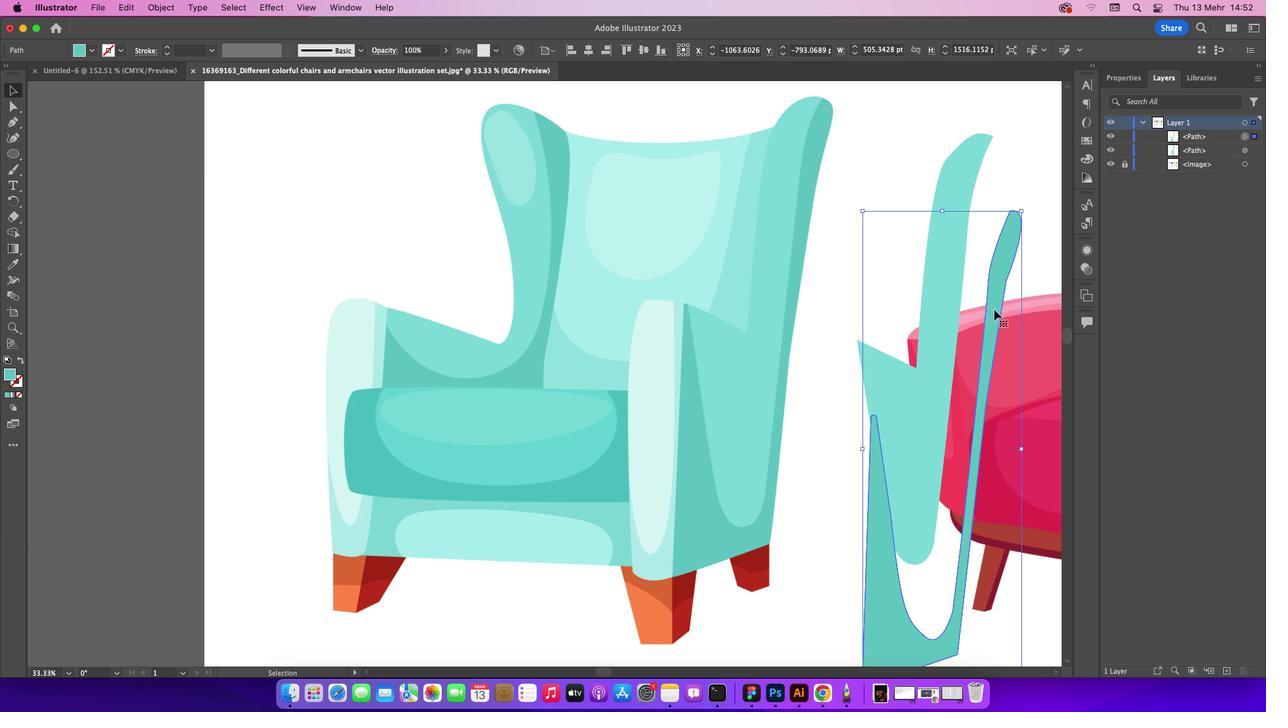 
Action: Mouse pressed left at (993, 309)
Screenshot: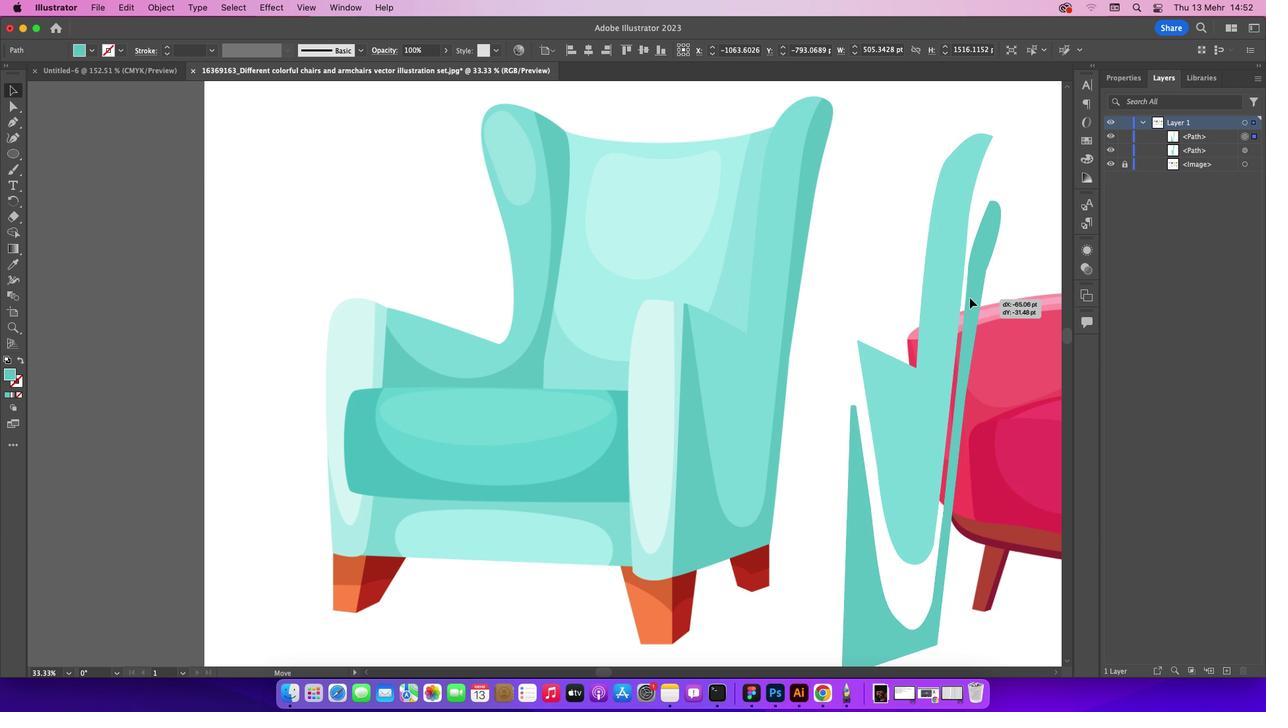 
Action: Mouse moved to (971, 229)
Screenshot: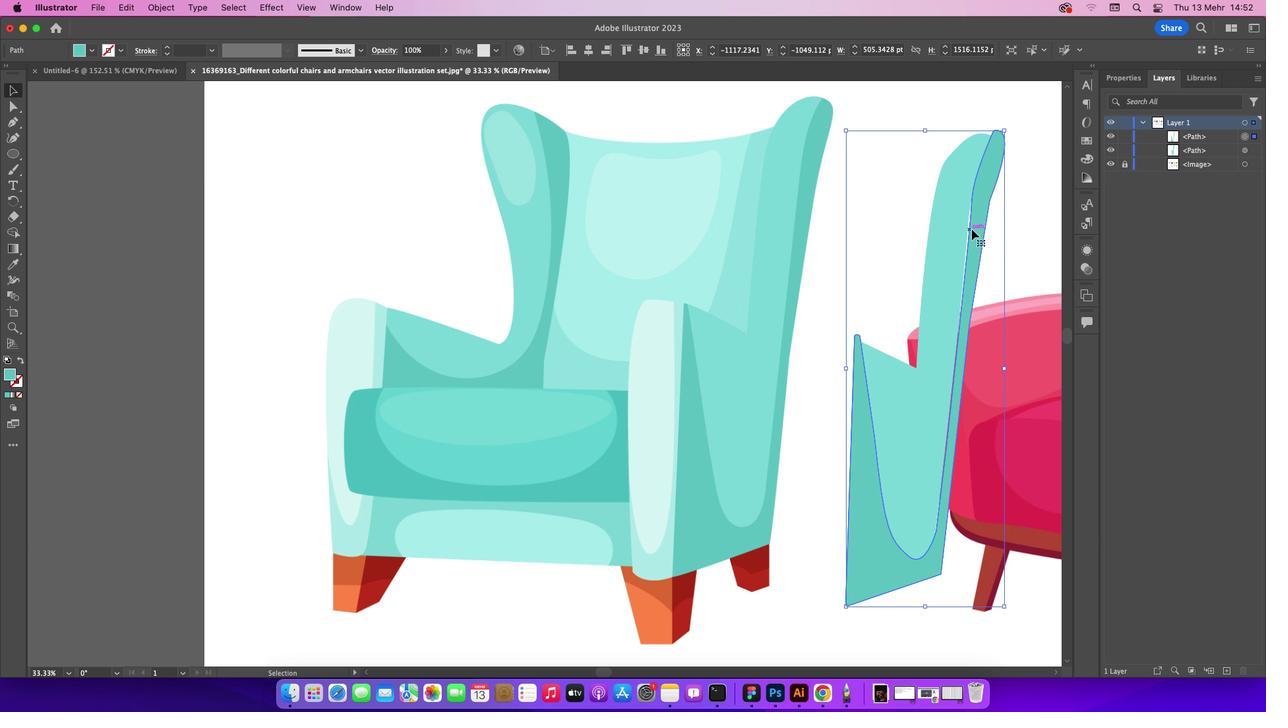 
Action: Key pressed Key.leftKey.leftKey.left
Screenshot: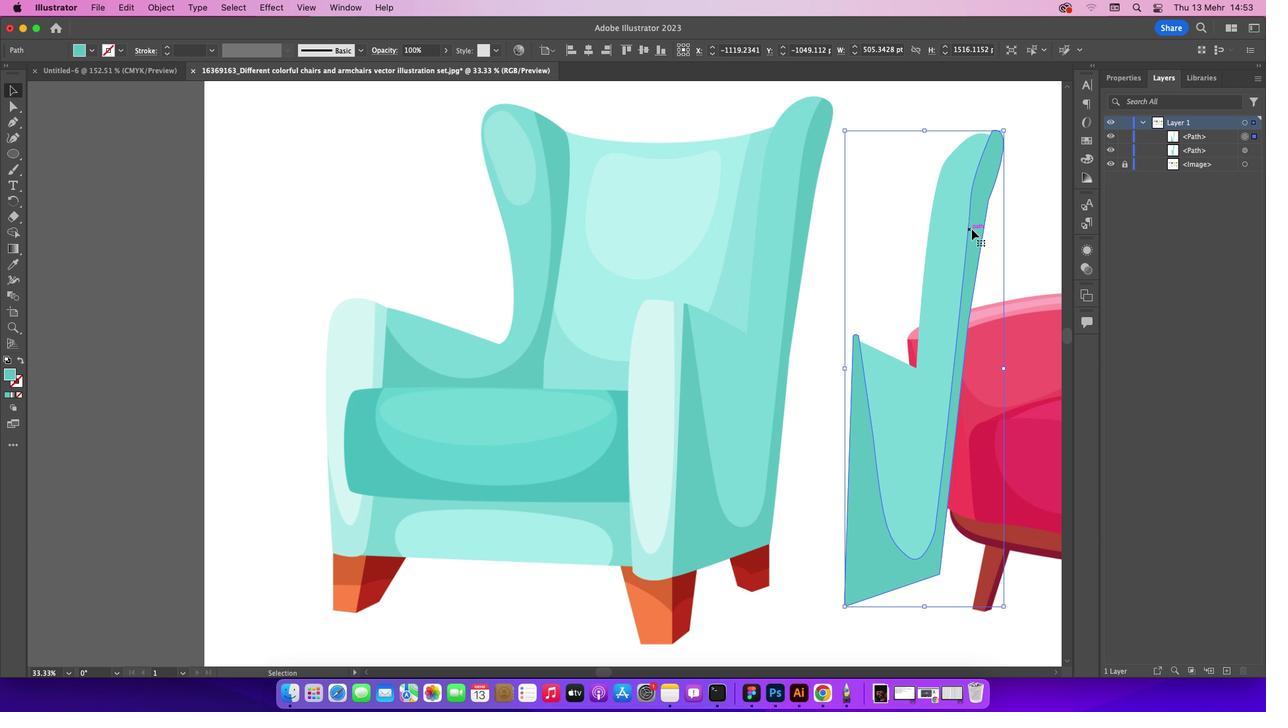 
Action: Mouse moved to (834, 269)
Screenshot: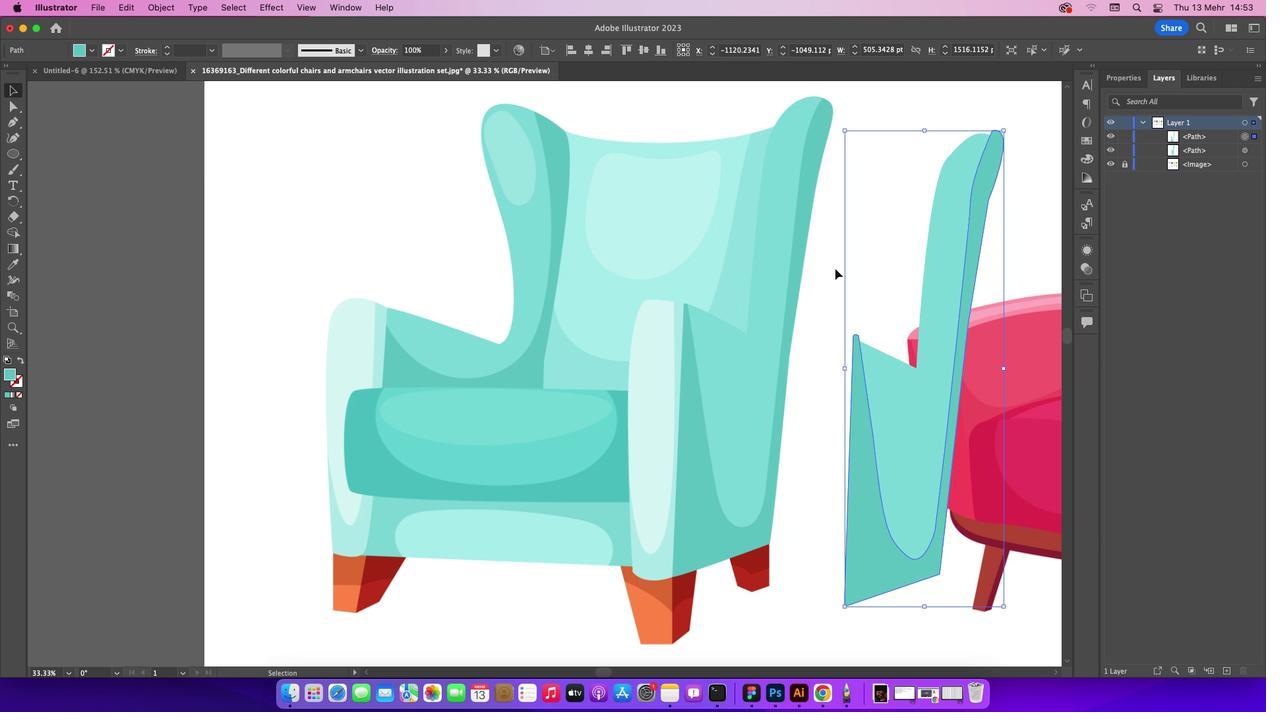 
Action: Mouse pressed left at (834, 269)
Screenshot: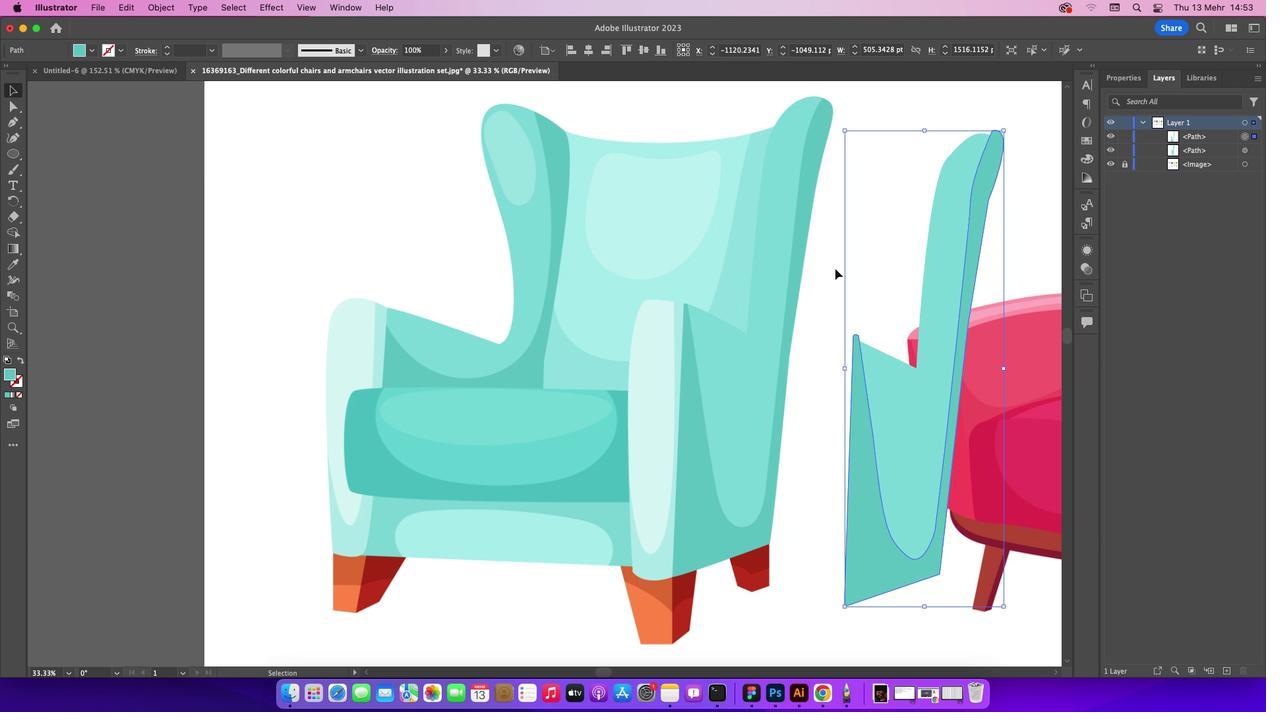 
Action: Mouse moved to (13, 127)
Screenshot: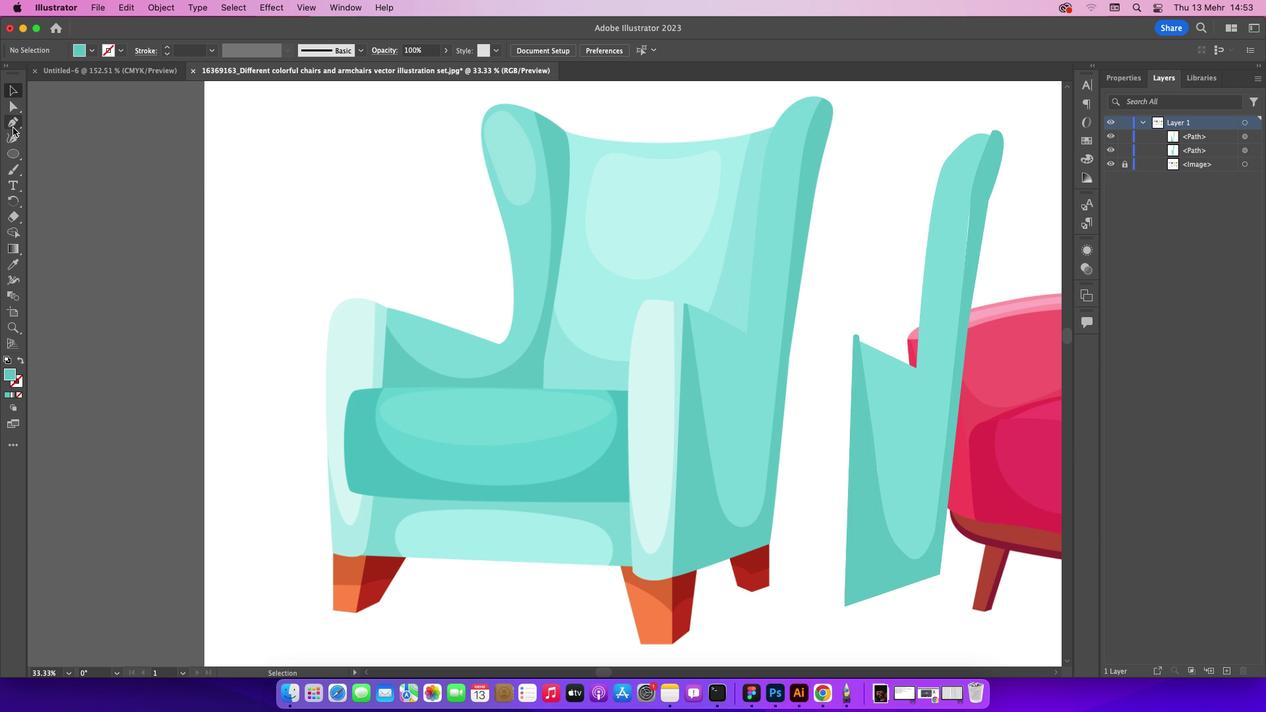 
Action: Mouse pressed left at (13, 127)
Screenshot: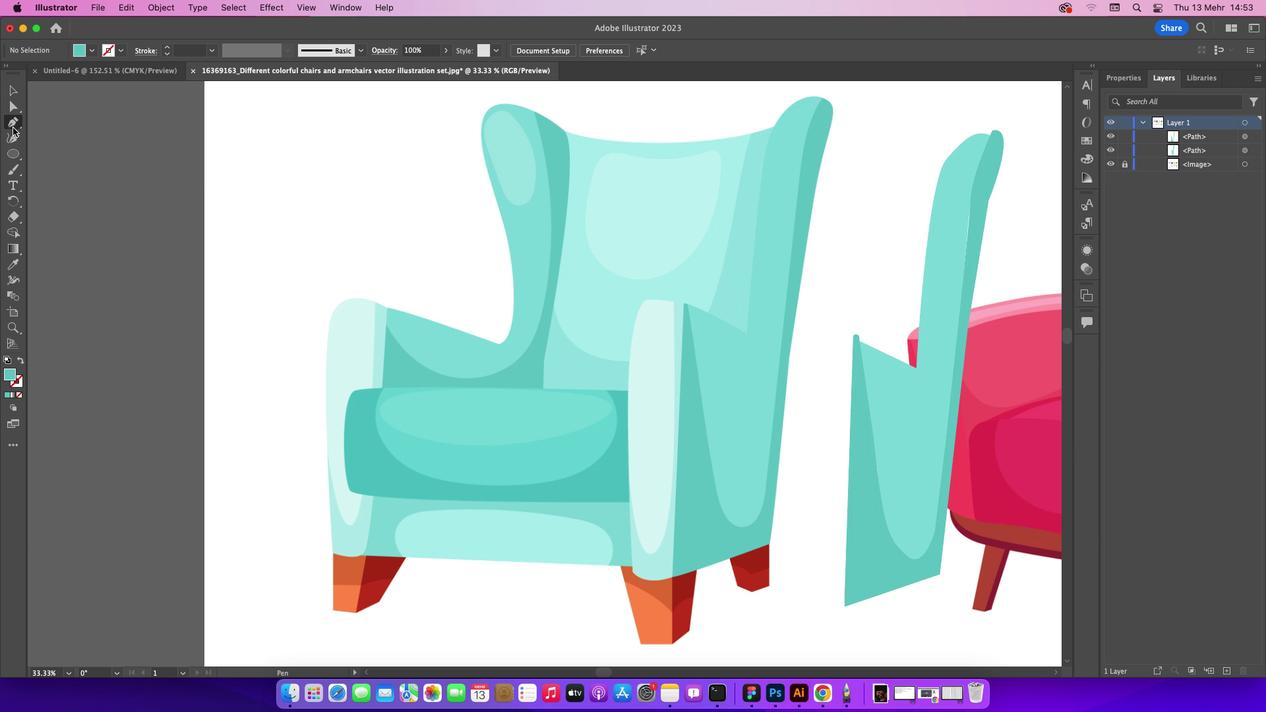 
Action: Mouse moved to (773, 125)
Screenshot: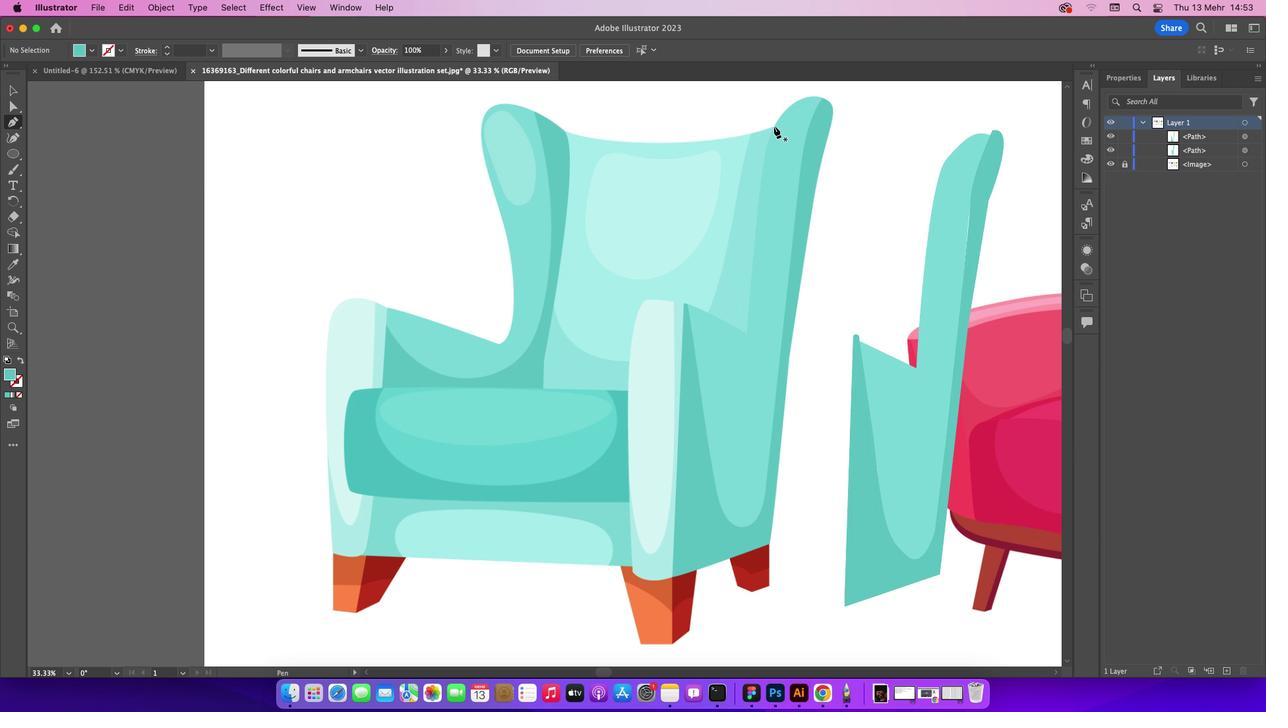 
Action: Mouse pressed left at (773, 125)
Screenshot: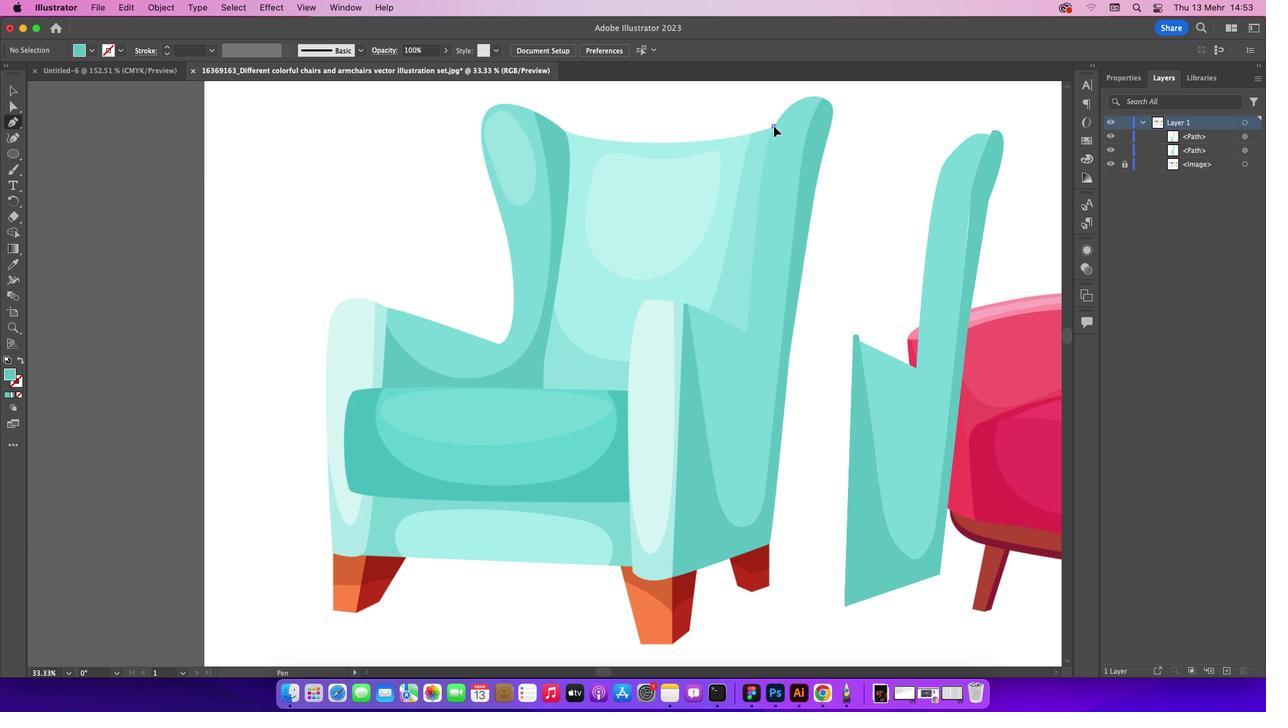 
Action: Mouse moved to (749, 134)
Screenshot: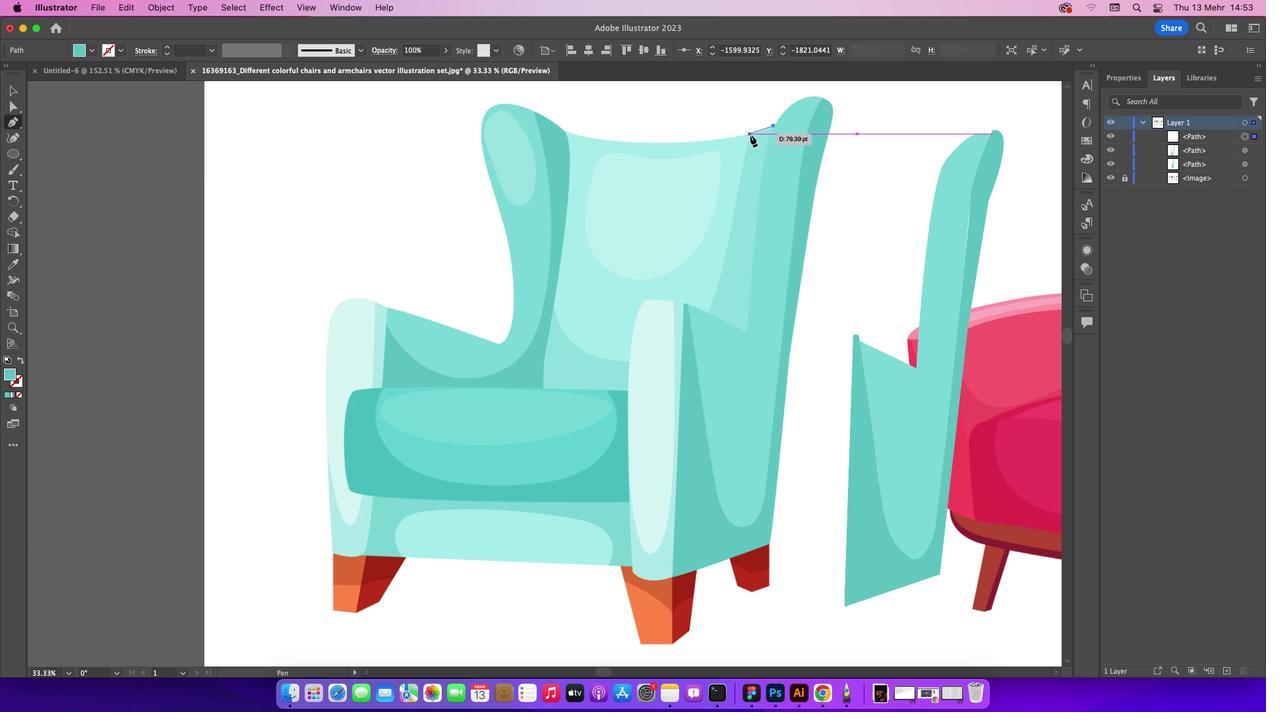 
Action: Mouse pressed left at (749, 134)
Screenshot: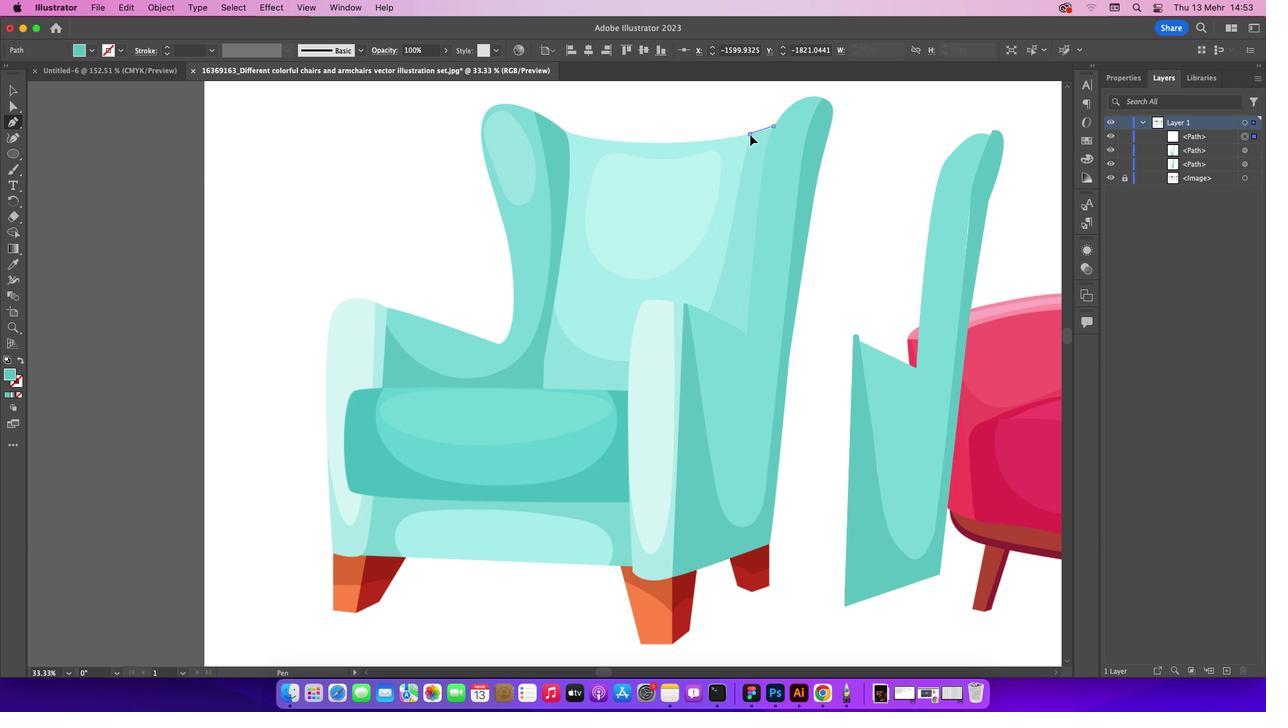 
Action: Mouse moved to (749, 134)
Screenshot: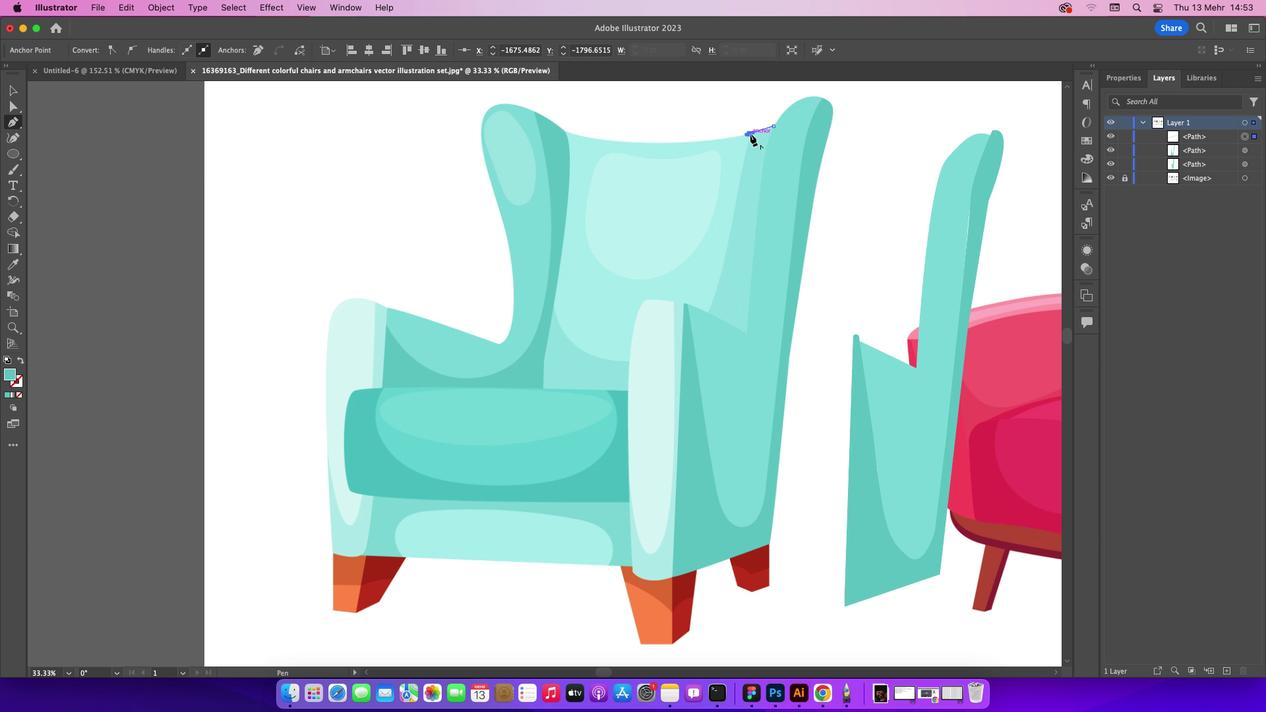 
Action: Mouse pressed left at (749, 134)
Screenshot: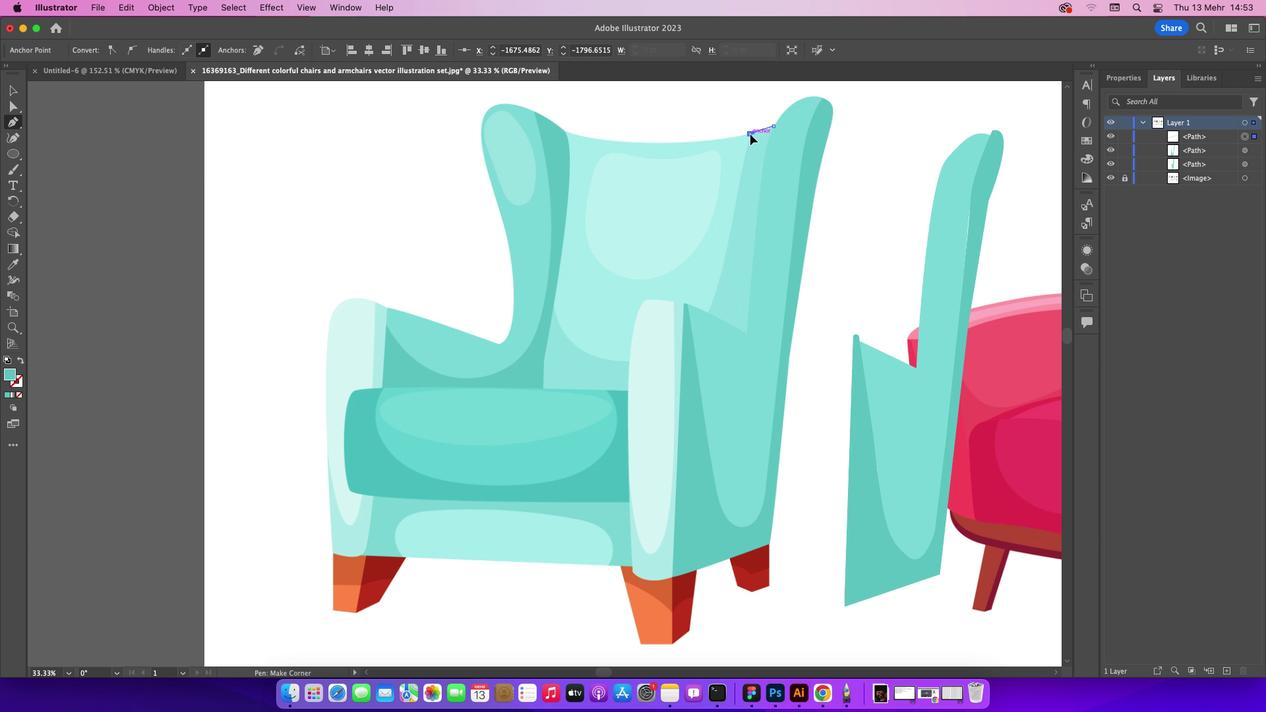 
Action: Key pressed Key.alt
Screenshot: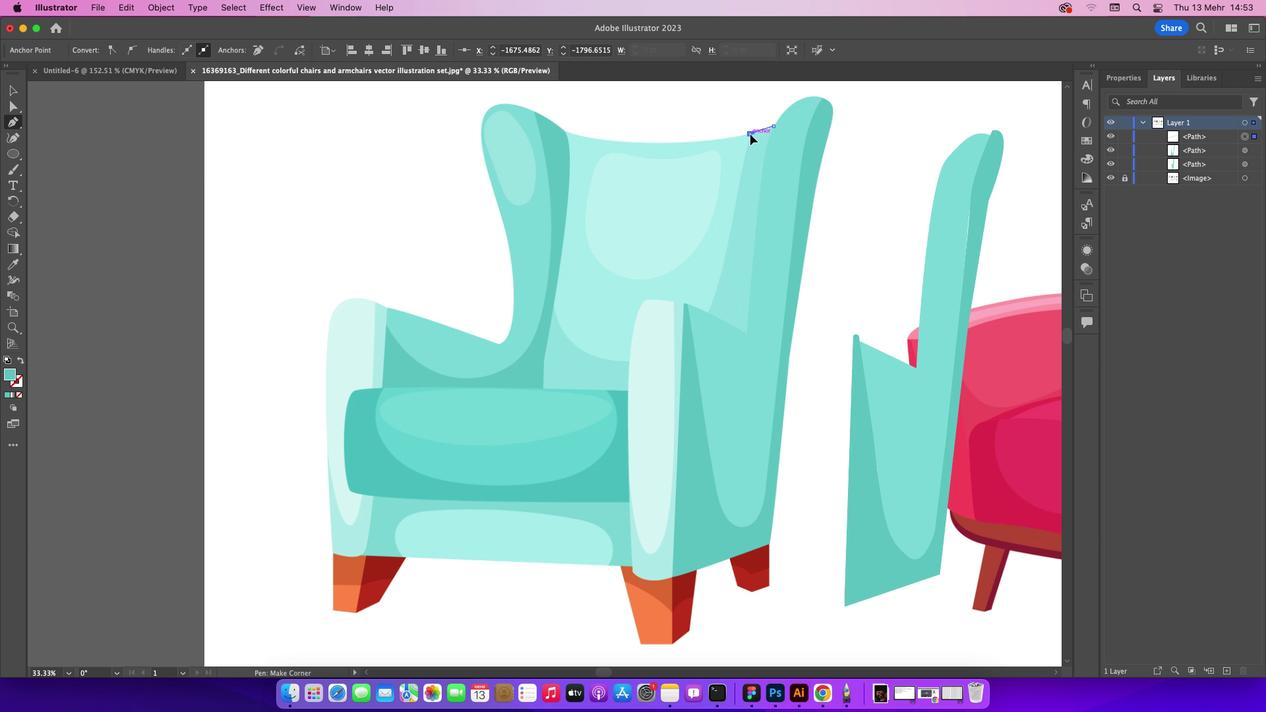 
Action: Mouse moved to (707, 311)
Screenshot: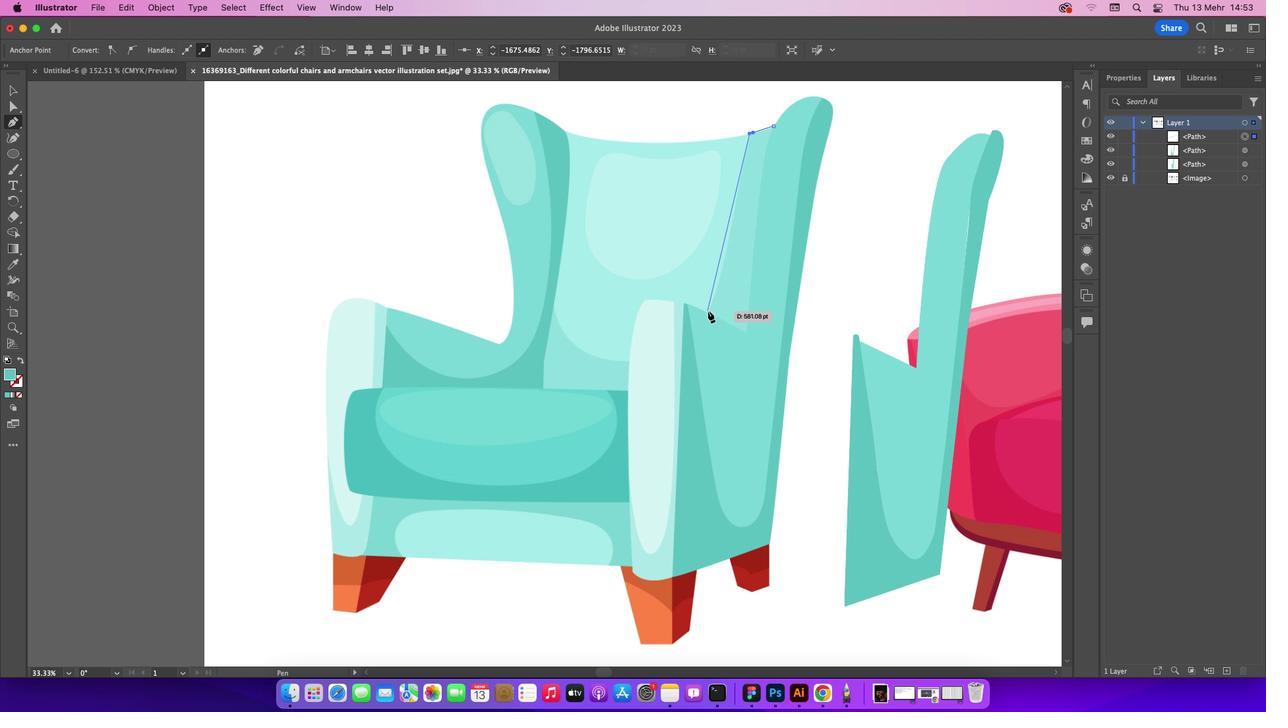
Action: Mouse pressed left at (707, 311)
Screenshot: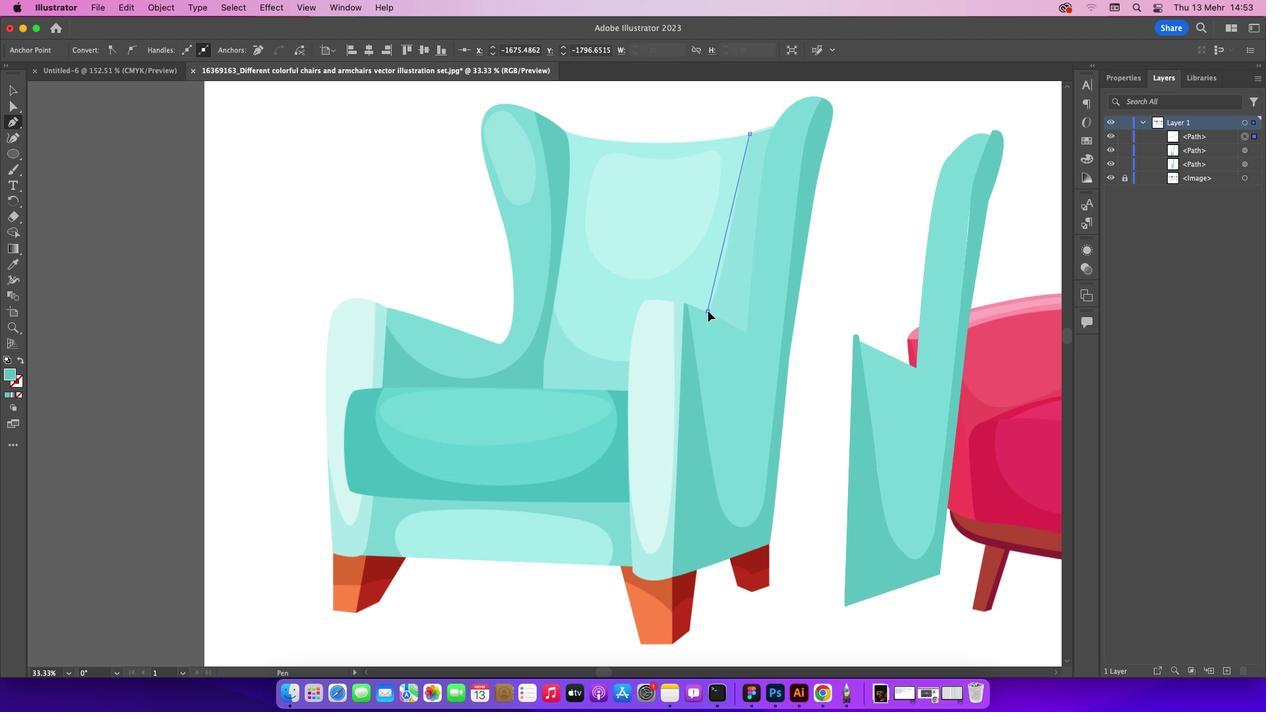
Action: Mouse moved to (706, 312)
Screenshot: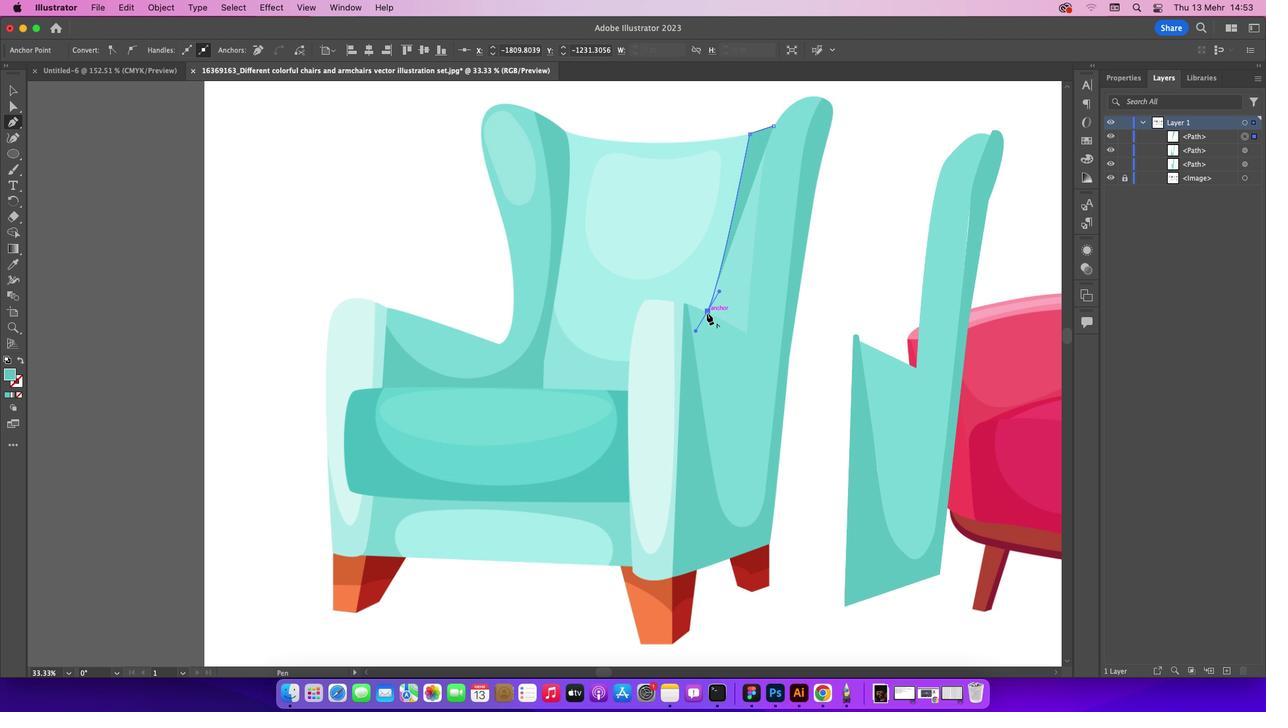 
Action: Mouse pressed left at (706, 312)
Screenshot: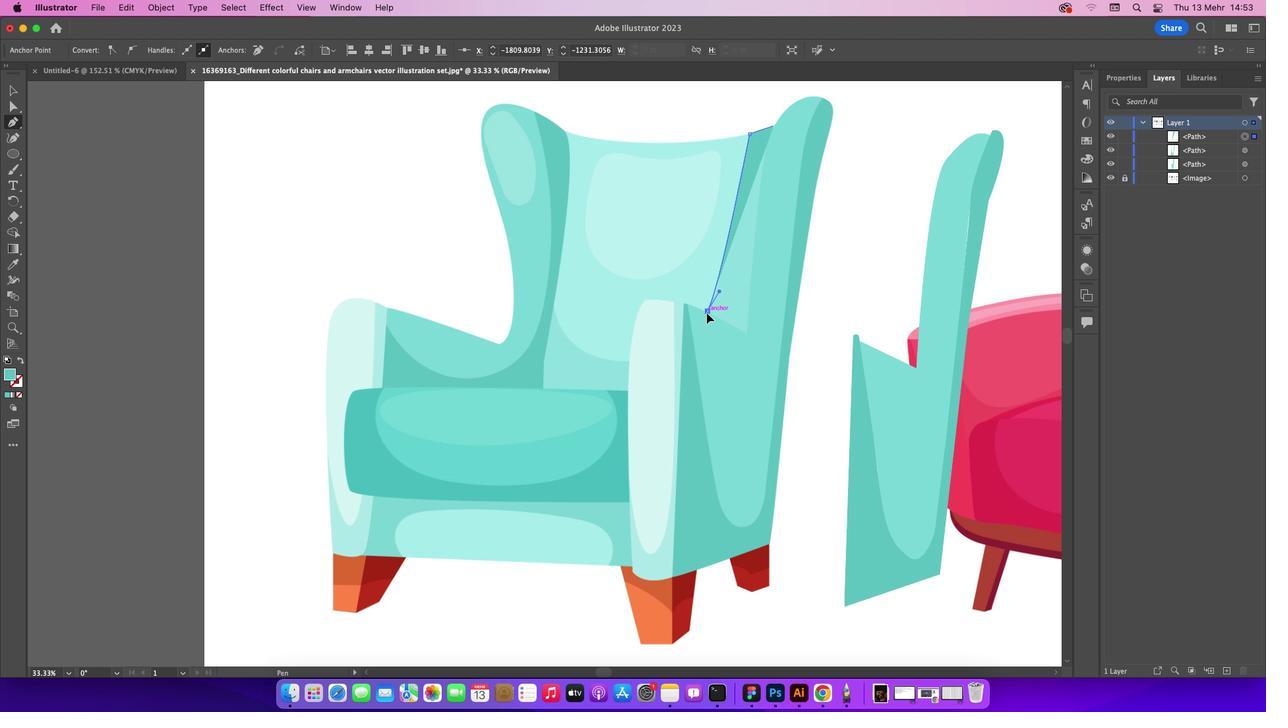 
Action: Mouse moved to (746, 333)
Screenshot: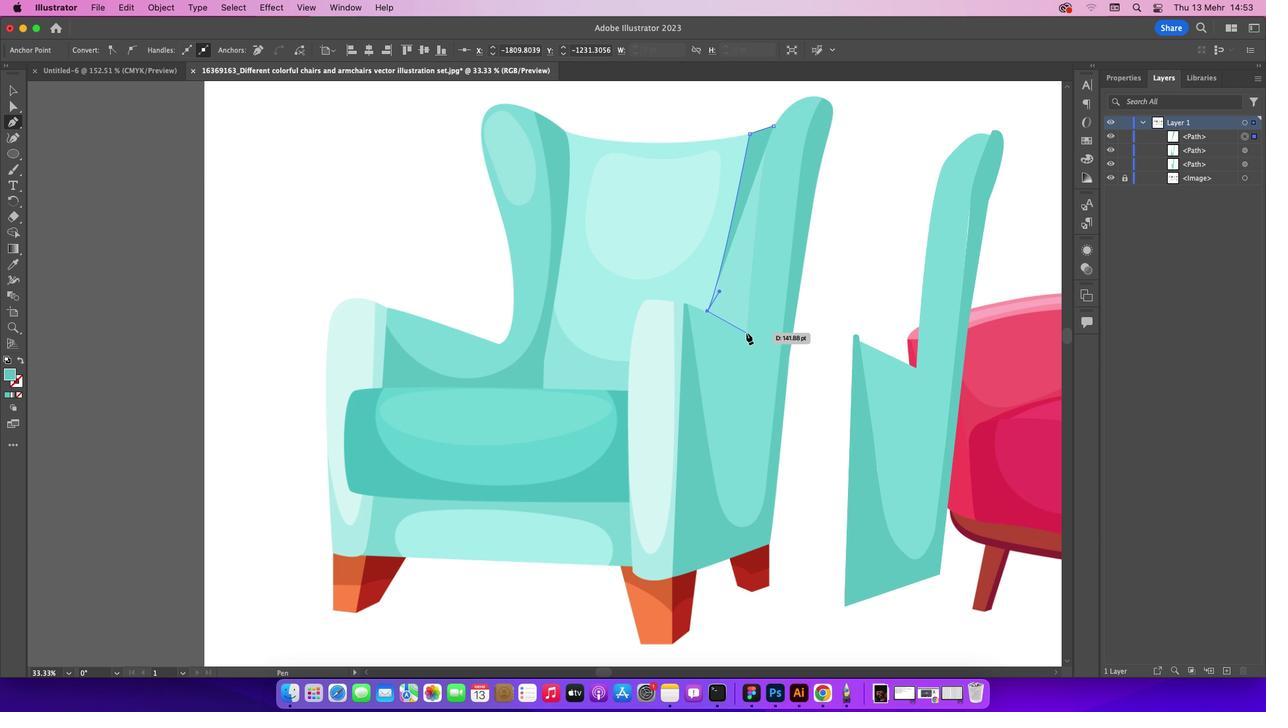 
Action: Mouse pressed left at (746, 333)
Screenshot: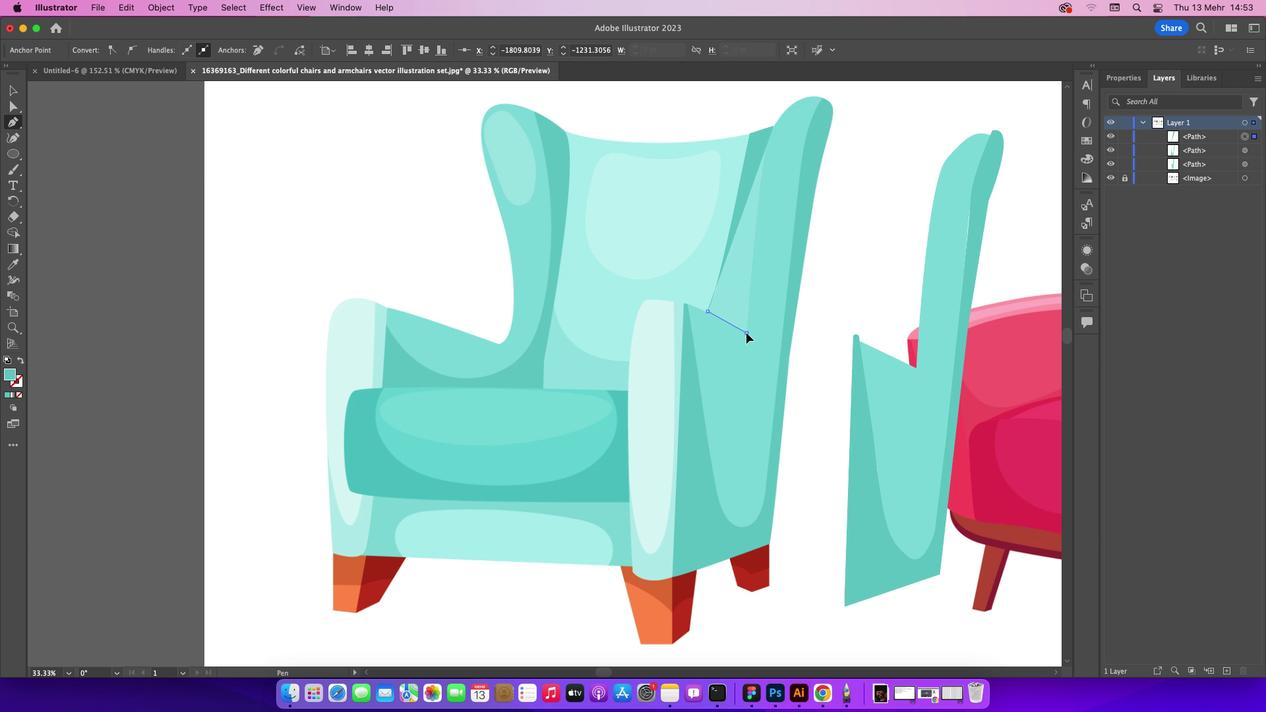 
Action: Mouse moved to (17, 396)
Screenshot: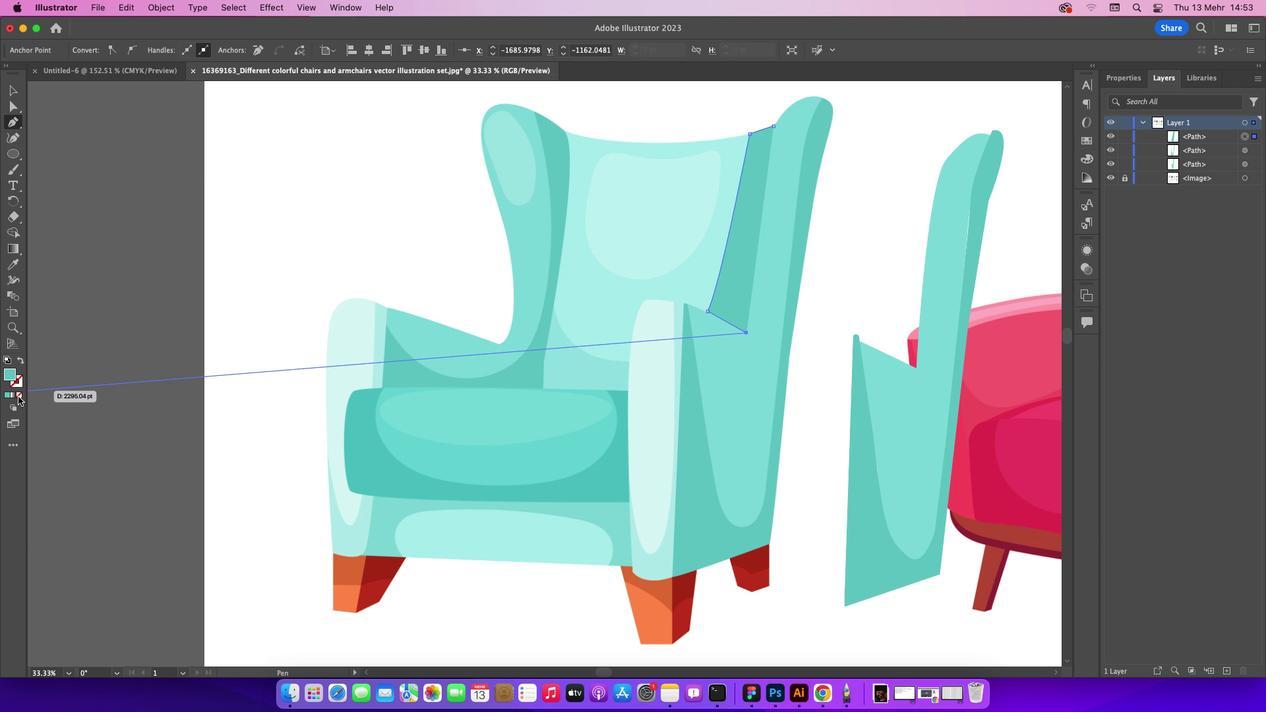 
Action: Mouse pressed left at (17, 396)
Screenshot: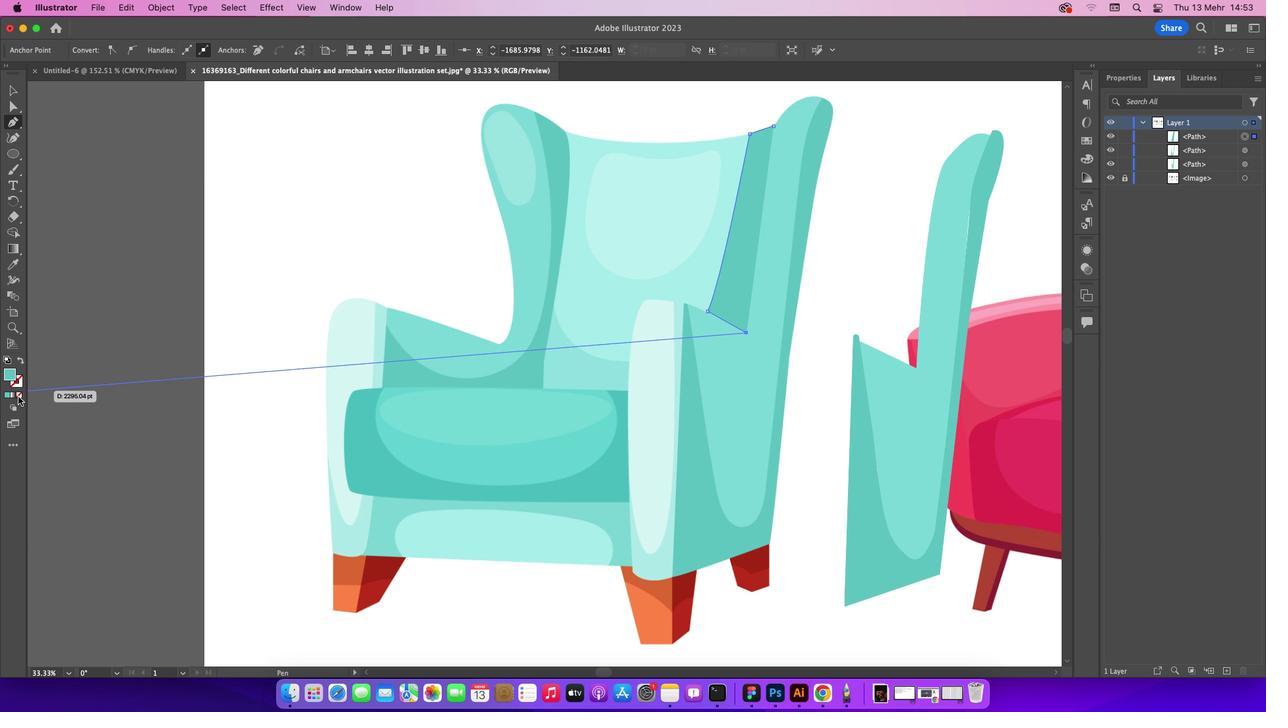 
Action: Mouse moved to (757, 200)
Screenshot: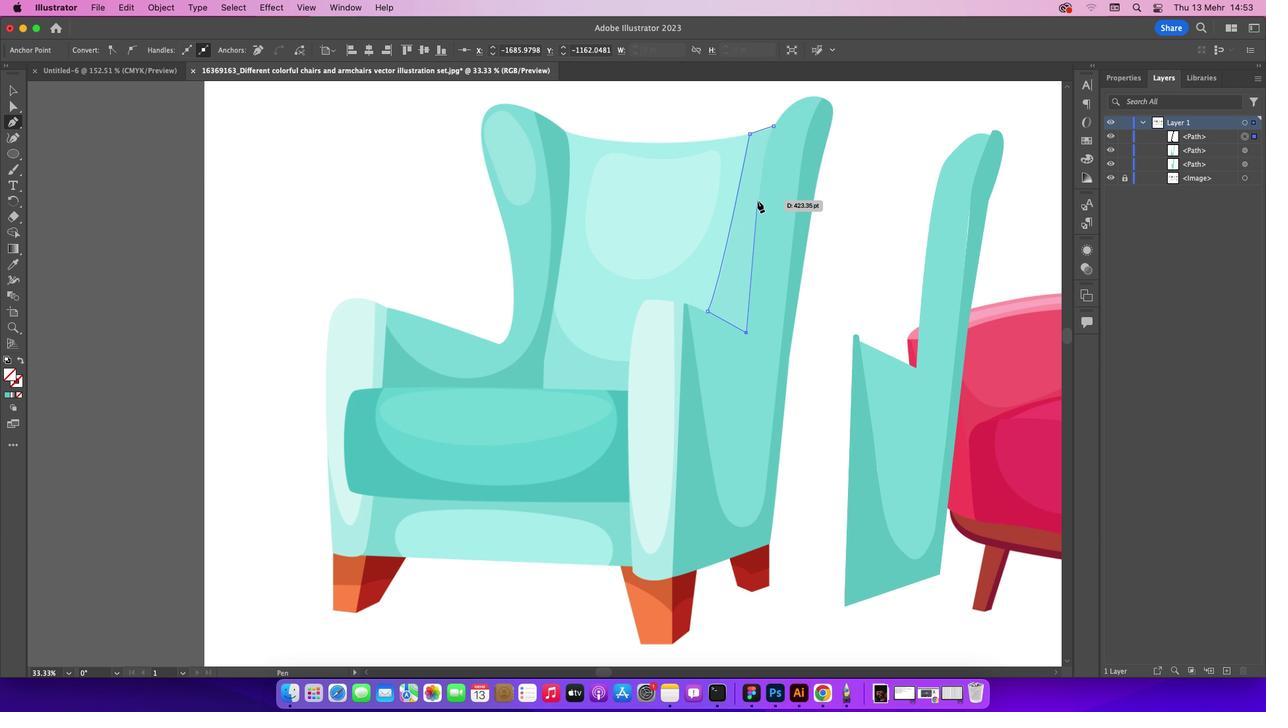 
Action: Mouse pressed left at (757, 200)
Screenshot: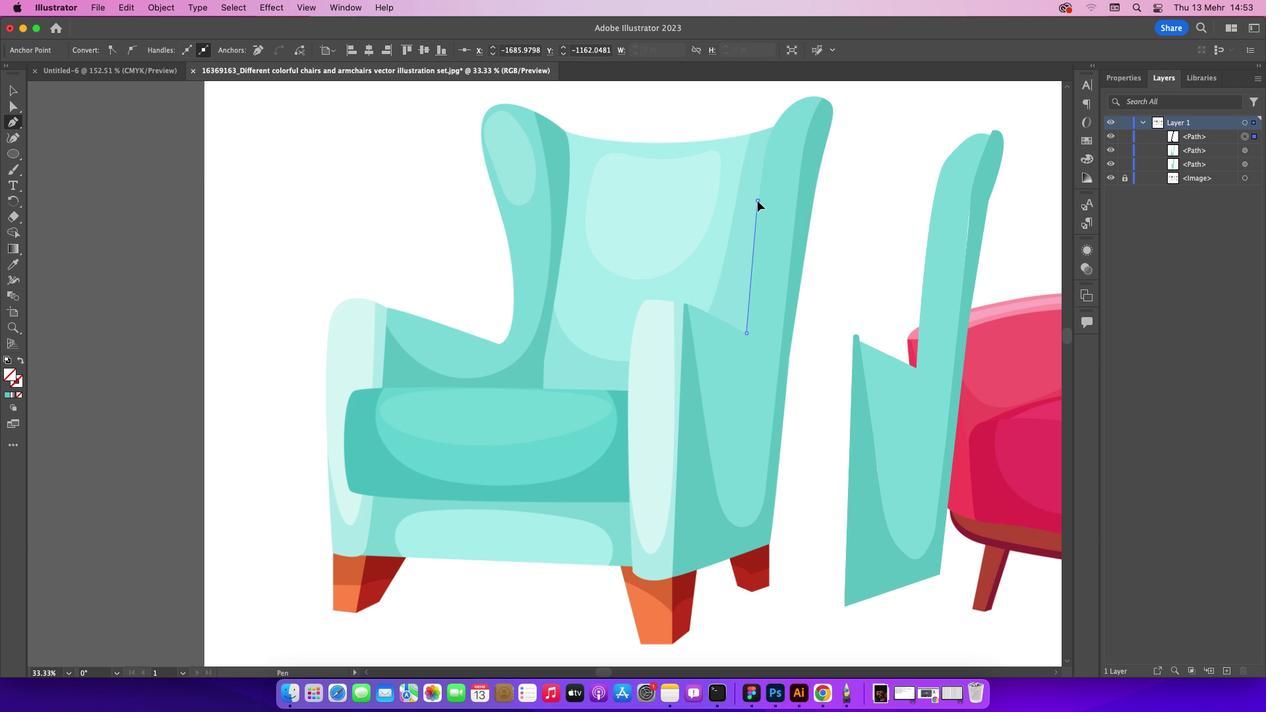 
Action: Mouse moved to (772, 127)
Screenshot: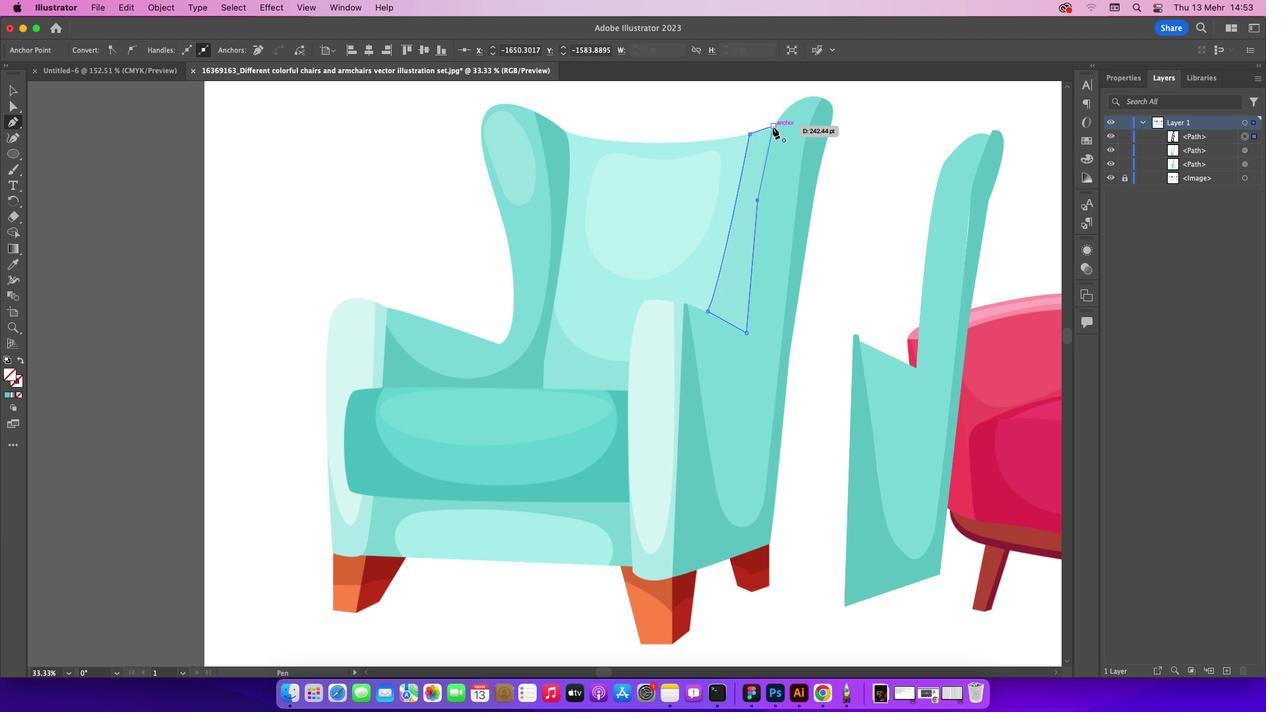 
Action: Mouse pressed left at (772, 127)
Screenshot: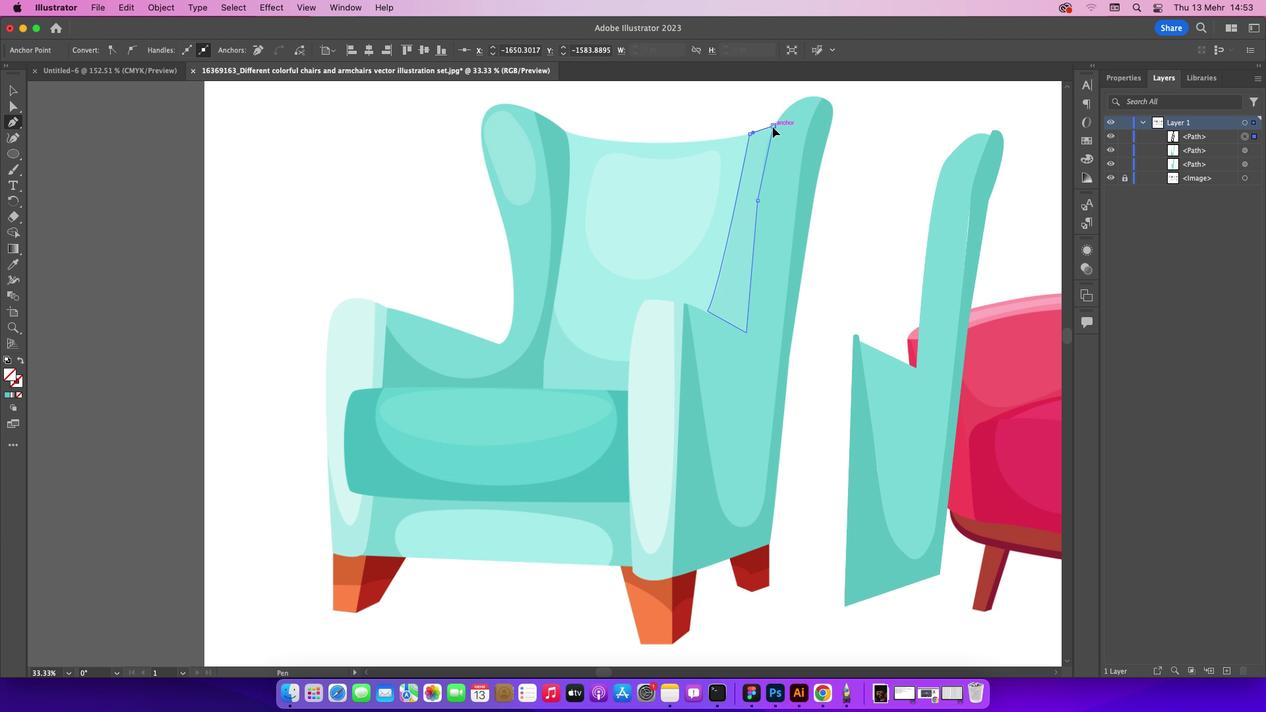 
Action: Mouse moved to (17, 88)
Screenshot: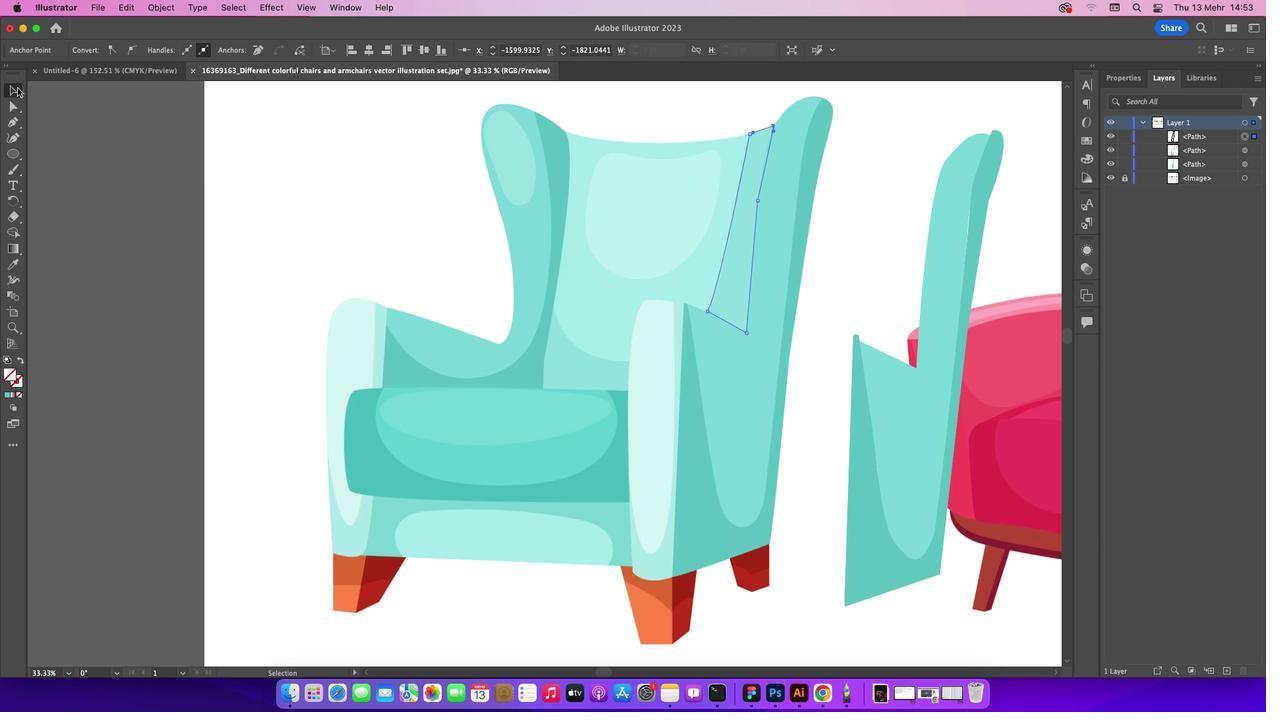 
Action: Mouse pressed left at (17, 88)
Screenshot: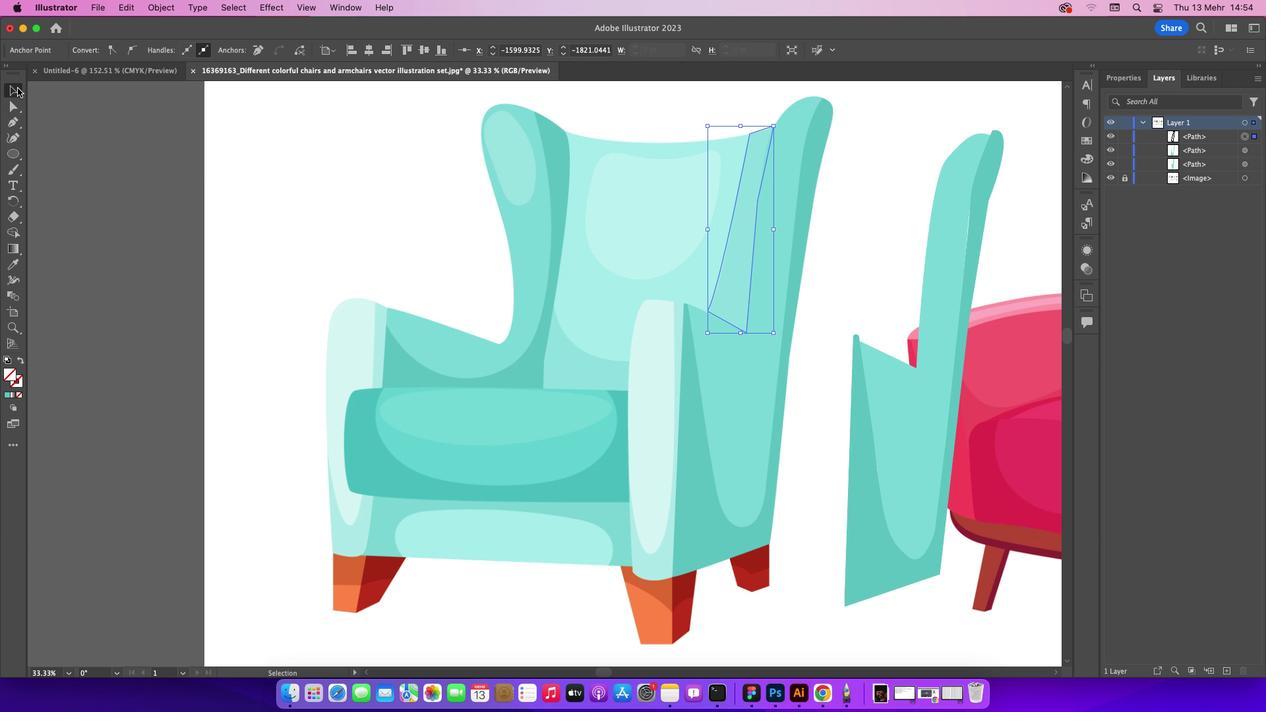 
Action: Mouse moved to (372, 172)
Screenshot: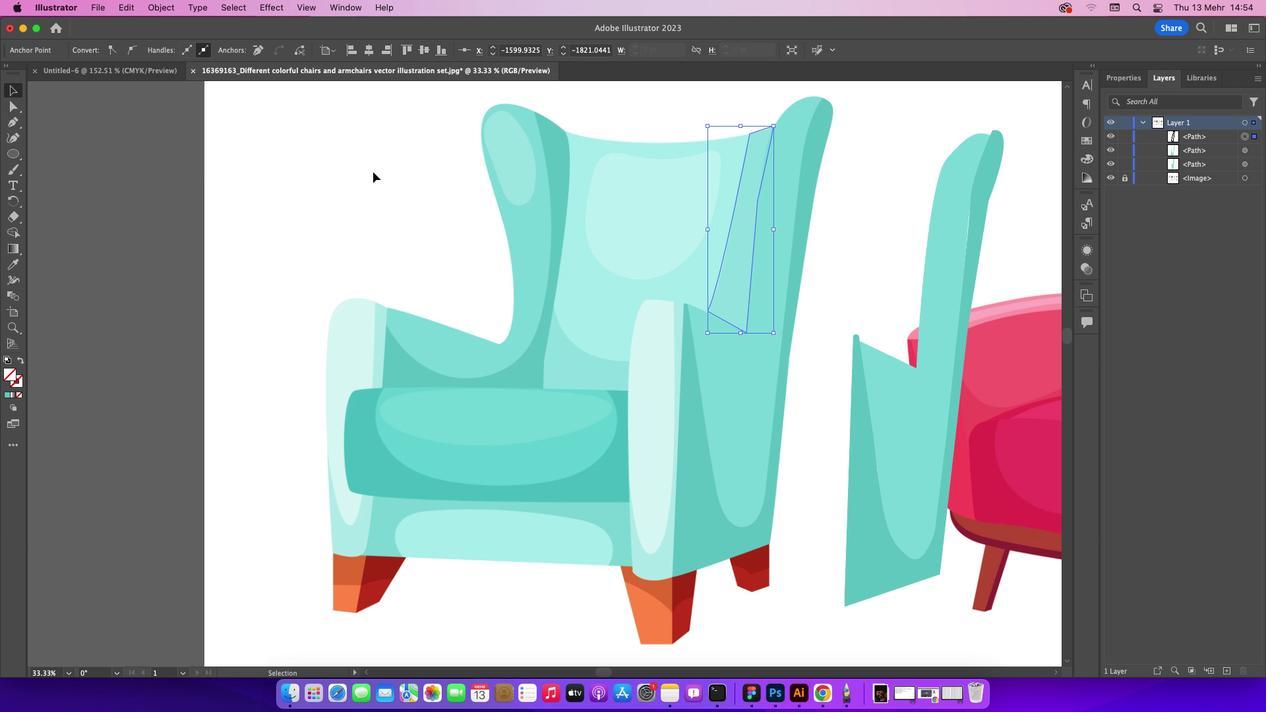 
Action: Mouse pressed left at (372, 172)
Screenshot: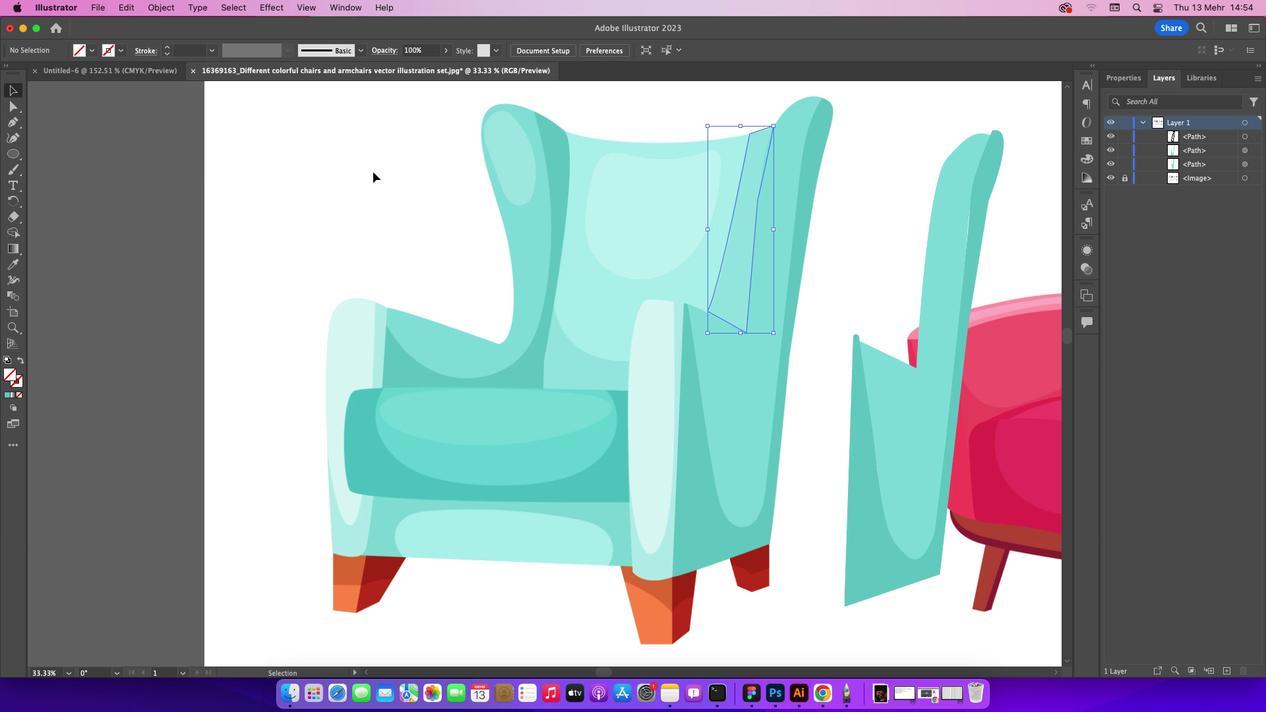
Action: Mouse moved to (753, 241)
Screenshot: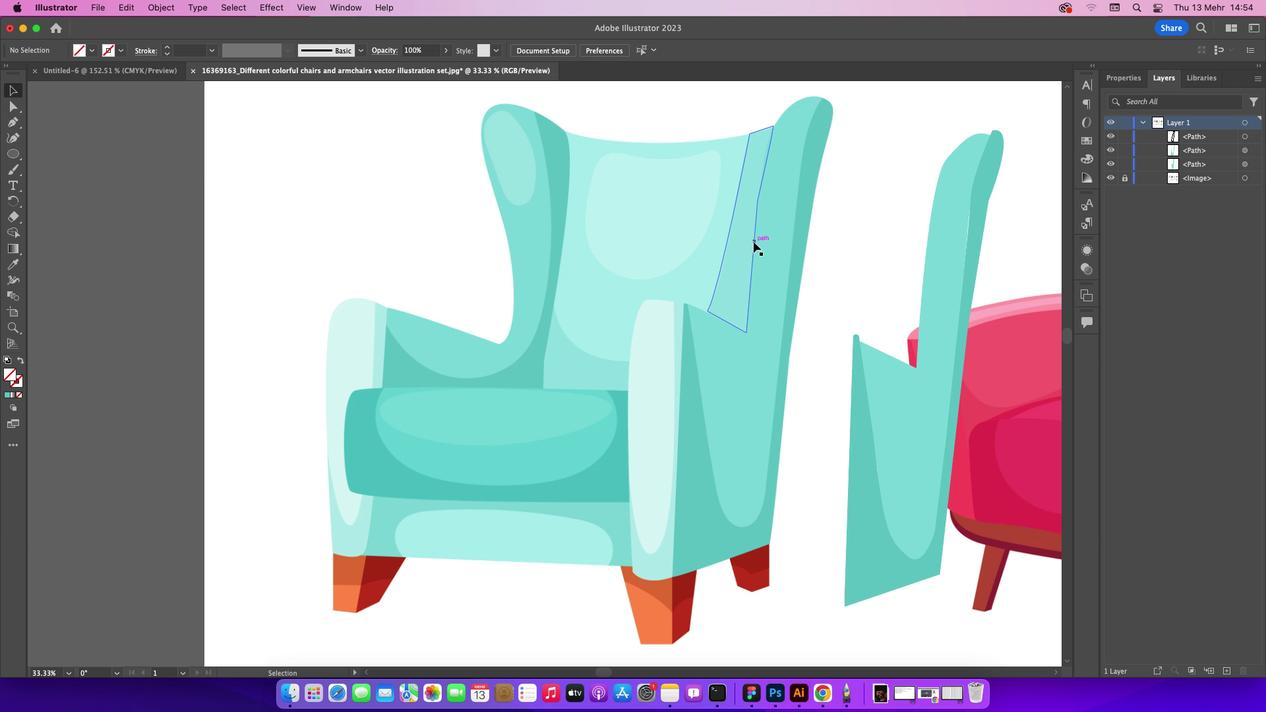 
Action: Mouse pressed left at (753, 241)
Screenshot: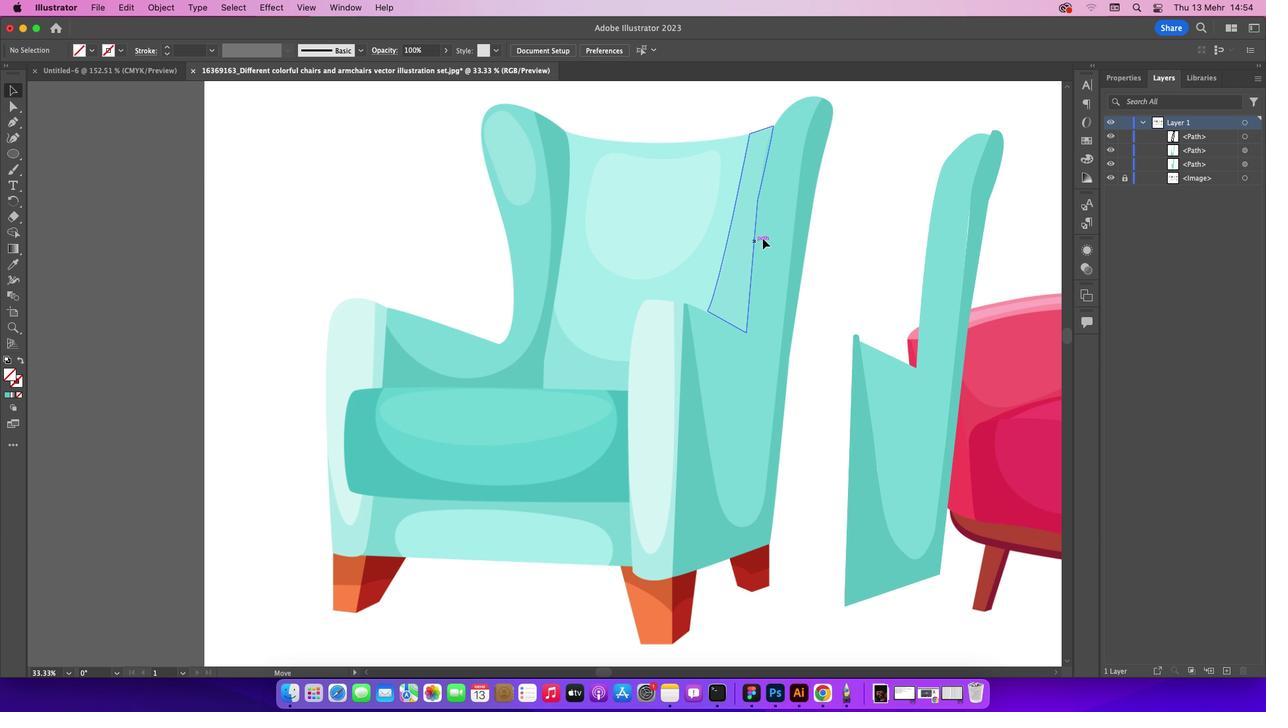 
Action: Mouse moved to (21, 267)
Screenshot: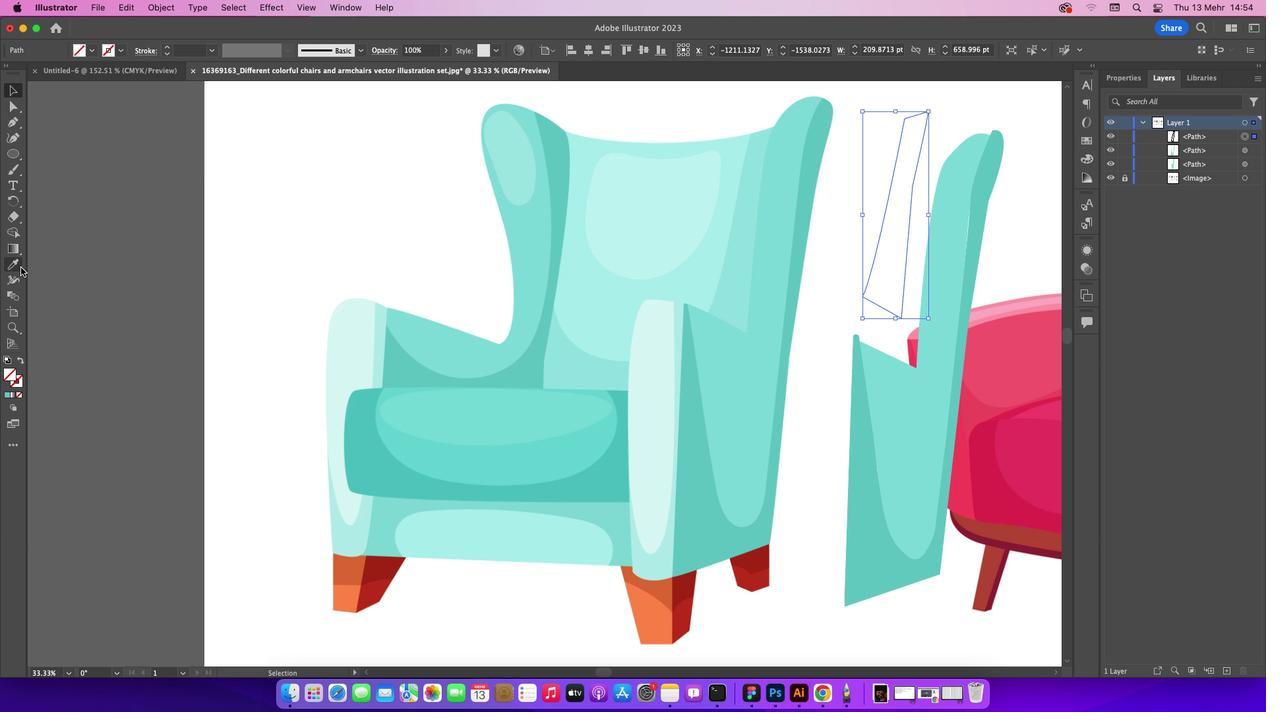 
Action: Mouse pressed left at (21, 267)
Screenshot: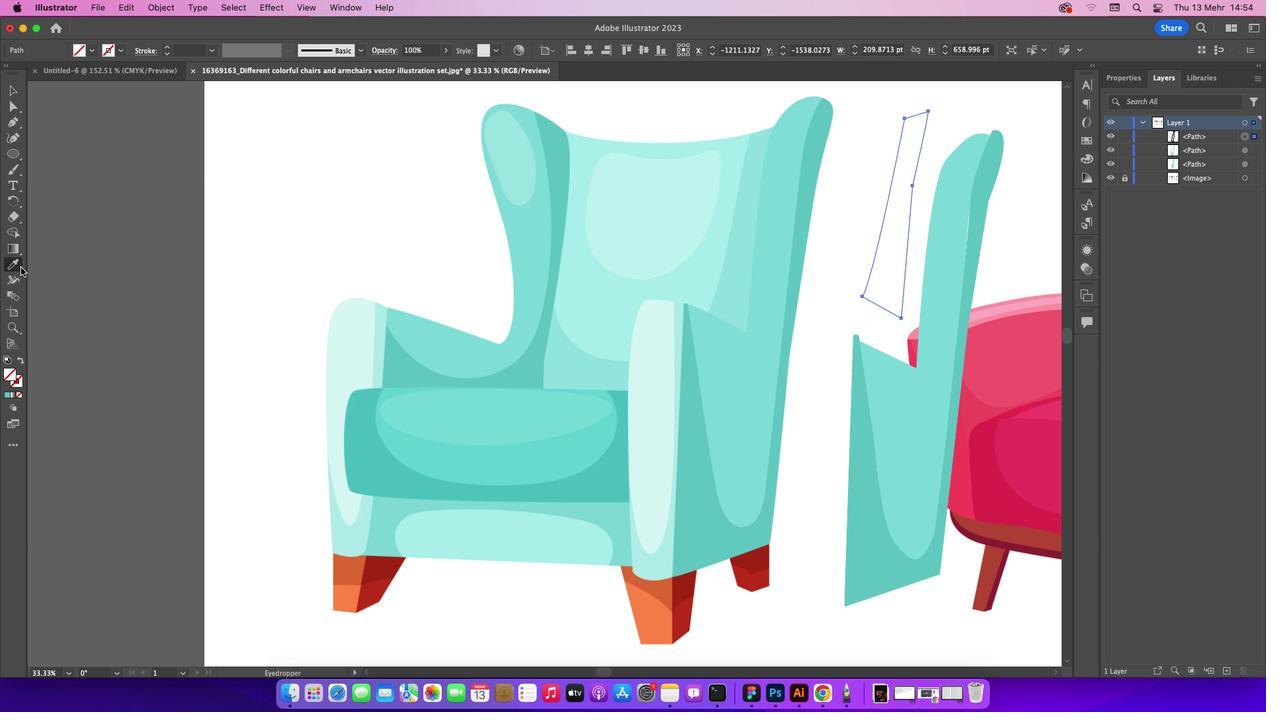 
Action: Mouse moved to (747, 202)
Screenshot: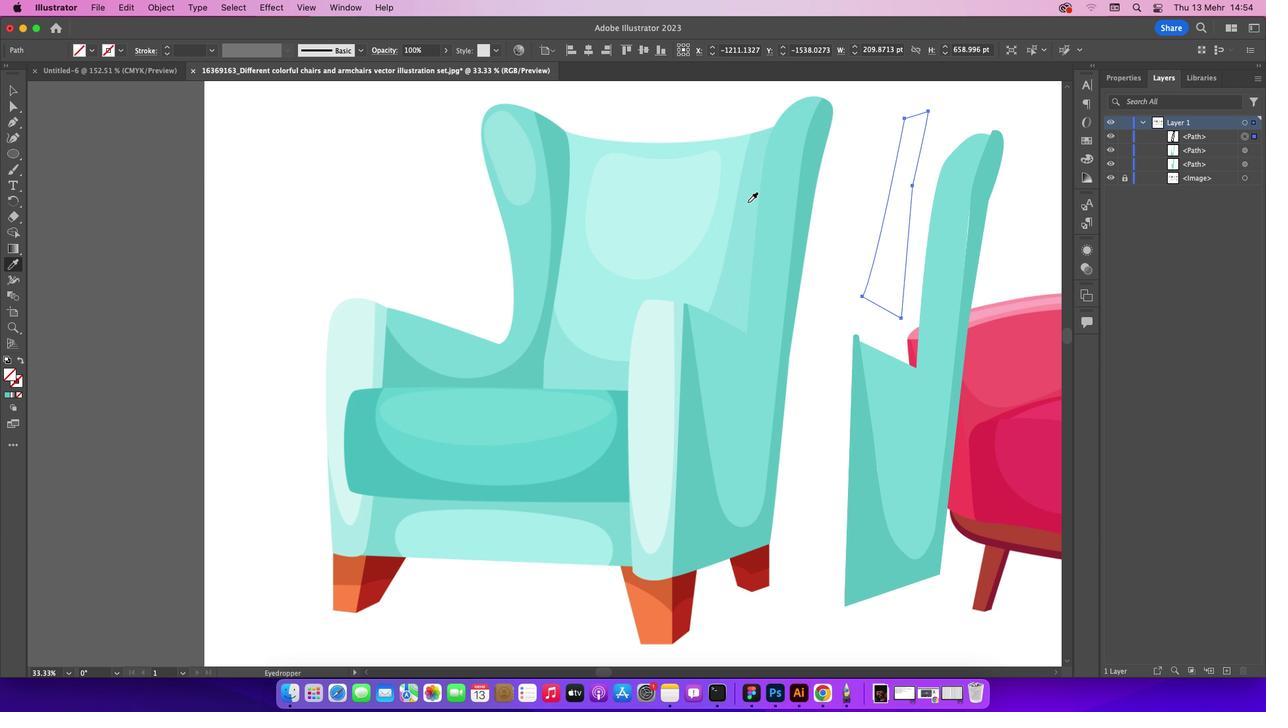 
Action: Mouse pressed left at (747, 202)
Screenshot: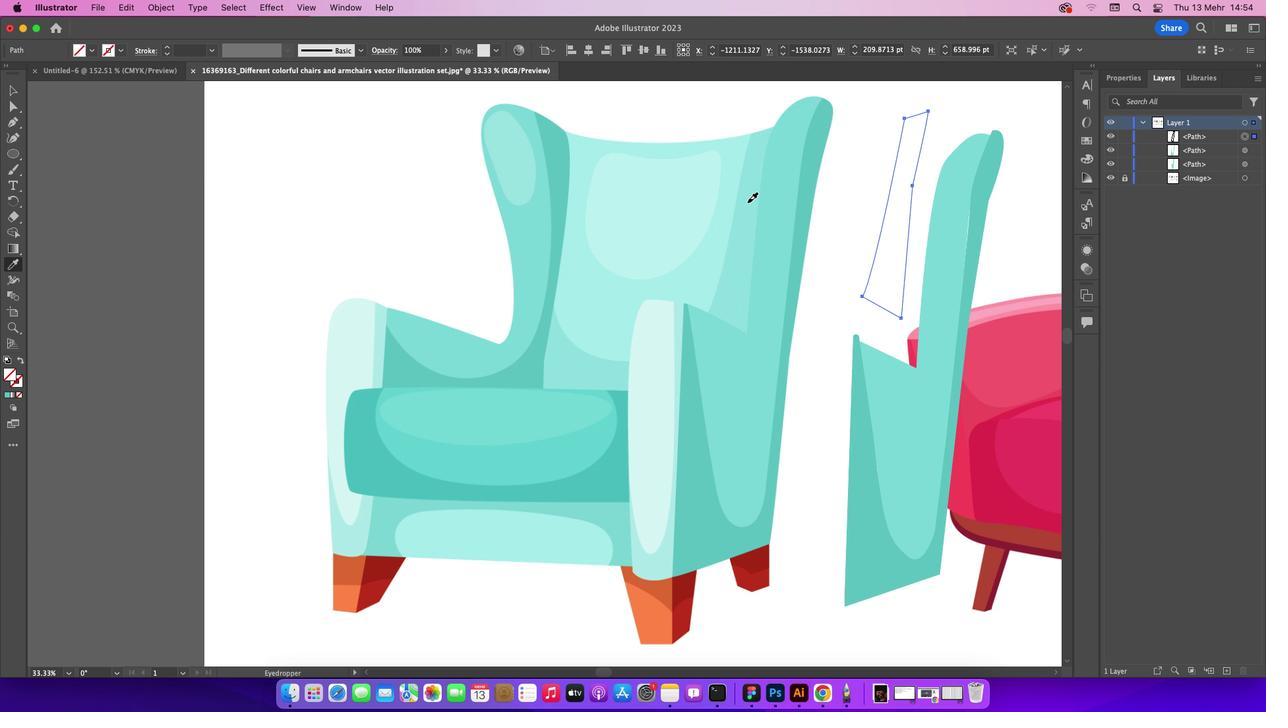
Action: Mouse moved to (9, 91)
Screenshot: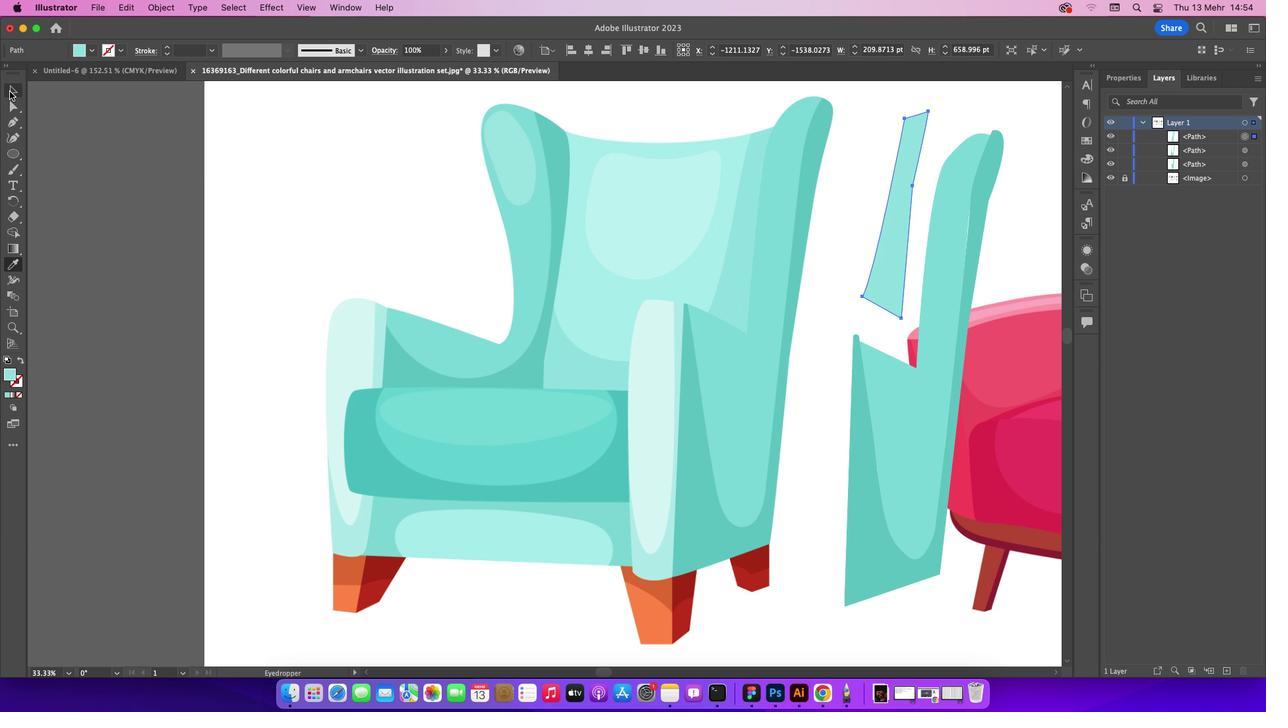 
Action: Mouse pressed left at (9, 91)
Screenshot: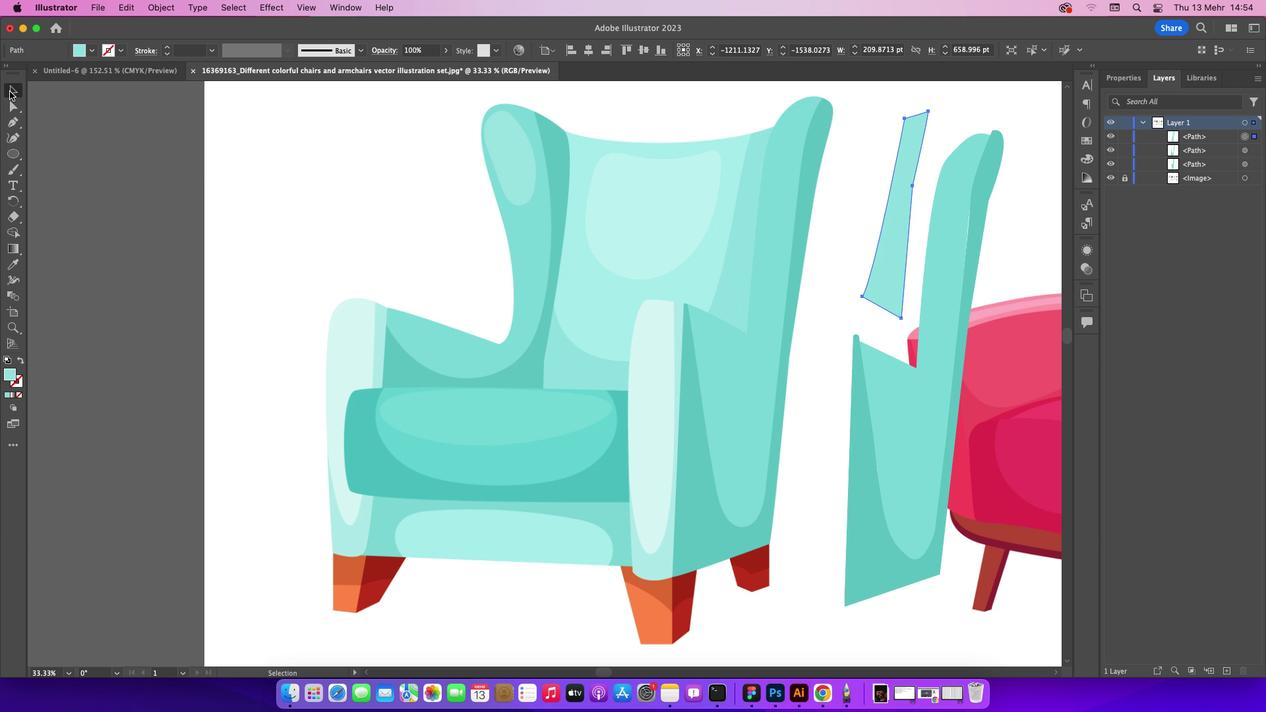 
Action: Mouse moved to (917, 166)
Screenshot: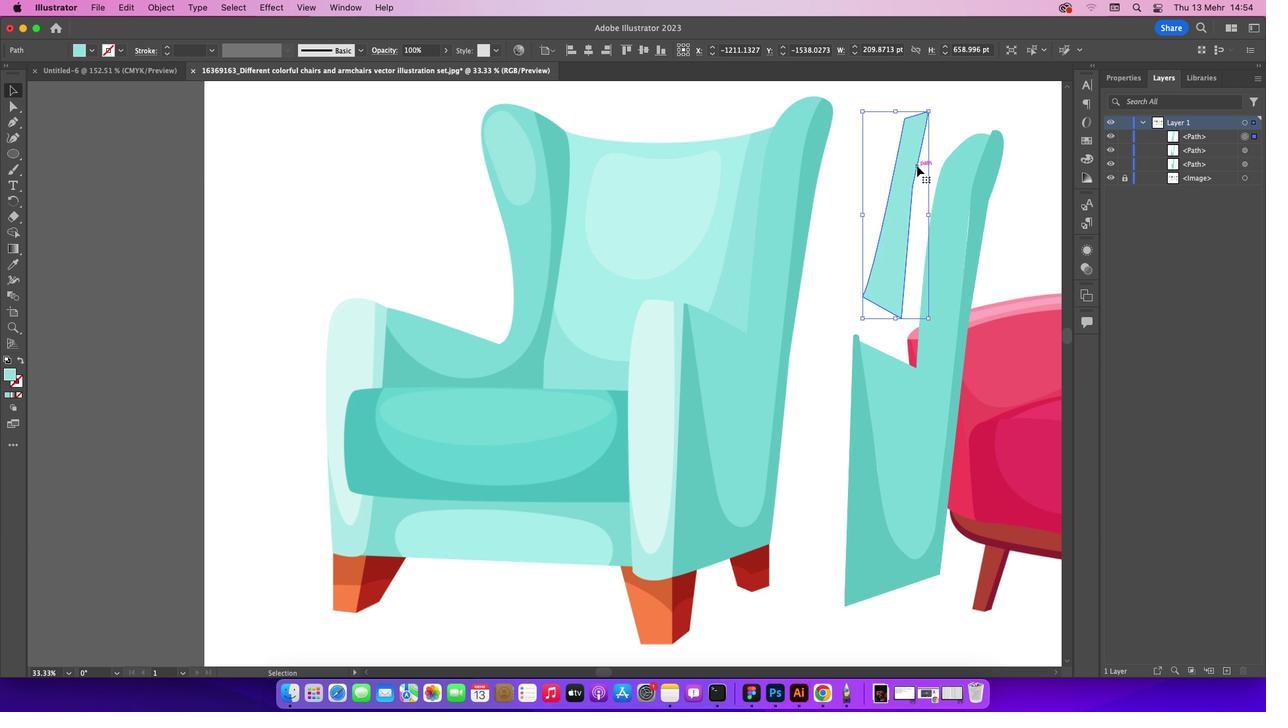 
Action: Mouse pressed left at (917, 166)
Screenshot: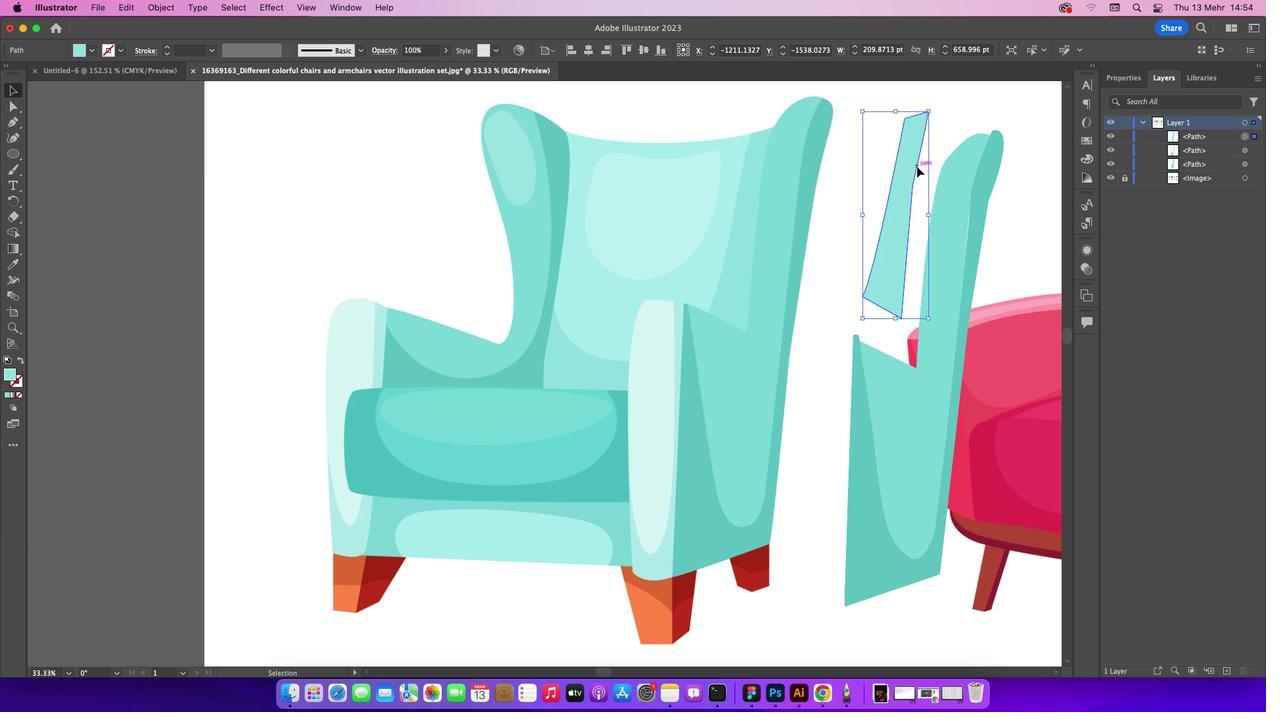 
Action: Mouse moved to (383, 202)
Screenshot: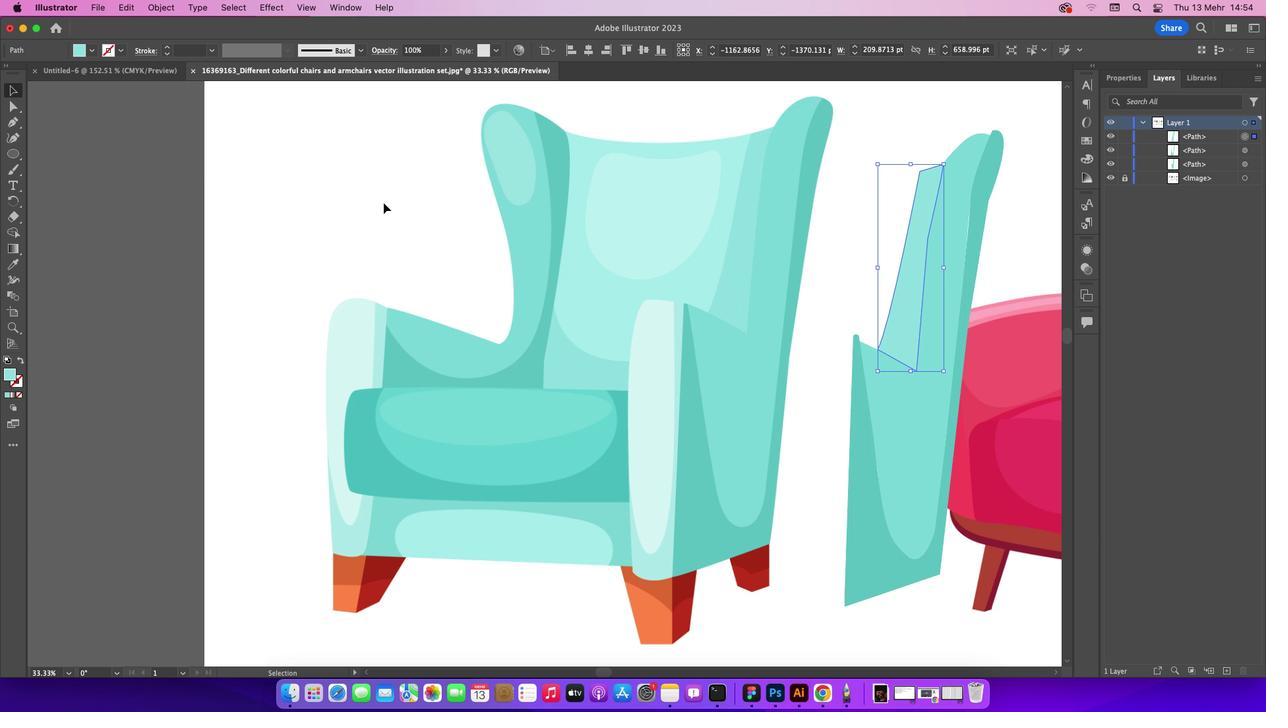 
Action: Mouse pressed left at (383, 202)
Screenshot: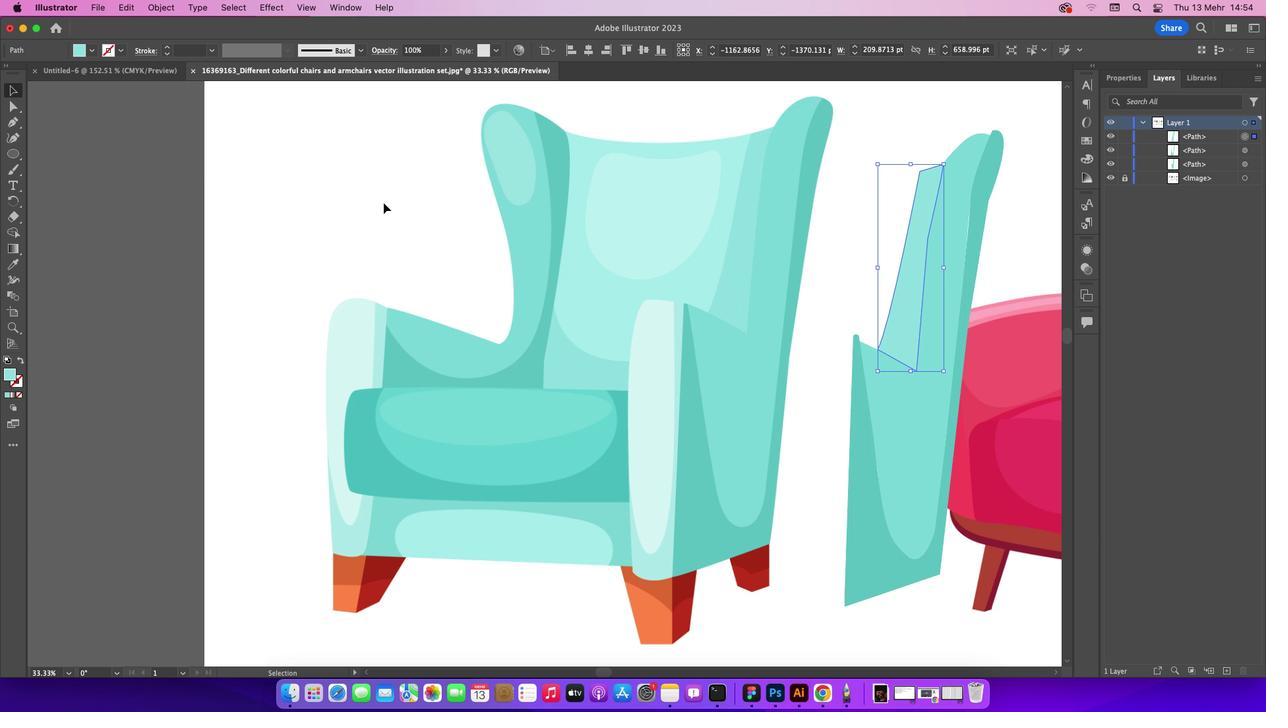 
Action: Mouse moved to (5, 119)
Screenshot: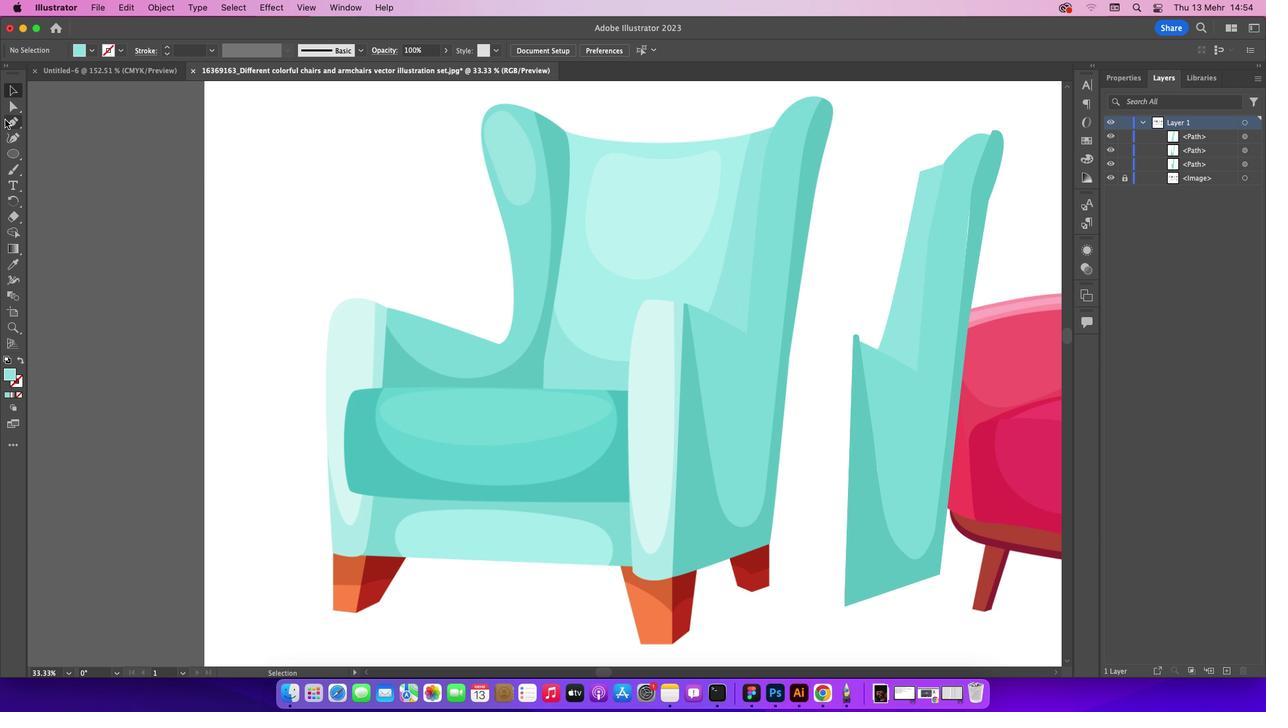 
Action: Mouse pressed left at (5, 119)
Screenshot: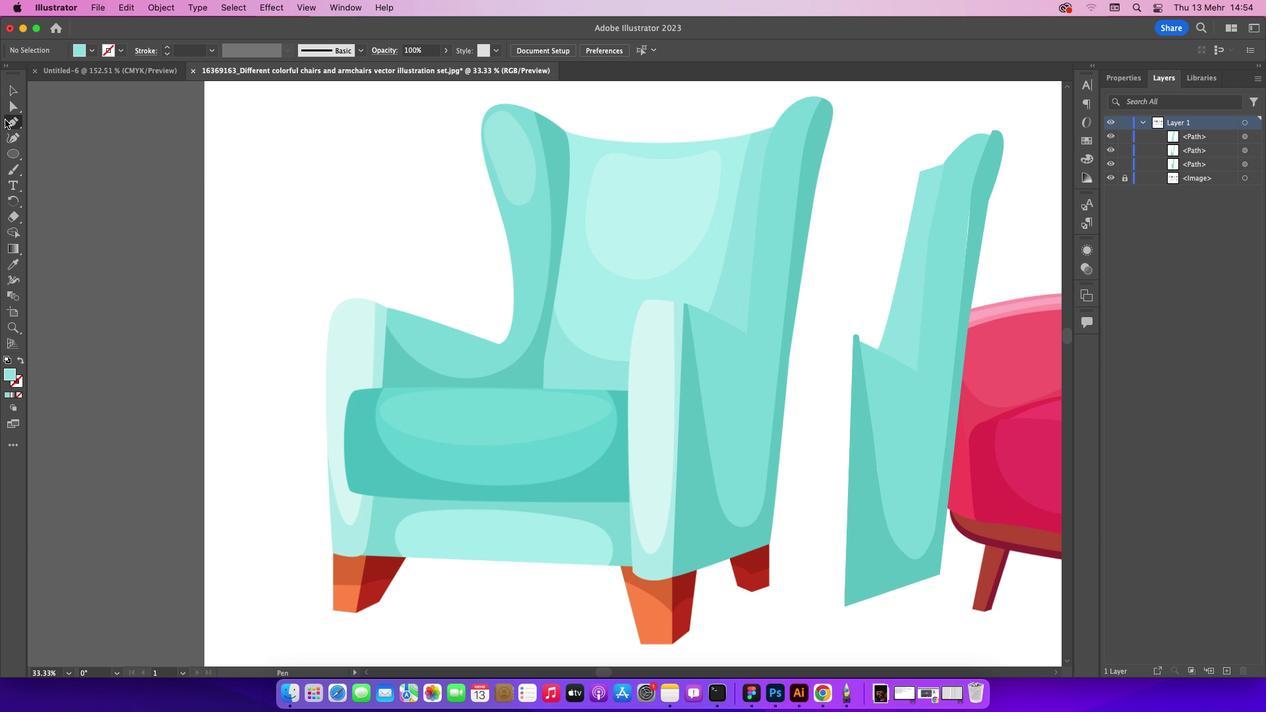 
Action: Mouse moved to (749, 134)
Screenshot: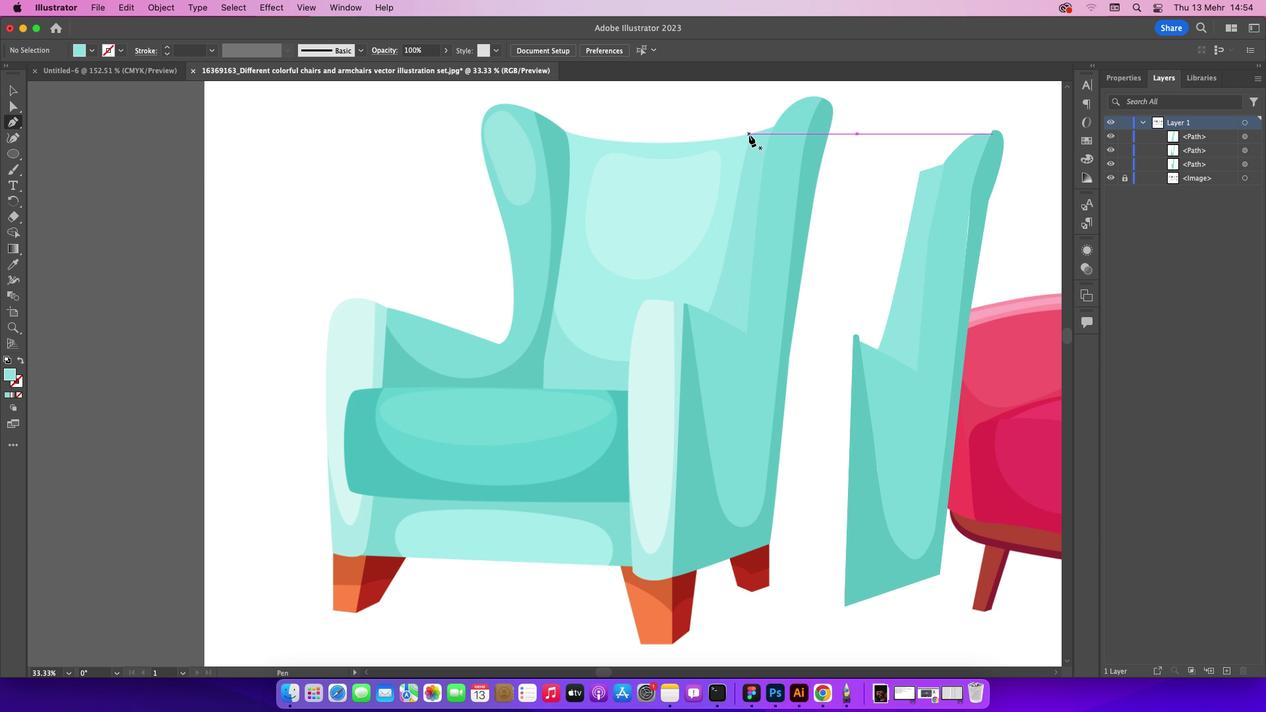 
Action: Mouse pressed left at (749, 134)
Screenshot: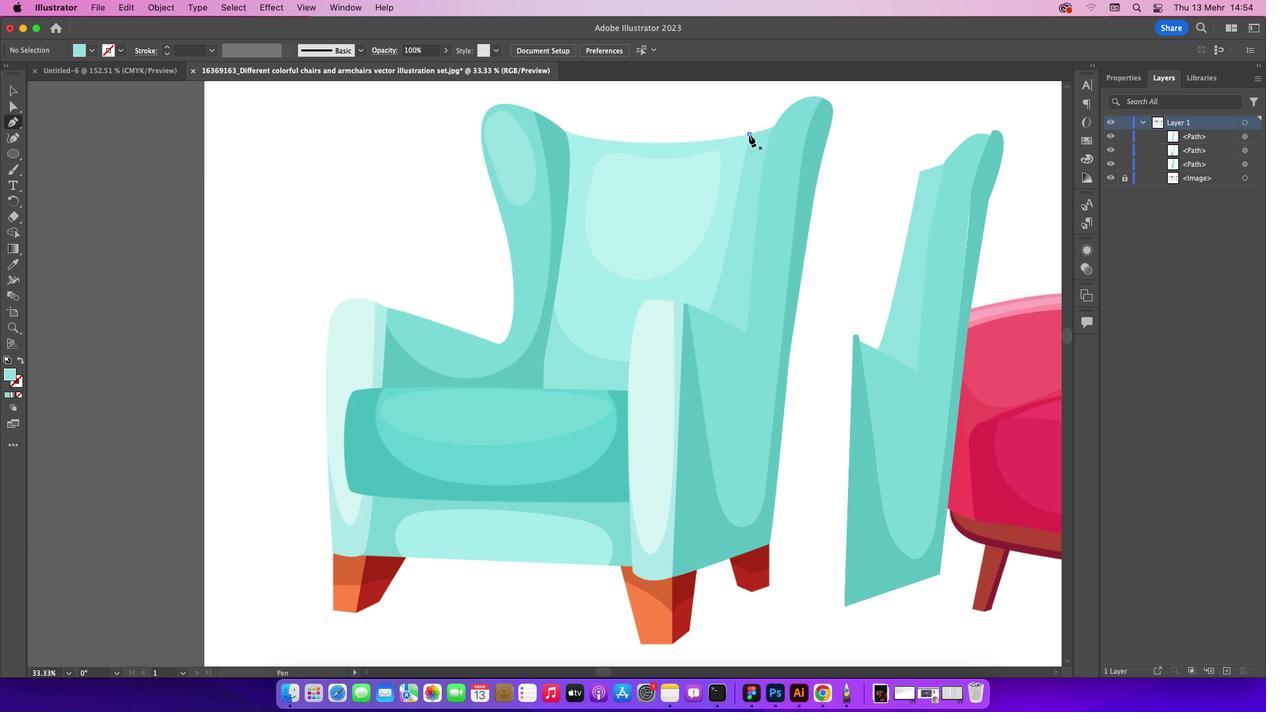 
Action: Mouse moved to (708, 310)
Screenshot: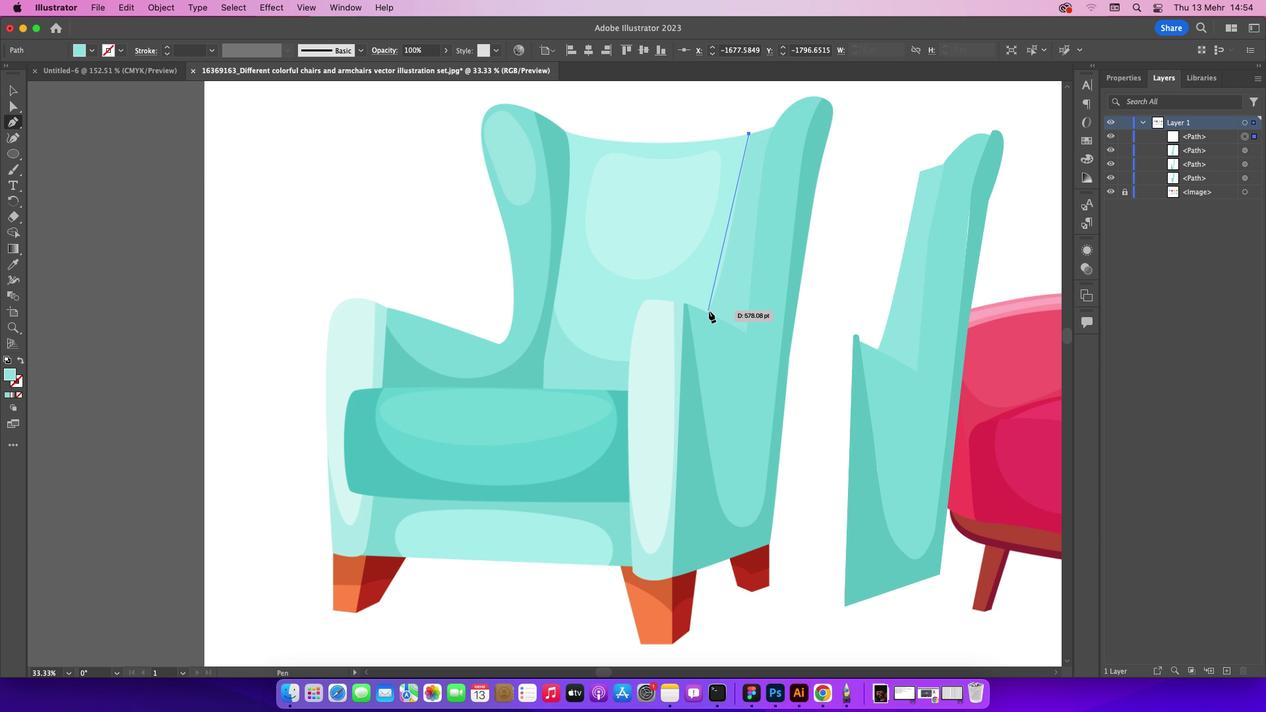
Action: Mouse pressed left at (708, 310)
Screenshot: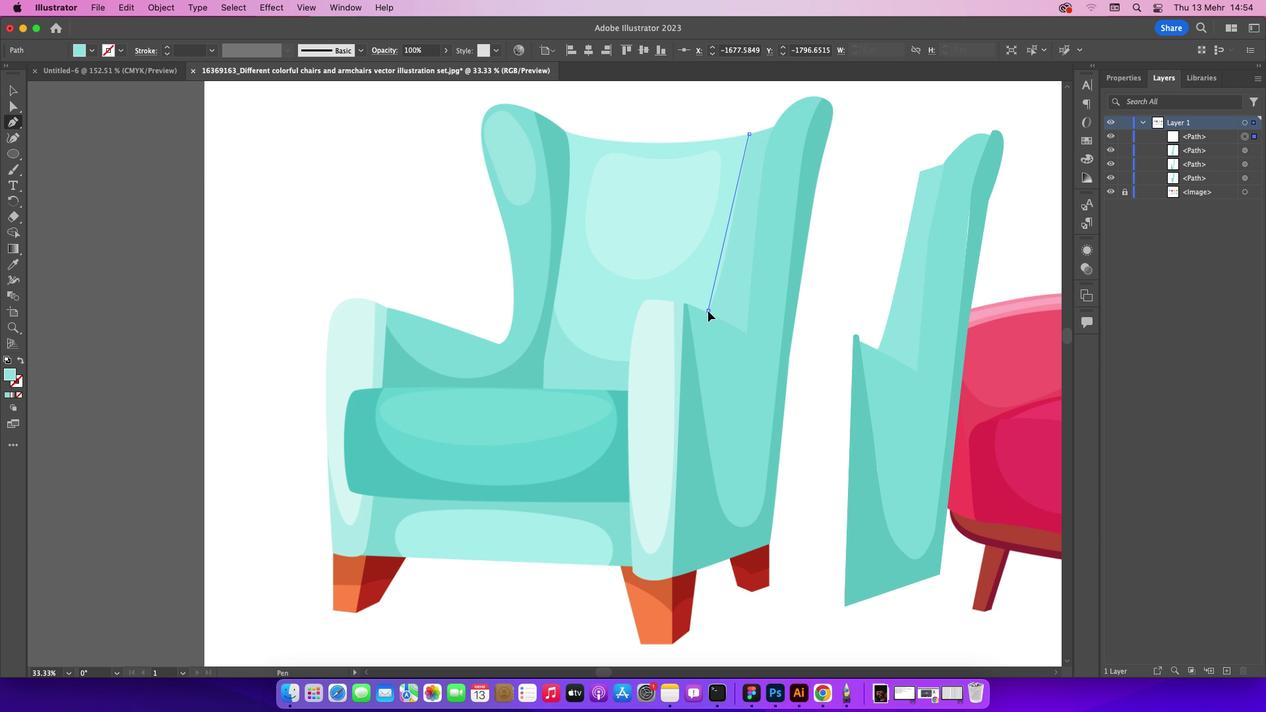 
Action: Mouse moved to (706, 311)
Screenshot: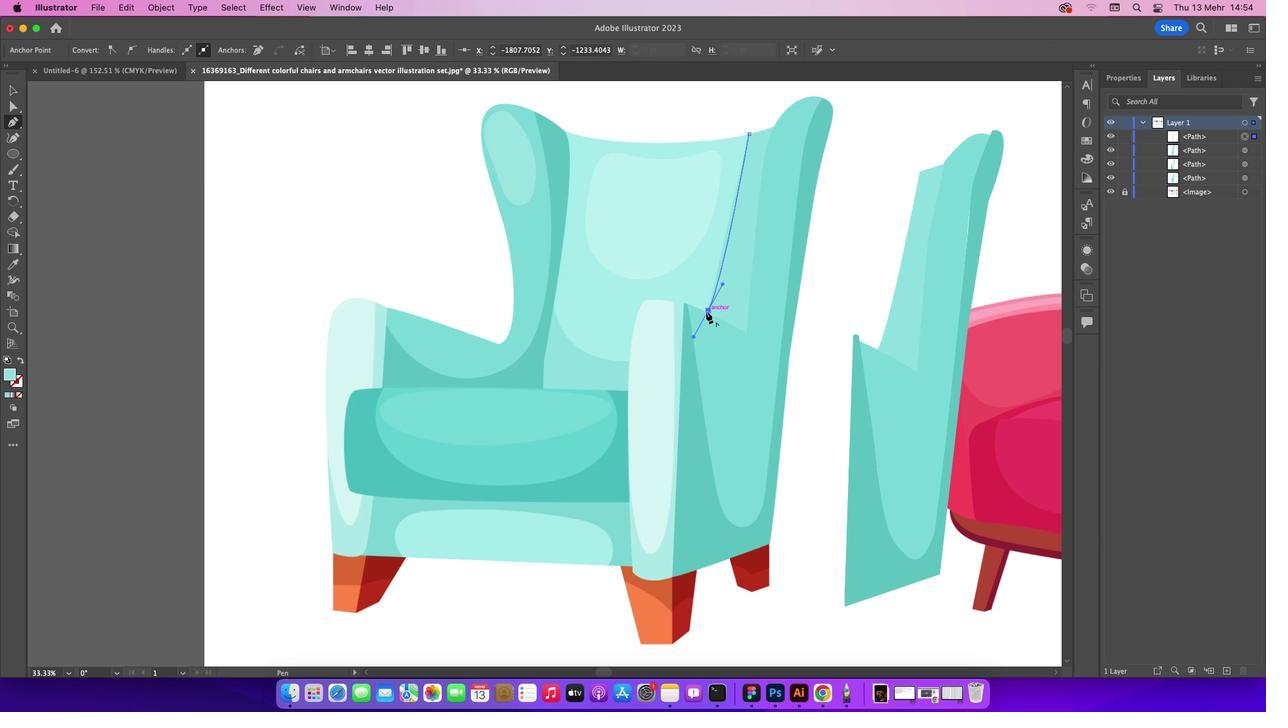 
Action: Key pressed Key.alt
Screenshot: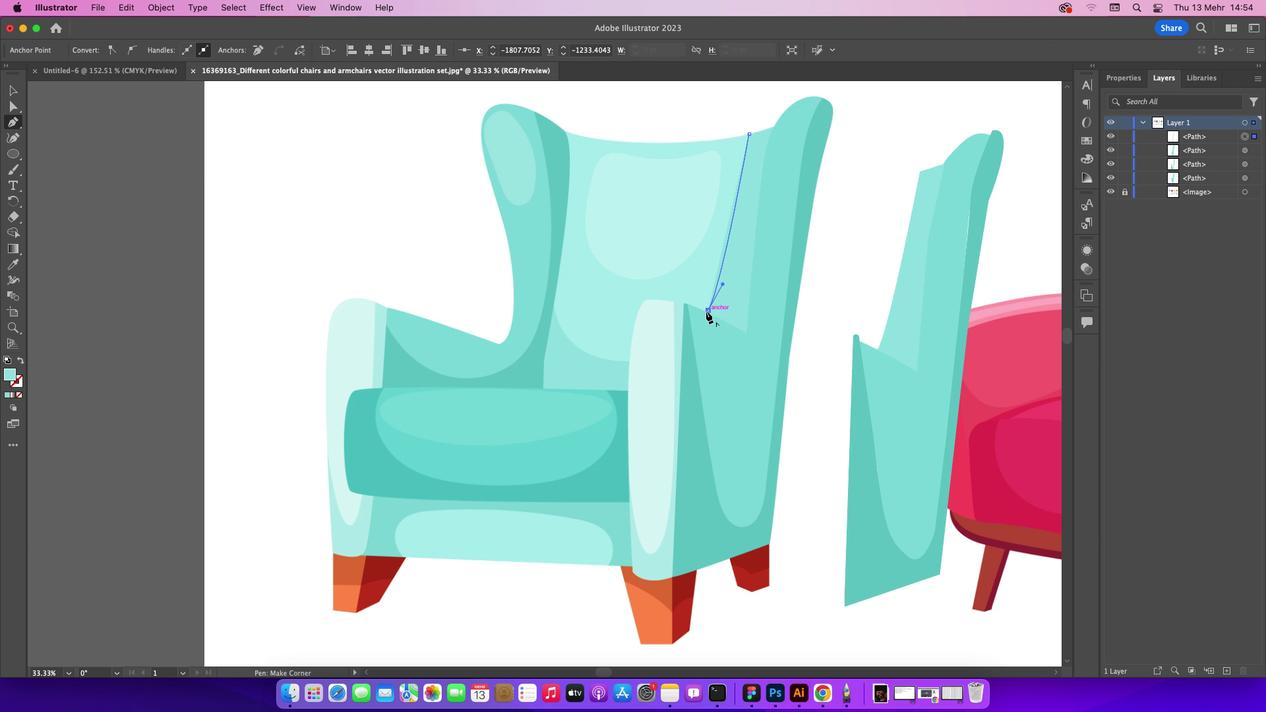 
Action: Mouse pressed left at (706, 311)
Screenshot: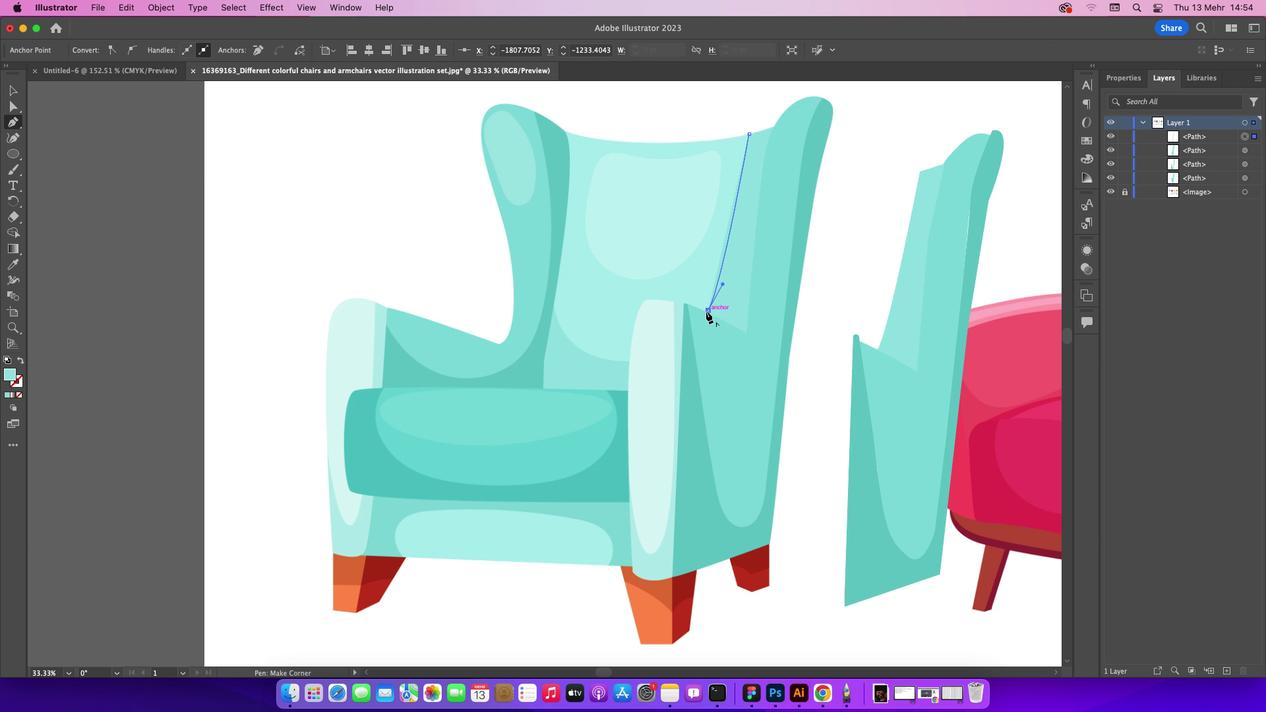 
Action: Mouse moved to (673, 301)
Screenshot: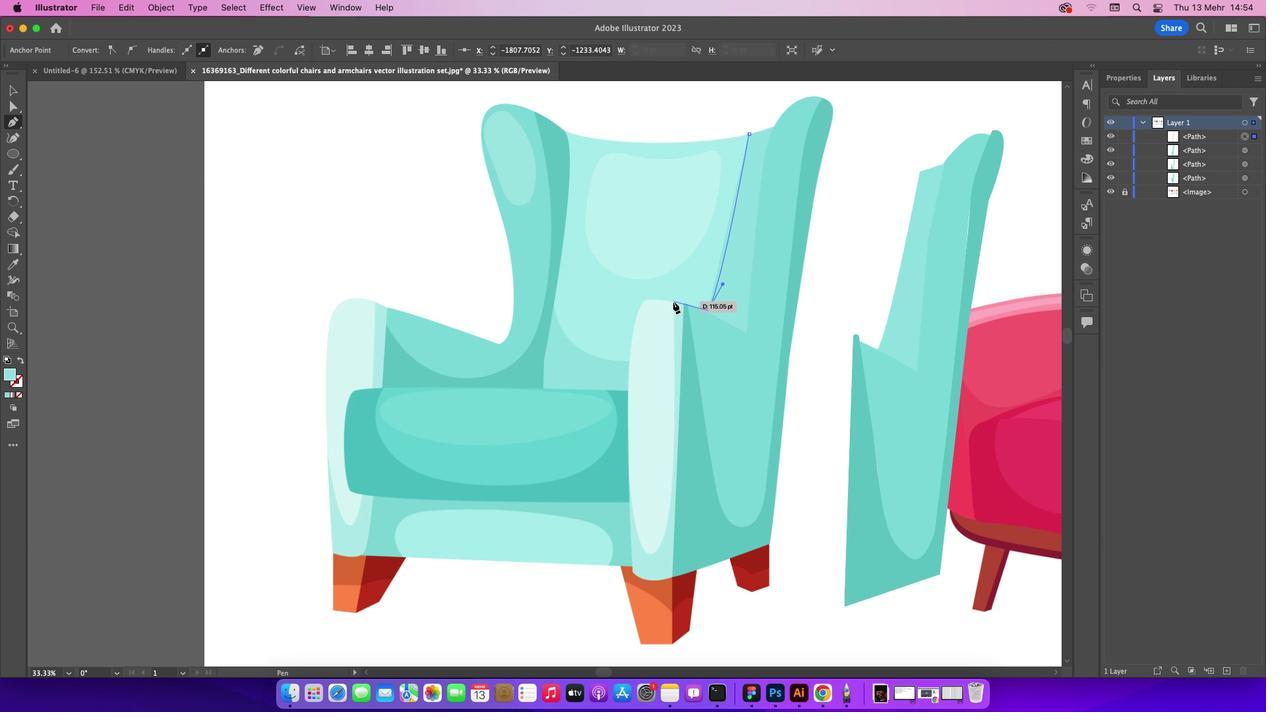 
Action: Mouse pressed left at (673, 301)
Screenshot: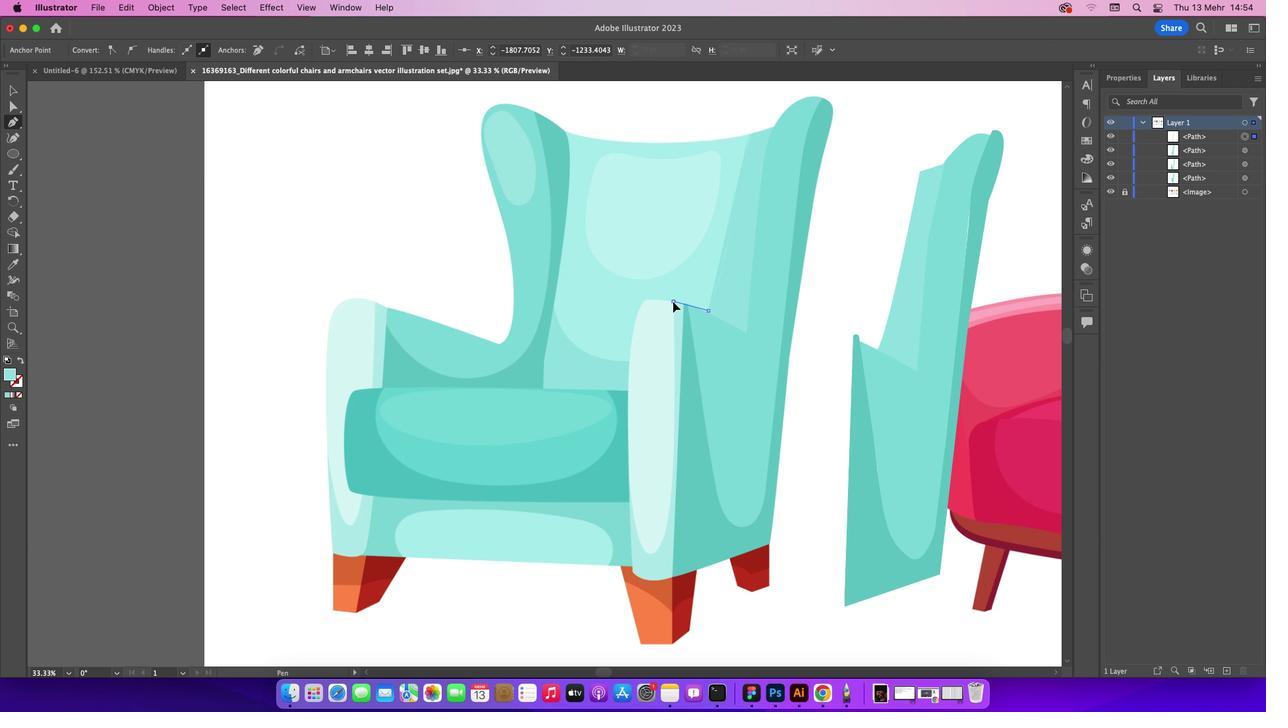 
Action: Mouse moved to (645, 300)
Screenshot: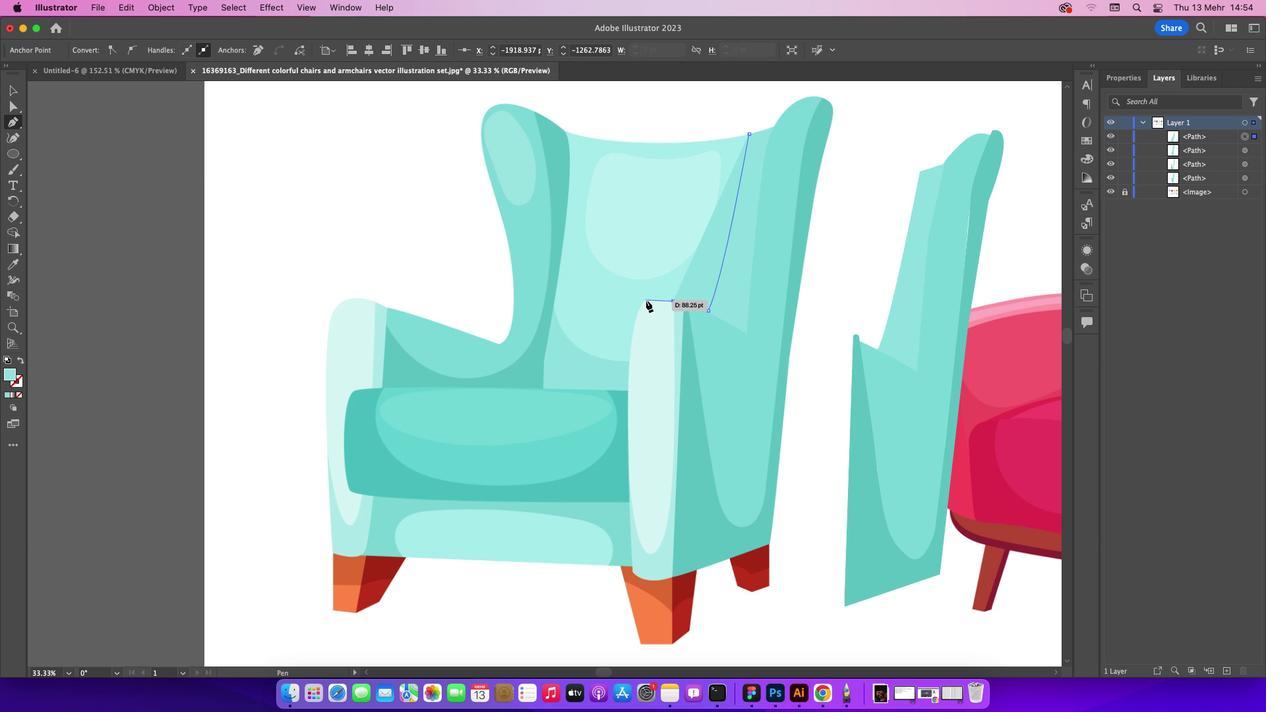 
Action: Mouse pressed left at (645, 300)
Screenshot: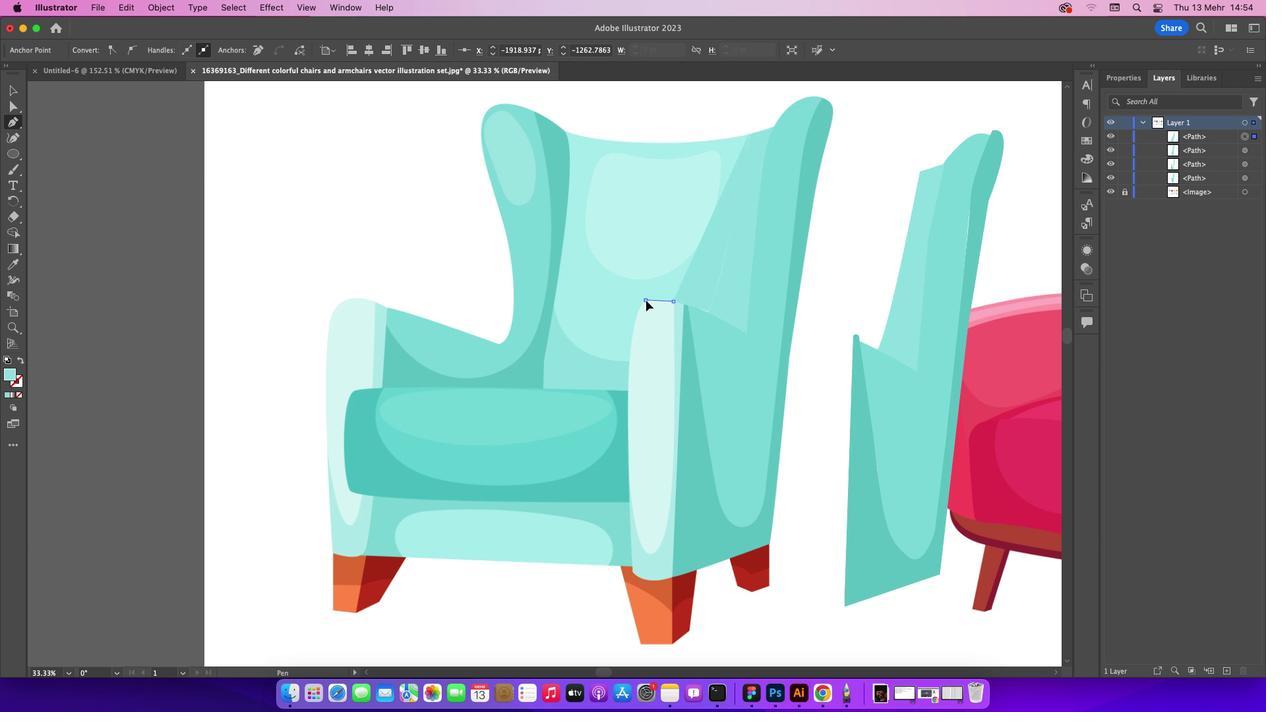 
Action: Mouse moved to (19, 394)
Screenshot: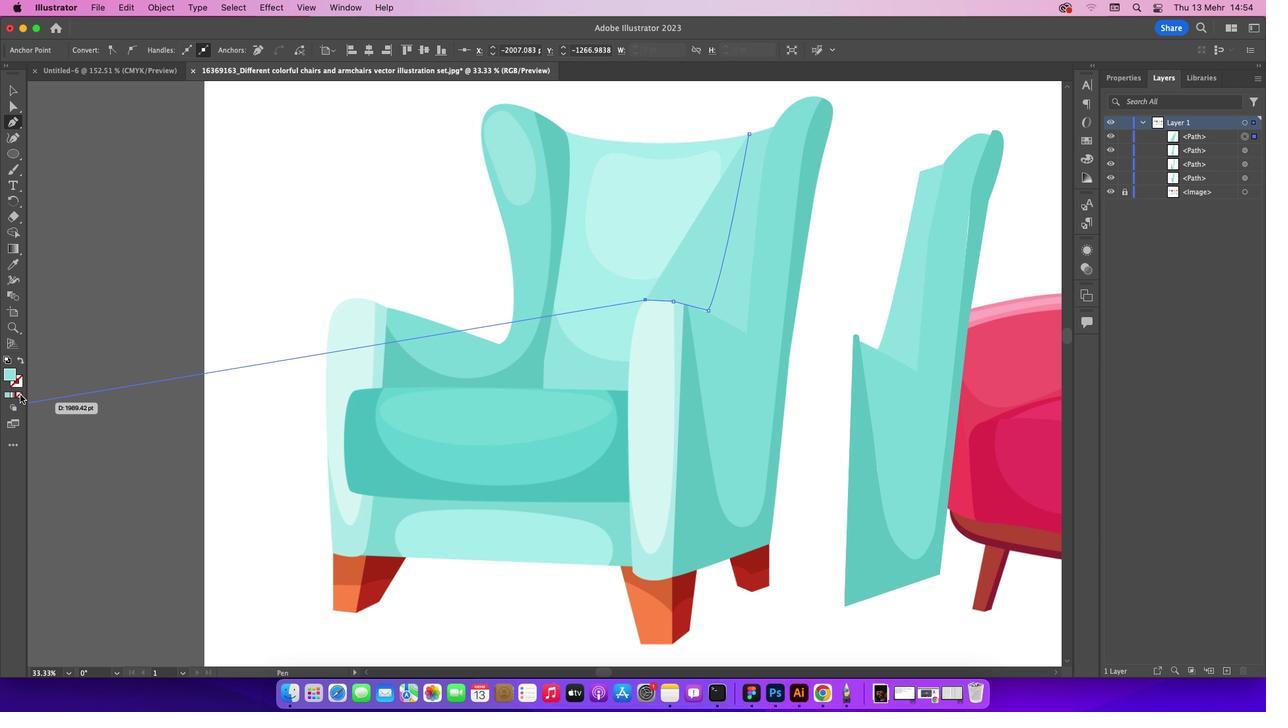 
Action: Mouse pressed left at (19, 394)
Screenshot: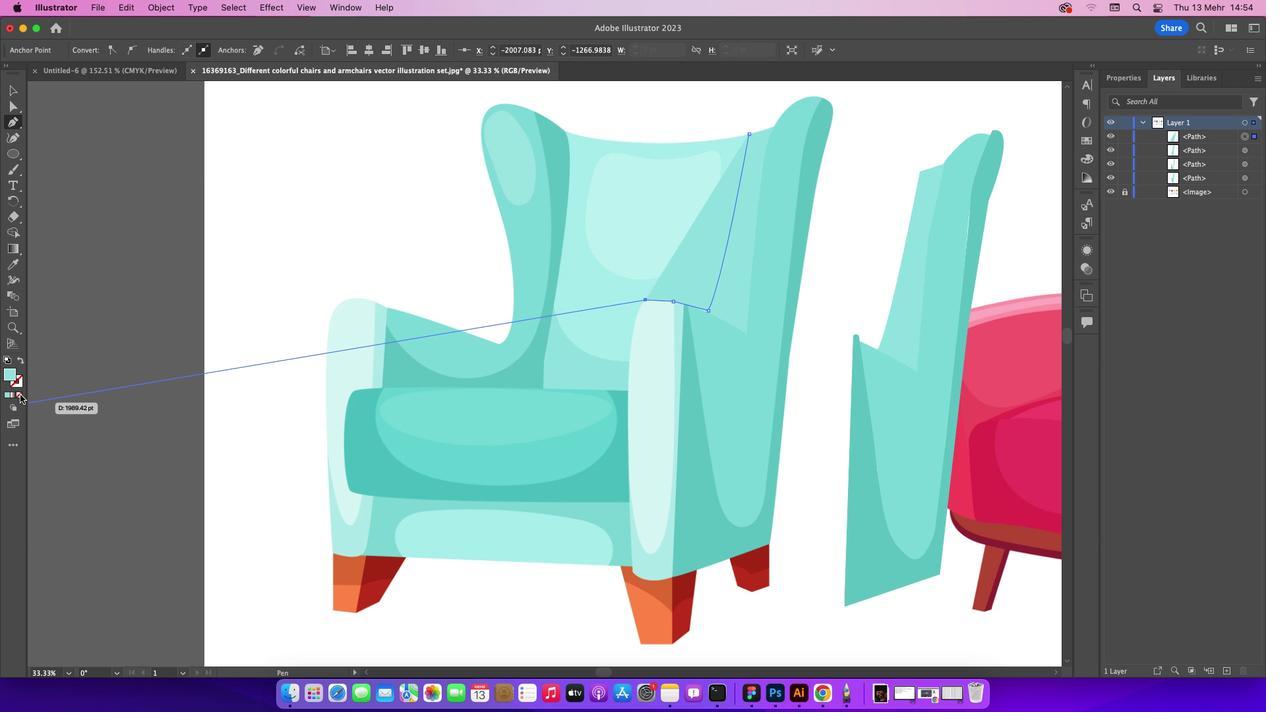 
Action: Mouse moved to (629, 358)
Screenshot: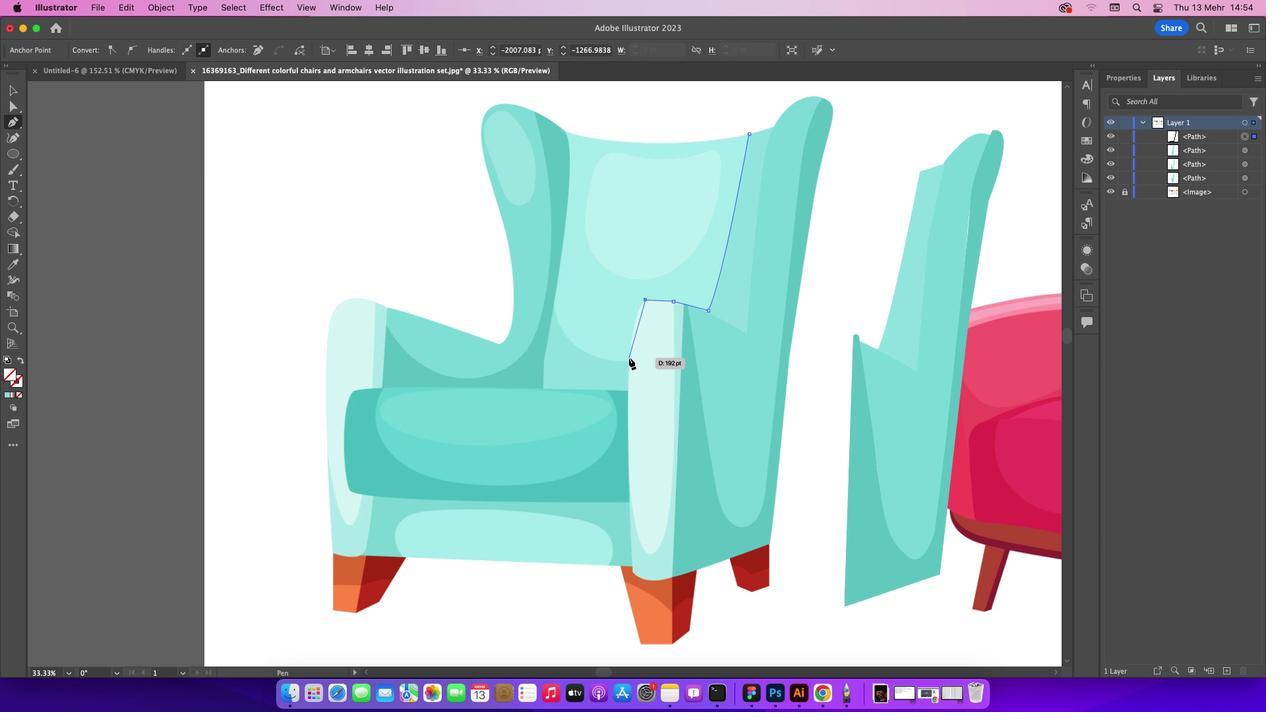
Action: Mouse pressed left at (629, 358)
Screenshot: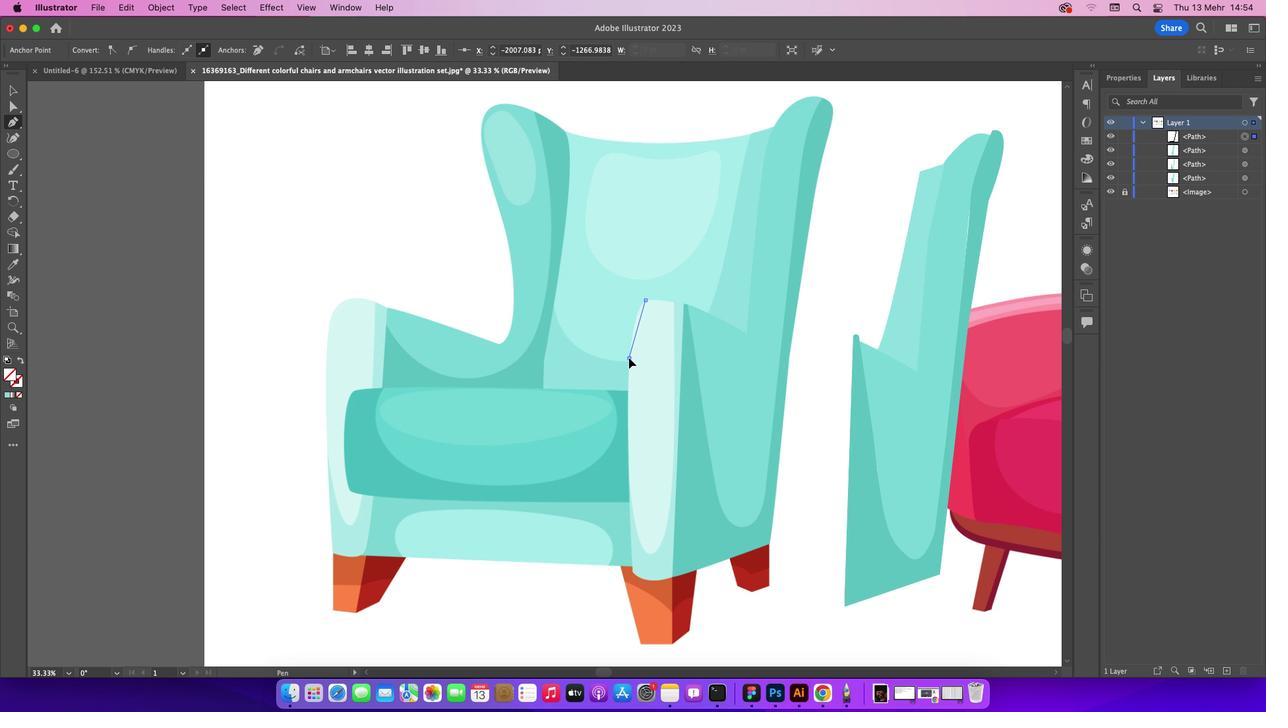 
Action: Mouse moved to (628, 358)
Screenshot: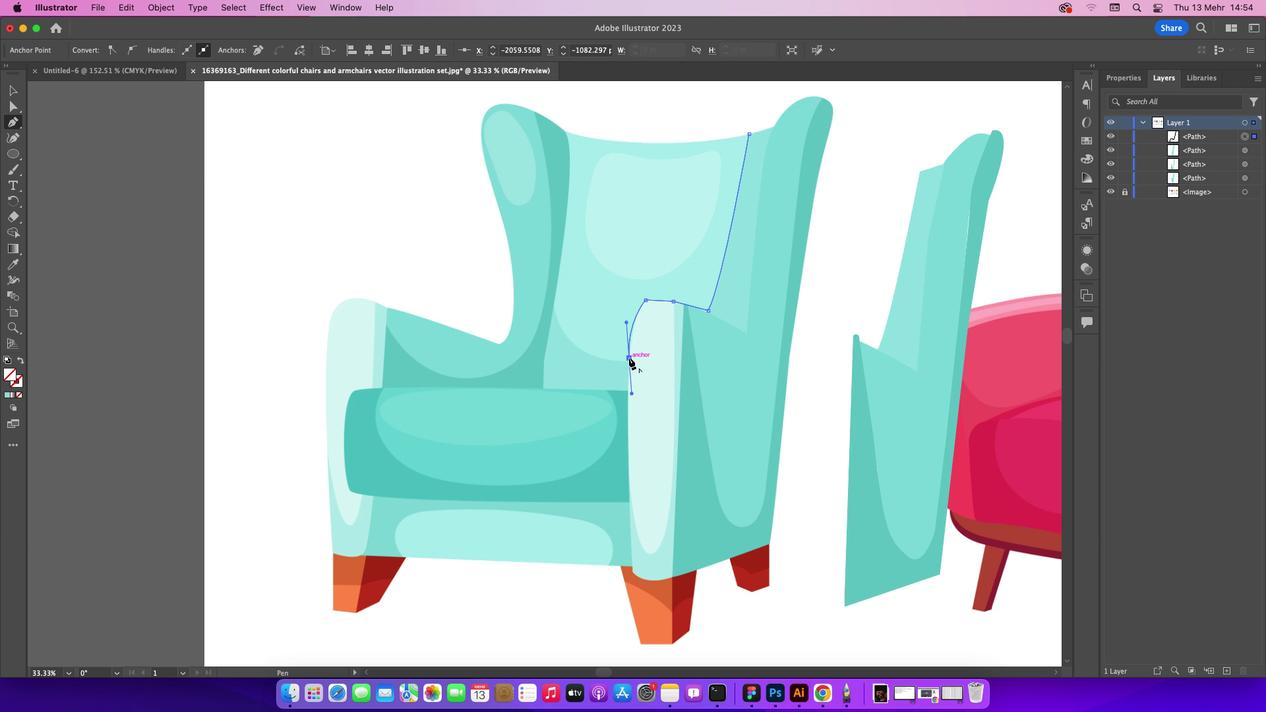 
Action: Key pressed Key.alt
Screenshot: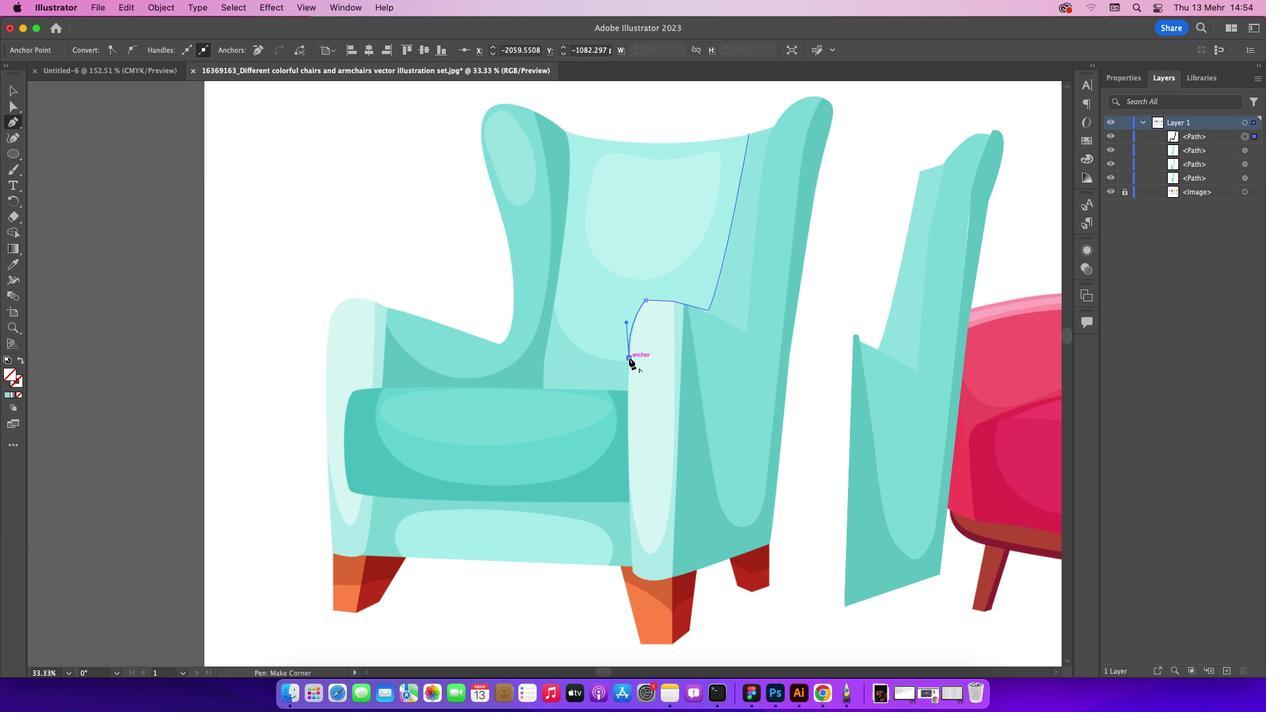 
Action: Mouse pressed left at (628, 358)
Screenshot: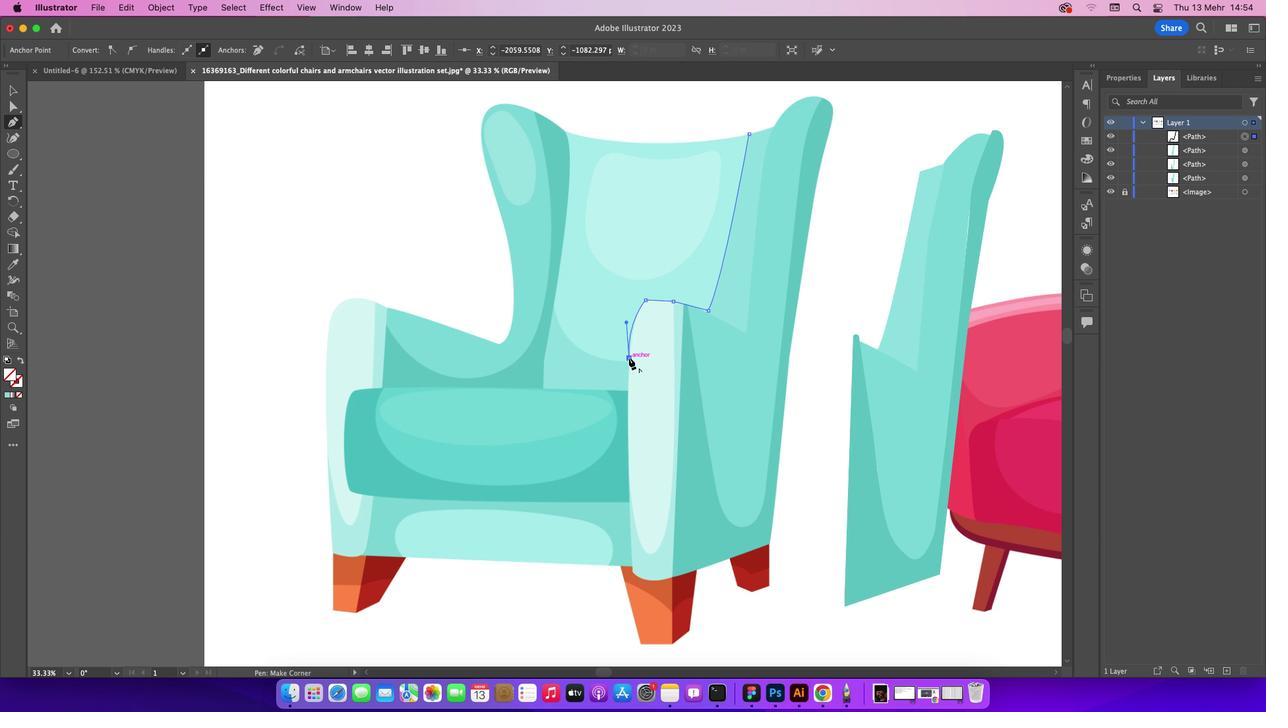 
Action: Mouse moved to (627, 361)
Screenshot: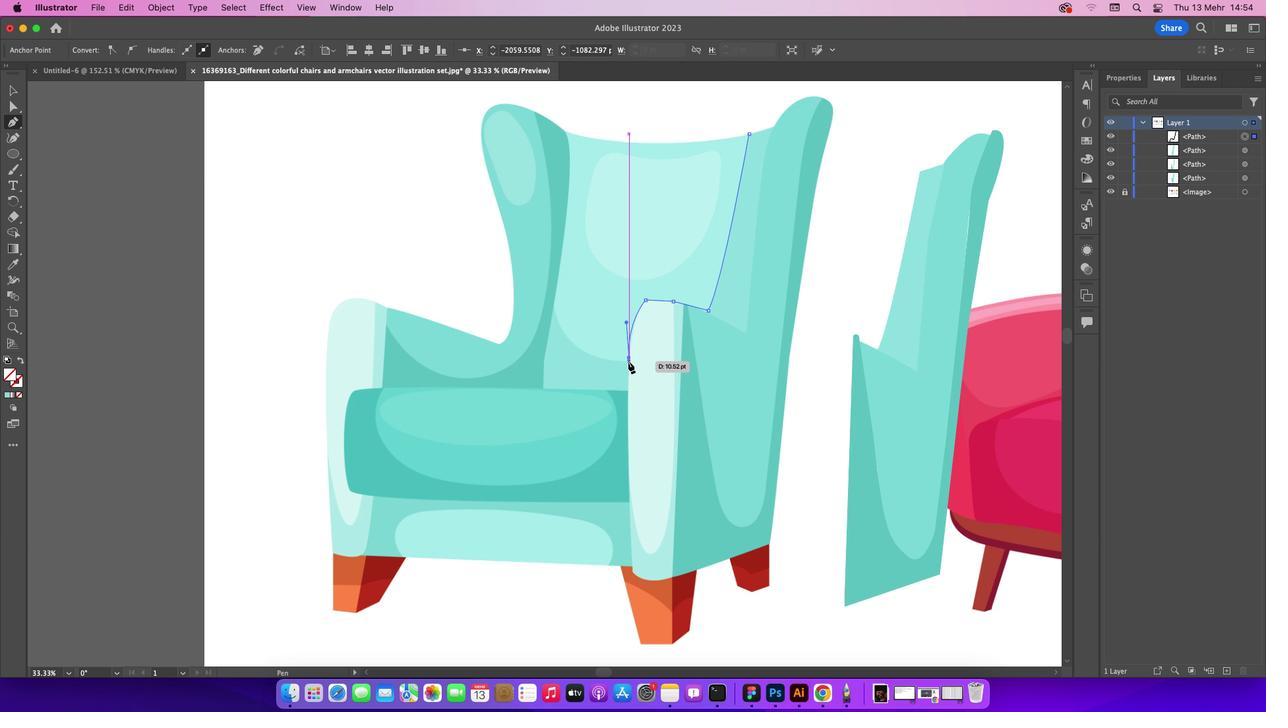 
Action: Mouse pressed left at (627, 361)
Screenshot: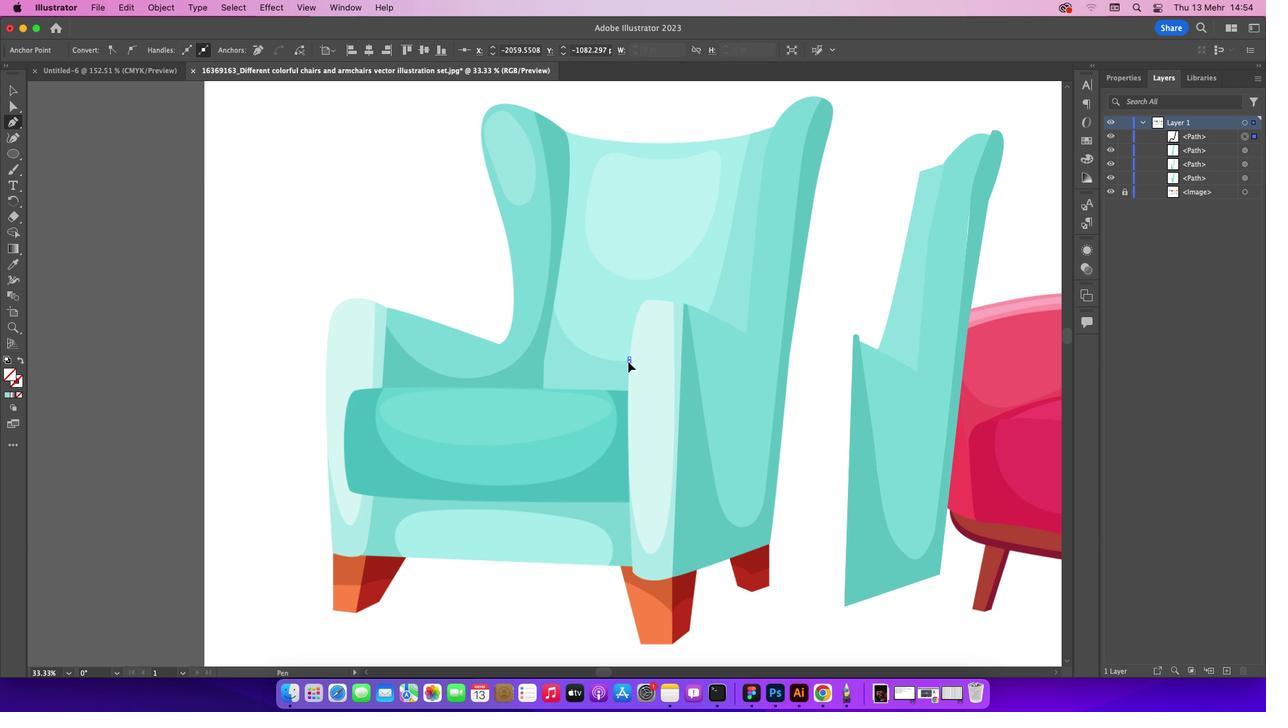 
Action: Mouse moved to (551, 309)
Screenshot: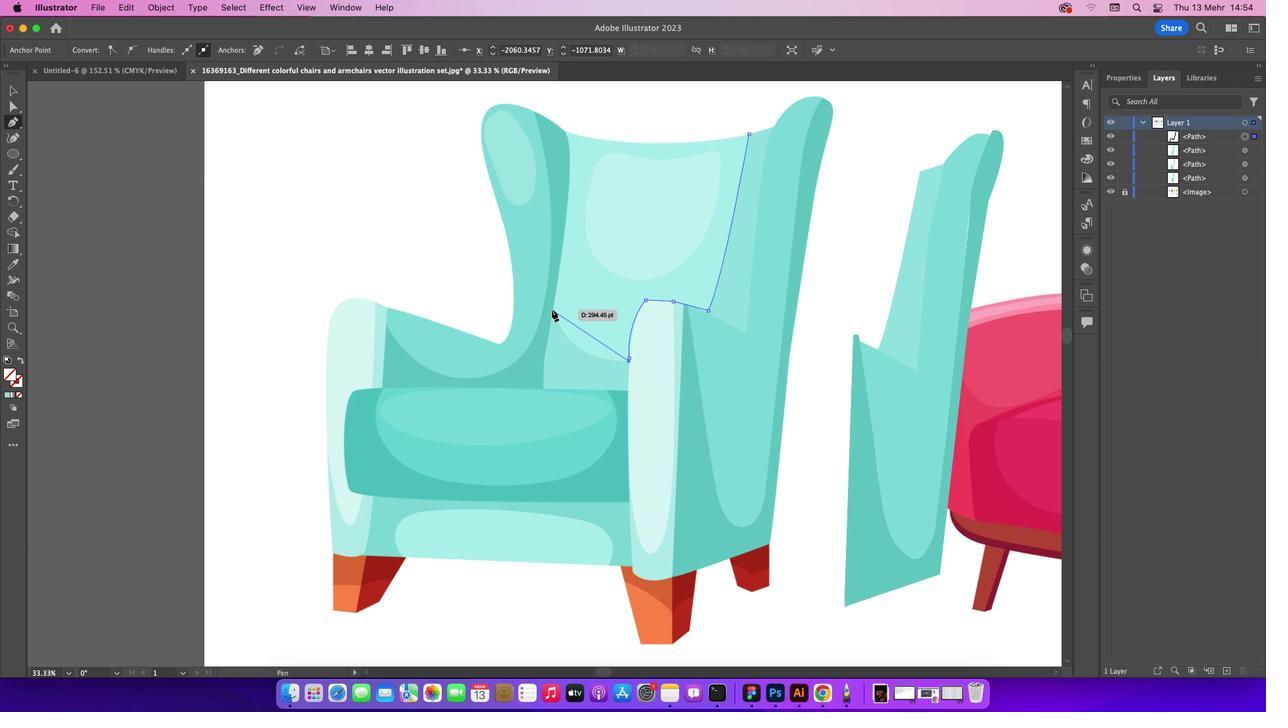 
Action: Mouse pressed left at (551, 309)
Screenshot: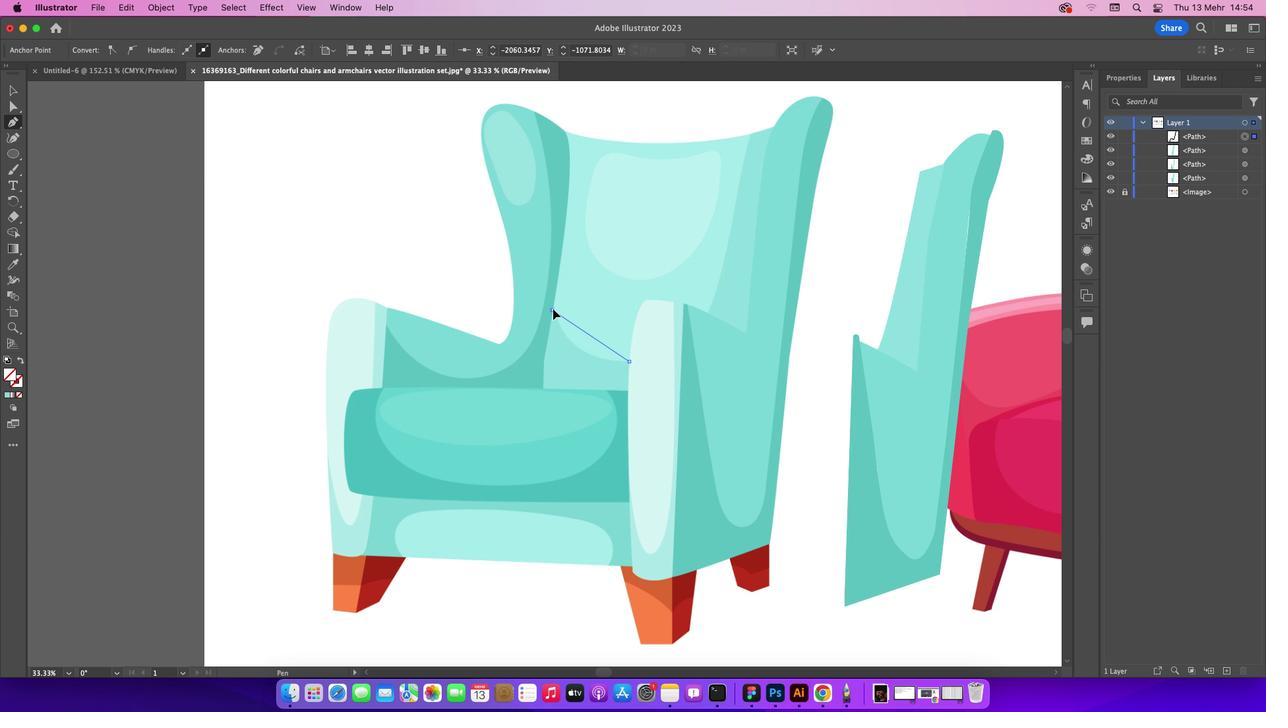
Action: Mouse moved to (549, 309)
Screenshot: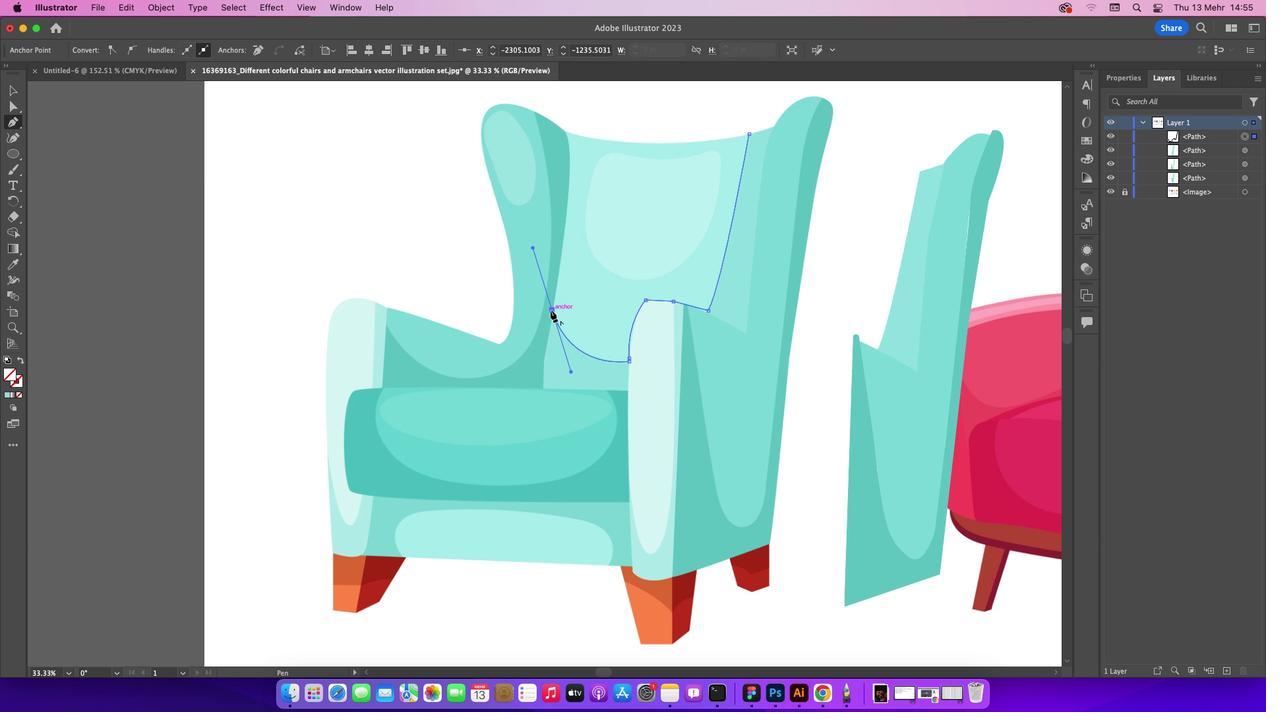 
Action: Mouse pressed left at (549, 309)
Screenshot: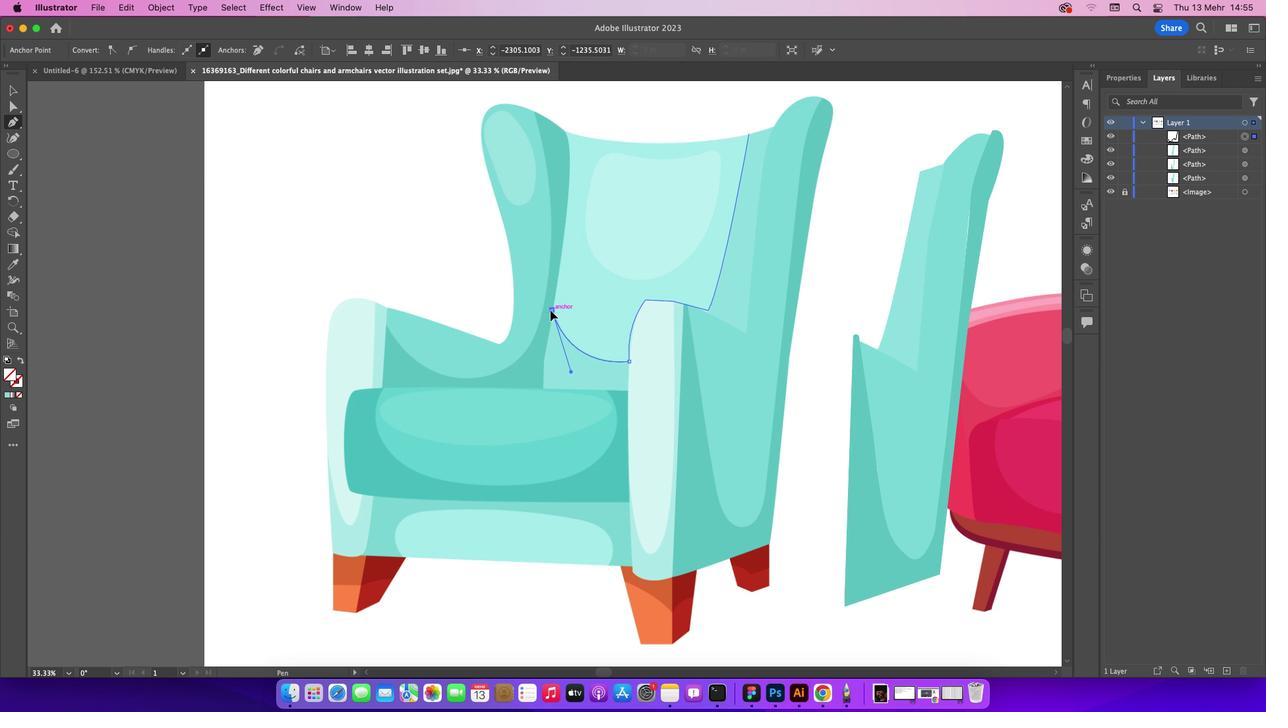 
Action: Key pressed Key.alt
Screenshot: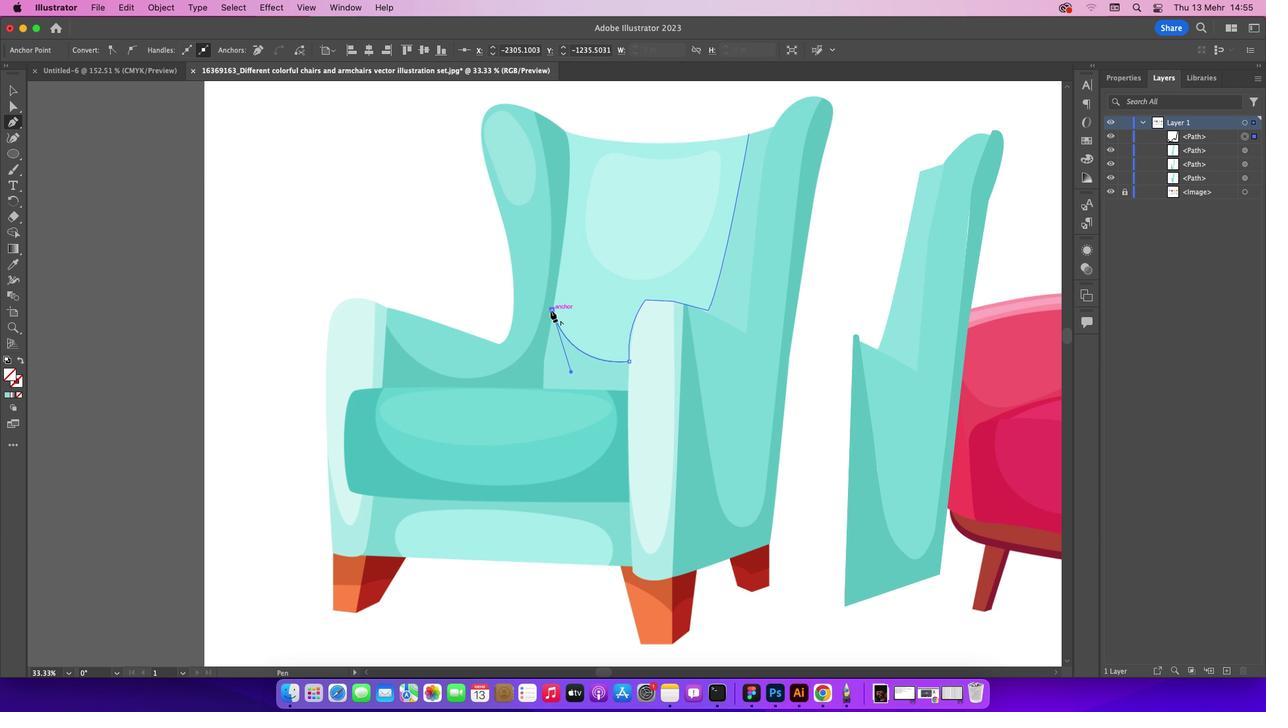 
Action: Mouse moved to (568, 189)
Screenshot: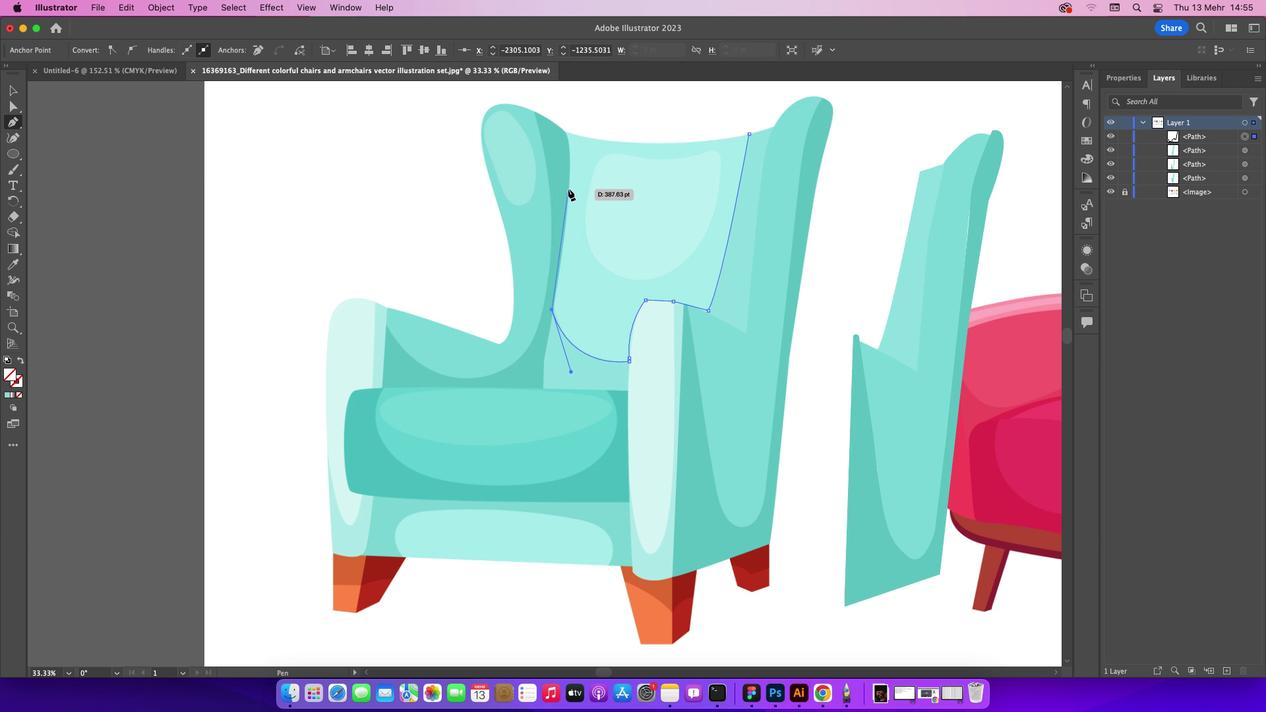 
Action: Mouse pressed left at (568, 189)
Screenshot: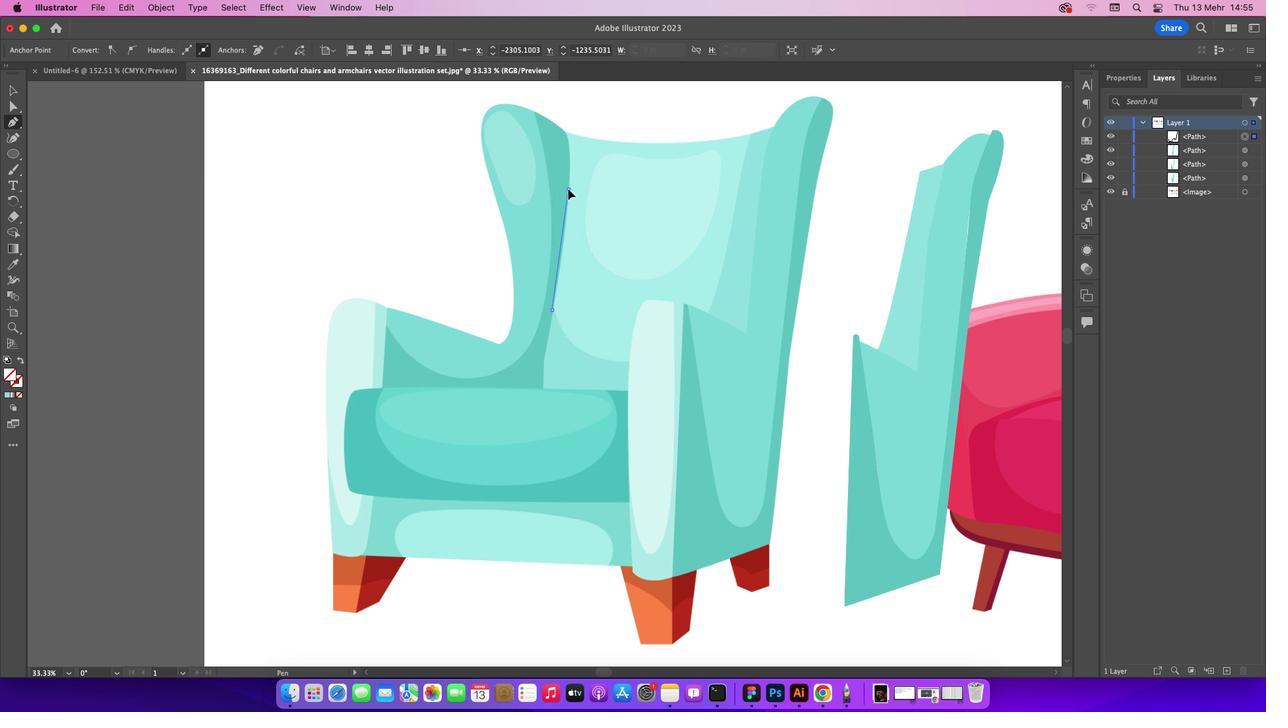 
Action: Mouse moved to (567, 187)
Screenshot: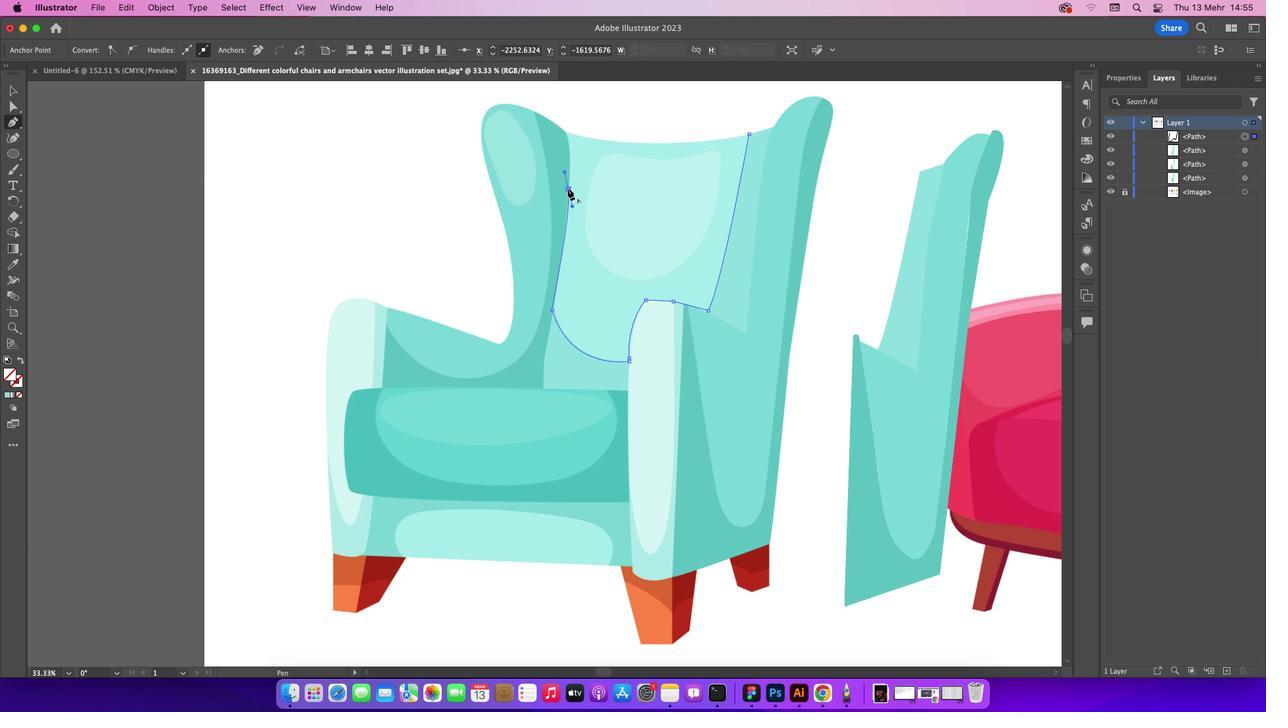 
Action: Key pressed Key.alt
Screenshot: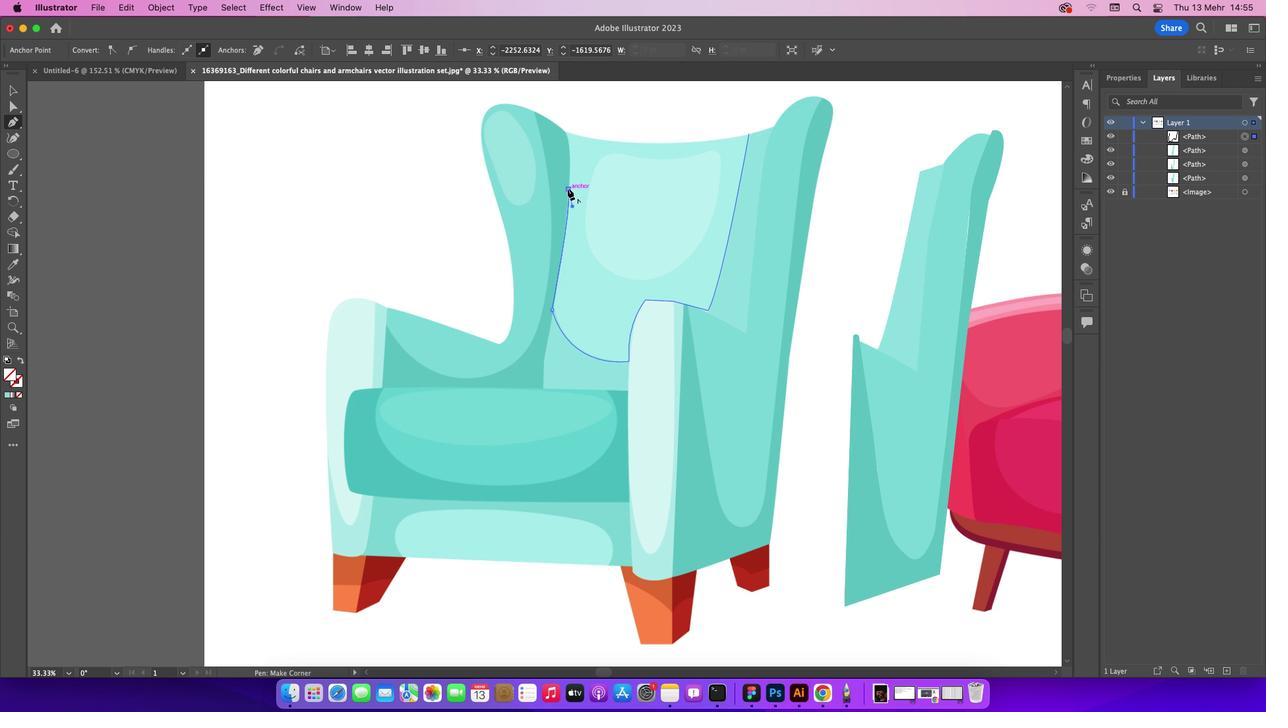 
Action: Mouse pressed left at (567, 187)
Screenshot: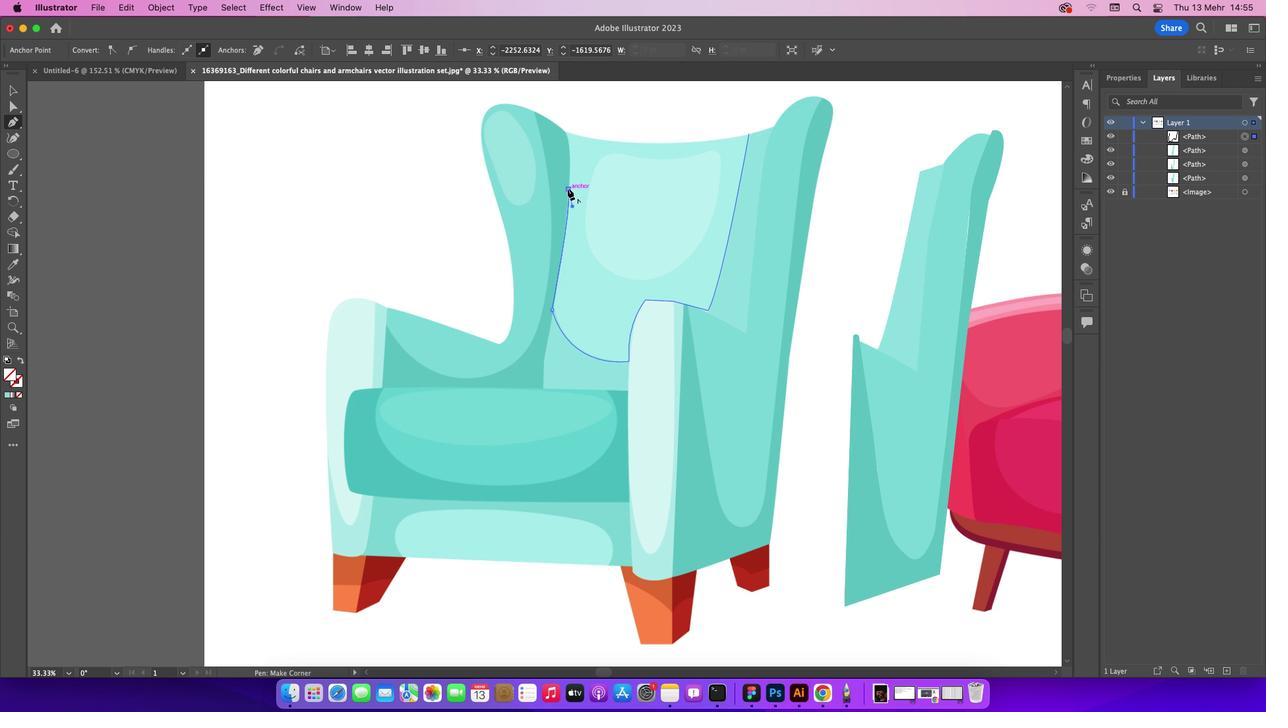 
Action: Mouse moved to (567, 133)
Screenshot: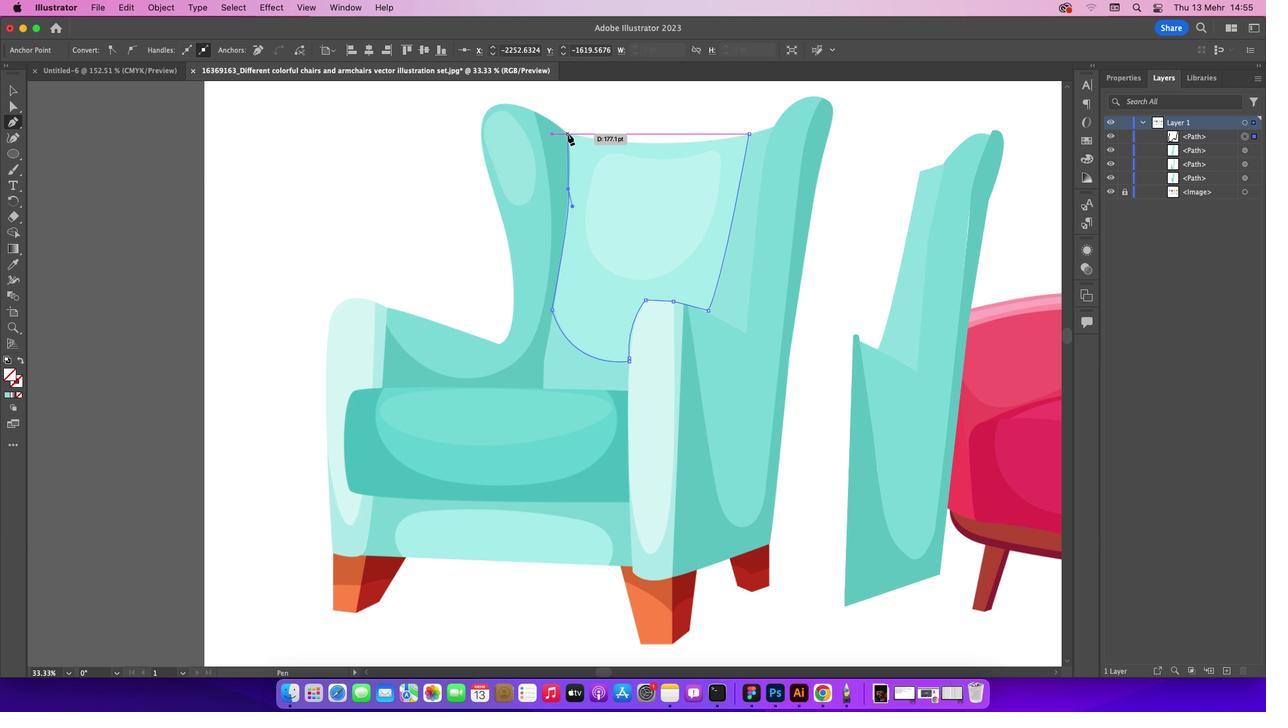 
Action: Mouse pressed left at (567, 133)
Screenshot: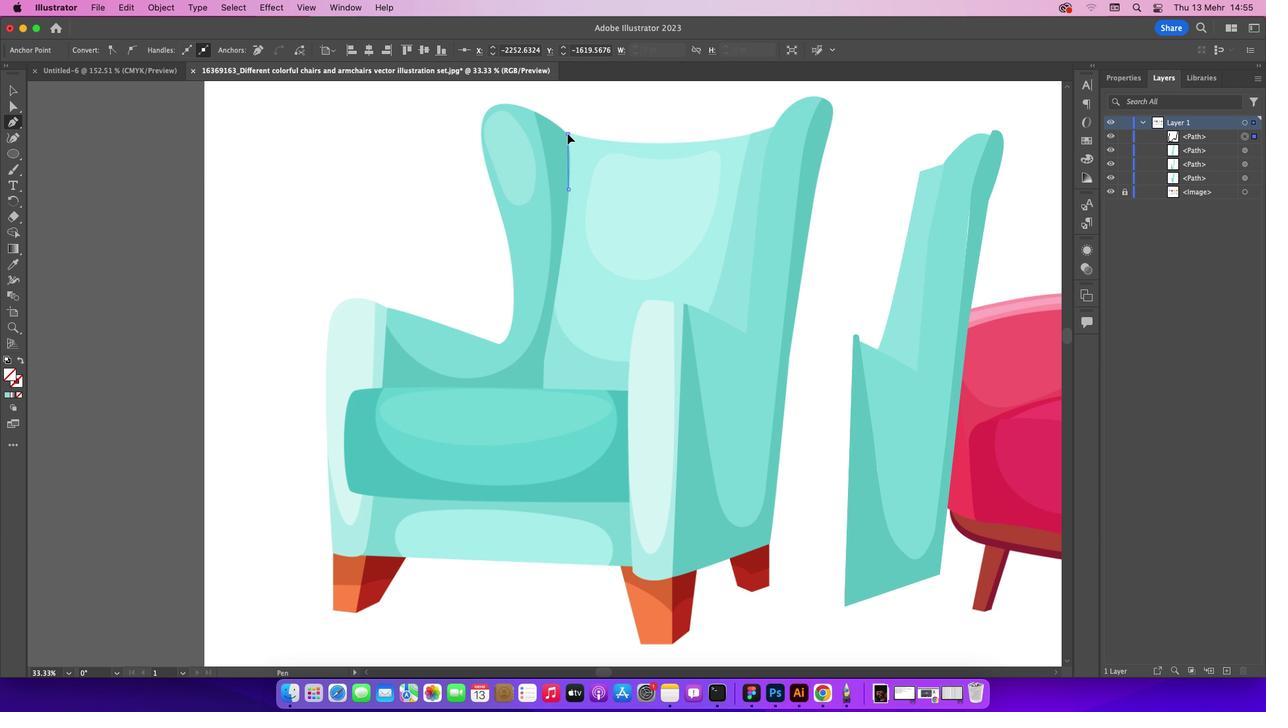 
Action: Mouse moved to (749, 135)
Screenshot: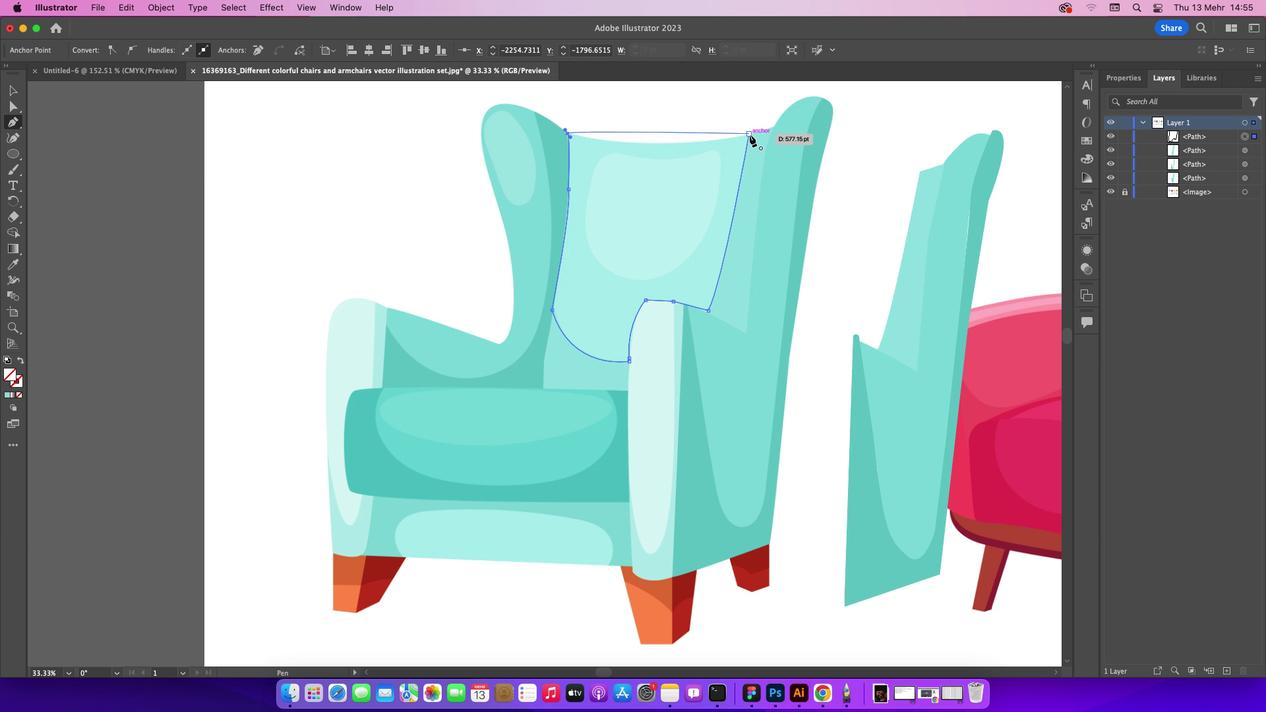 
Action: Mouse pressed left at (749, 135)
Screenshot: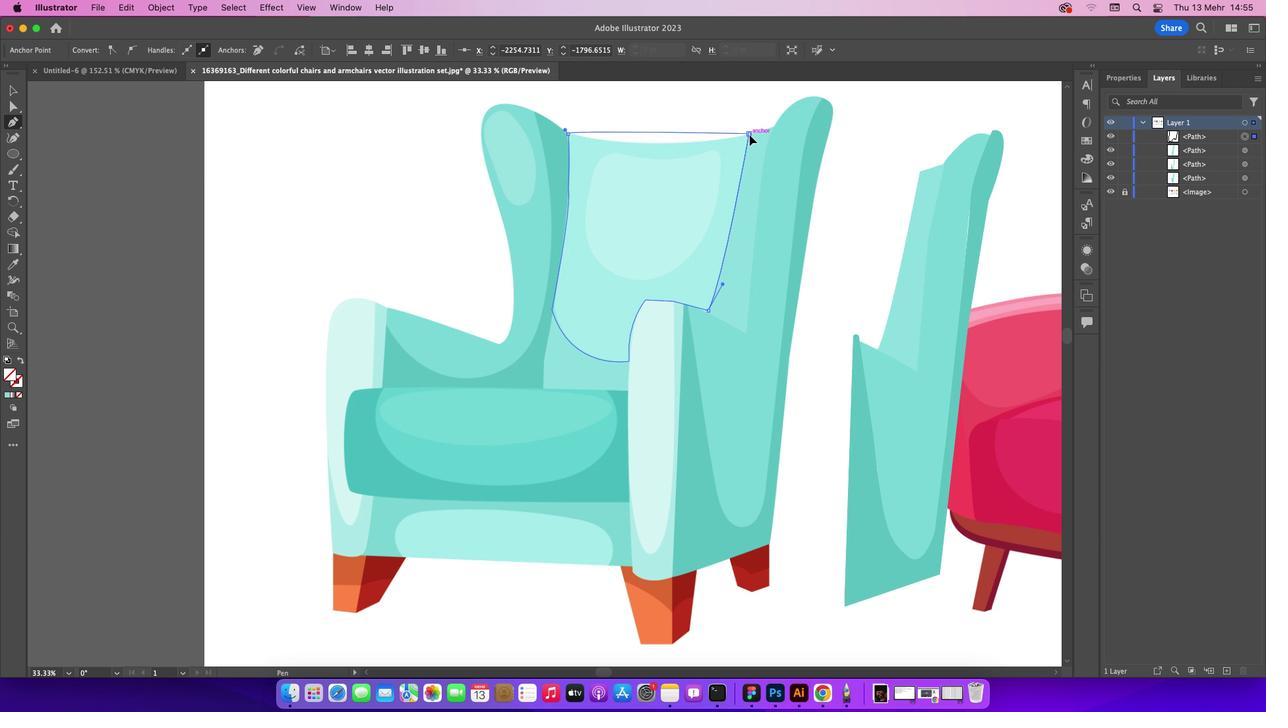 
Action: Mouse moved to (20, 93)
Screenshot: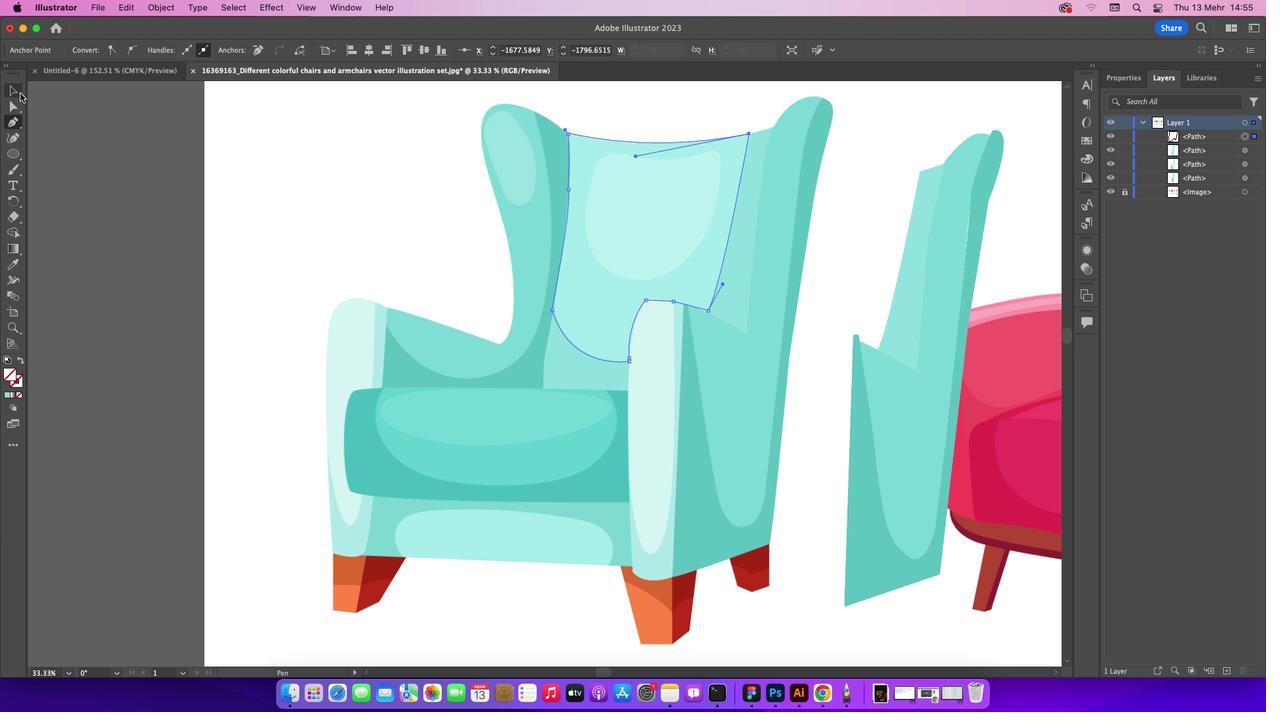
Action: Mouse pressed left at (20, 93)
Screenshot: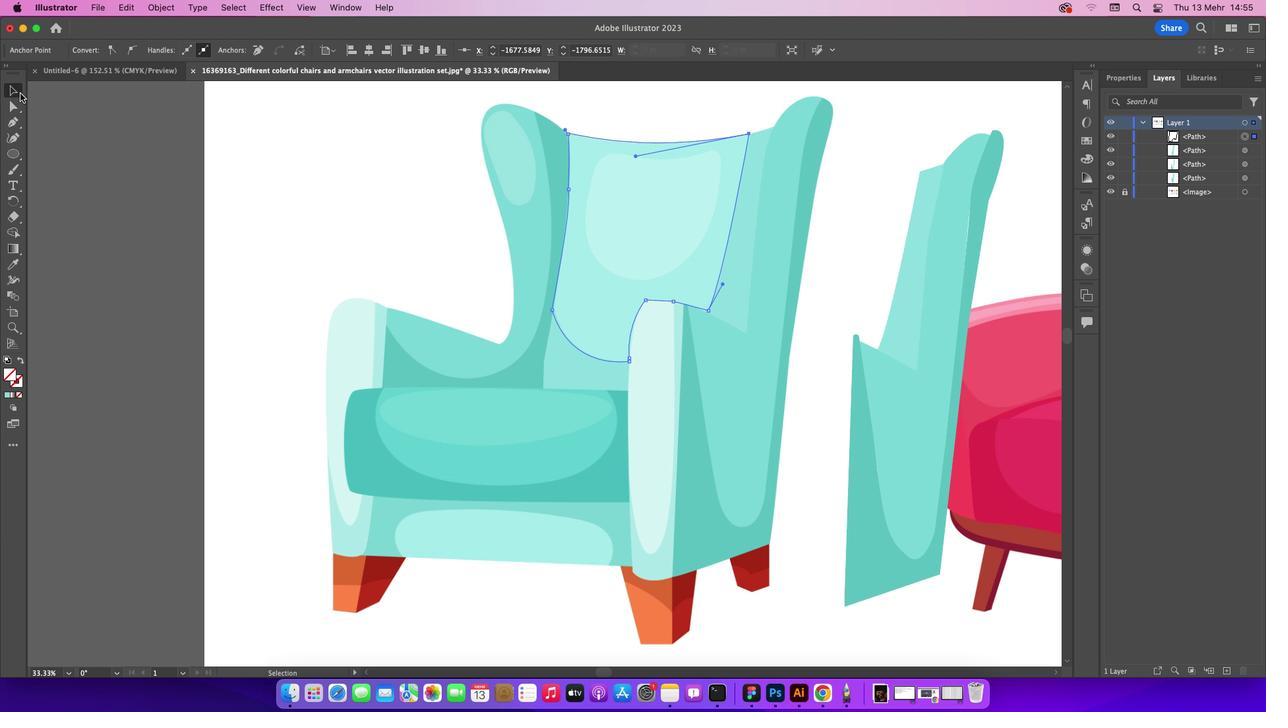 
Action: Mouse moved to (216, 124)
Screenshot: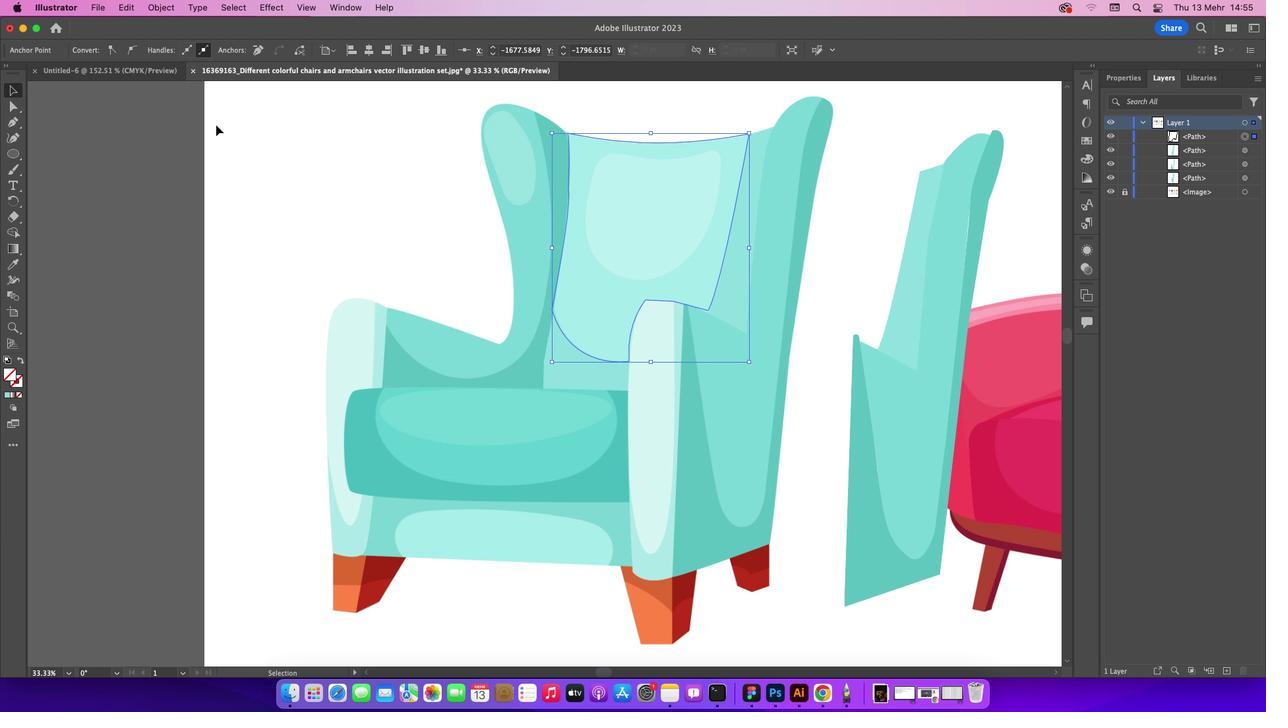 
Action: Mouse pressed left at (216, 124)
Screenshot: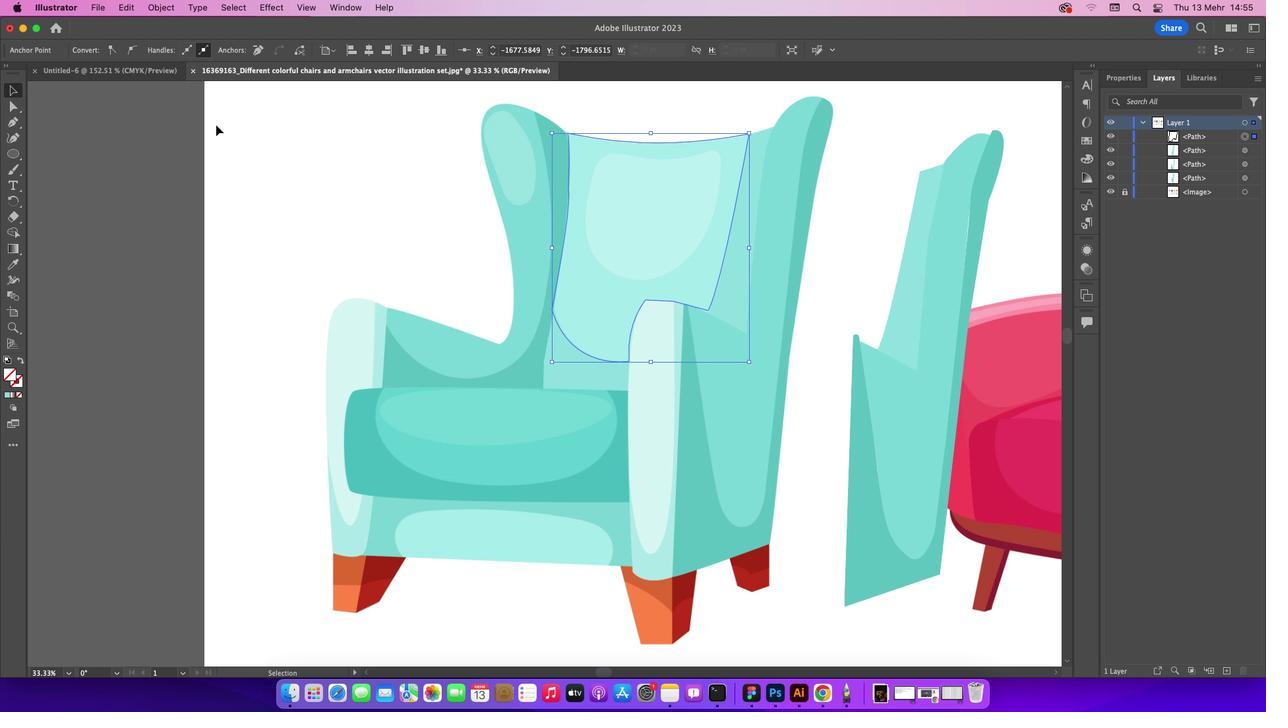 
Action: Mouse moved to (609, 669)
Screenshot: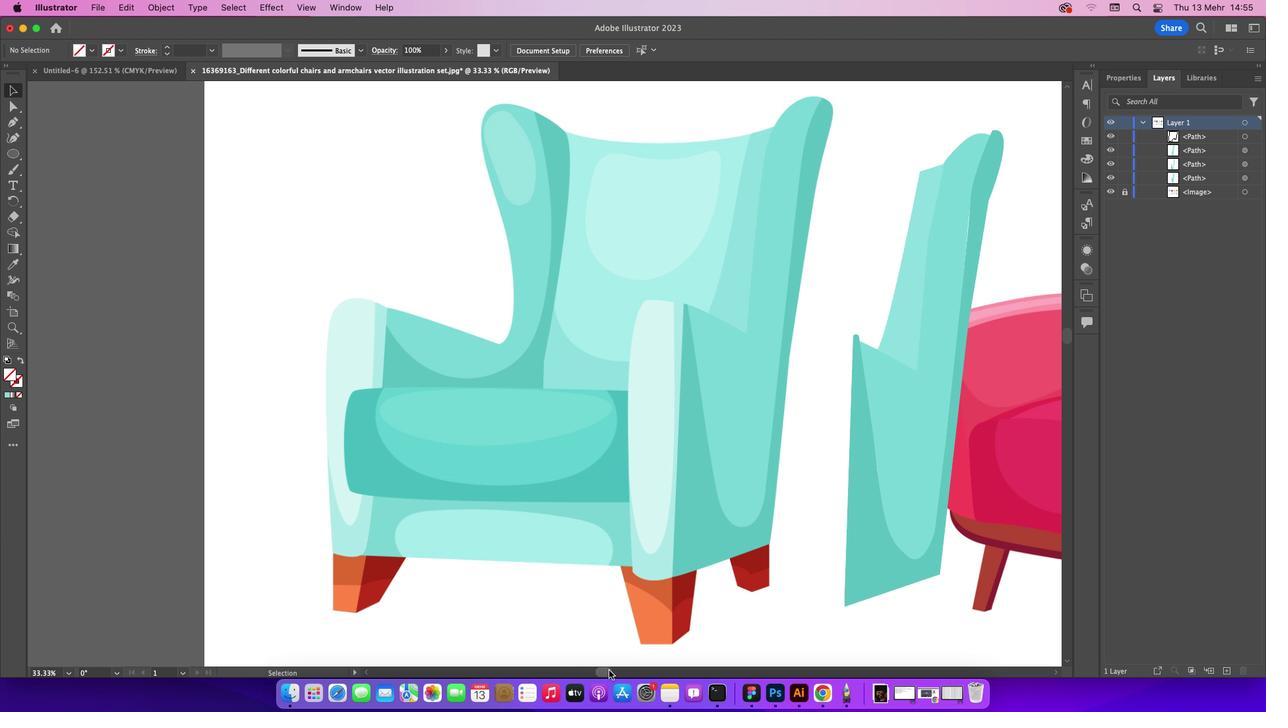 
Action: Mouse pressed left at (609, 669)
Screenshot: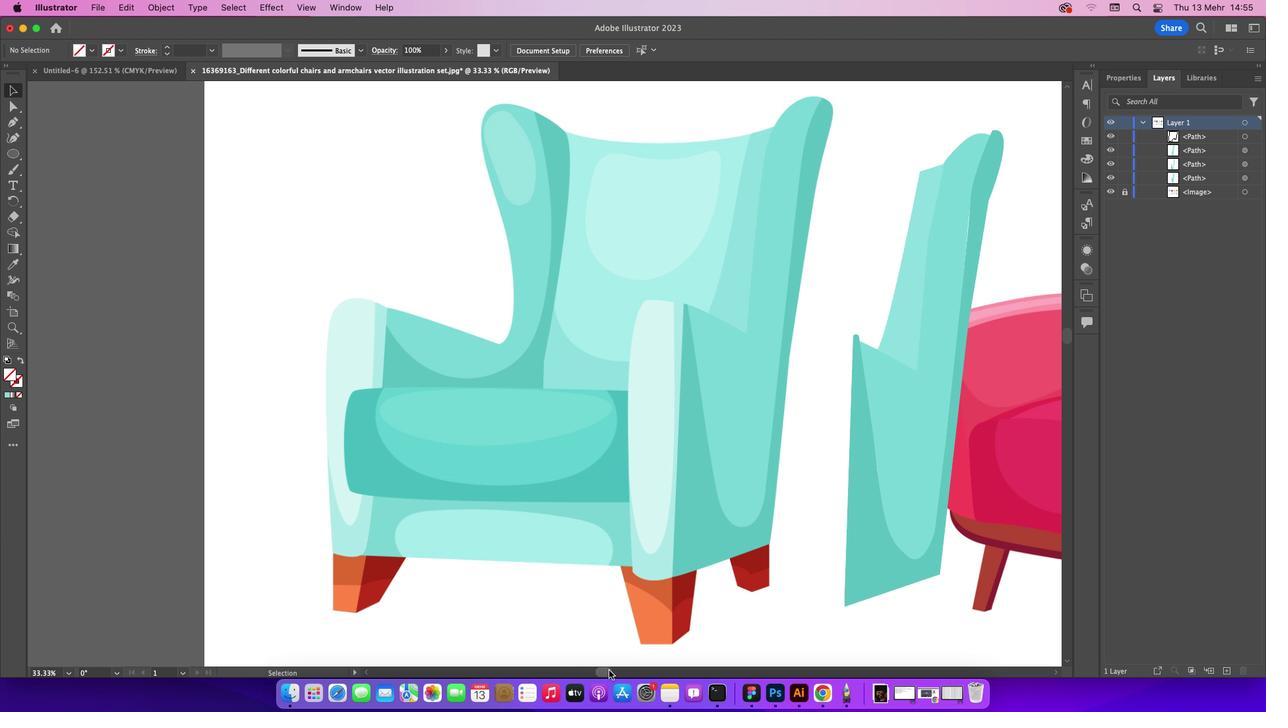 
Action: Mouse moved to (819, 118)
Screenshot: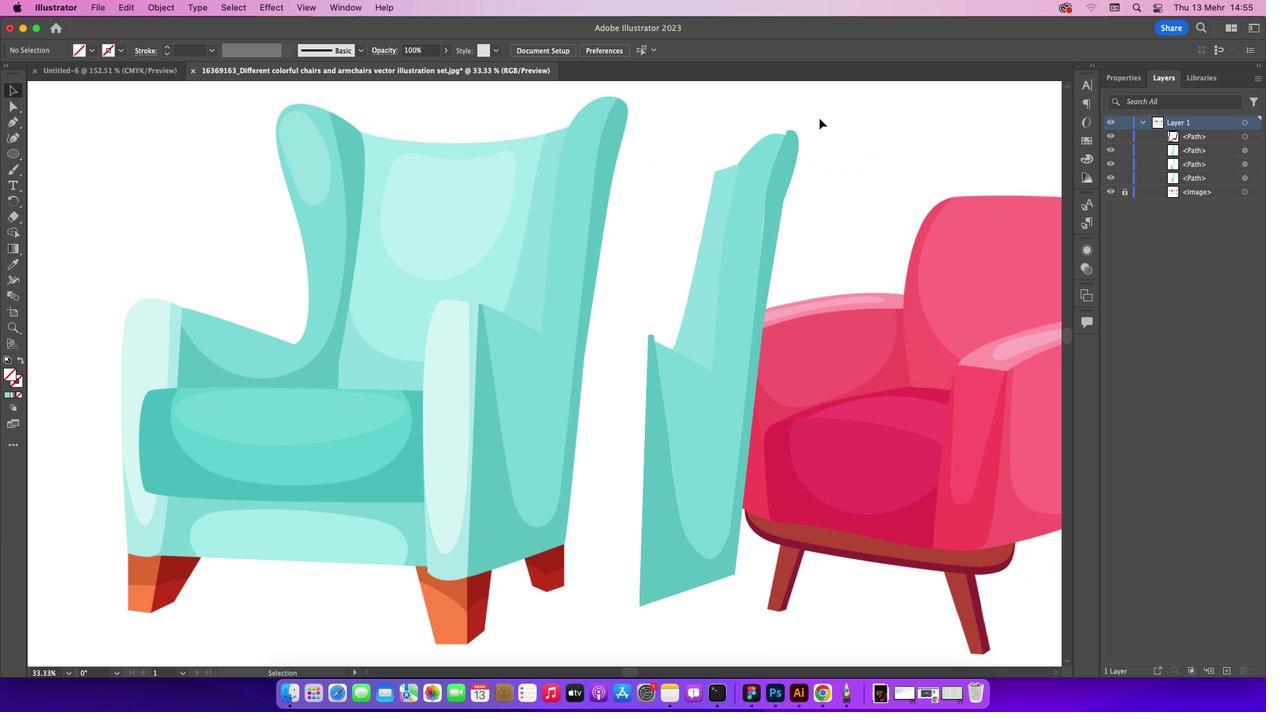 
Action: Mouse pressed left at (819, 118)
Screenshot: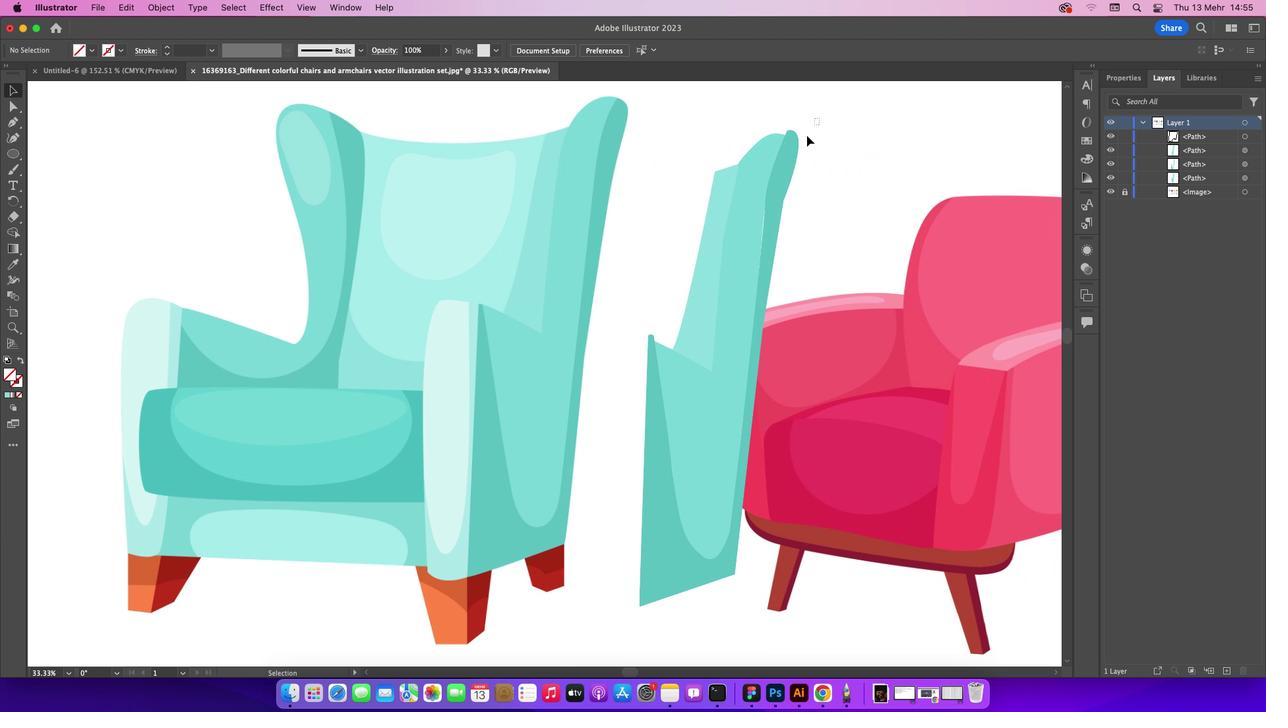 
Action: Mouse moved to (735, 237)
Screenshot: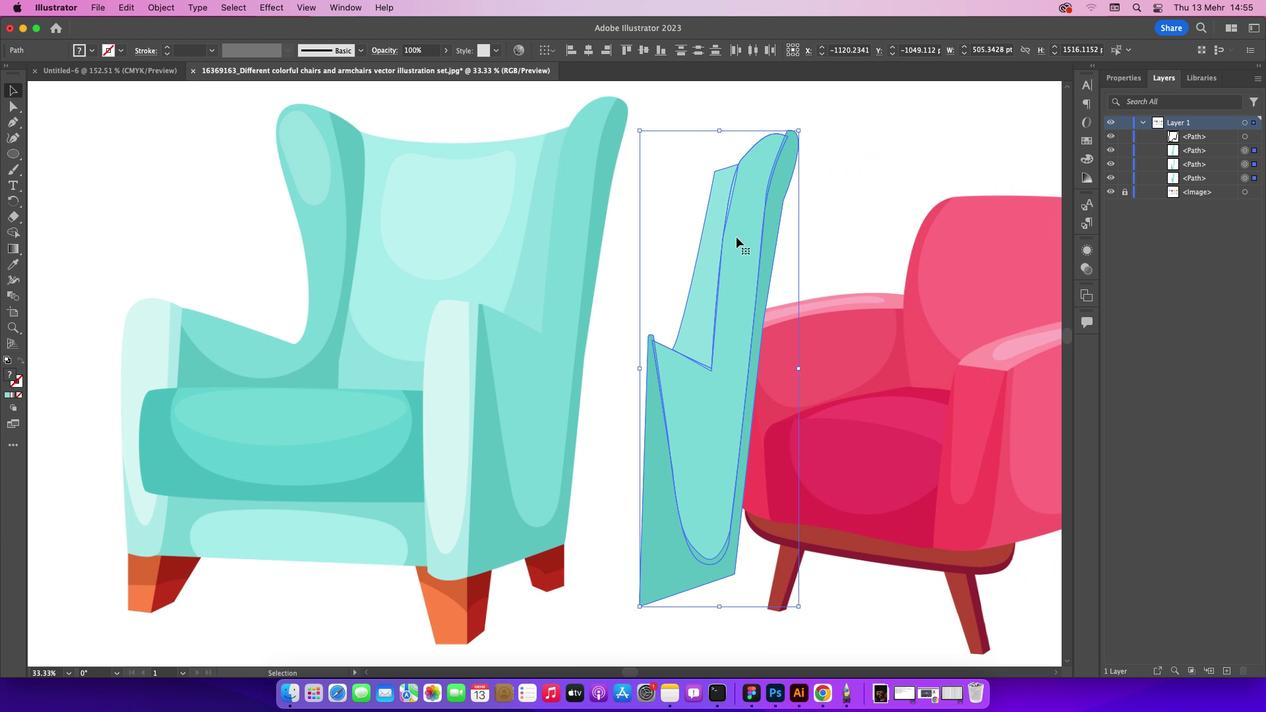 
Action: Mouse pressed left at (735, 237)
Screenshot: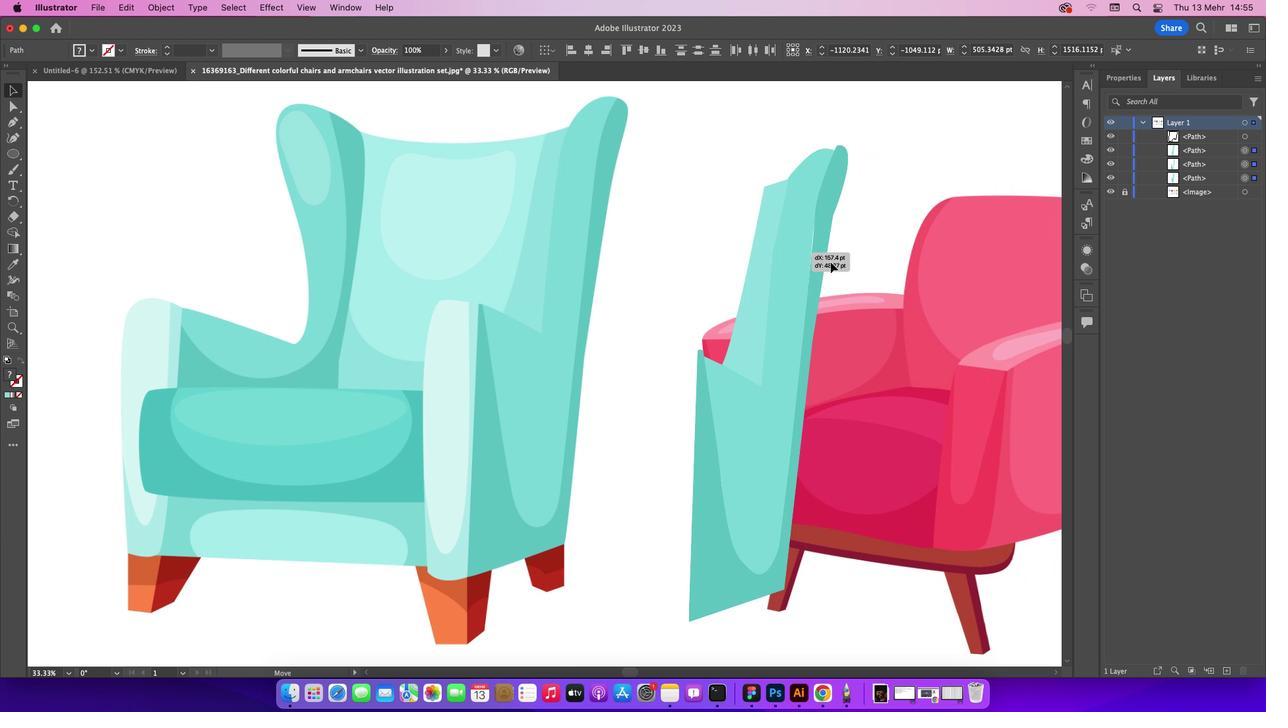 
Action: Mouse moved to (532, 137)
Screenshot: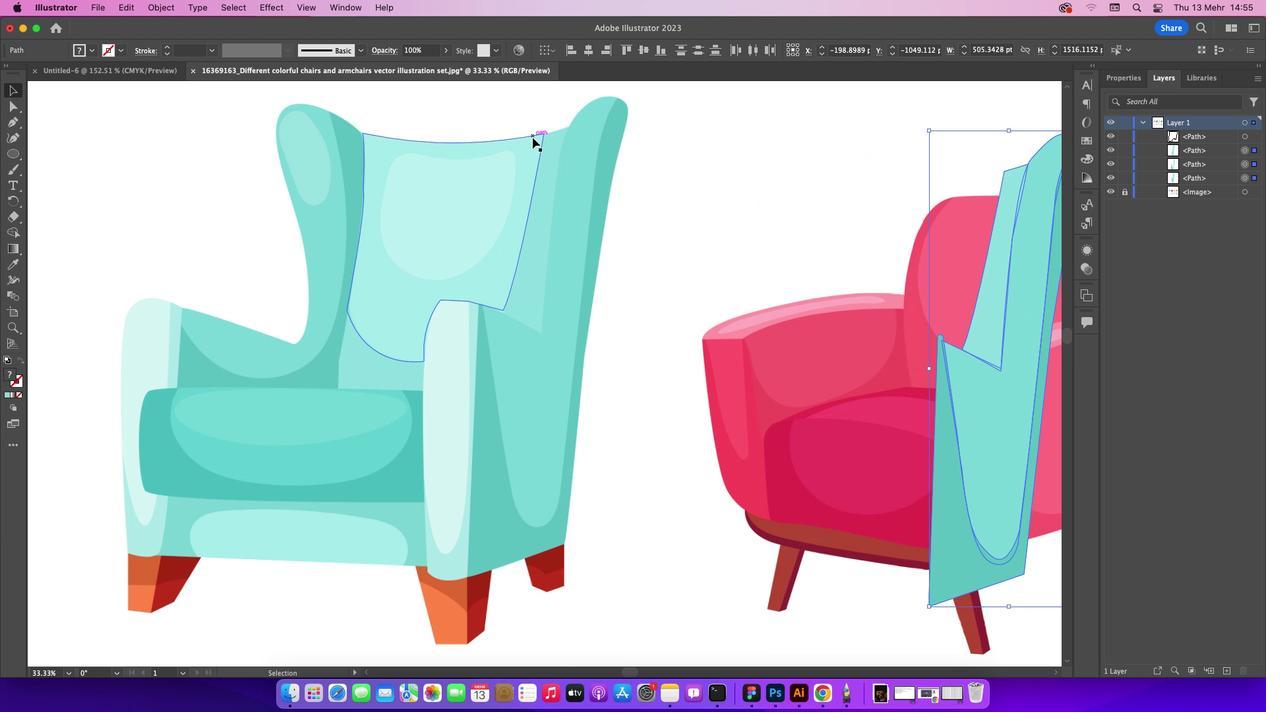 
Action: Mouse pressed left at (532, 137)
Screenshot: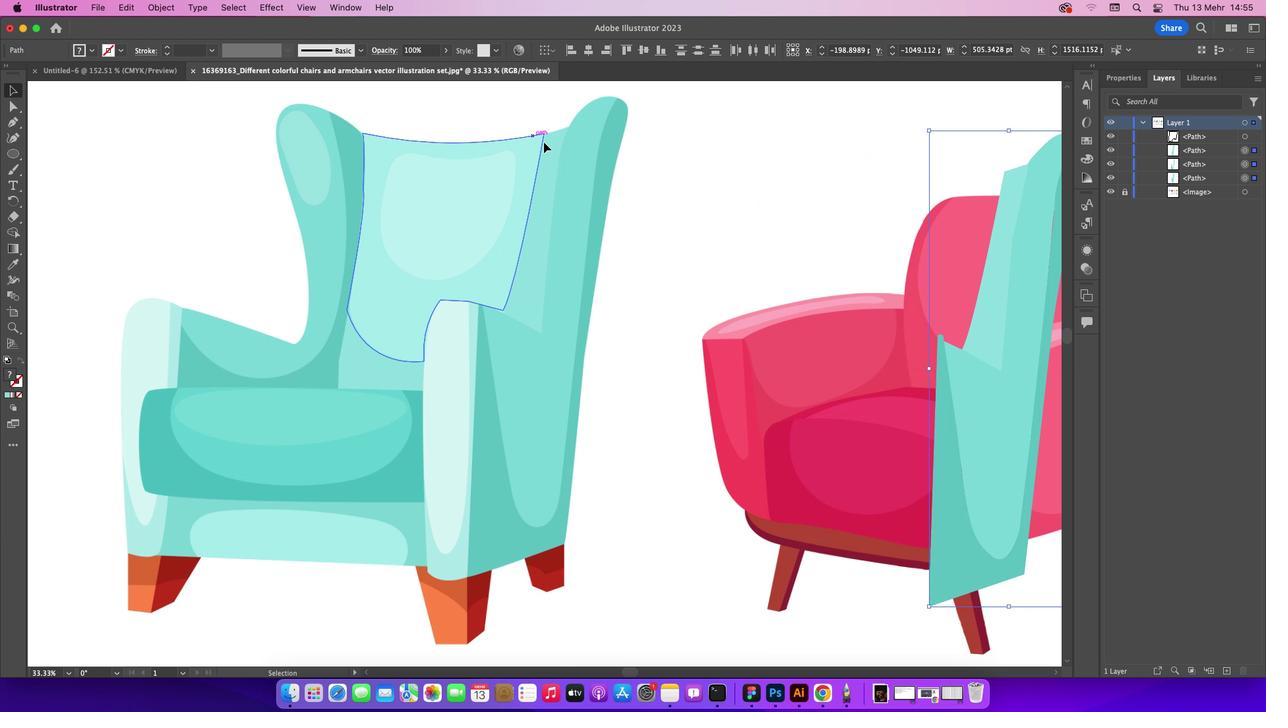 
Action: Mouse moved to (18, 265)
Screenshot: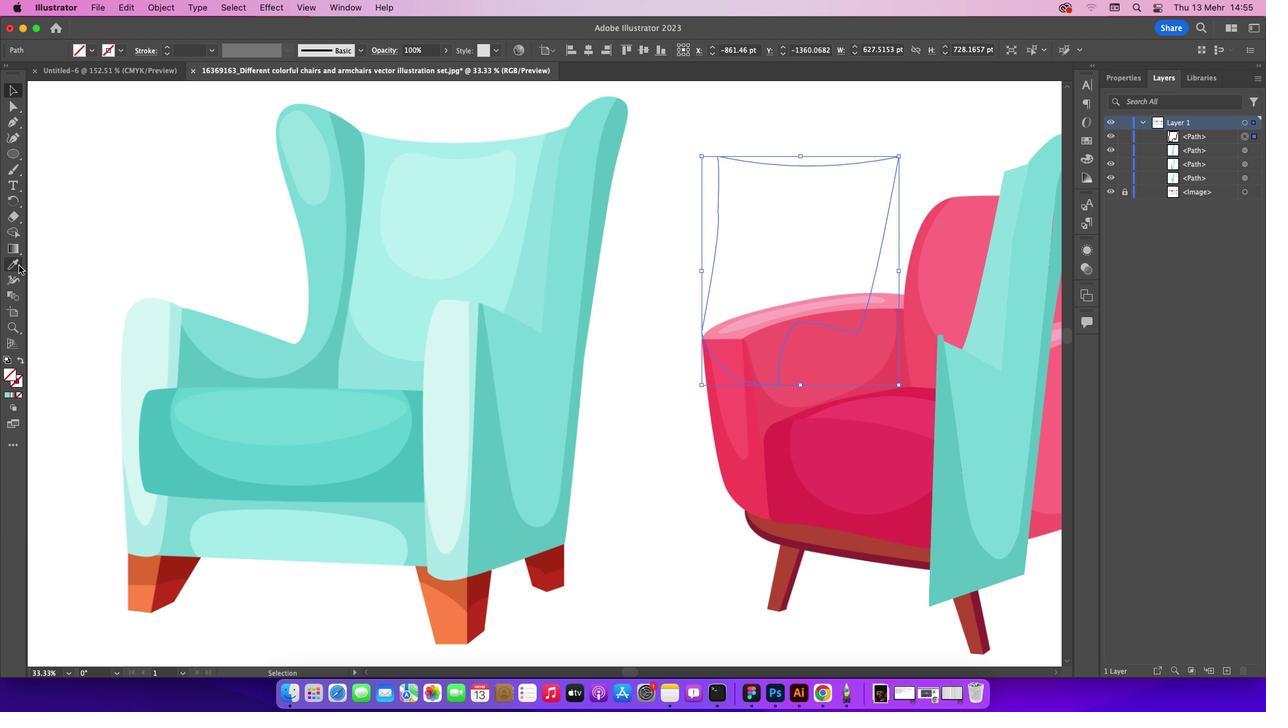 
Action: Mouse pressed left at (18, 265)
Screenshot: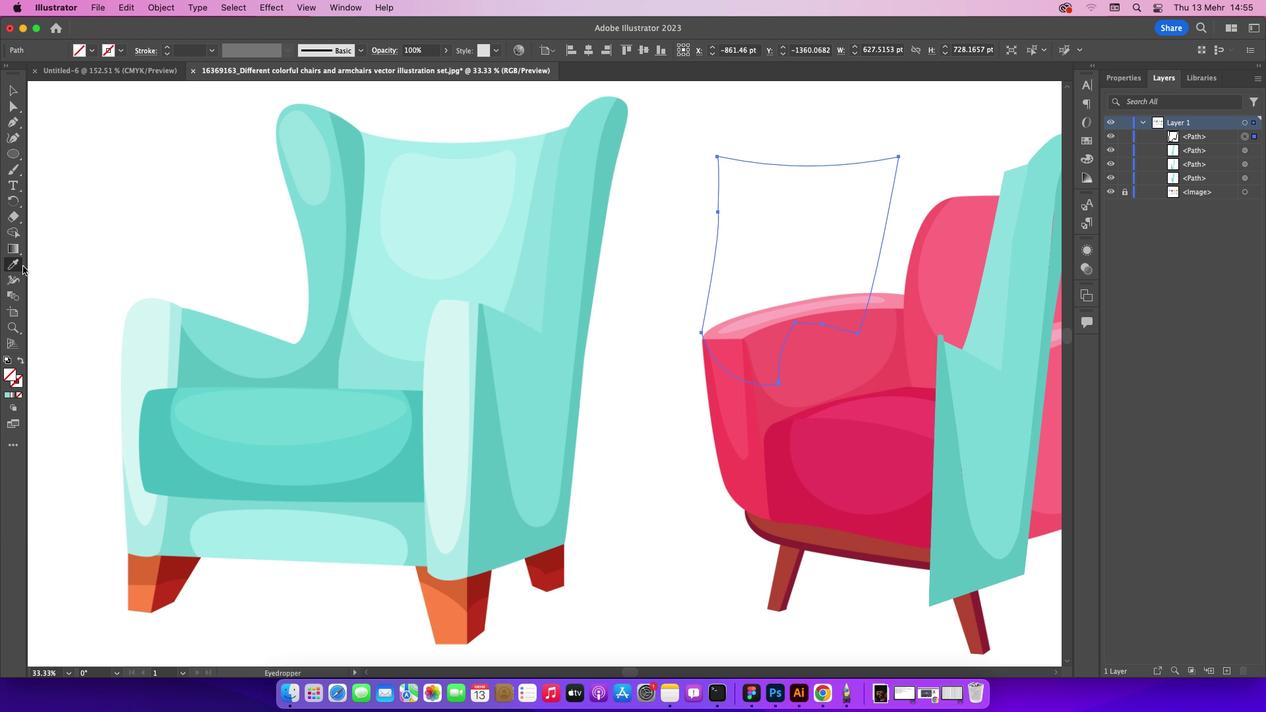 
Action: Mouse moved to (385, 145)
Screenshot: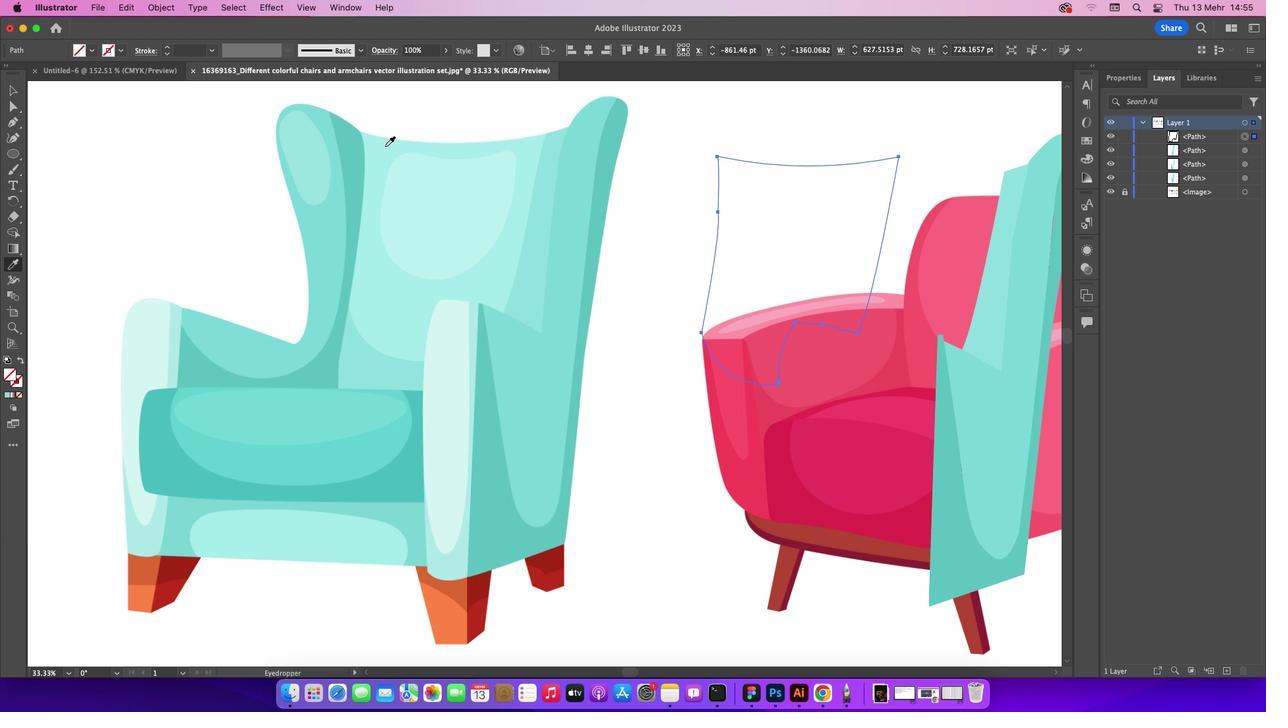 
Action: Mouse pressed left at (385, 145)
Screenshot: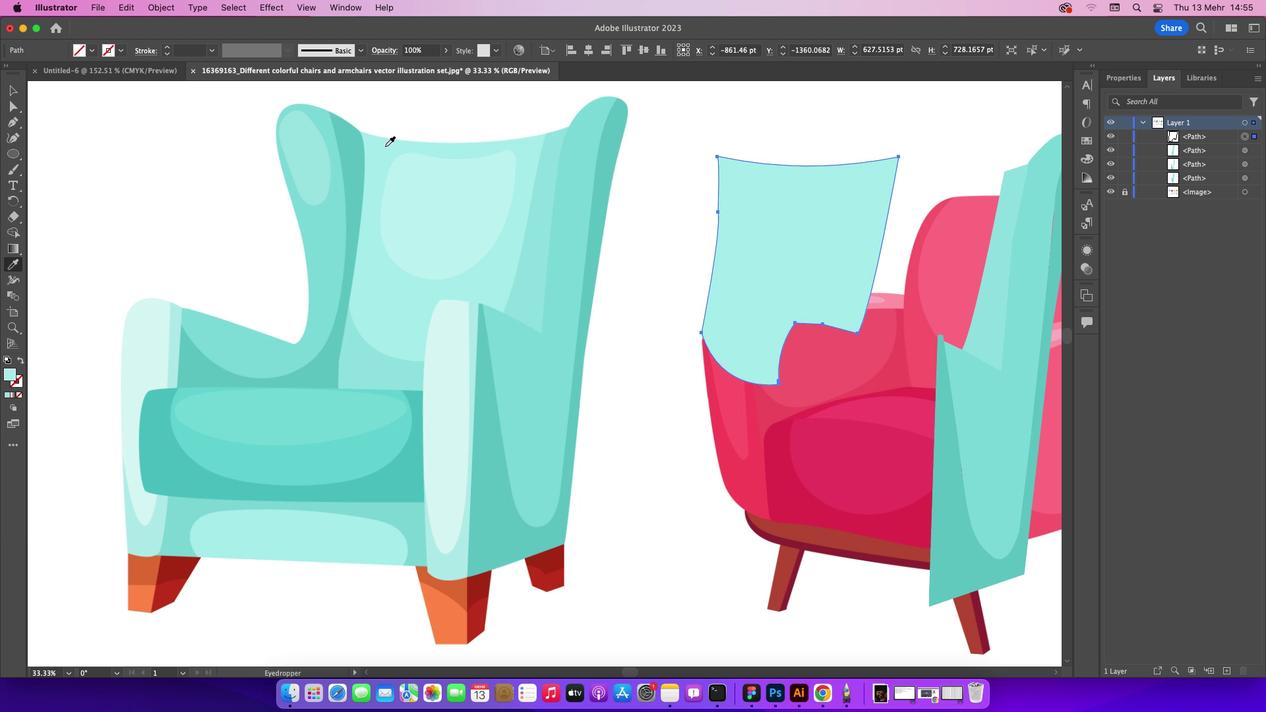 
Action: Mouse moved to (18, 87)
Screenshot: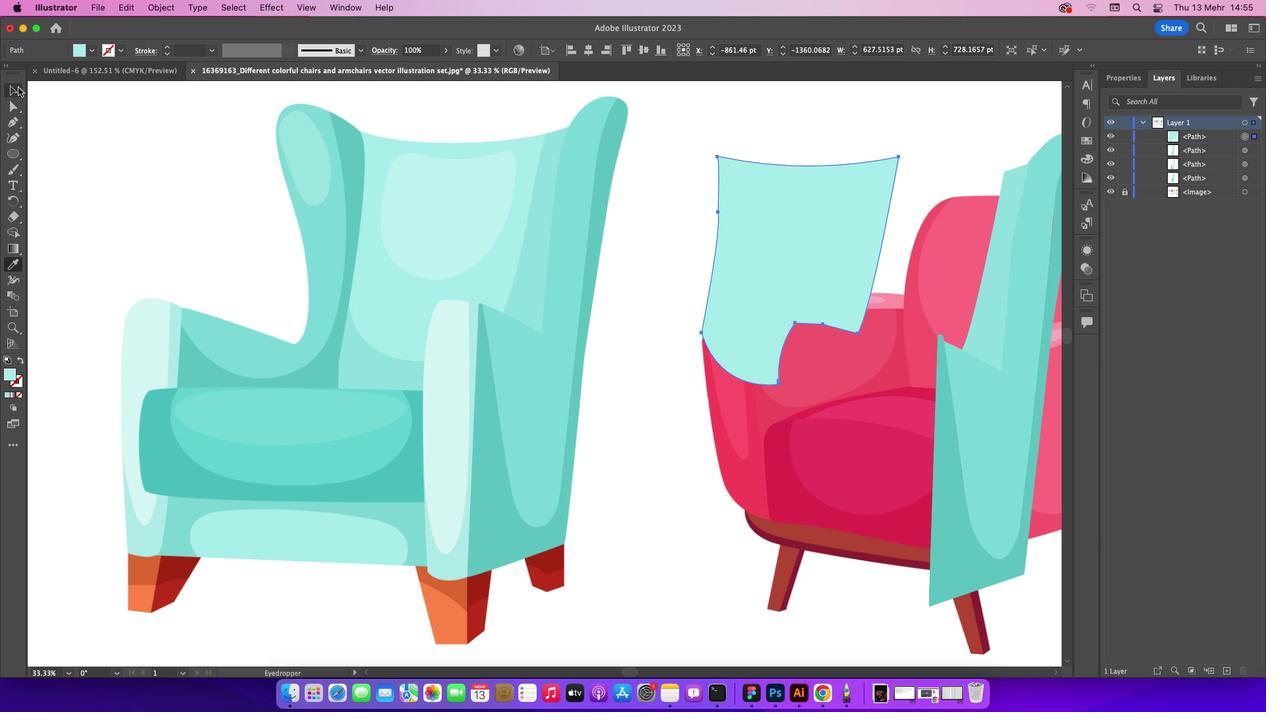 
Action: Mouse pressed left at (18, 87)
Screenshot: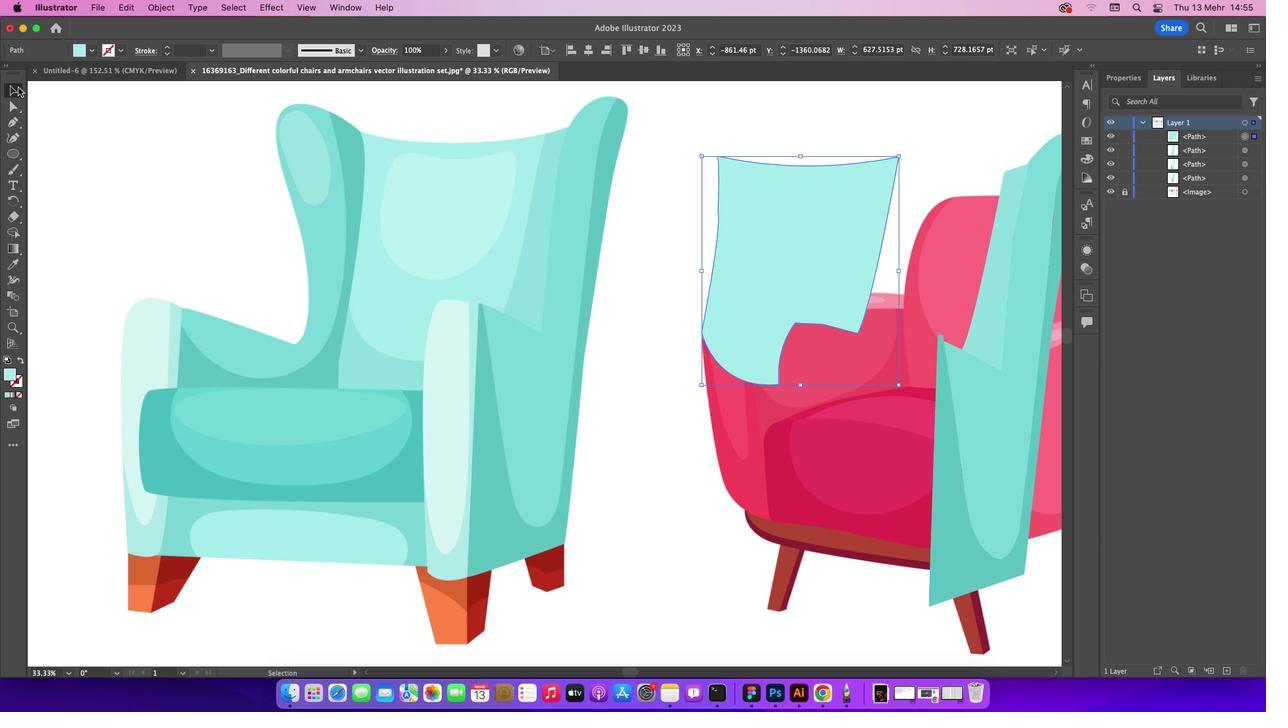 
Action: Mouse moved to (849, 243)
